 Task: Create a digital marketing presentation templates psd with device screen mockups.
Action: Mouse moved to (706, 259)
Screenshot: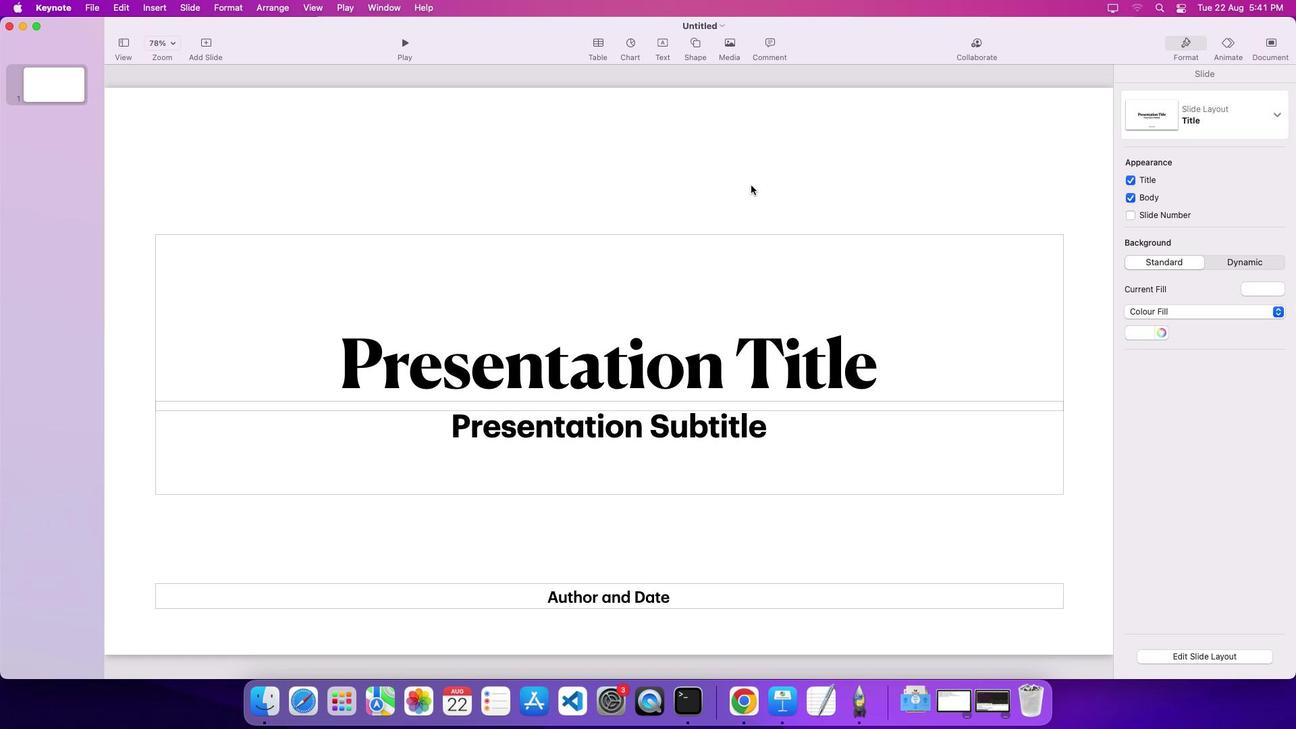 
Action: Mouse pressed left at (706, 259)
Screenshot: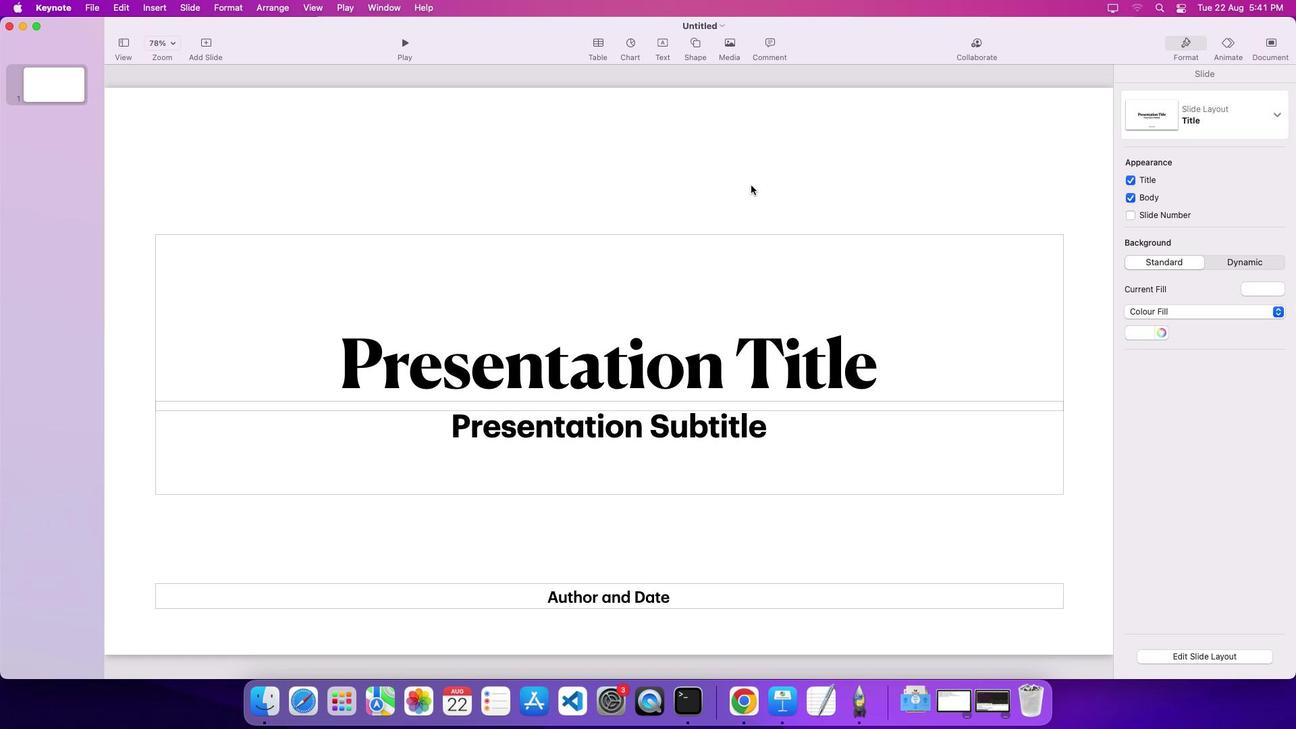 
Action: Mouse moved to (754, 268)
Screenshot: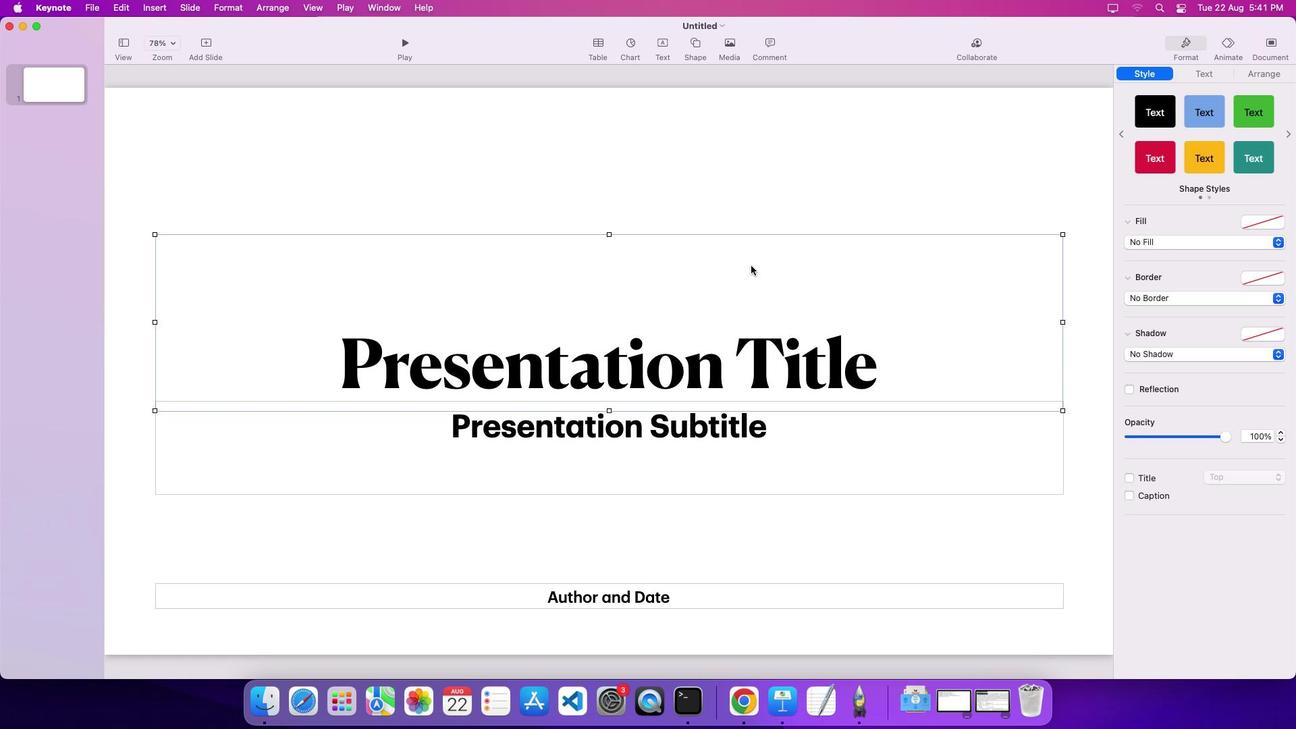 
Action: Mouse pressed left at (754, 268)
Screenshot: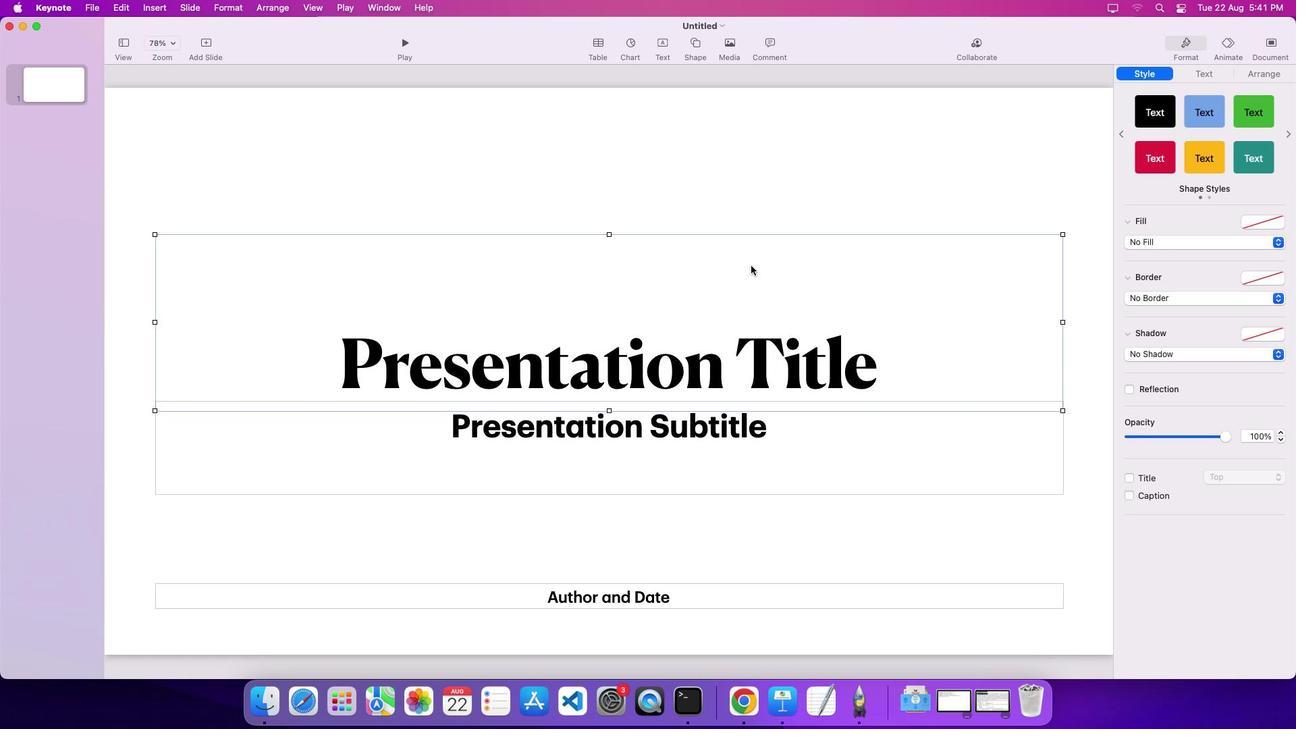 
Action: Key pressed Key.delete
Screenshot: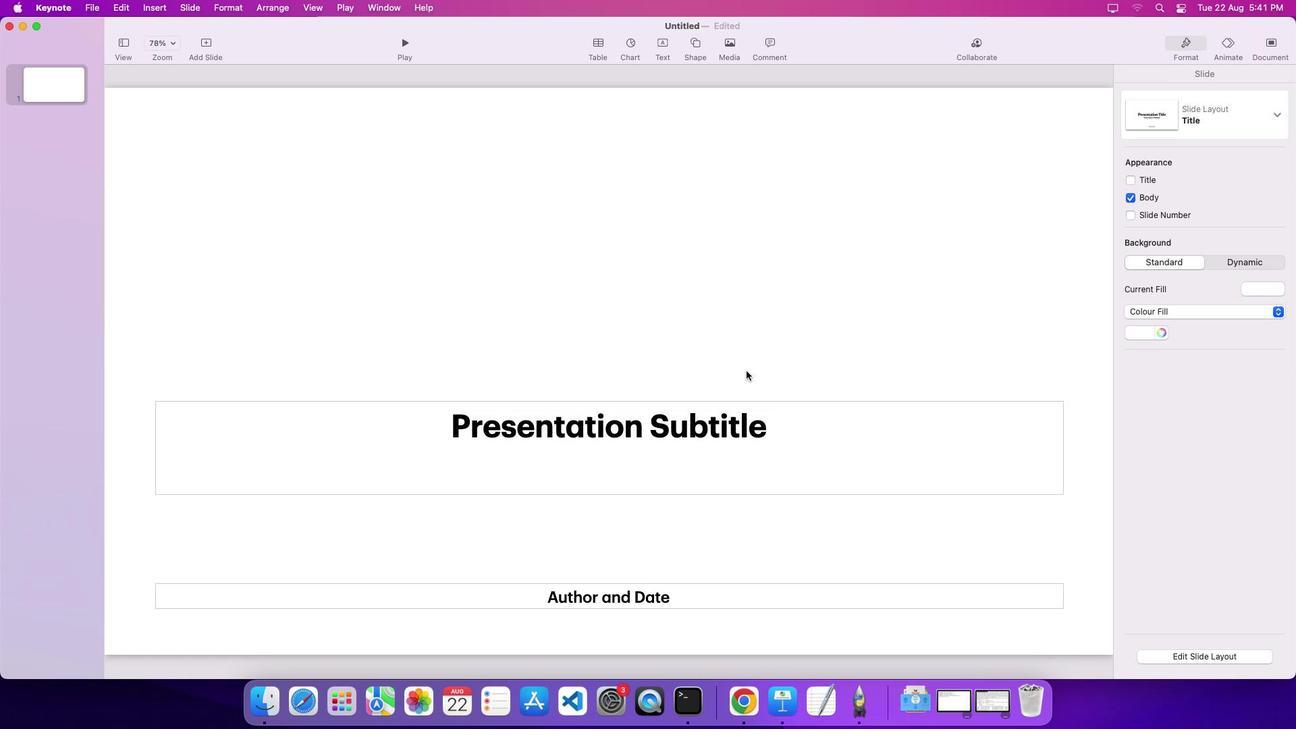 
Action: Mouse moved to (742, 455)
Screenshot: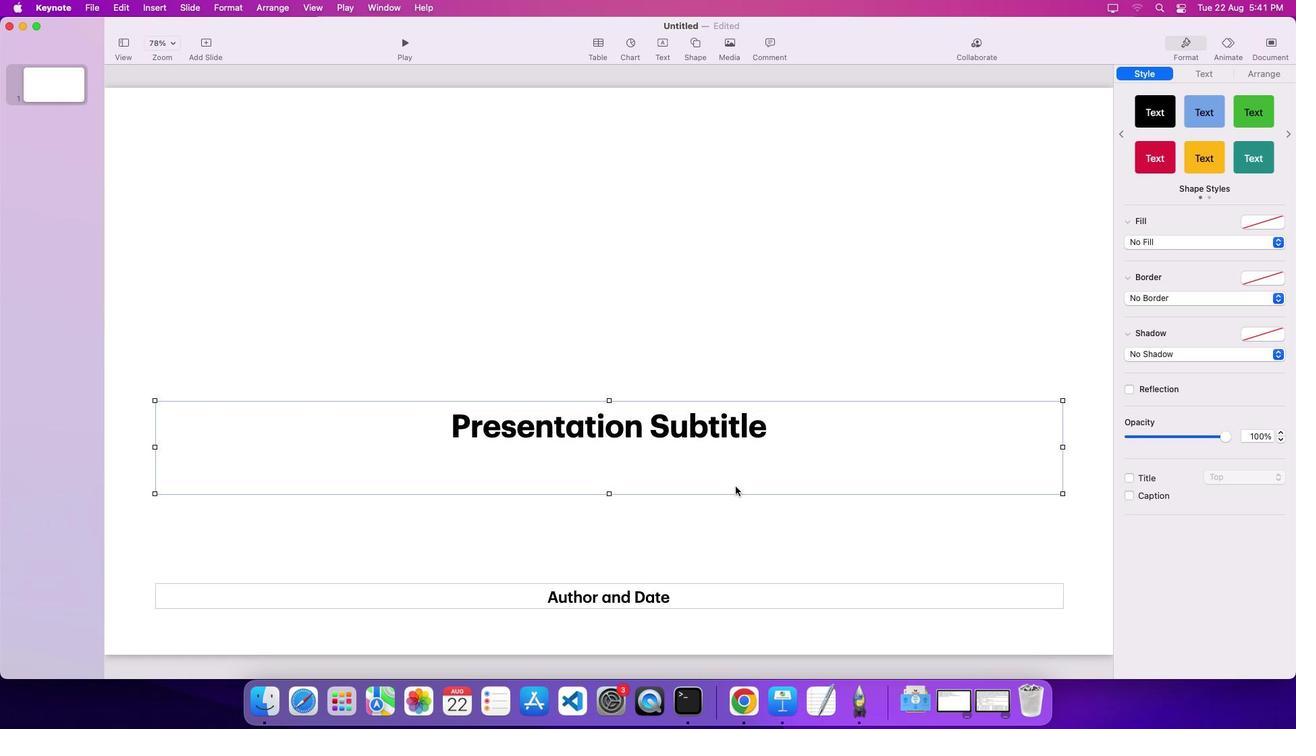 
Action: Mouse pressed left at (742, 455)
Screenshot: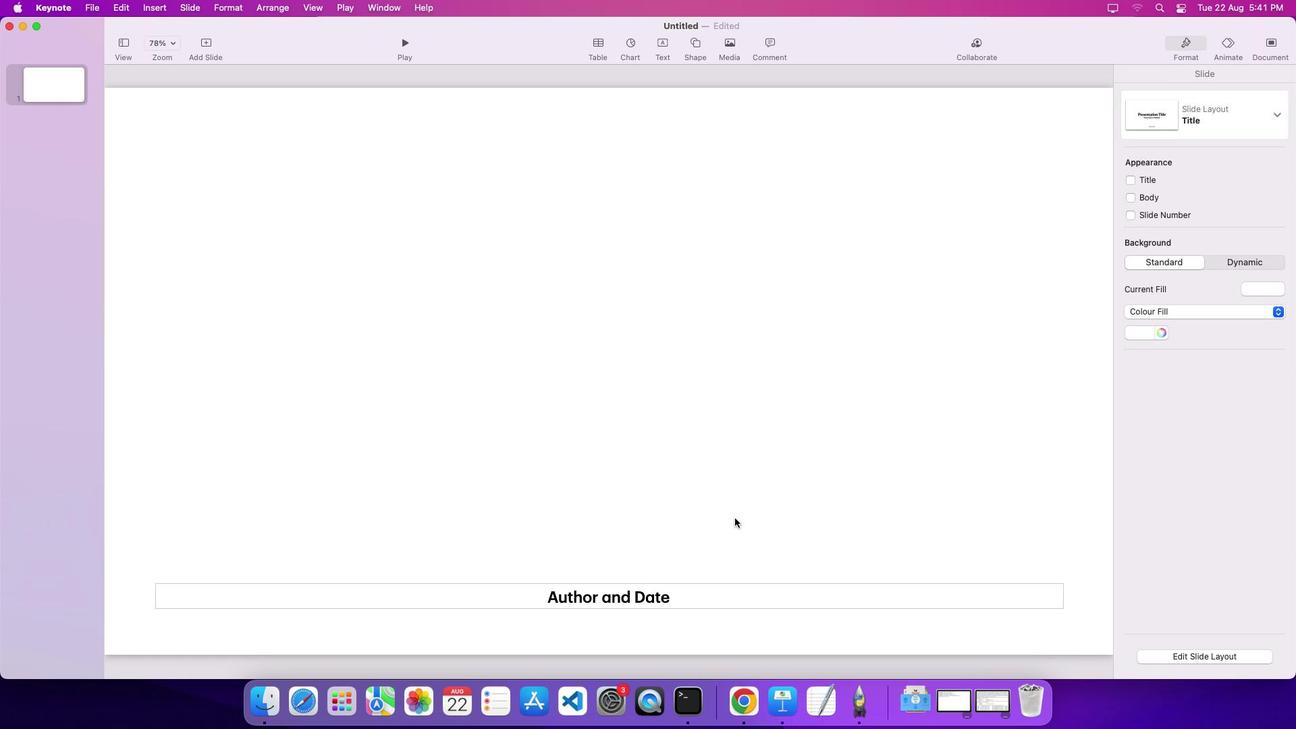 
Action: Key pressed Key.delete
Screenshot: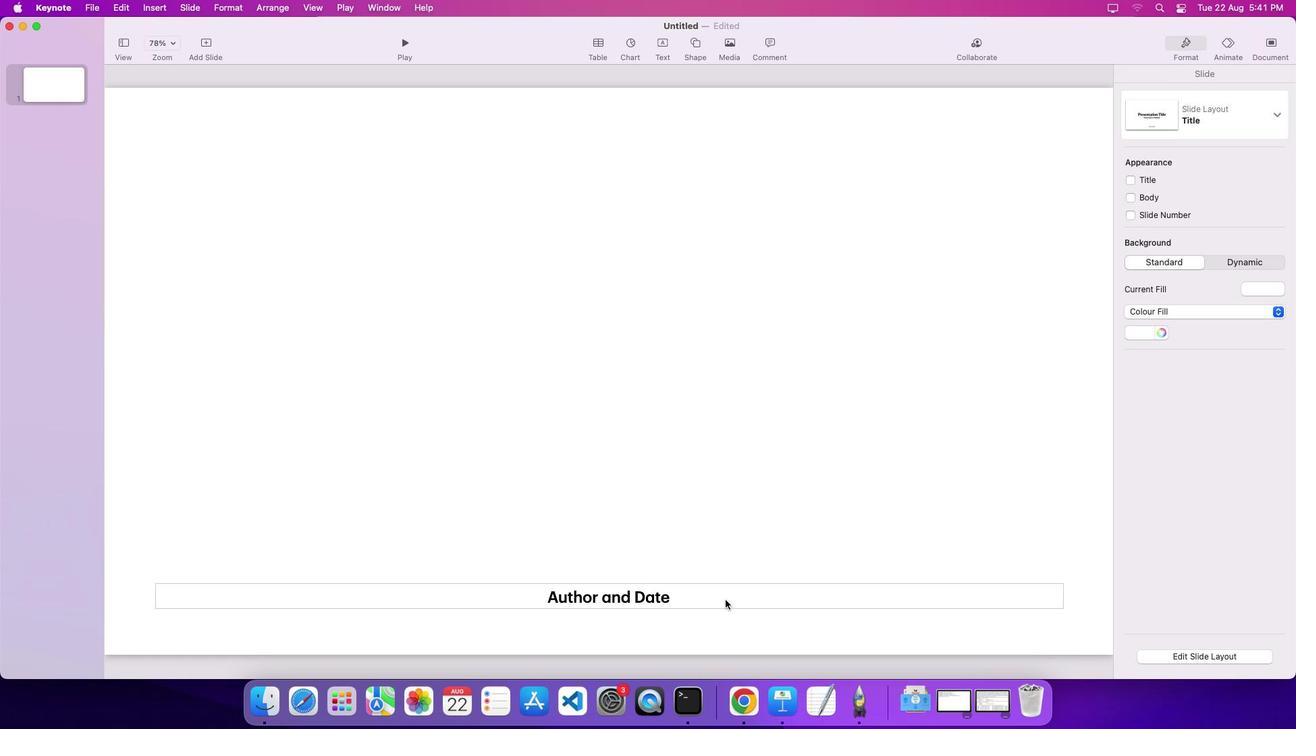 
Action: Mouse moved to (727, 604)
Screenshot: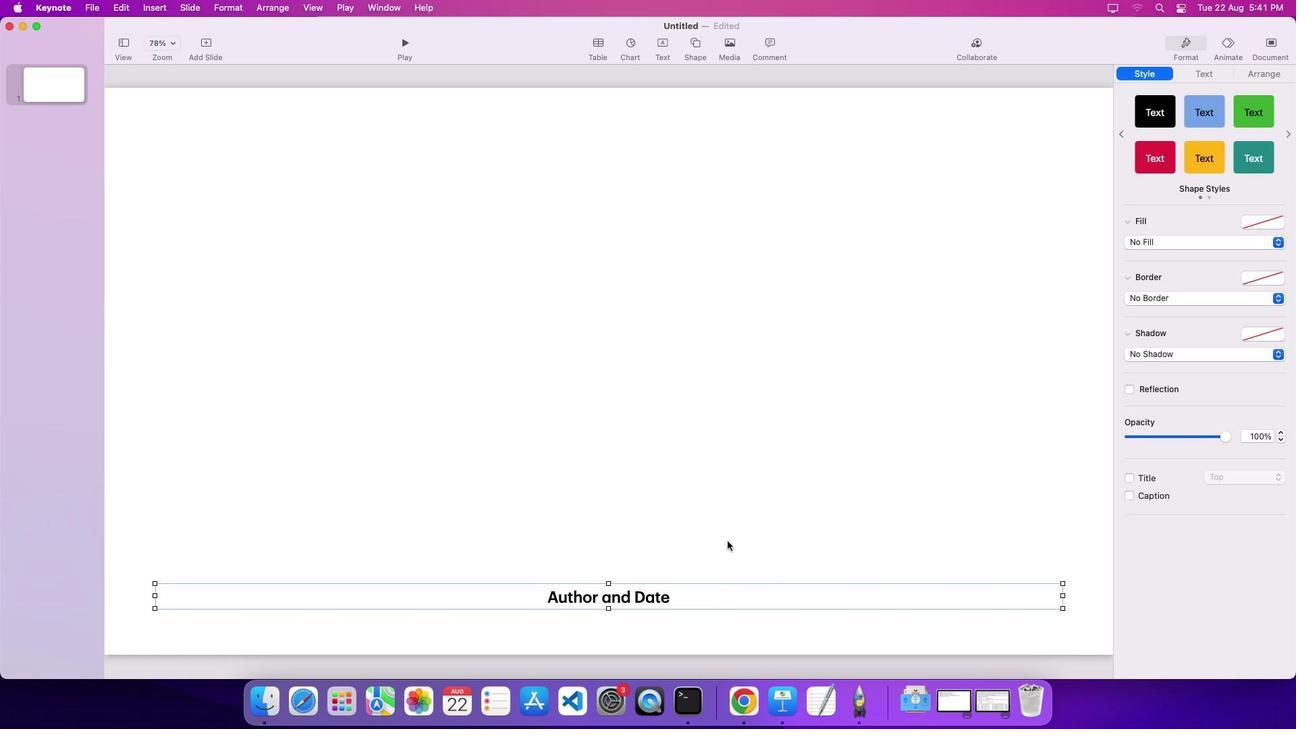 
Action: Mouse pressed left at (727, 604)
Screenshot: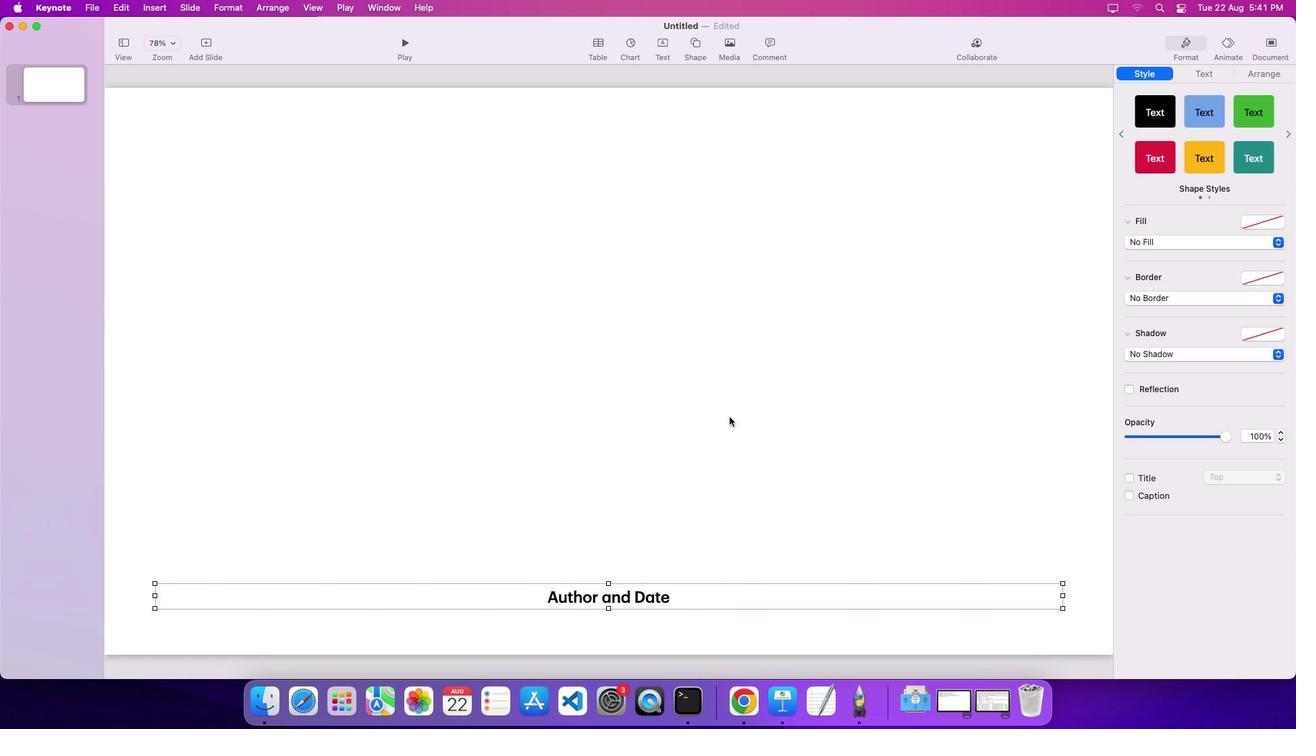 
Action: Mouse moved to (730, 571)
Screenshot: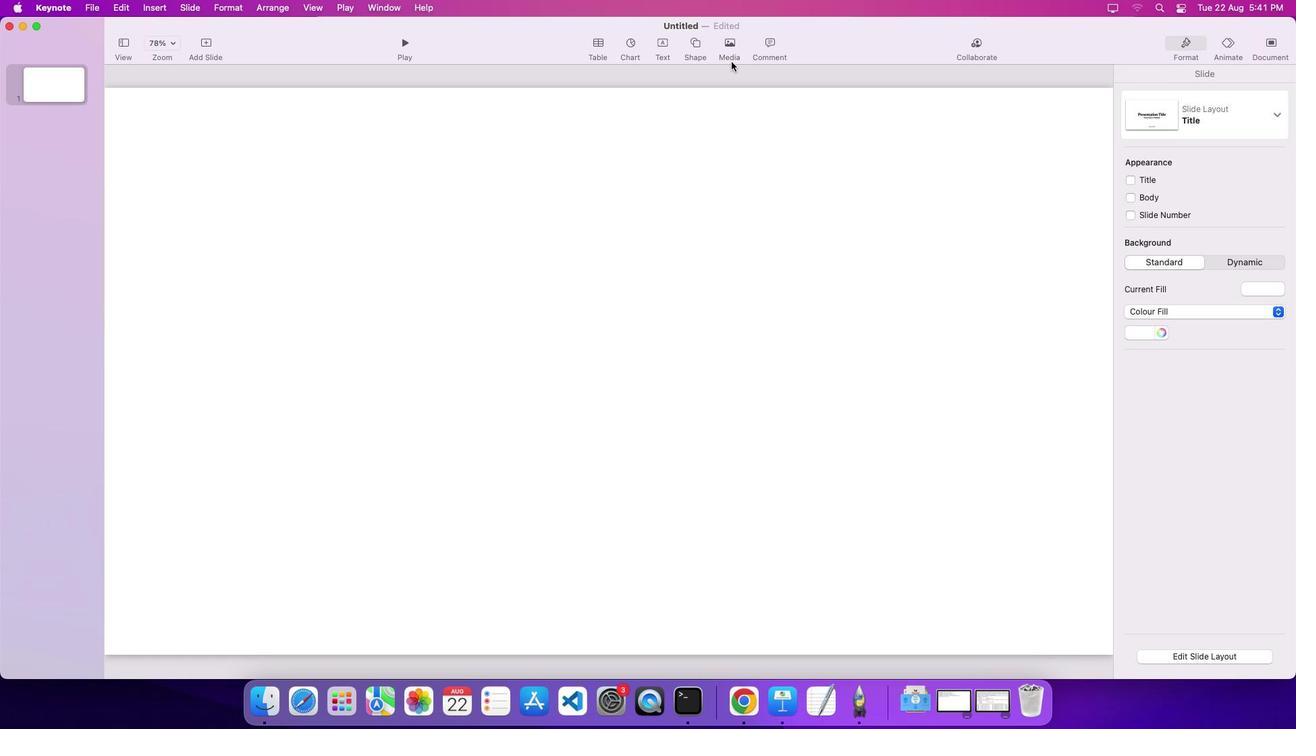 
Action: Key pressed Key.delete
Screenshot: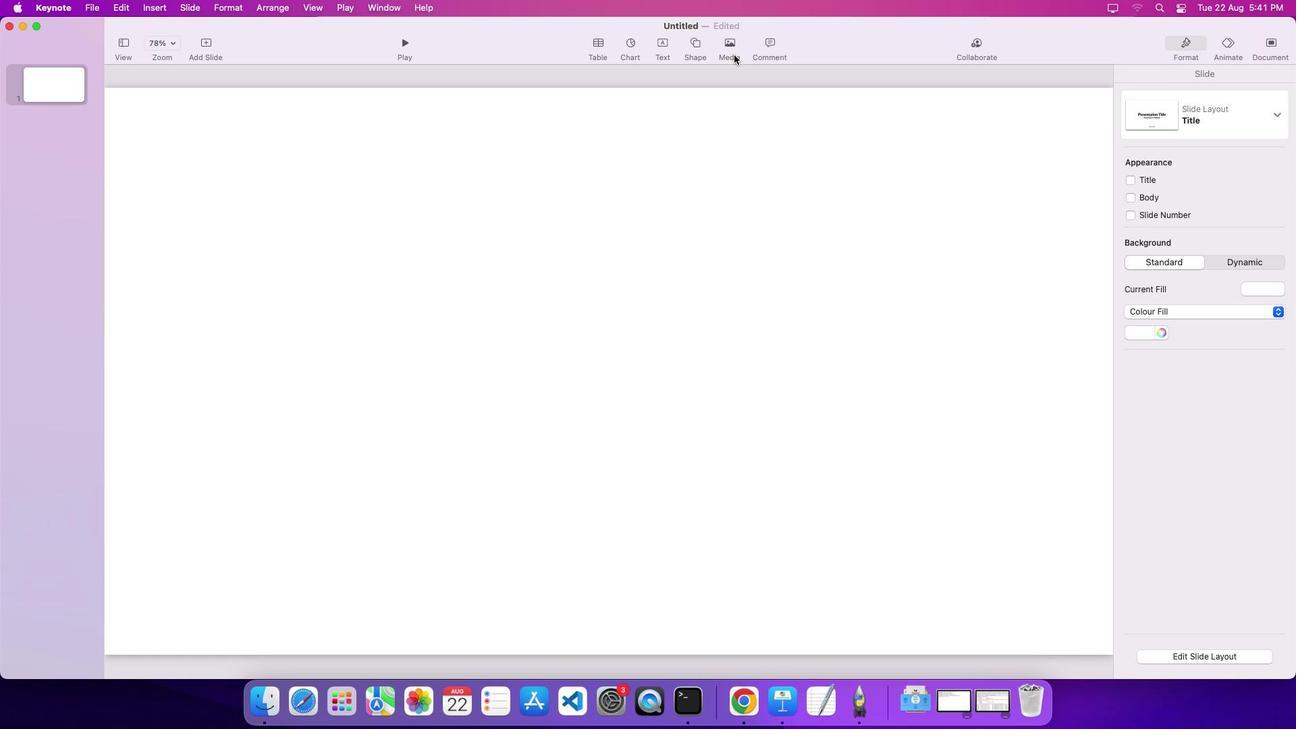 
Action: Mouse moved to (744, 47)
Screenshot: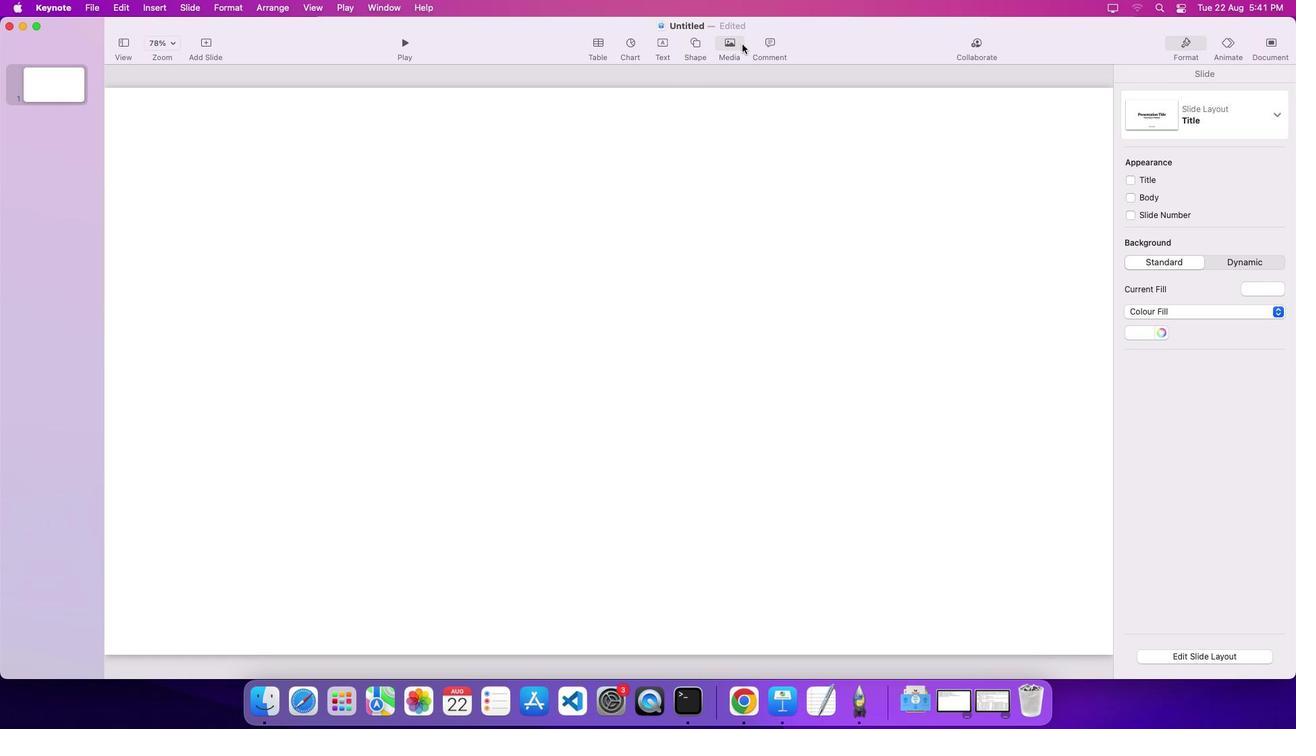 
Action: Mouse pressed left at (744, 47)
Screenshot: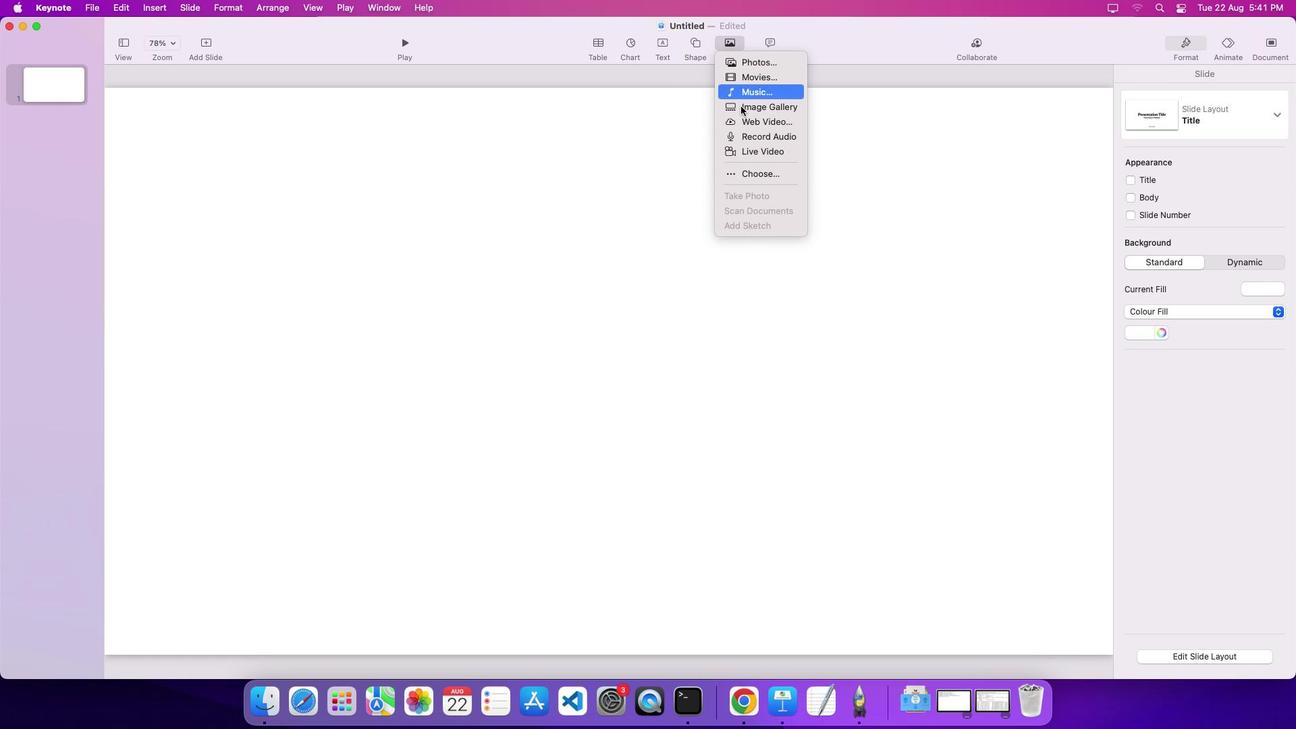 
Action: Mouse moved to (743, 180)
Screenshot: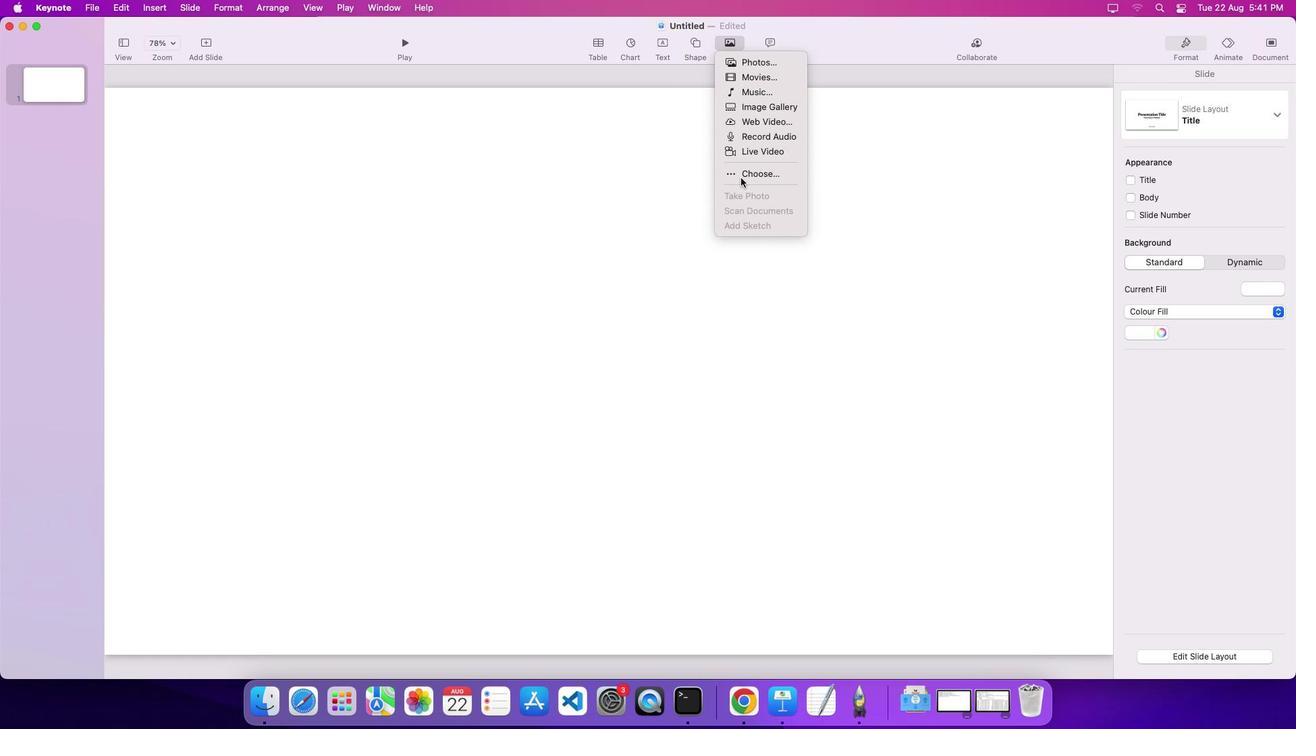 
Action: Mouse pressed left at (743, 180)
Screenshot: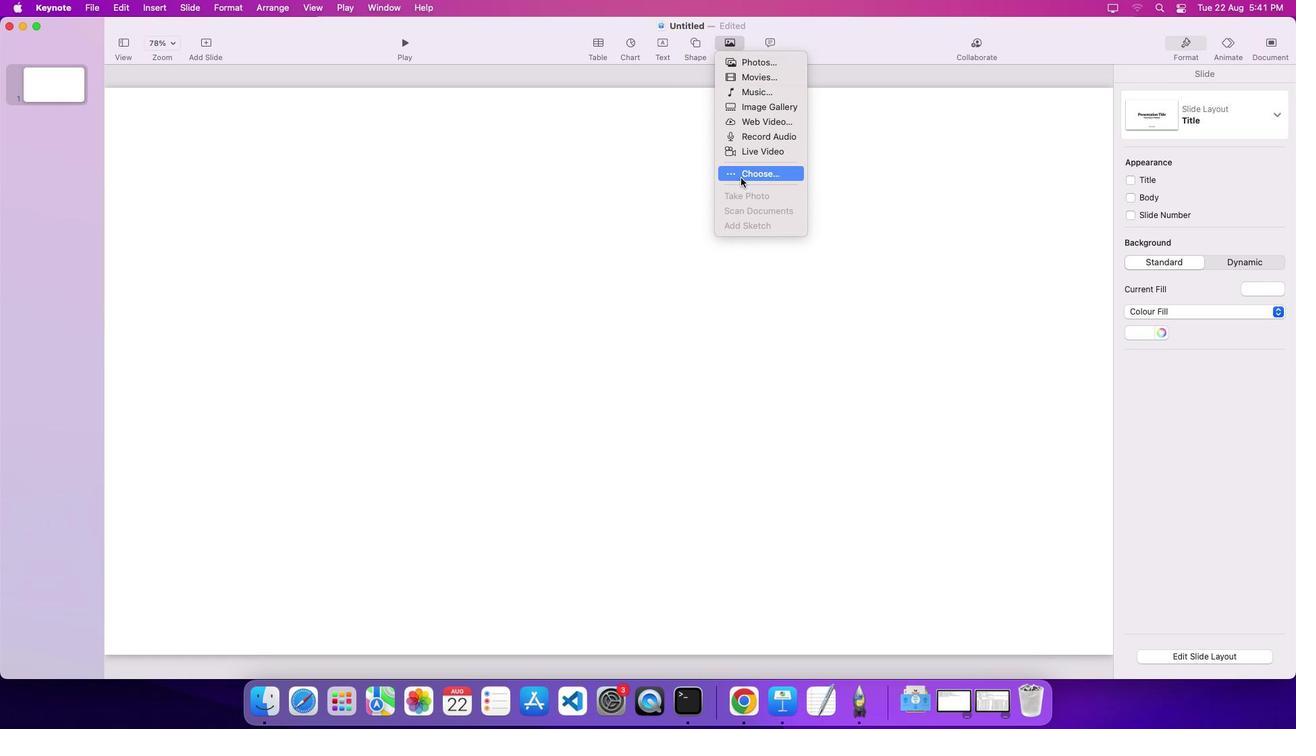 
Action: Mouse moved to (195, 174)
Screenshot: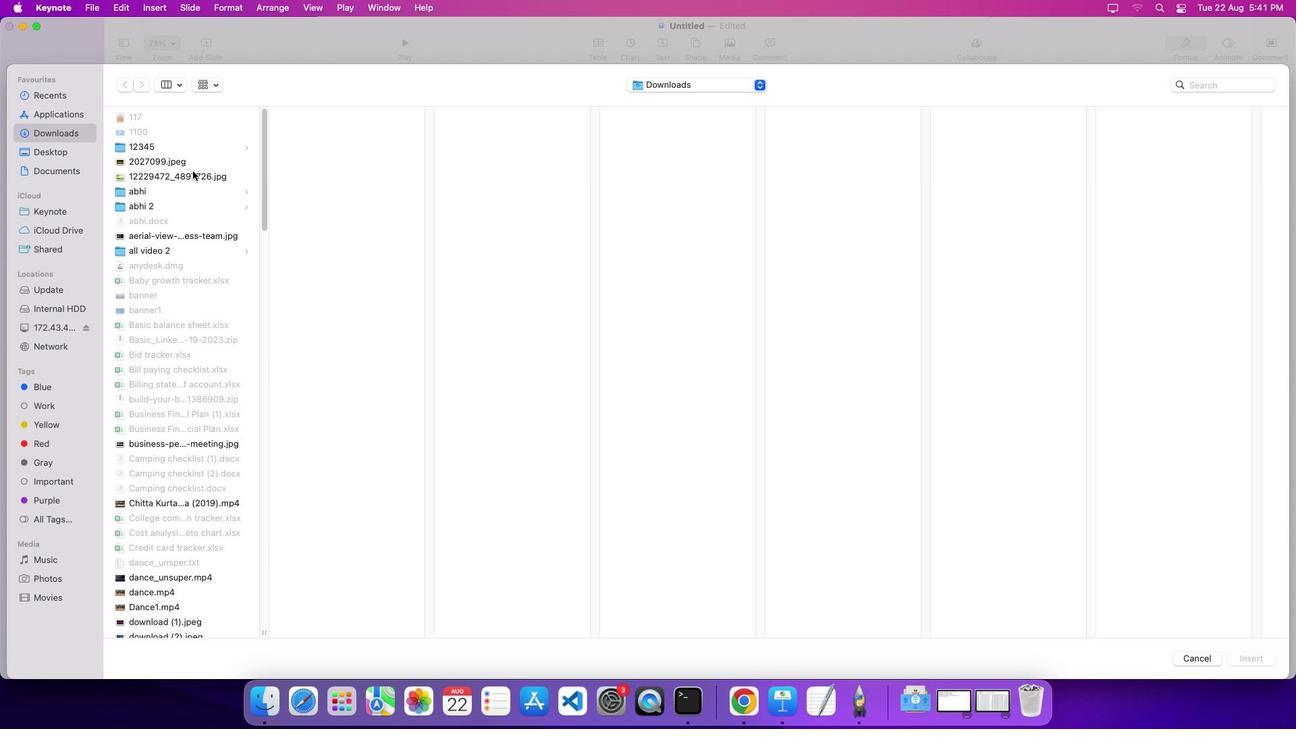 
Action: Mouse pressed left at (195, 174)
Screenshot: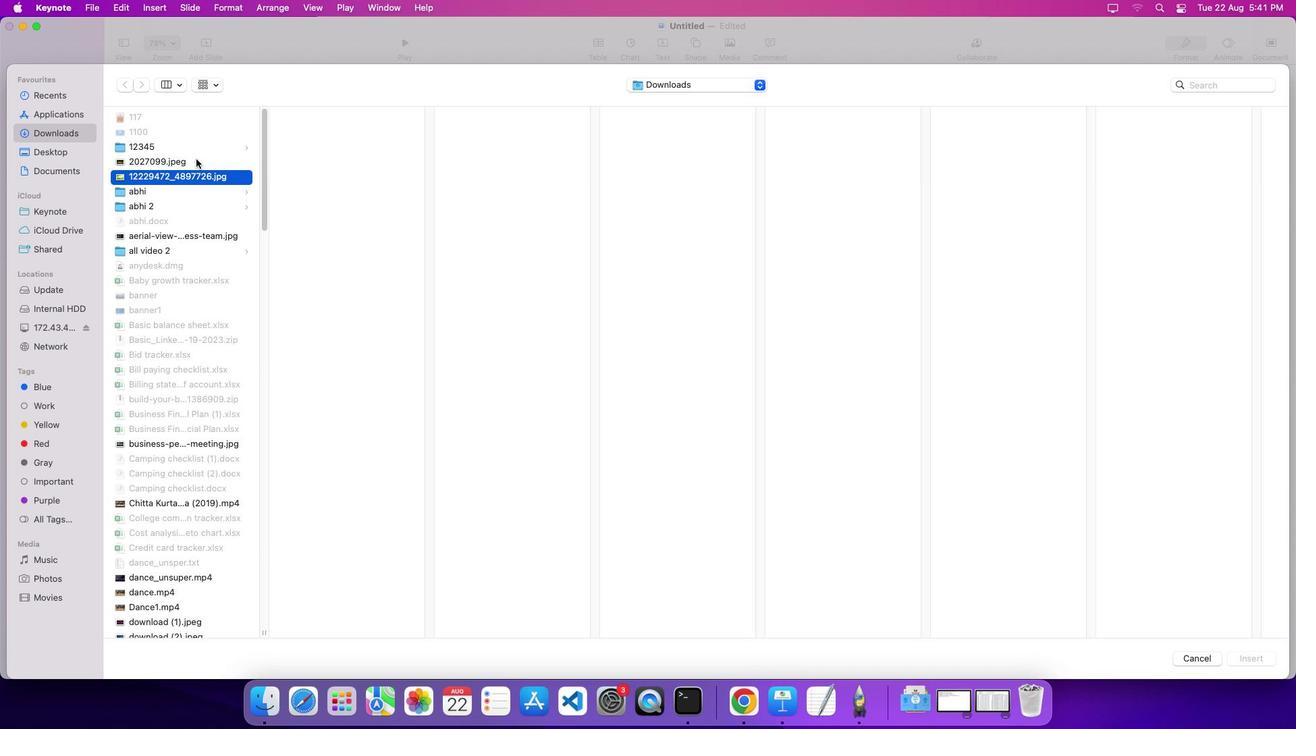 
Action: Mouse moved to (199, 157)
Screenshot: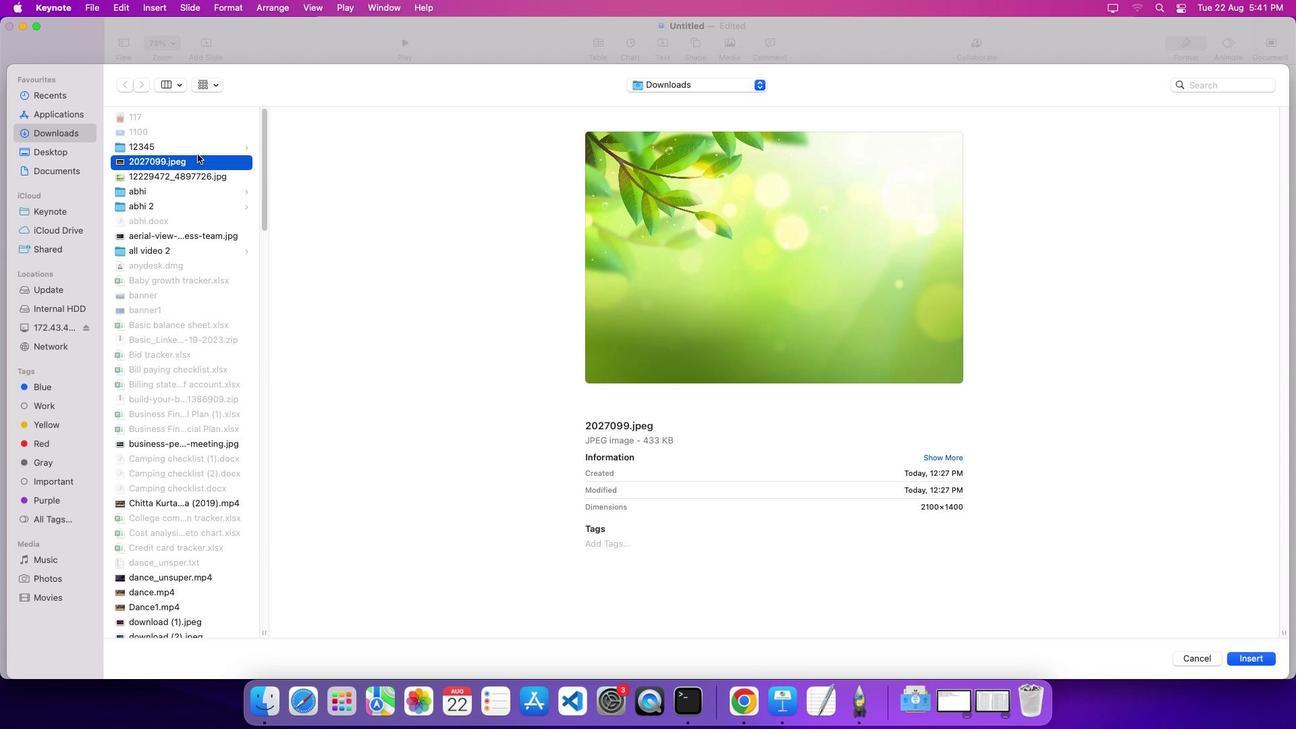
Action: Mouse pressed left at (199, 157)
Screenshot: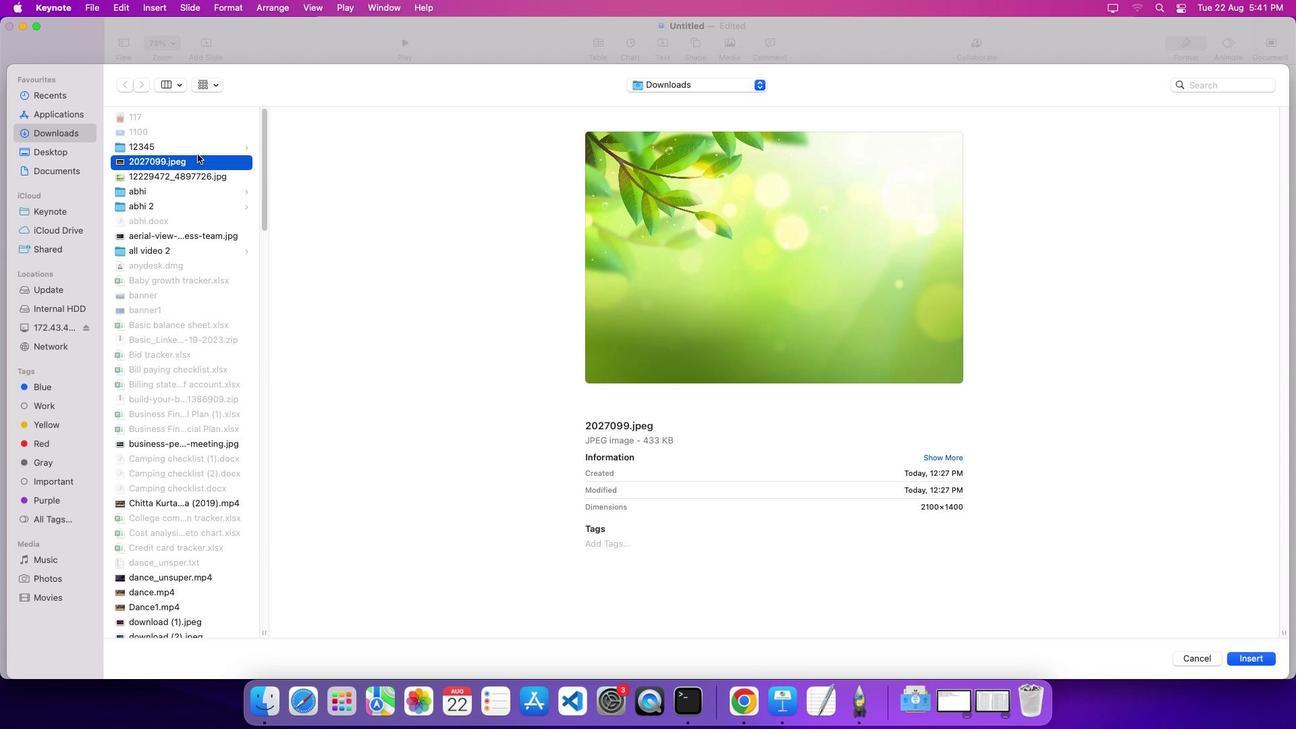 
Action: Mouse moved to (200, 157)
Screenshot: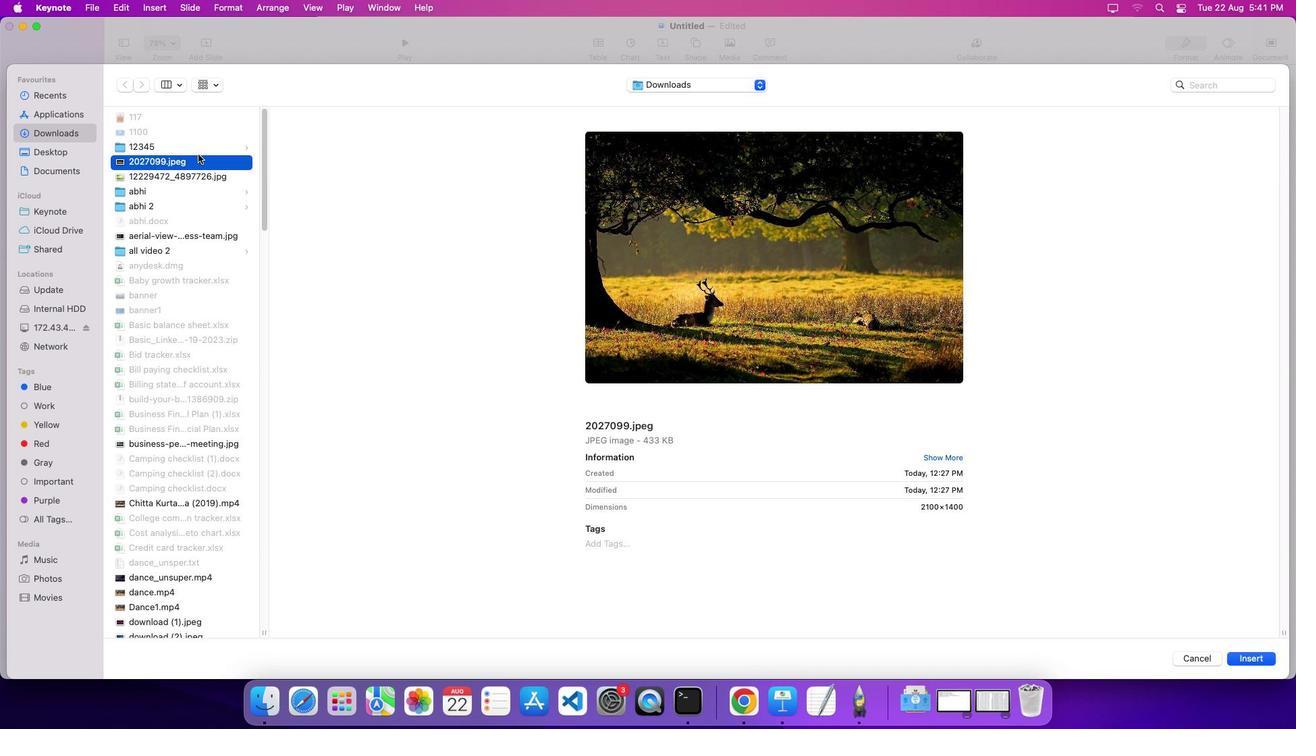 
Action: Key pressed Key.downKey.downKey.downKey.downKey.downKey.downKey.downKey.down
Screenshot: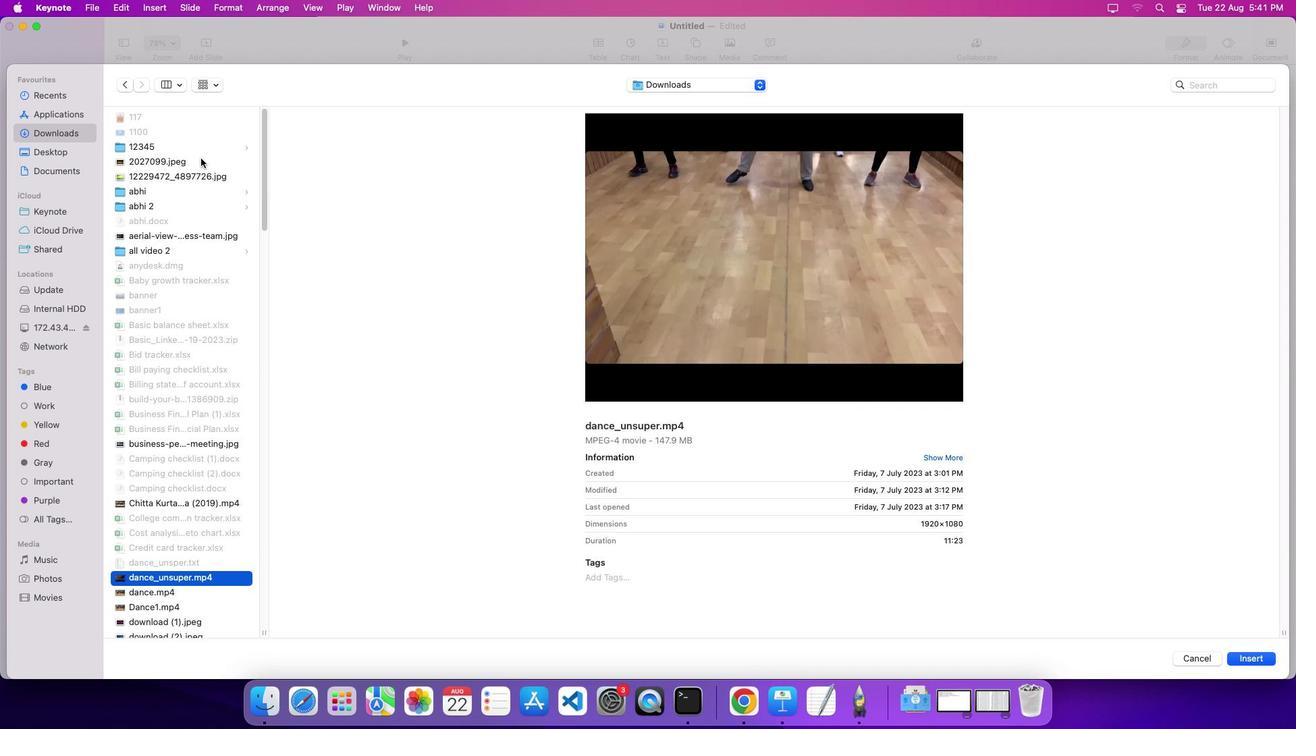 
Action: Mouse moved to (203, 162)
Screenshot: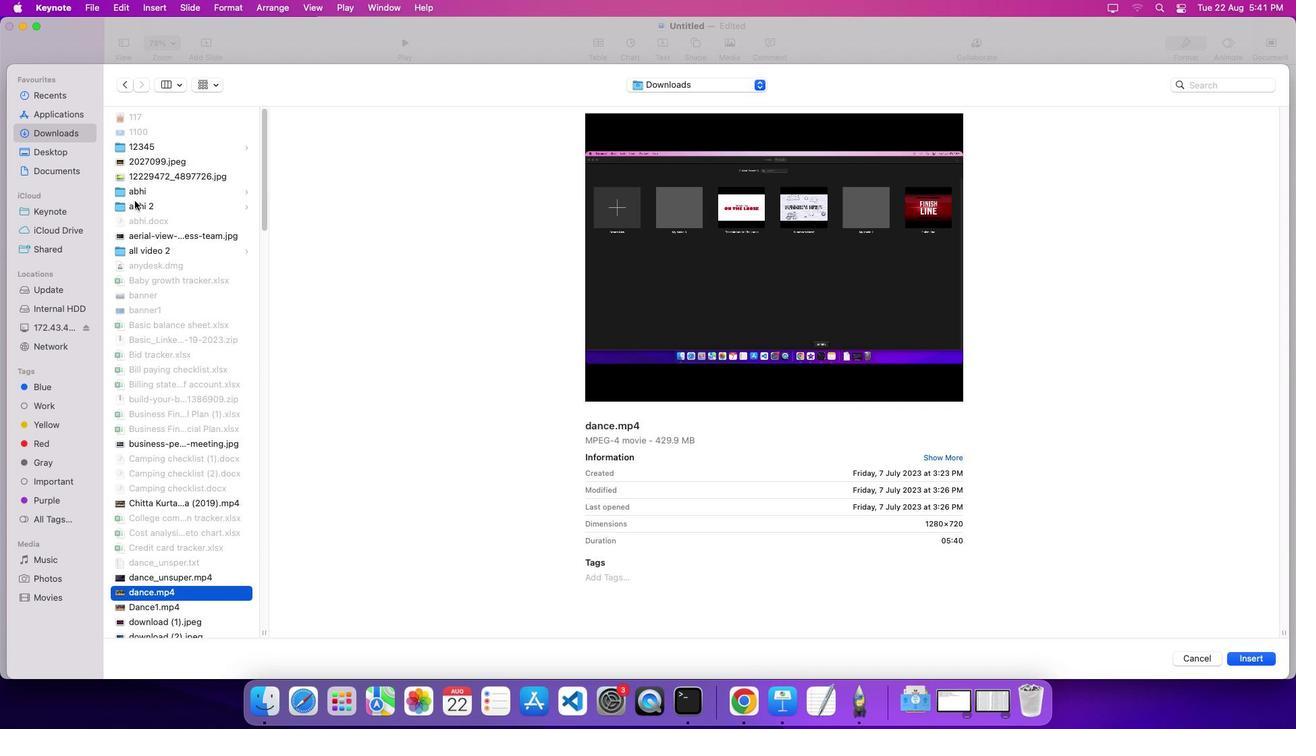 
Action: Key pressed Key.down
Screenshot: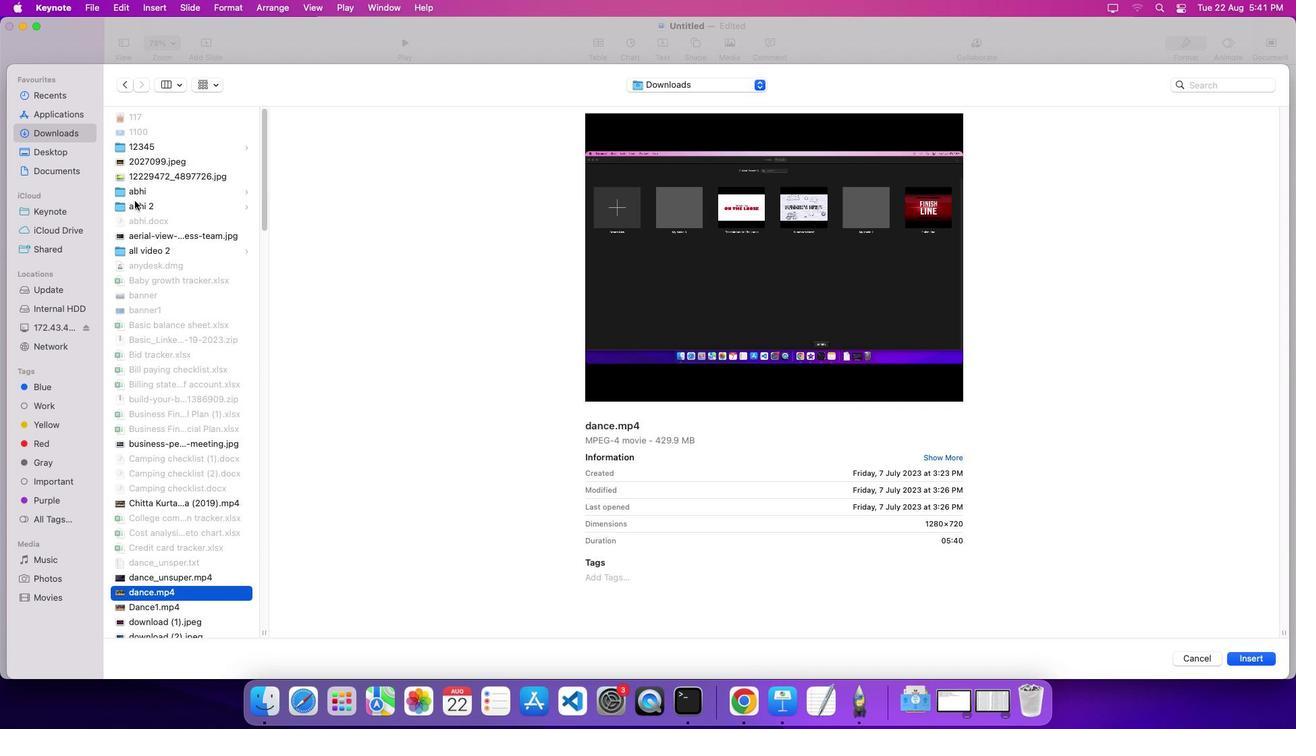 
Action: Mouse moved to (168, 185)
Screenshot: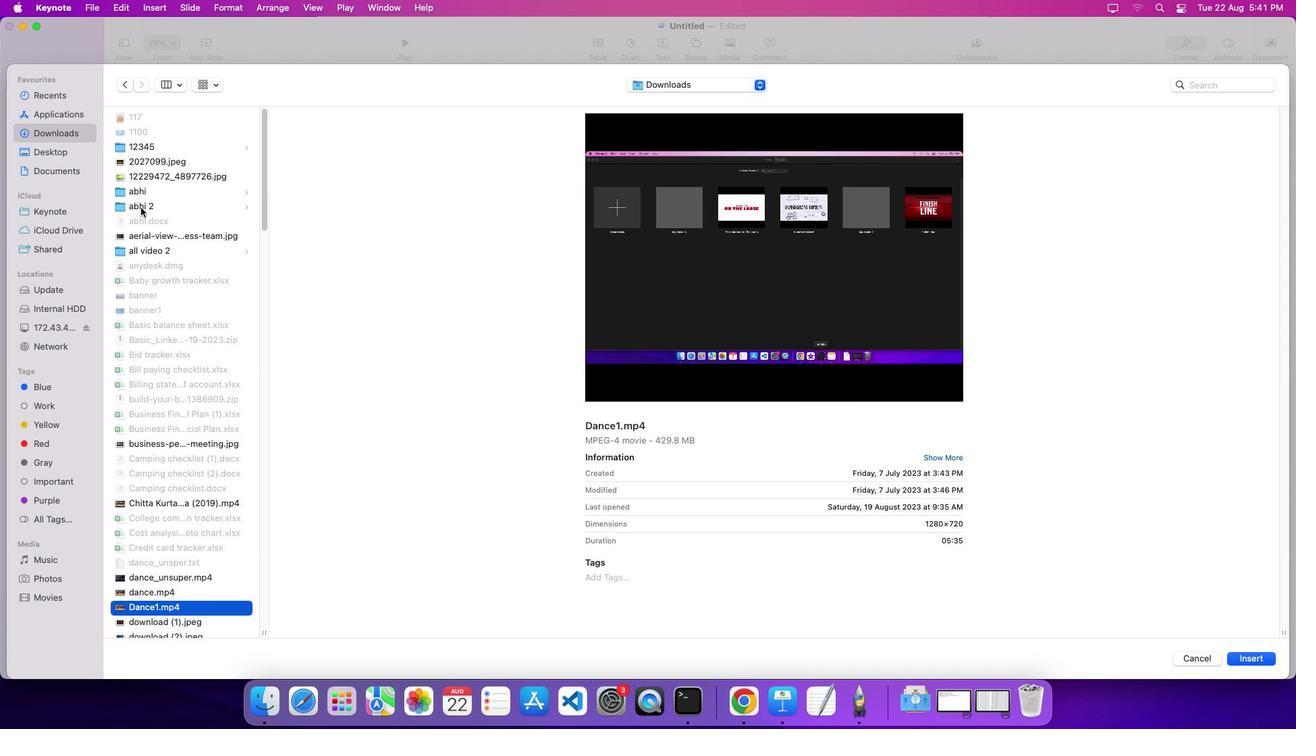 
Action: Key pressed Key.down
Screenshot: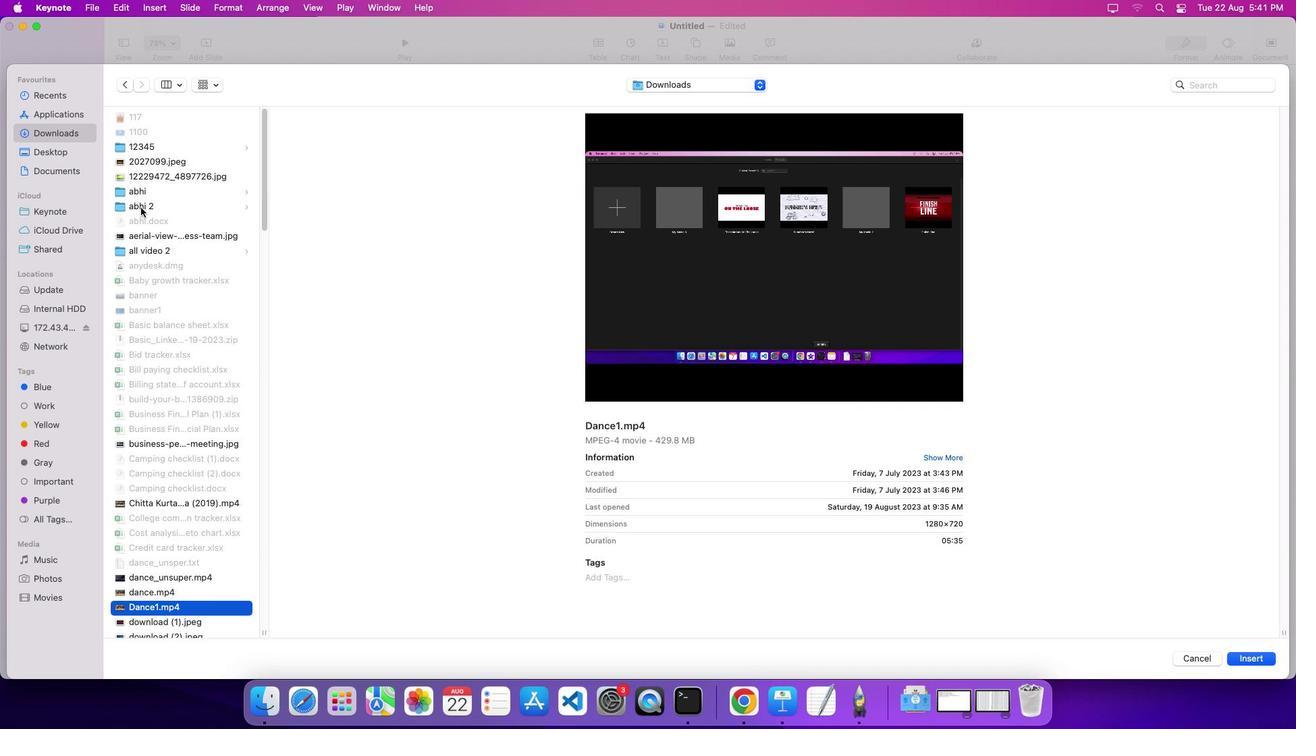 
Action: Mouse moved to (141, 209)
Screenshot: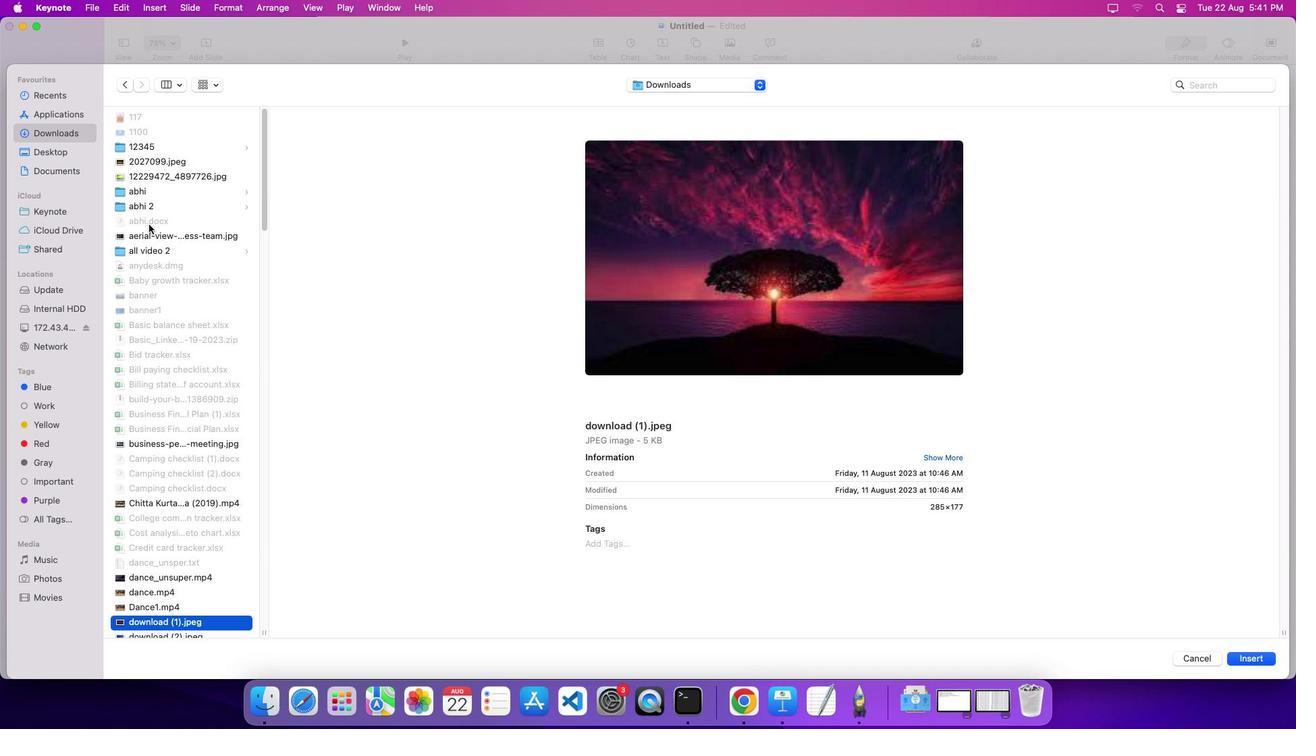 
Action: Key pressed Key.down
Screenshot: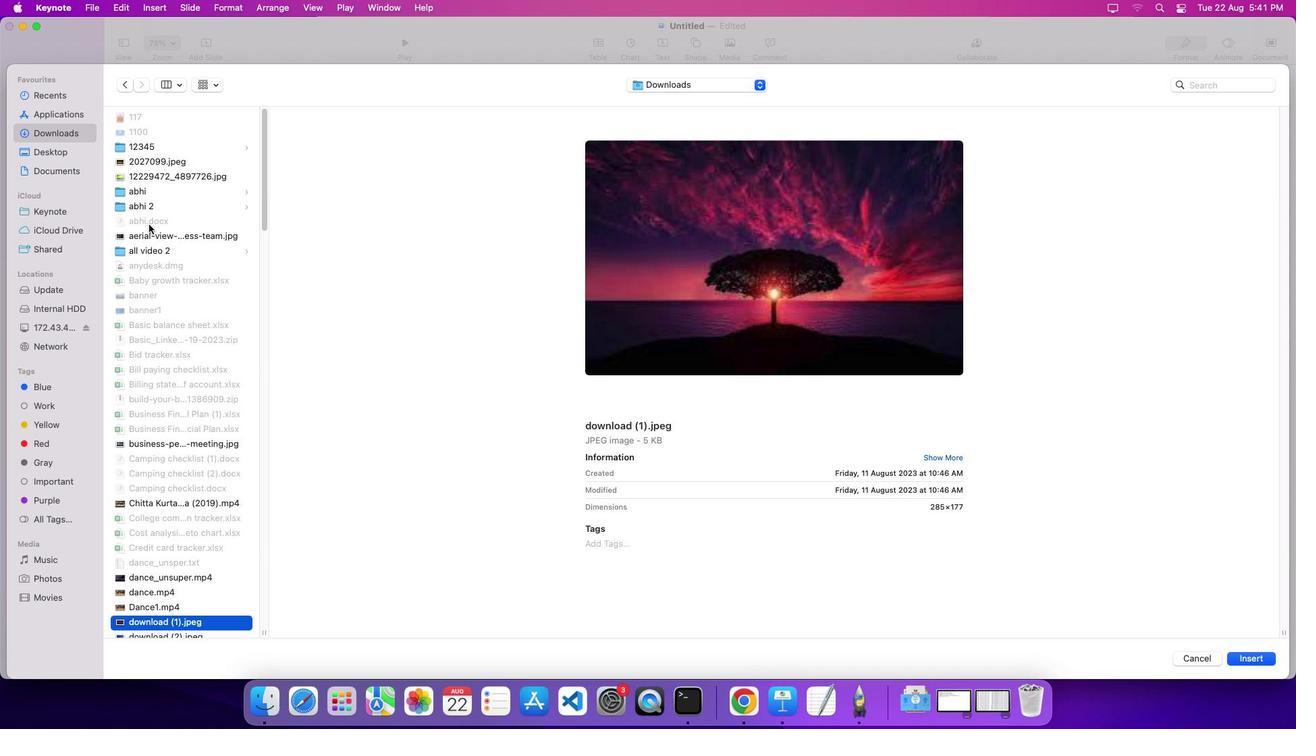 
Action: Mouse moved to (151, 228)
Screenshot: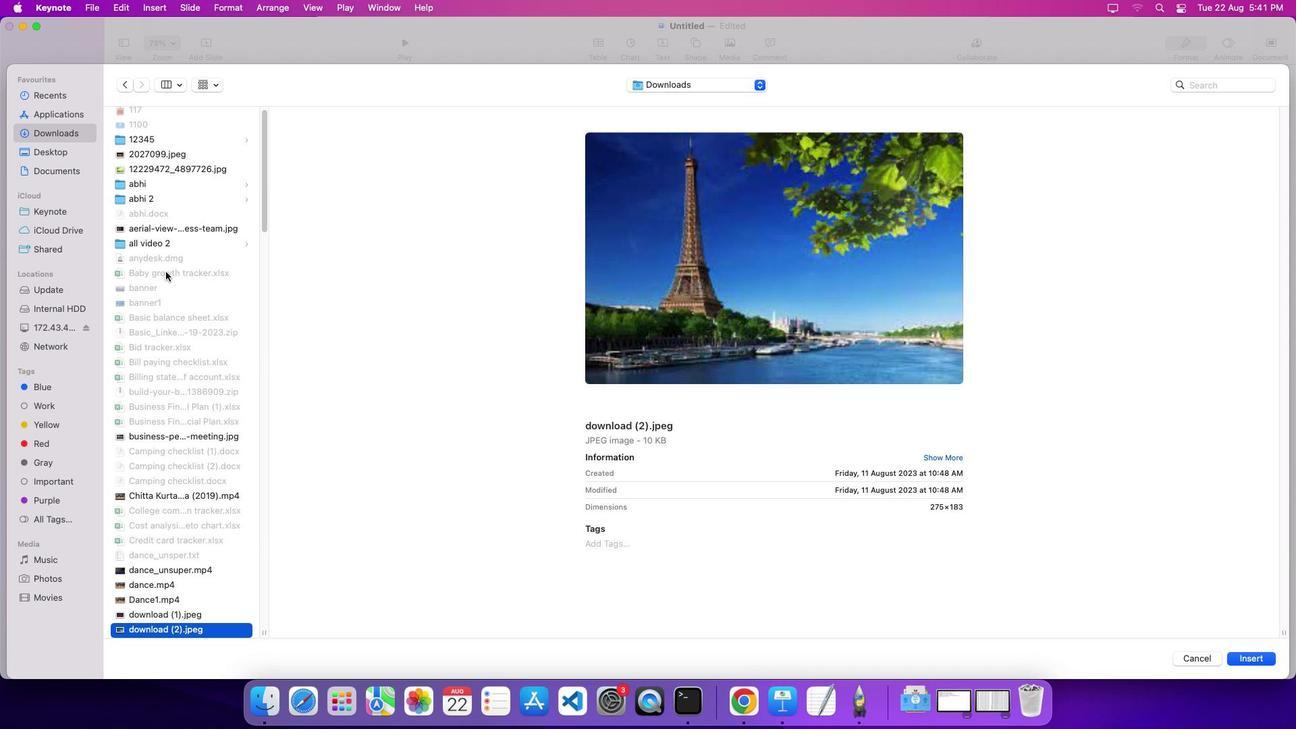 
Action: Key pressed Key.down
Screenshot: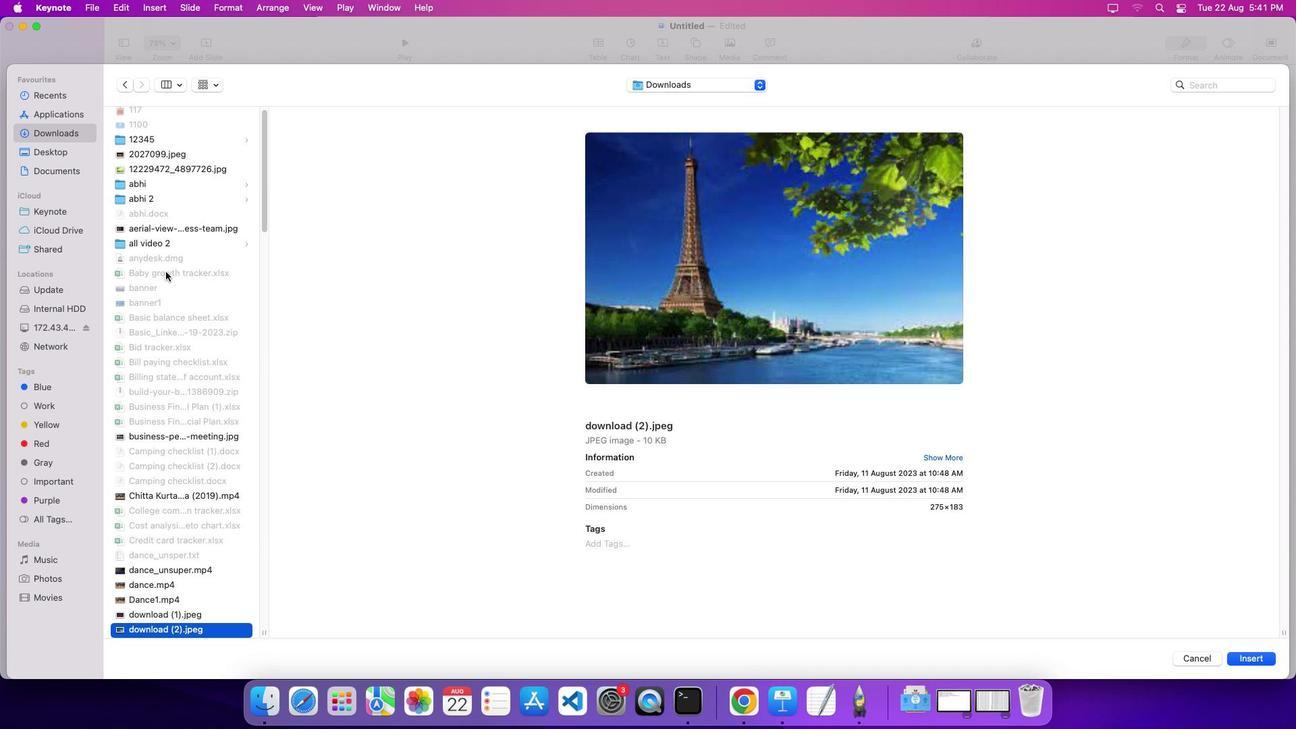 
Action: Mouse moved to (170, 280)
Screenshot: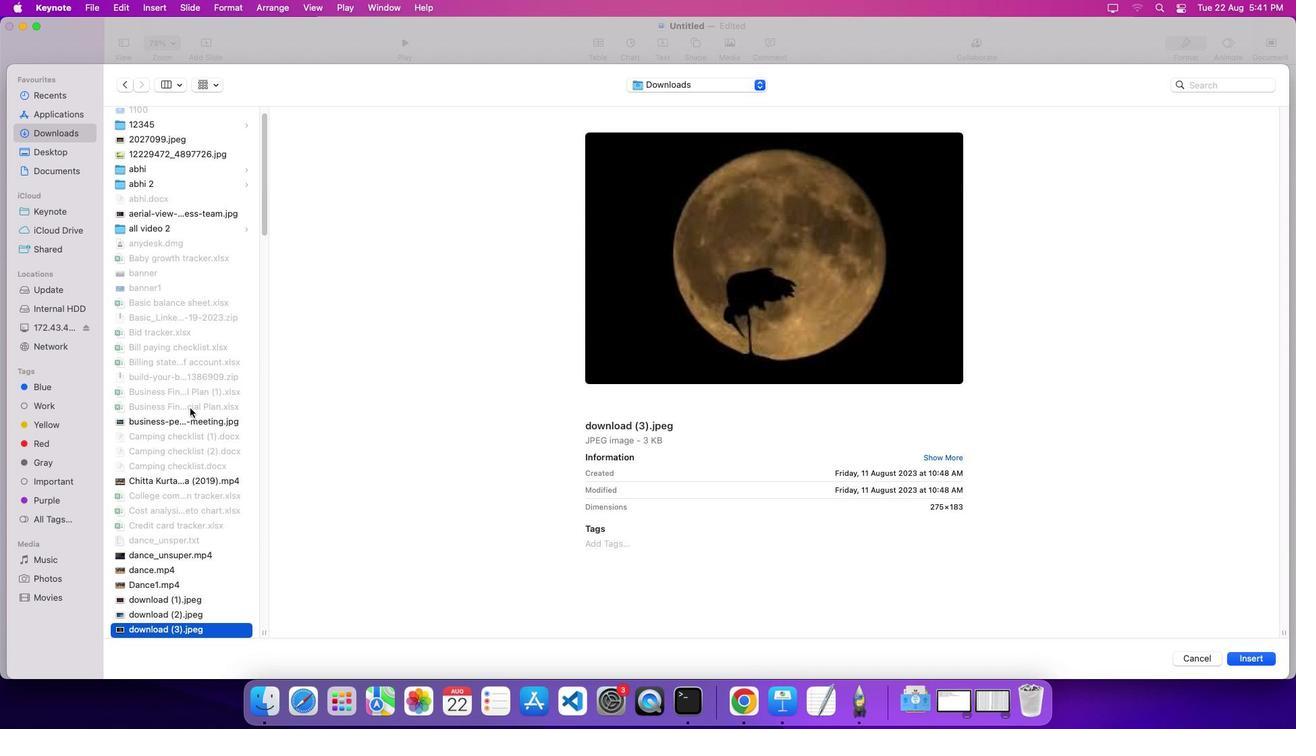 
Action: Key pressed Key.down
Screenshot: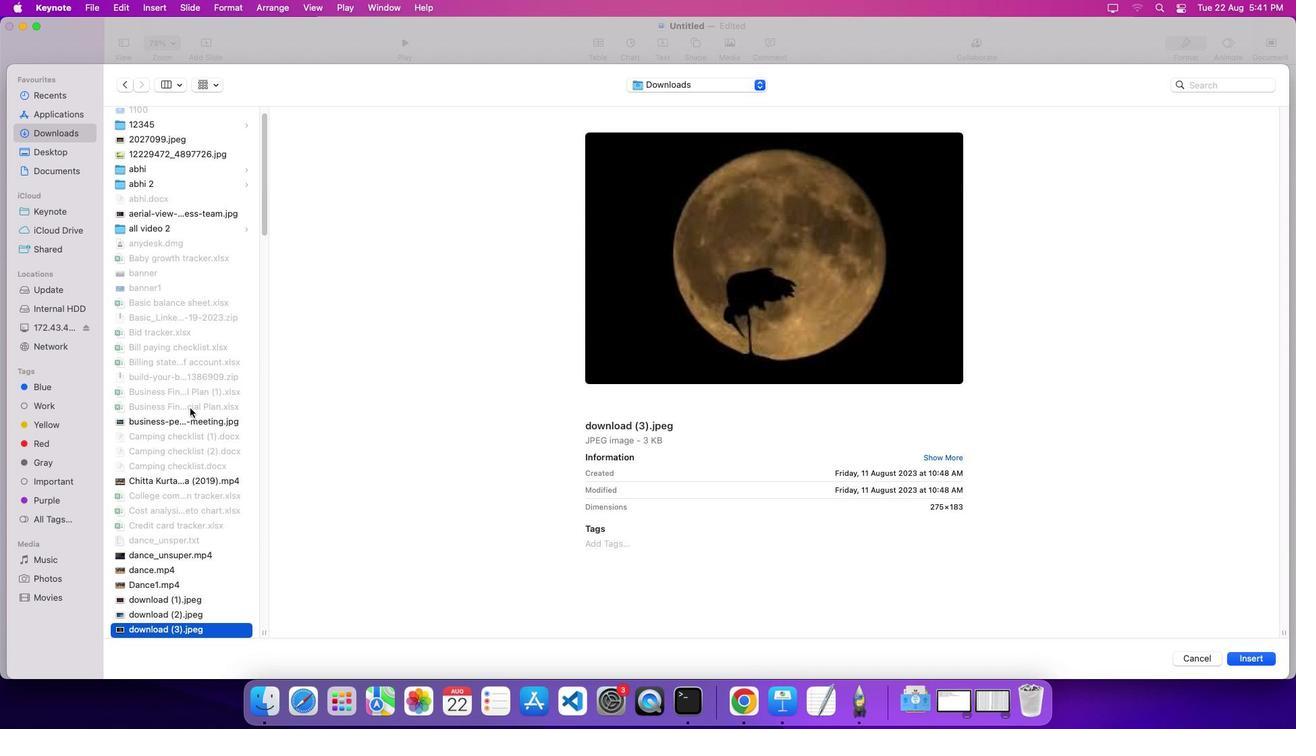 
Action: Mouse moved to (192, 408)
Screenshot: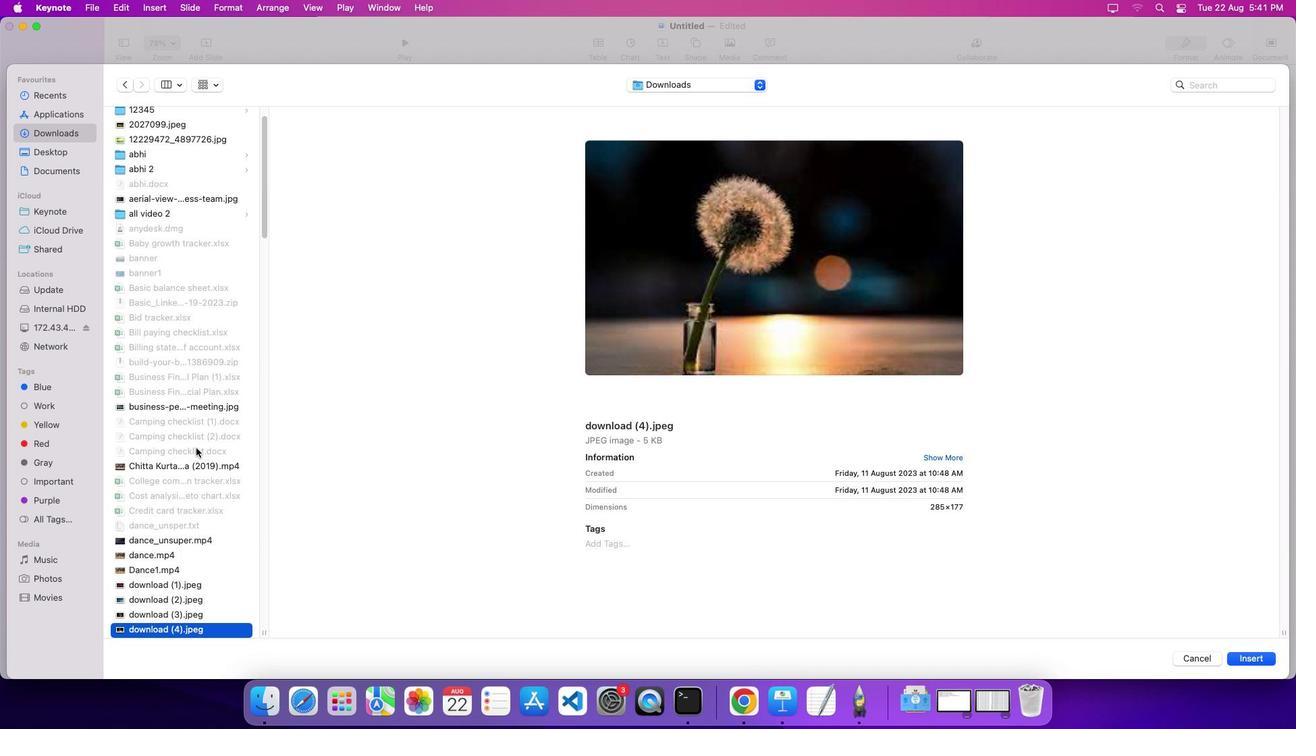 
Action: Key pressed Key.down
Screenshot: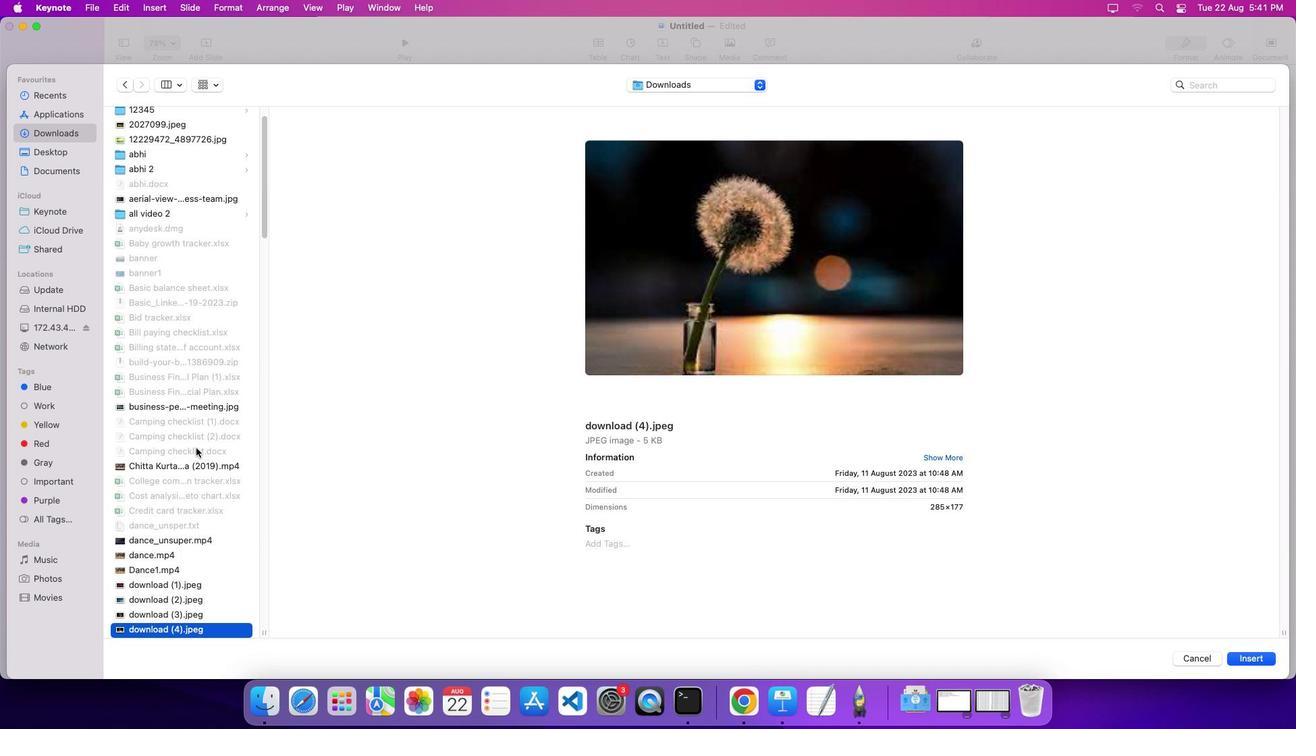 
Action: Mouse moved to (198, 450)
Screenshot: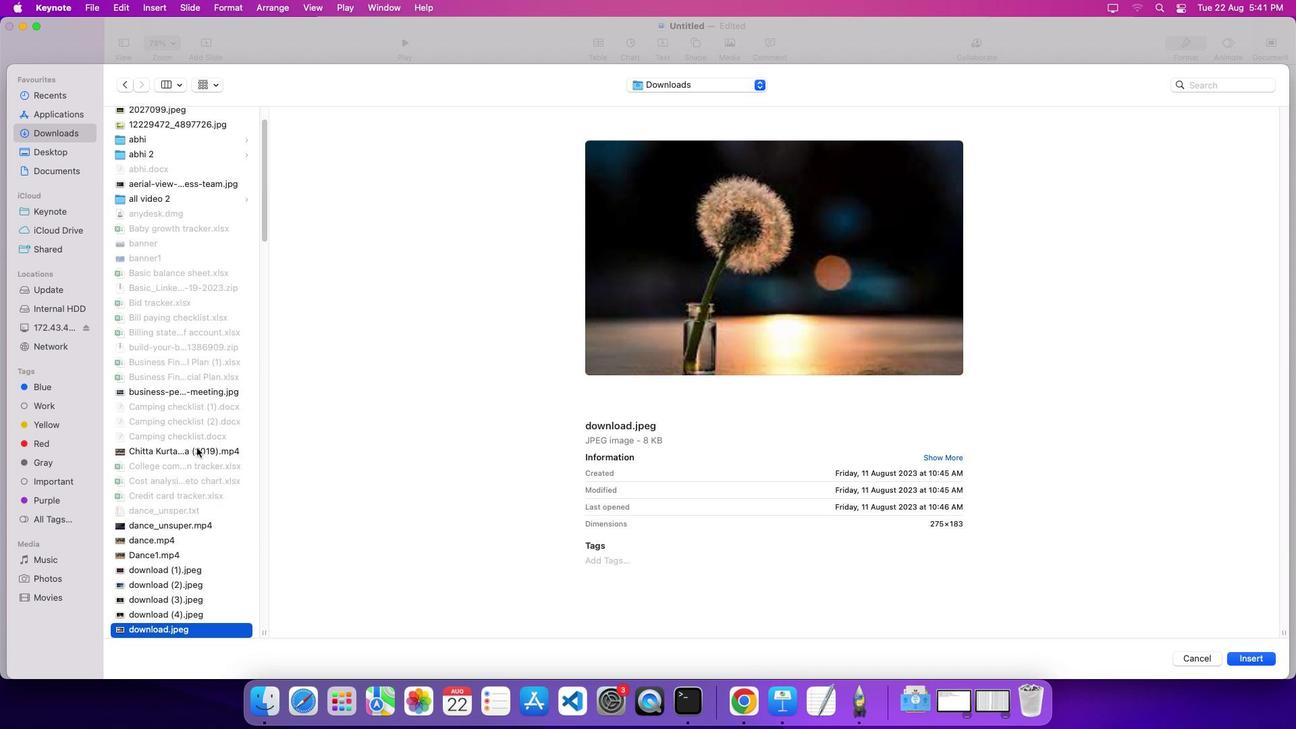 
Action: Key pressed Key.down
Screenshot: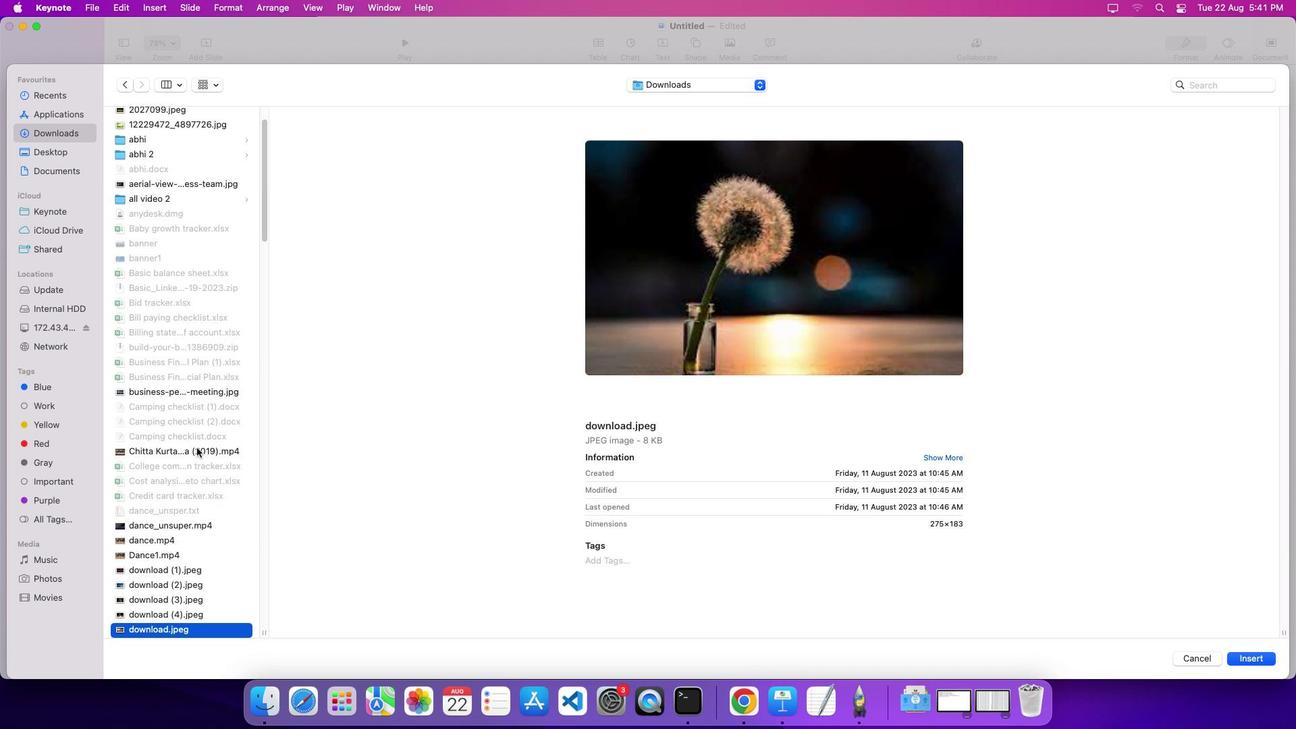 
Action: Mouse moved to (199, 450)
Screenshot: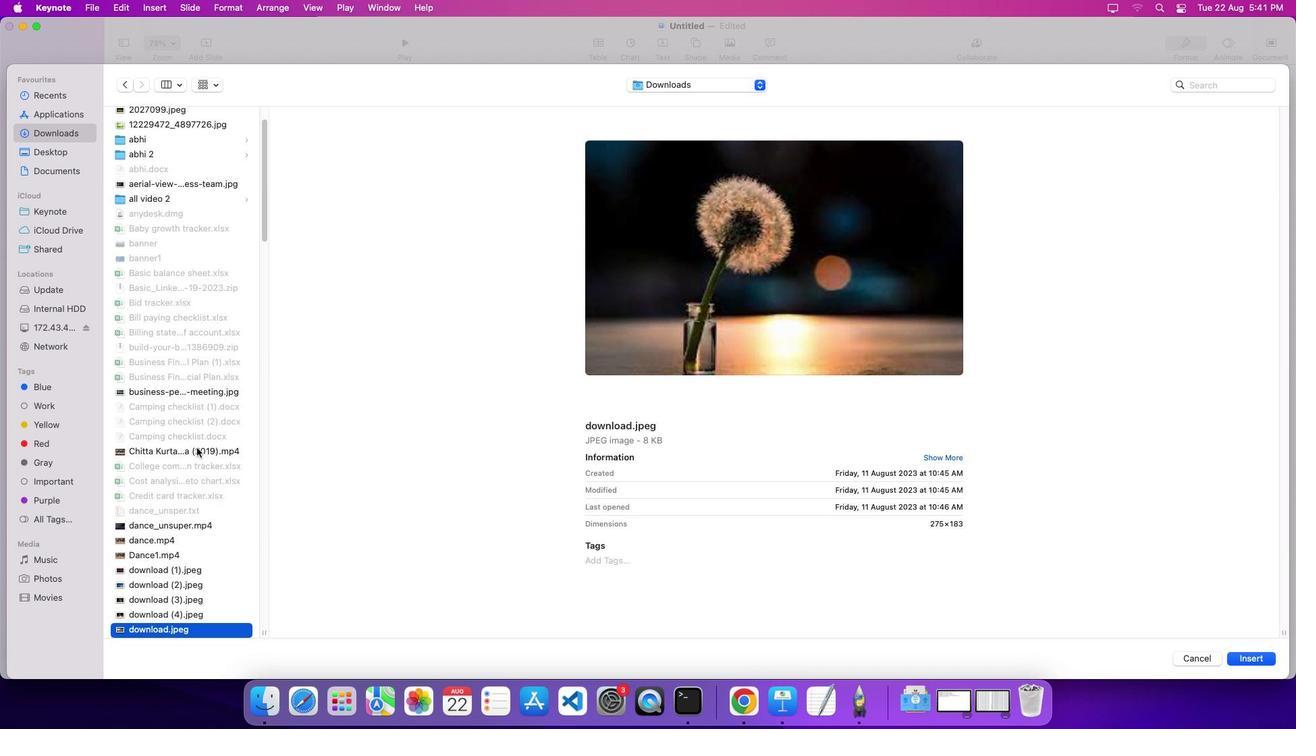 
Action: Key pressed Key.downKey.downKey.downKey.downKey.downKey.downKey.downKey.downKey.downKey.downKey.downKey.downKey.downKey.downKey.downKey.downKey.downKey.downKey.downKey.downKey.downKey.downKey.downKey.downKey.downKey.downKey.downKey.downKey.downKey.downKey.downKey.downKey.downKey.downKey.downKey.downKey.downKey.downKey.downKey.downKey.downKey.downKey.downKey.downKey.downKey.downKey.down
Screenshot: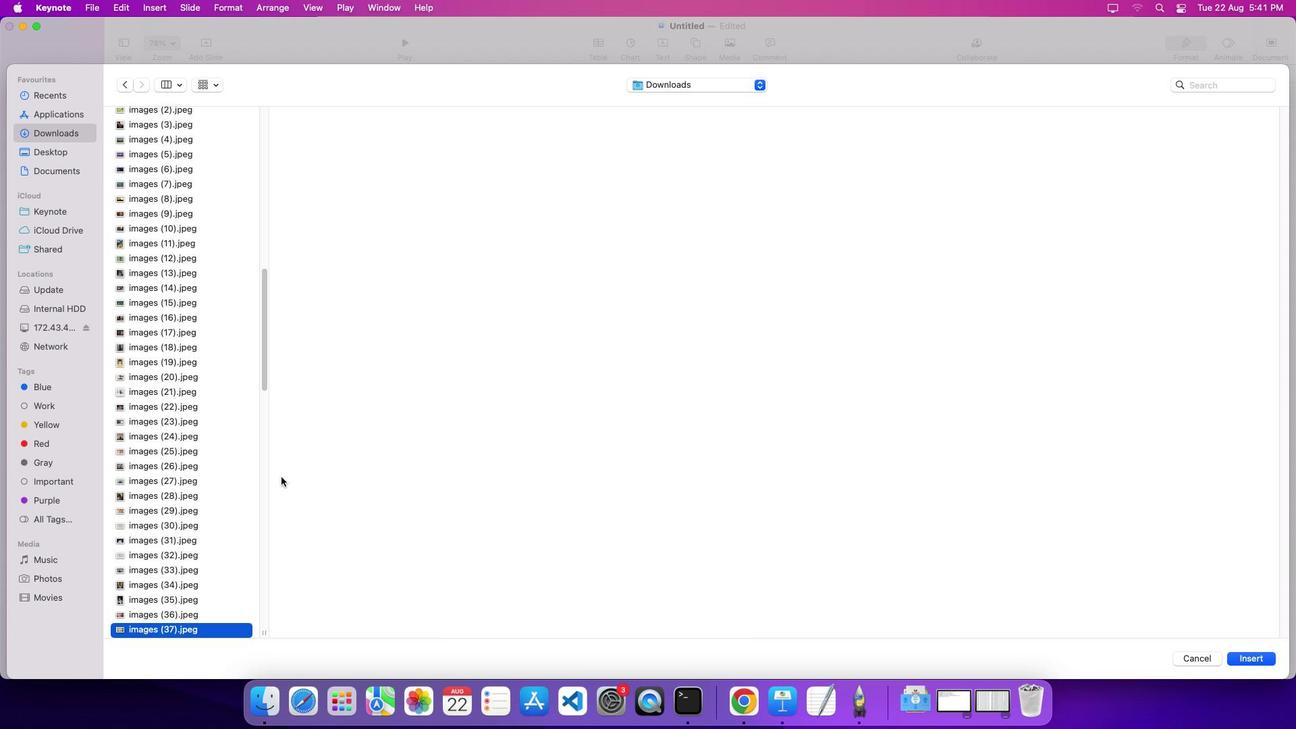 
Action: Mouse moved to (199, 450)
Screenshot: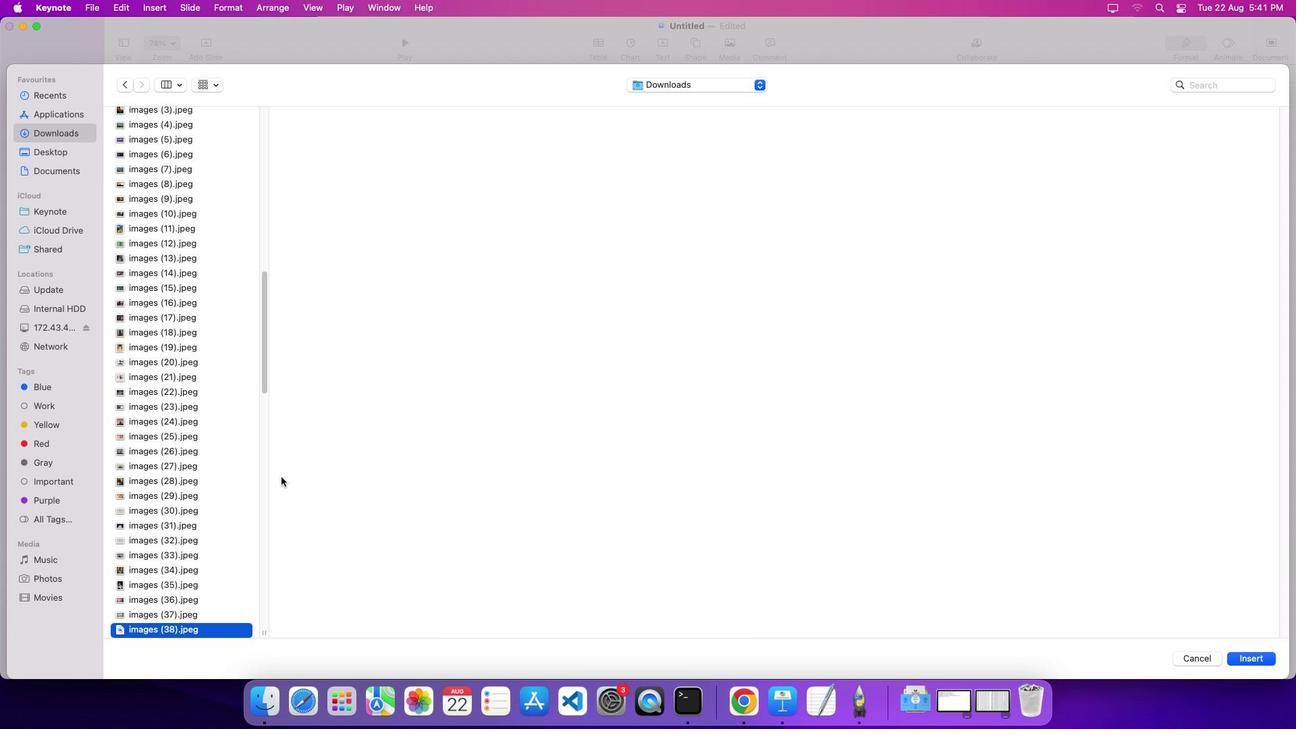 
Action: Key pressed Key.down
Screenshot: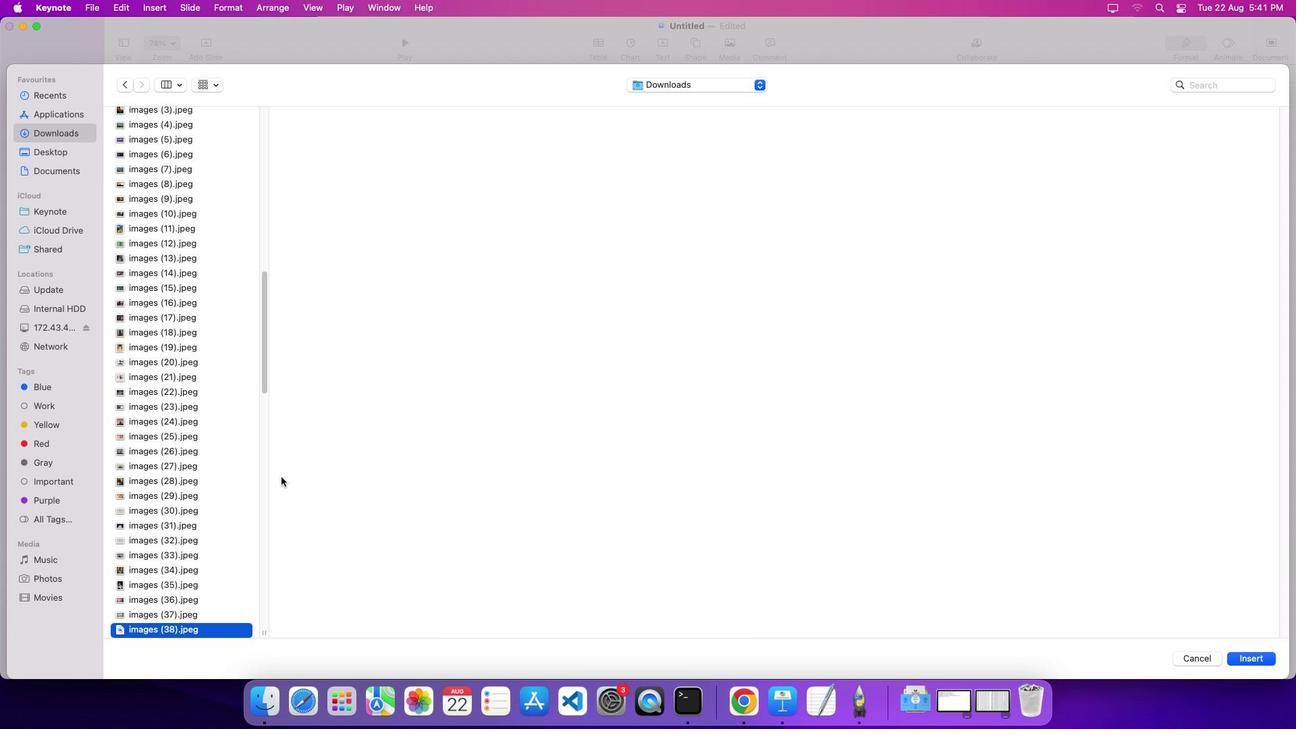 
Action: Mouse moved to (227, 464)
Screenshot: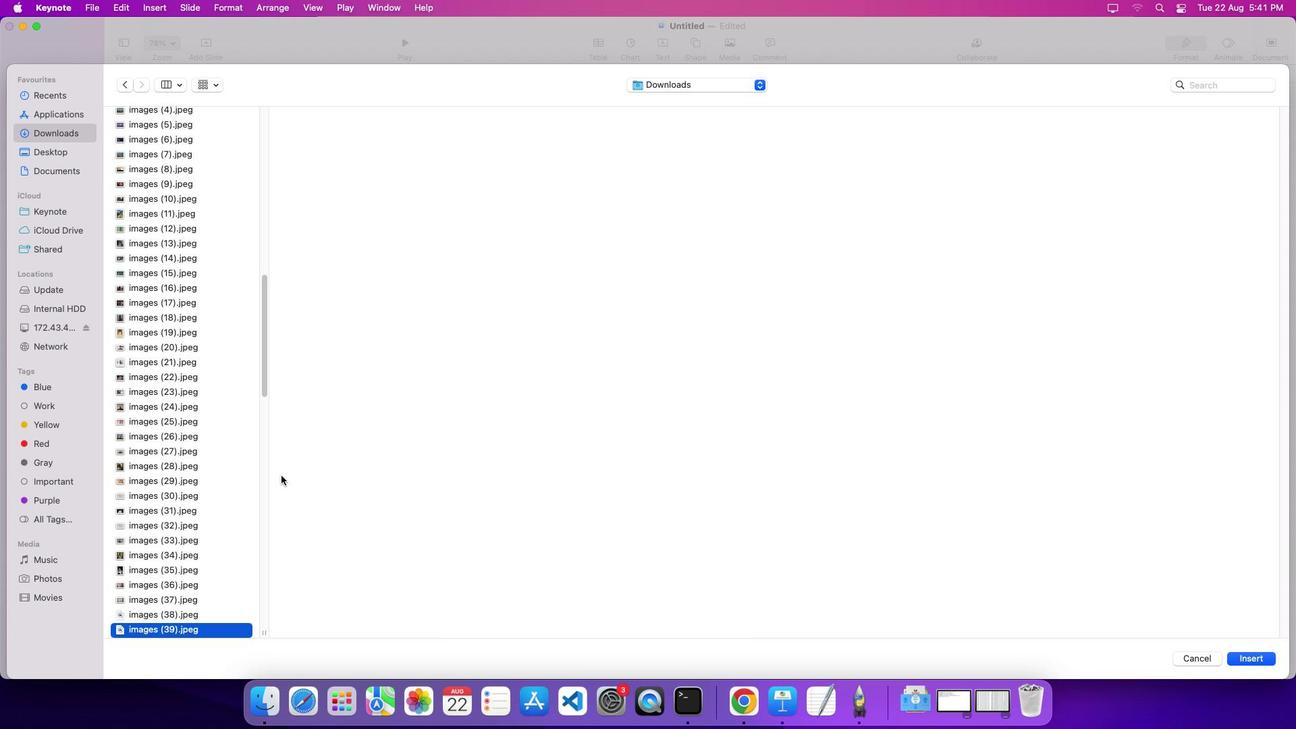 
Action: Key pressed Key.down
Screenshot: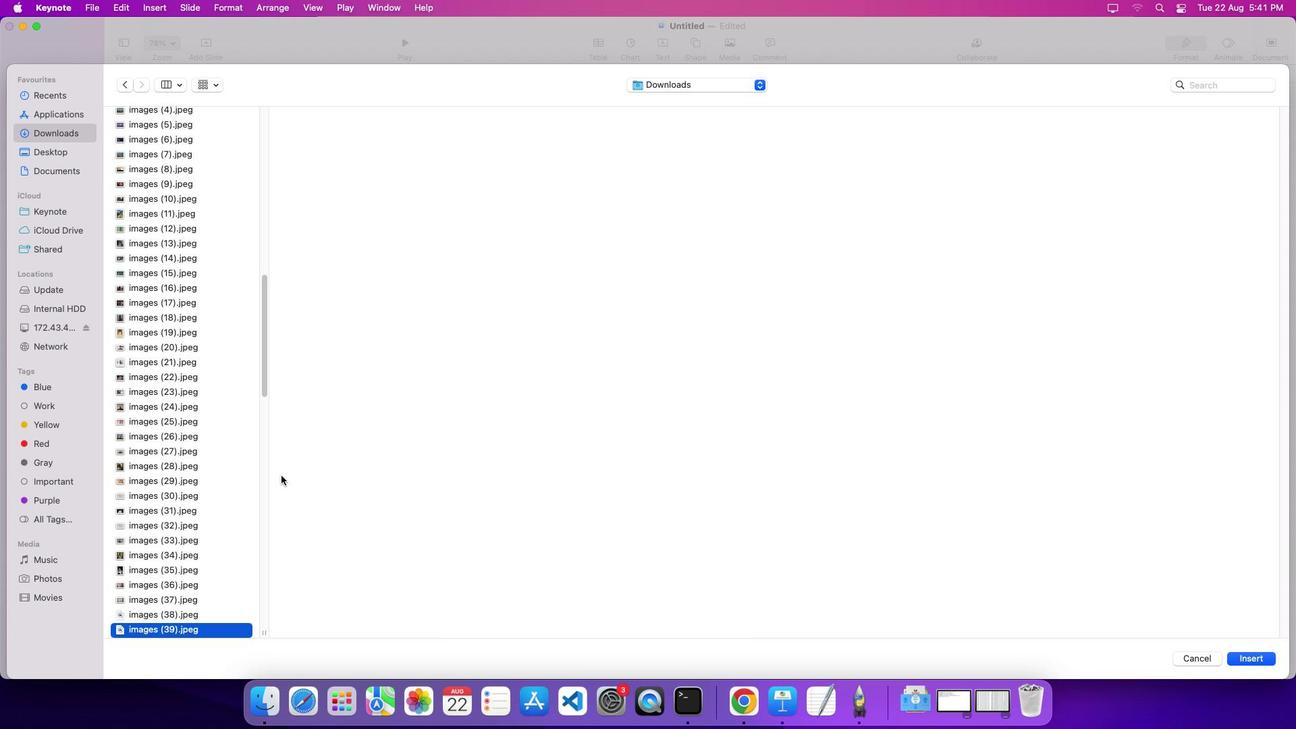 
Action: Mouse moved to (263, 370)
Screenshot: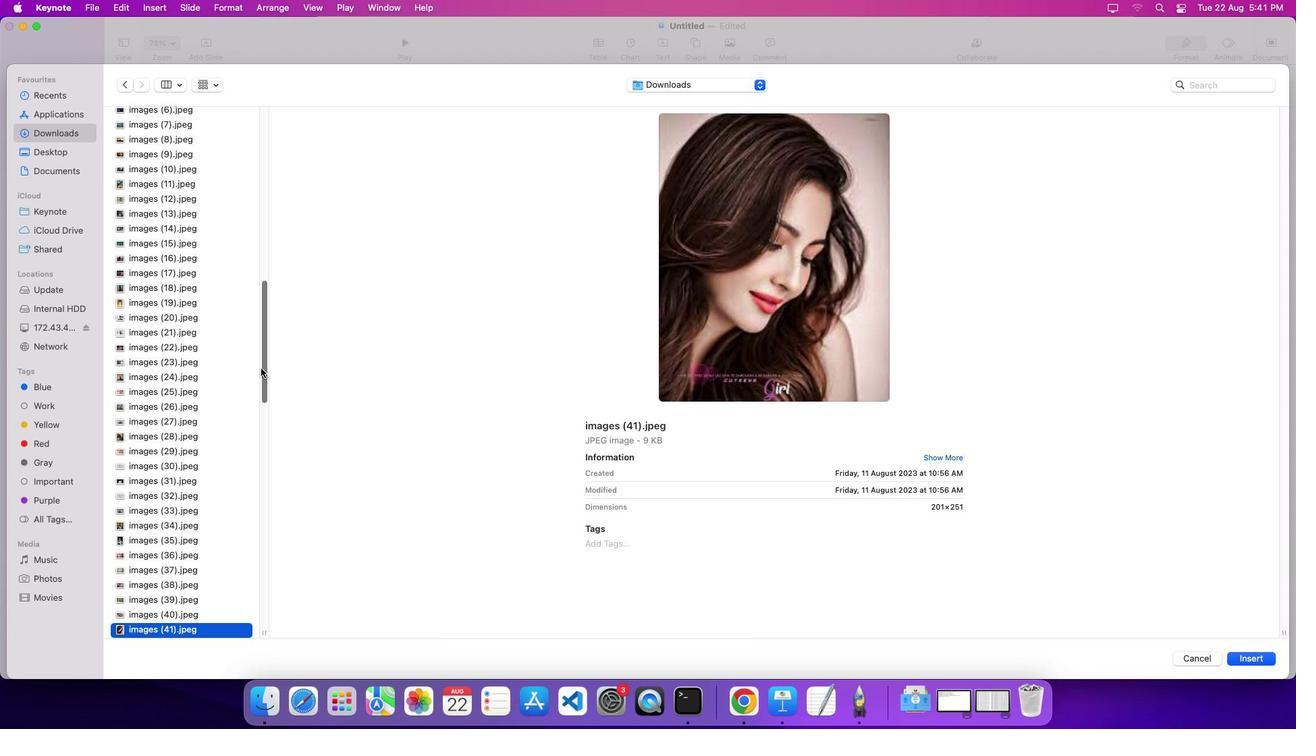 
Action: Mouse pressed left at (263, 370)
Screenshot: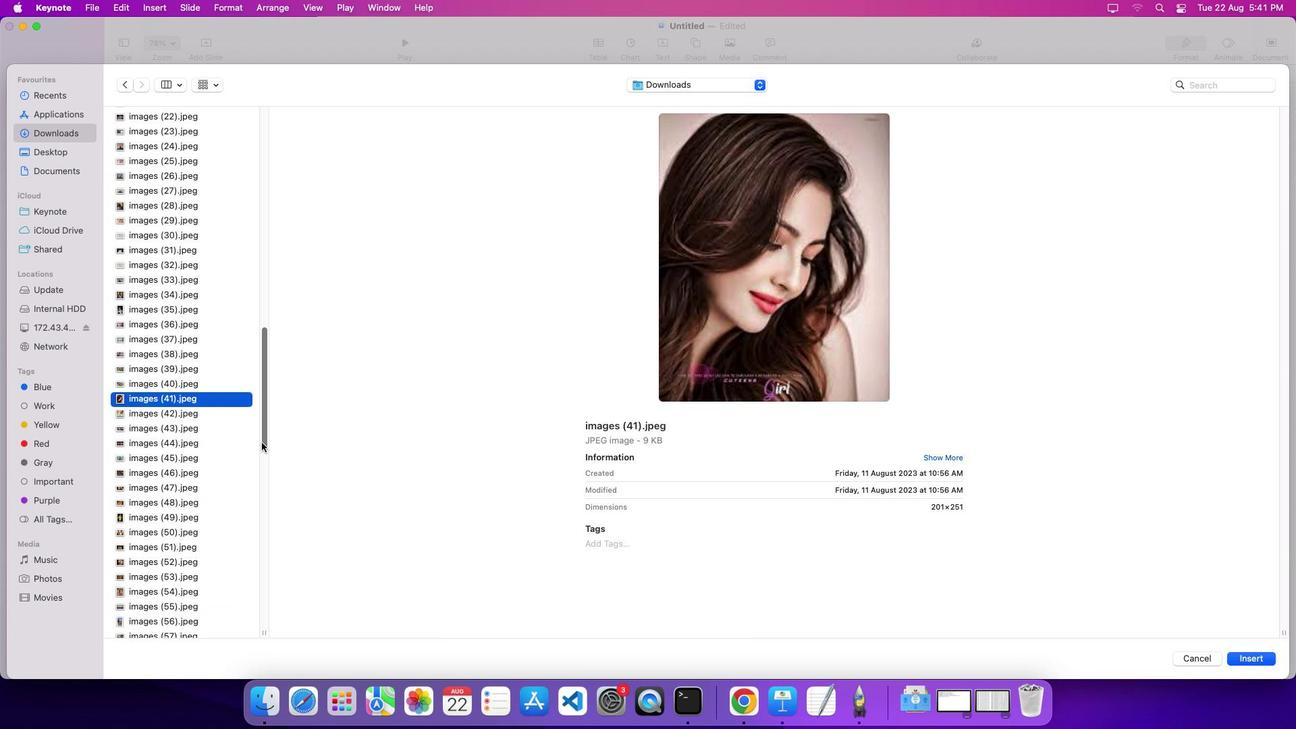 
Action: Mouse moved to (154, 301)
Screenshot: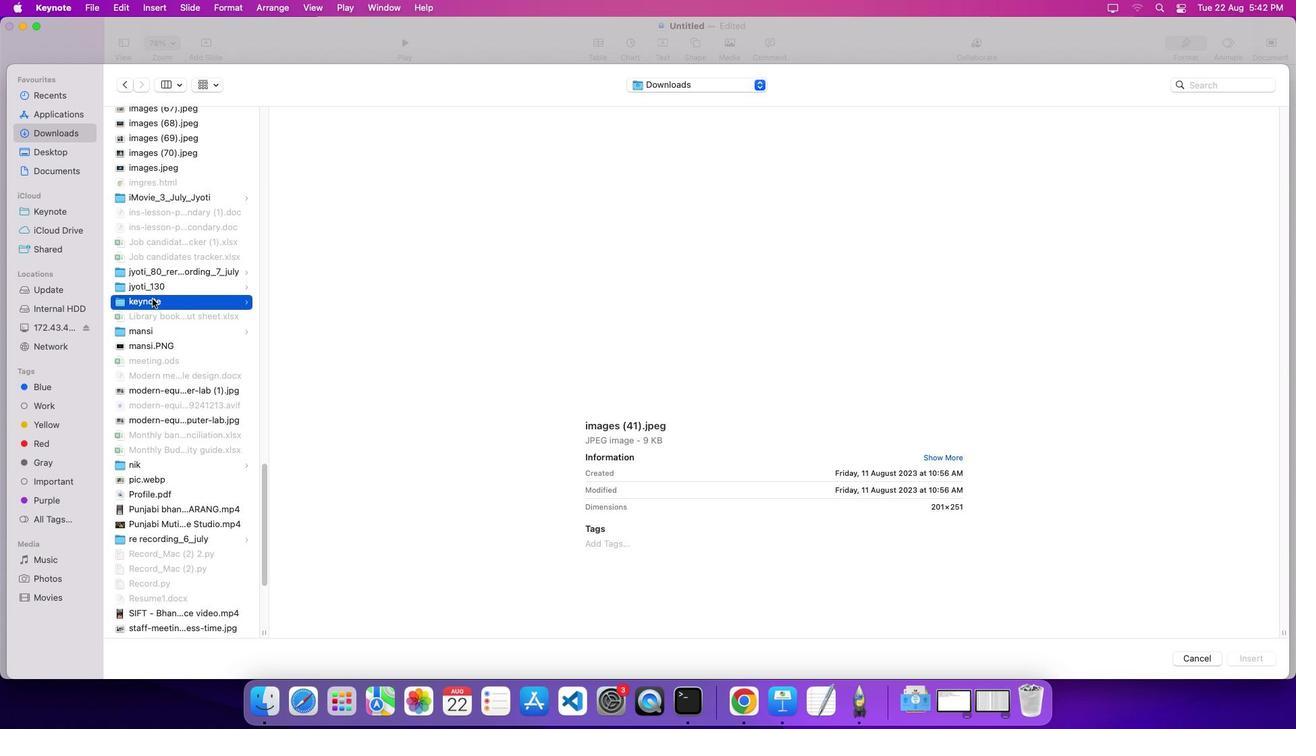 
Action: Mouse pressed left at (154, 301)
Screenshot: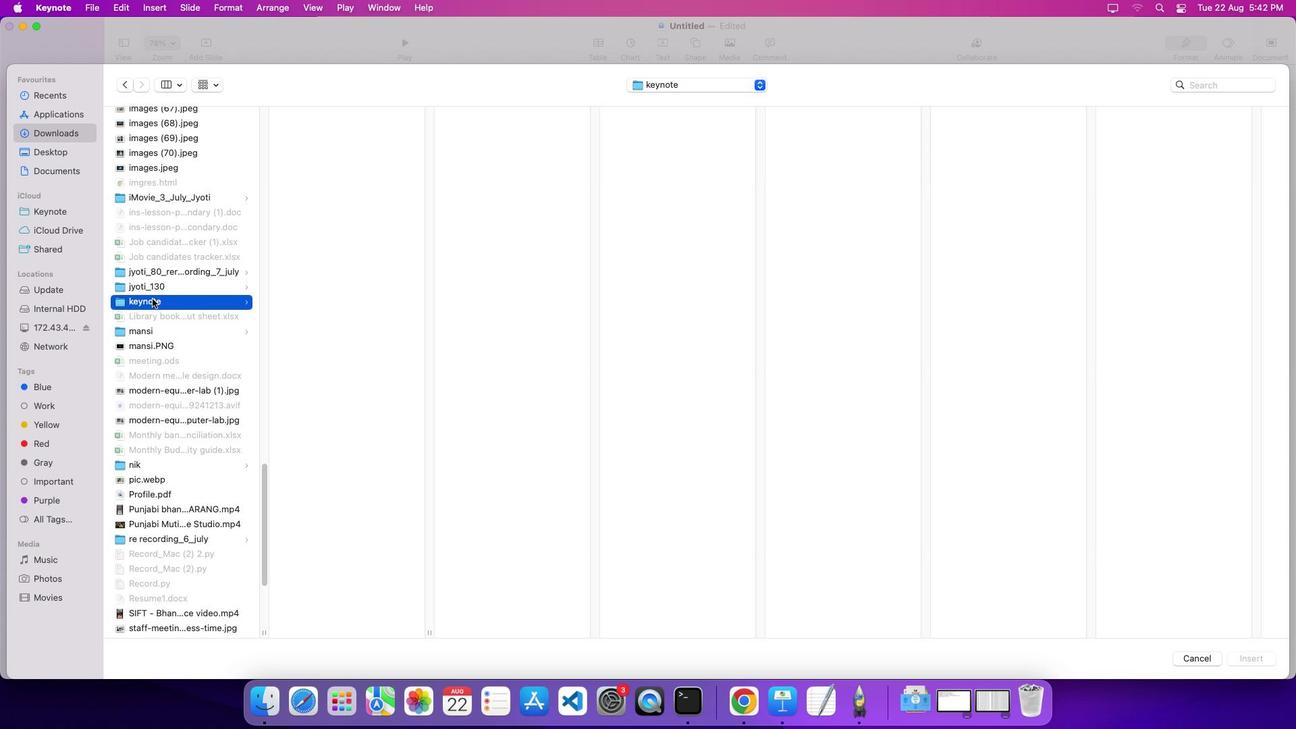 
Action: Mouse pressed left at (154, 301)
Screenshot: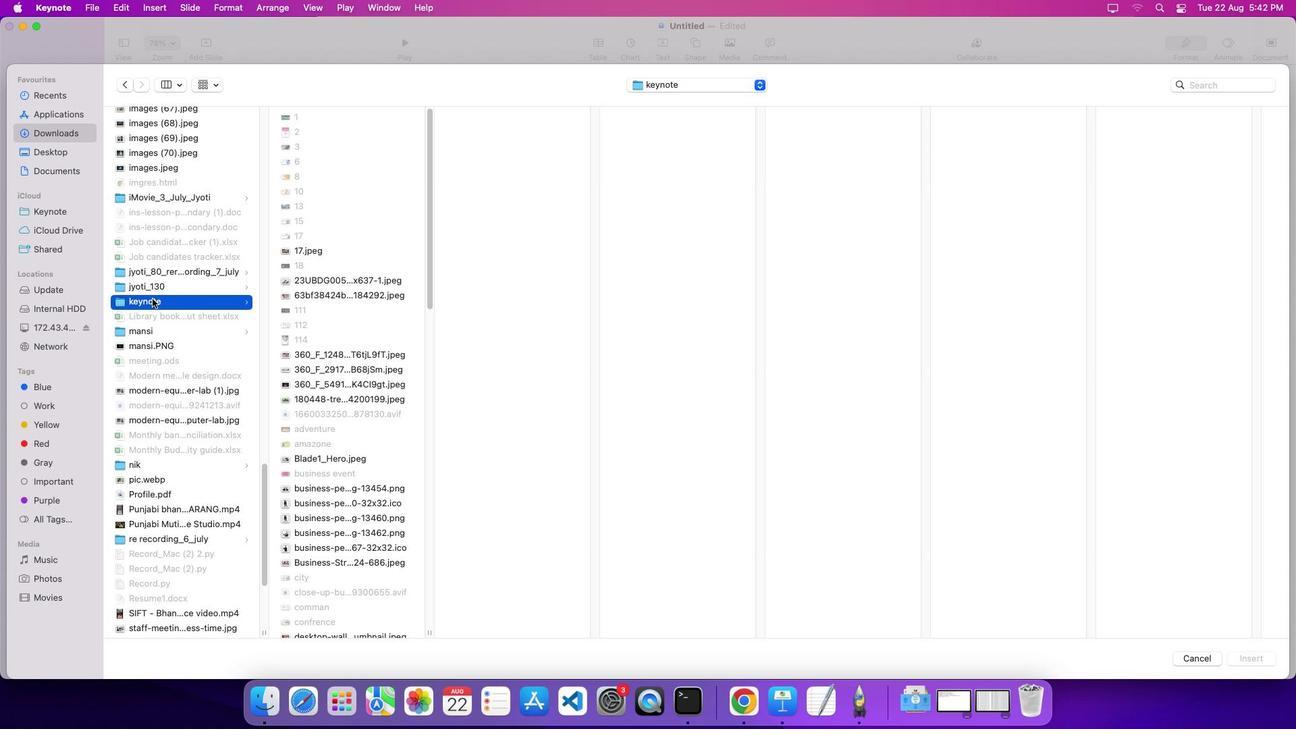 
Action: Mouse pressed left at (154, 301)
Screenshot: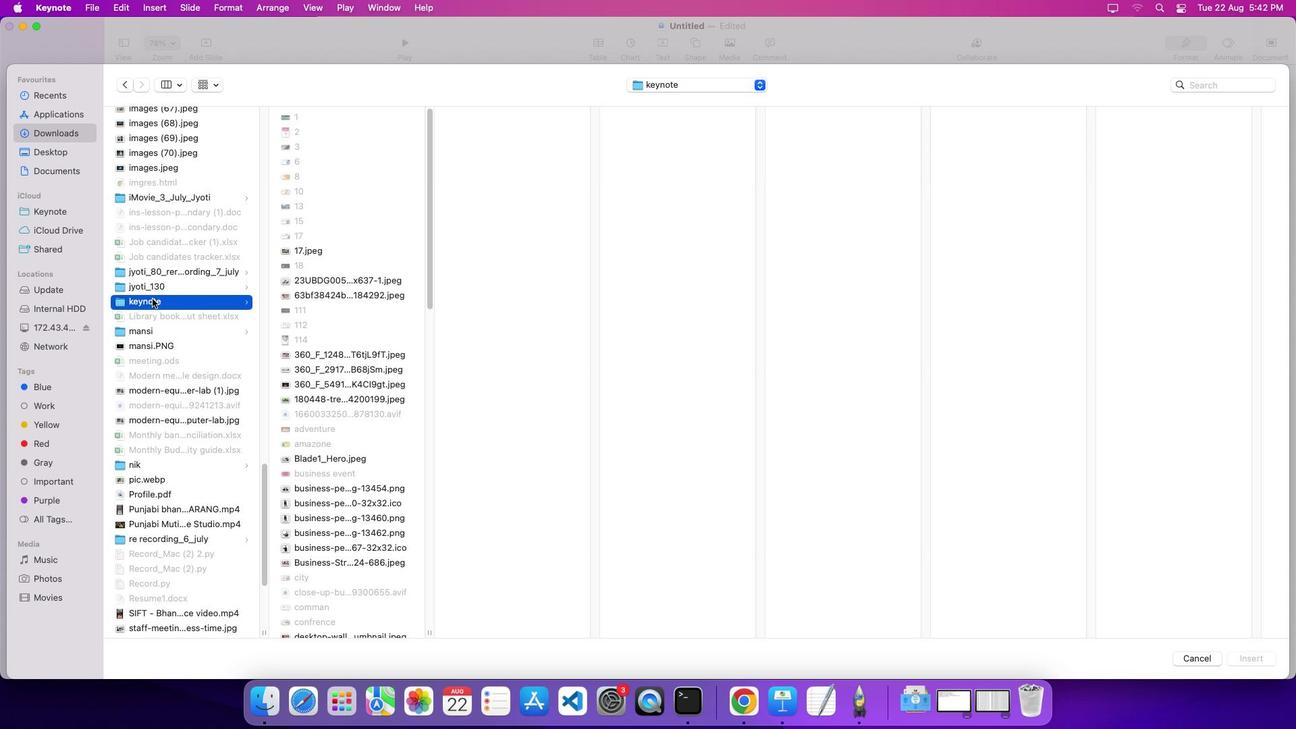 
Action: Mouse moved to (328, 254)
Screenshot: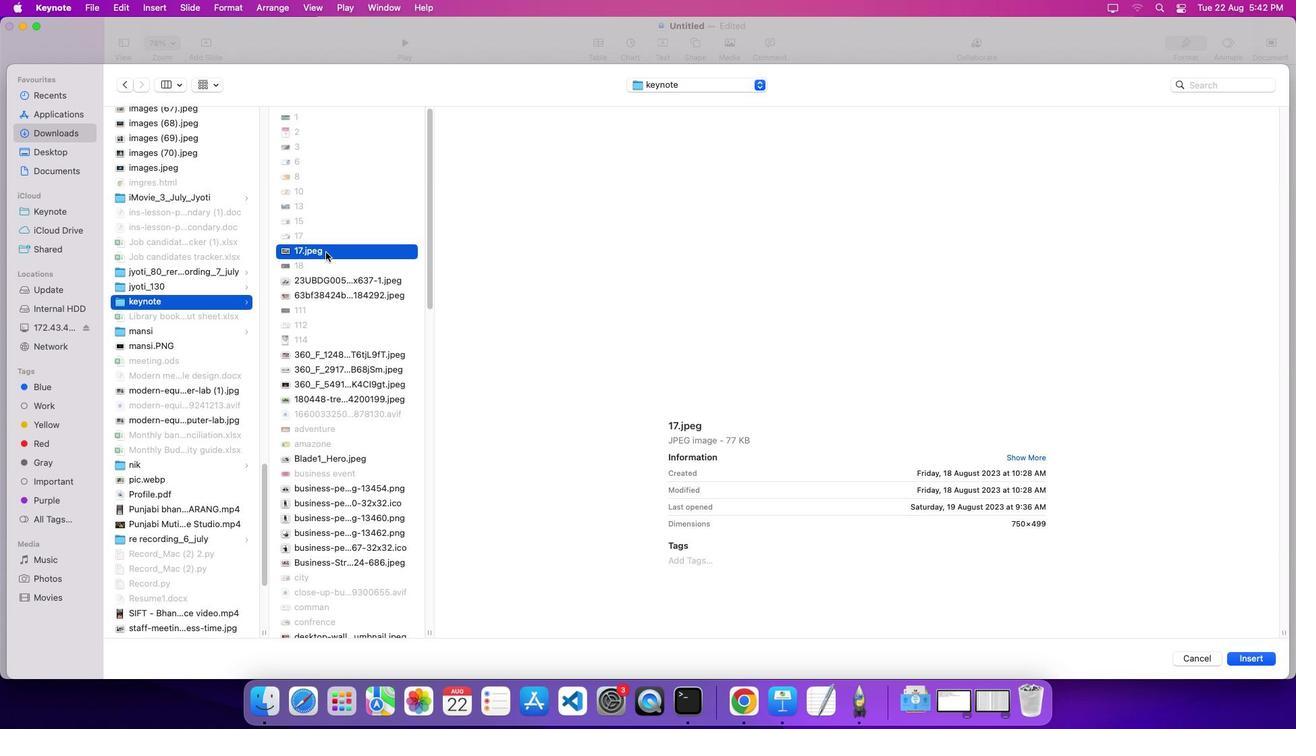 
Action: Mouse pressed left at (328, 254)
Screenshot: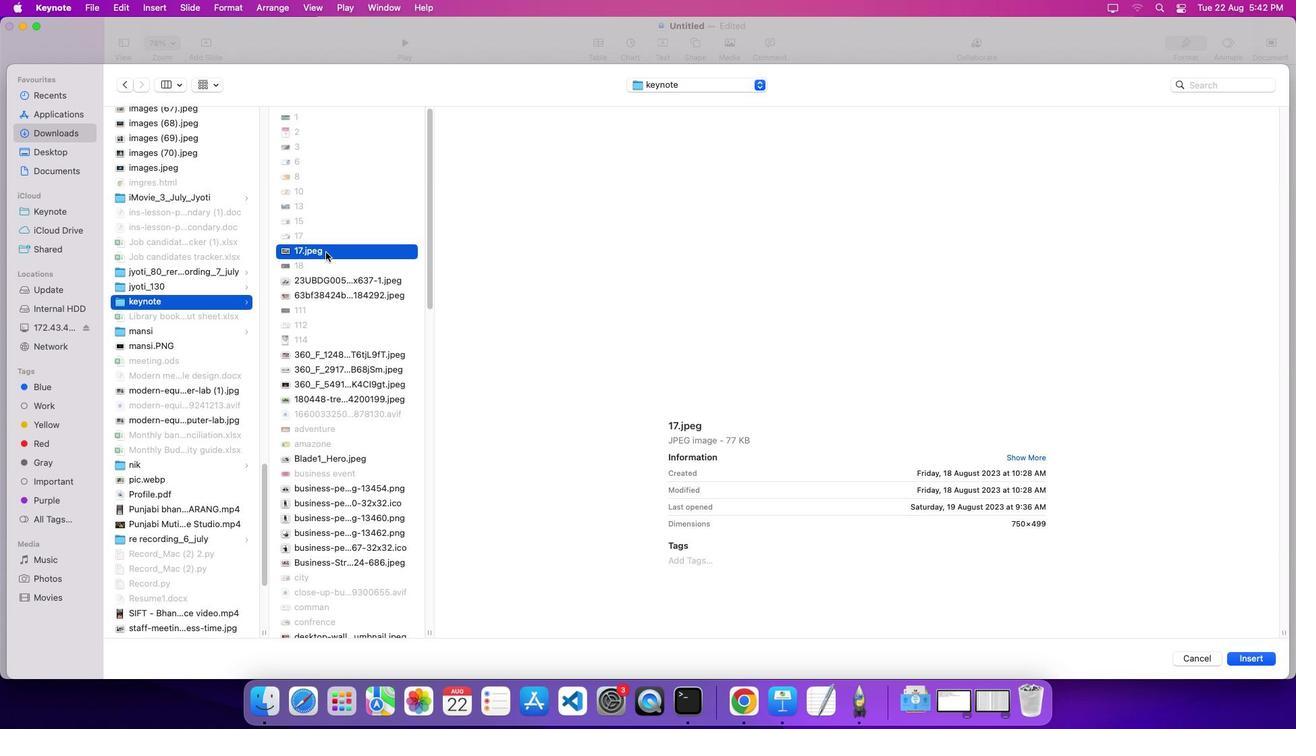 
Action: Mouse moved to (336, 257)
Screenshot: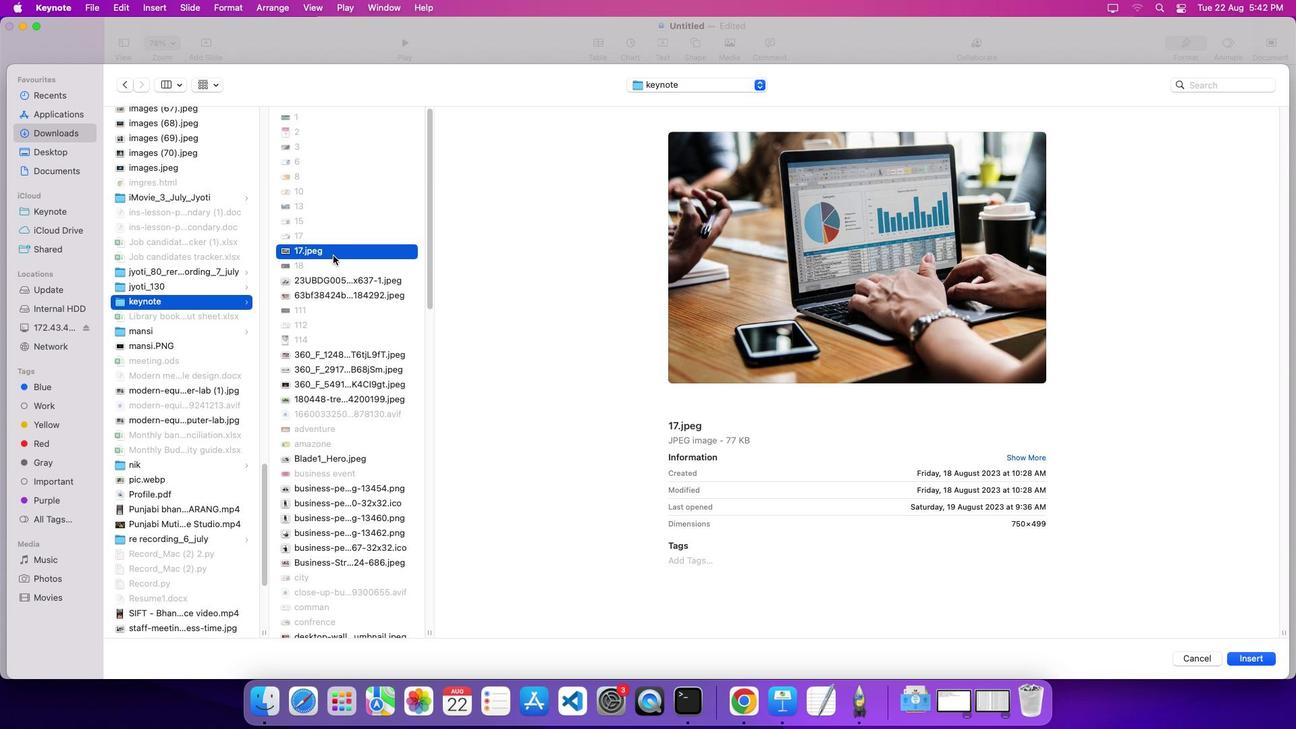 
Action: Key pressed Key.downKey.downKey.downKey.downKey.downKey.downKey.downKey.downKey.downKey.downKey.downKey.downKey.downKey.downKey.downKey.downKey.down
Screenshot: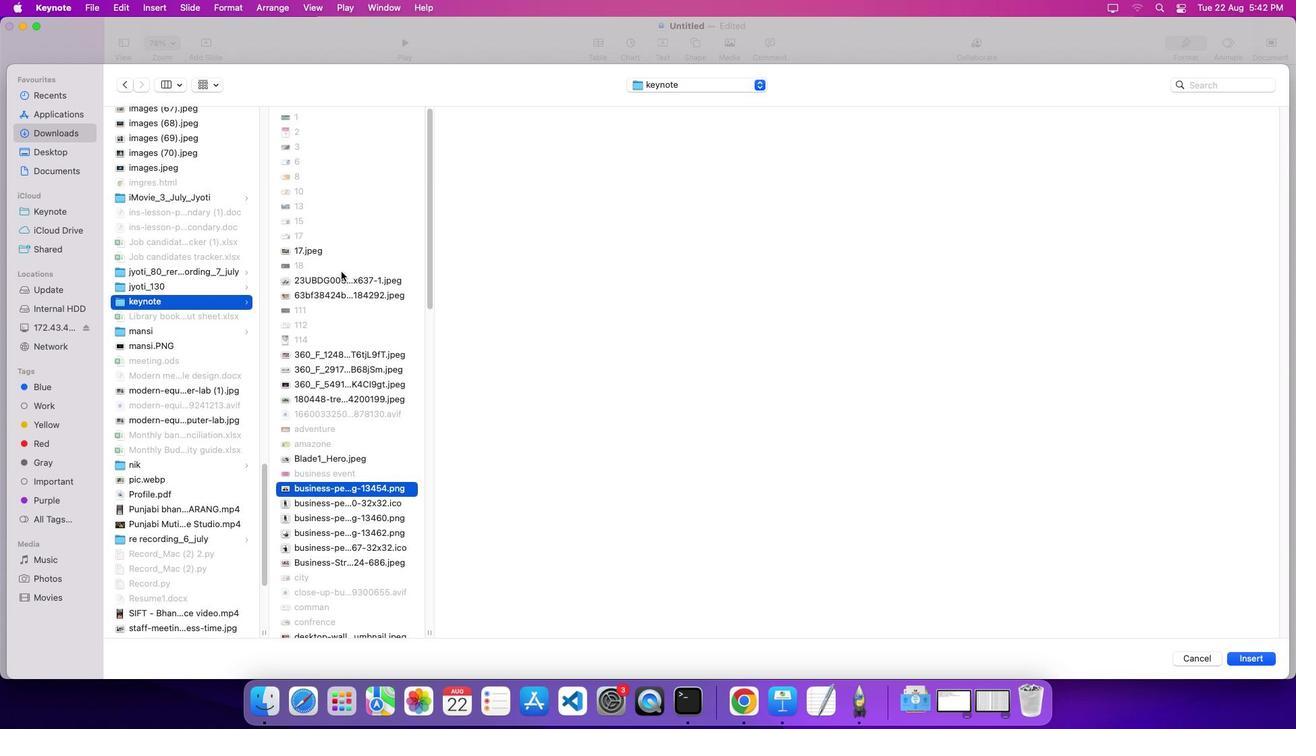 
Action: Mouse moved to (336, 258)
Screenshot: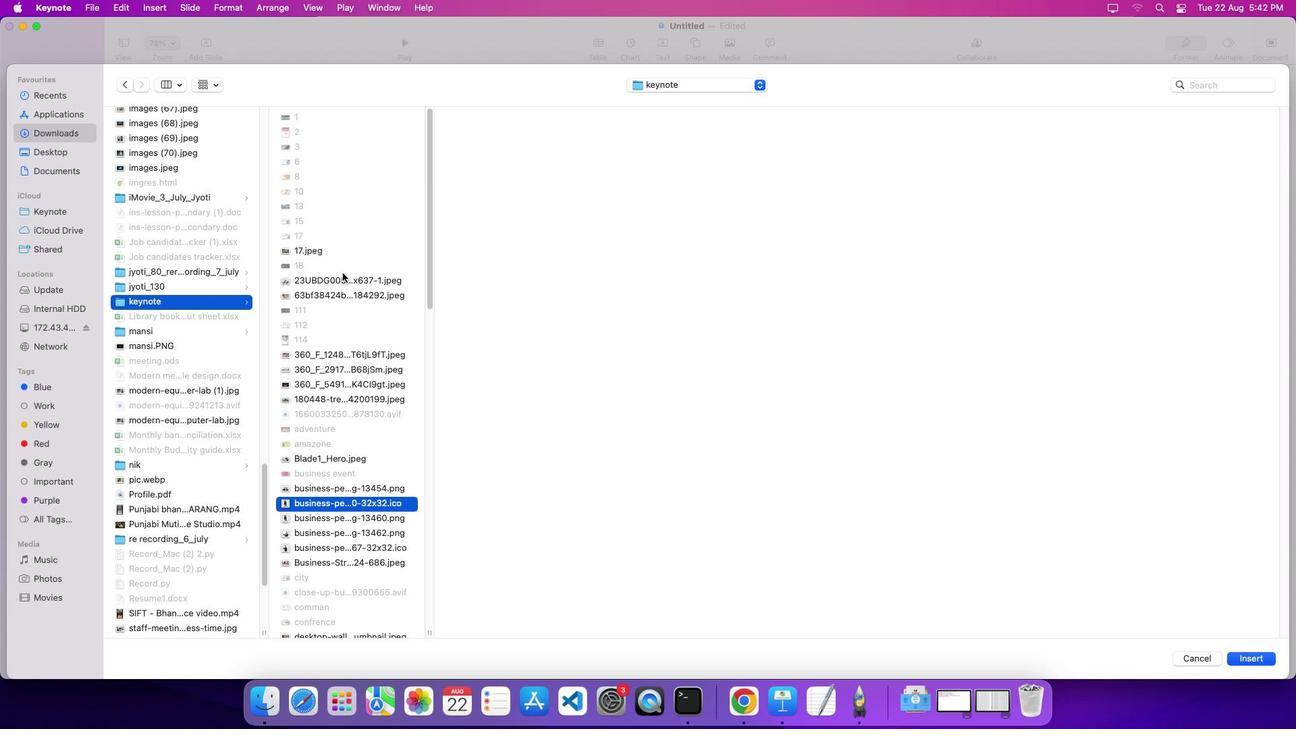 
Action: Key pressed Key.down
Screenshot: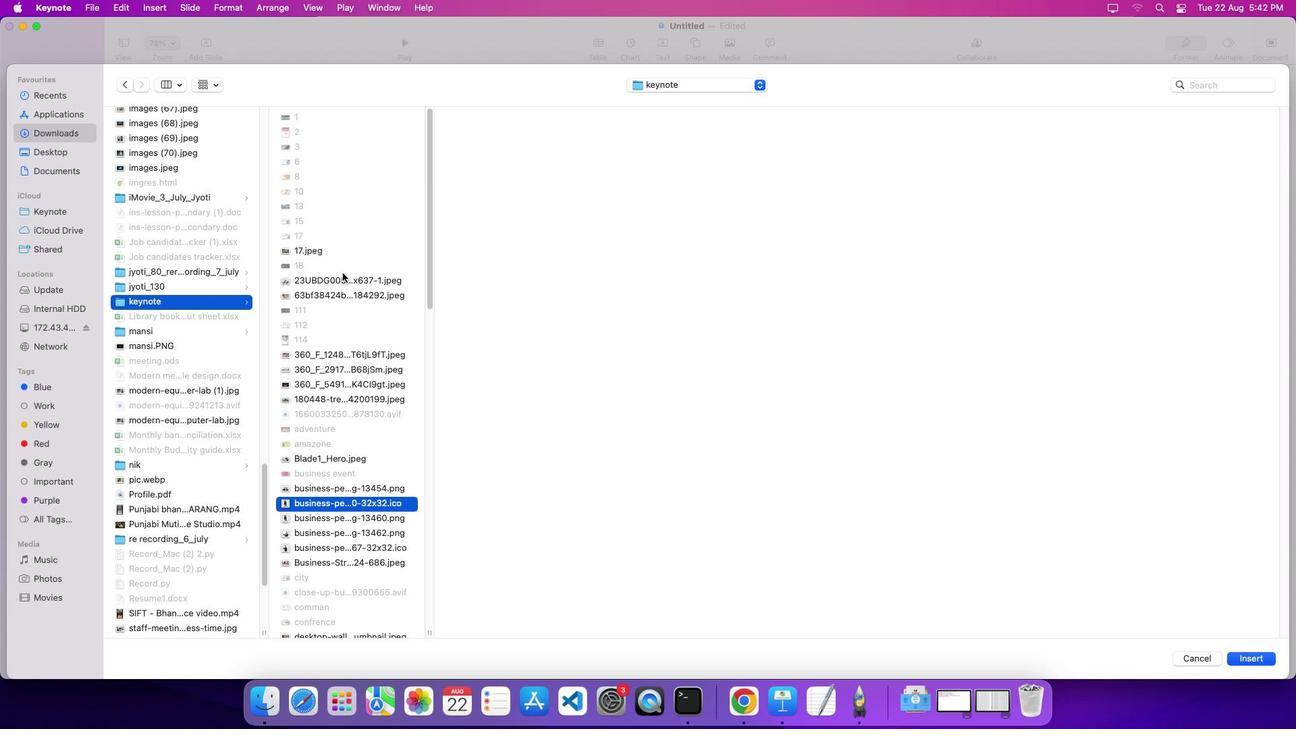 
Action: Mouse moved to (336, 261)
Screenshot: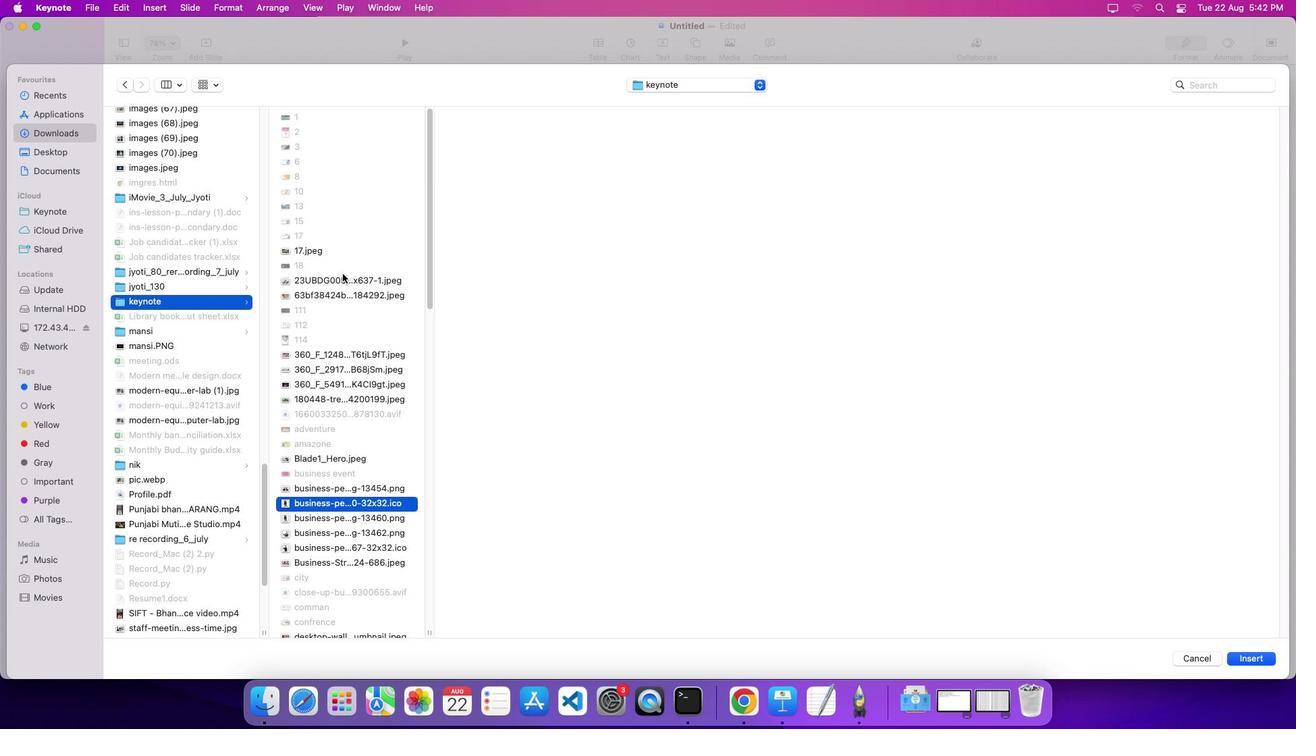 
Action: Key pressed Key.down
Screenshot: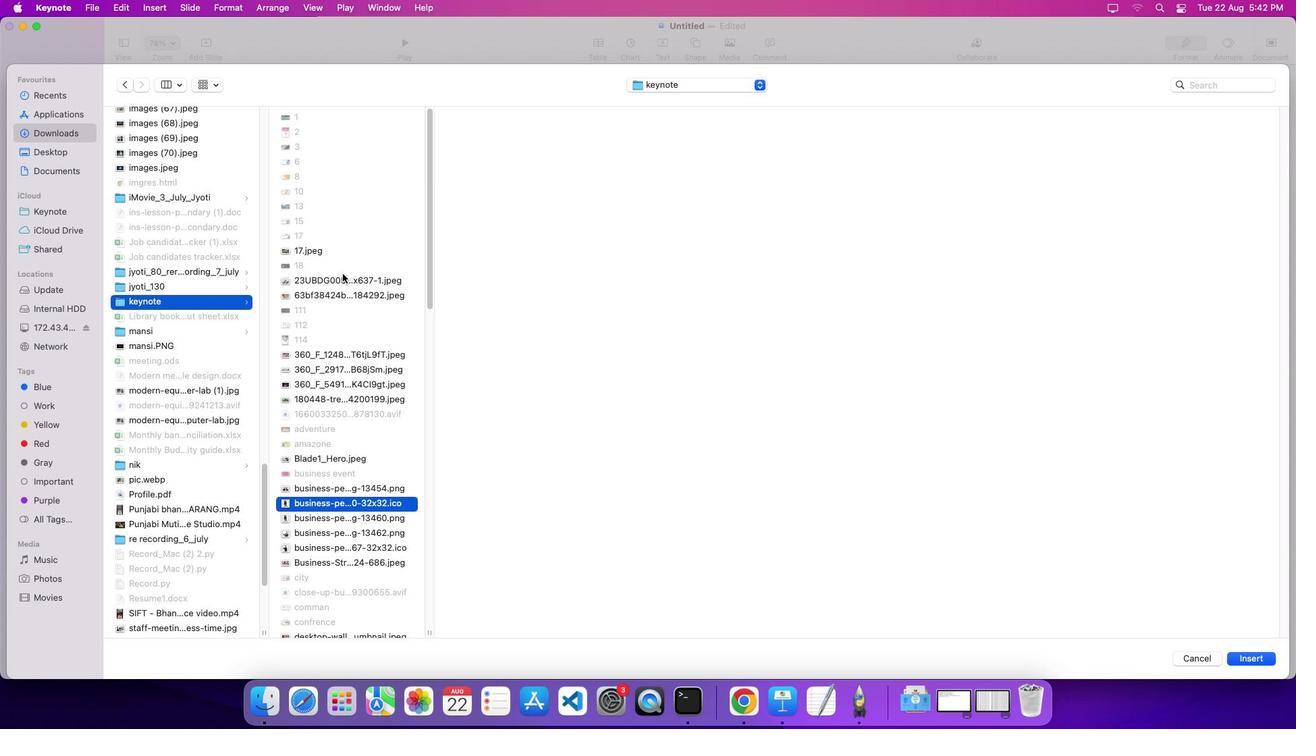 
Action: Mouse moved to (340, 266)
Screenshot: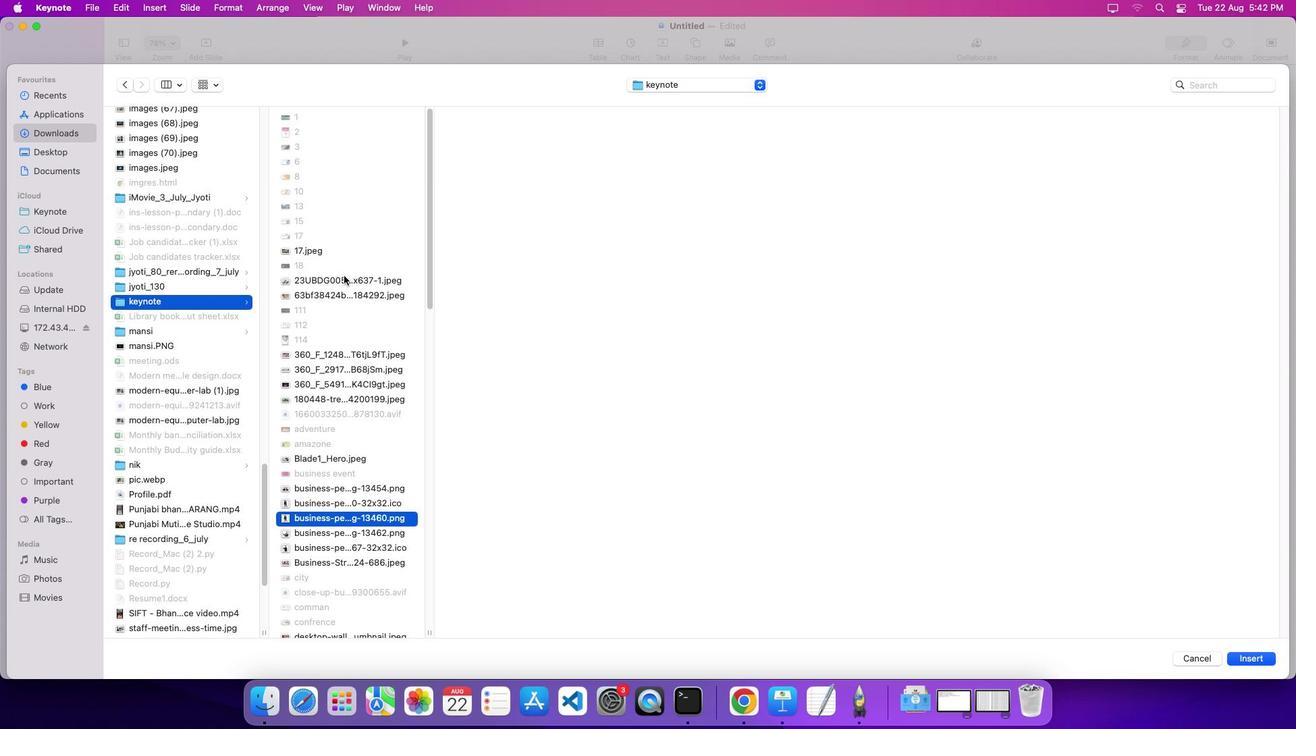 
Action: Key pressed Key.down
Screenshot: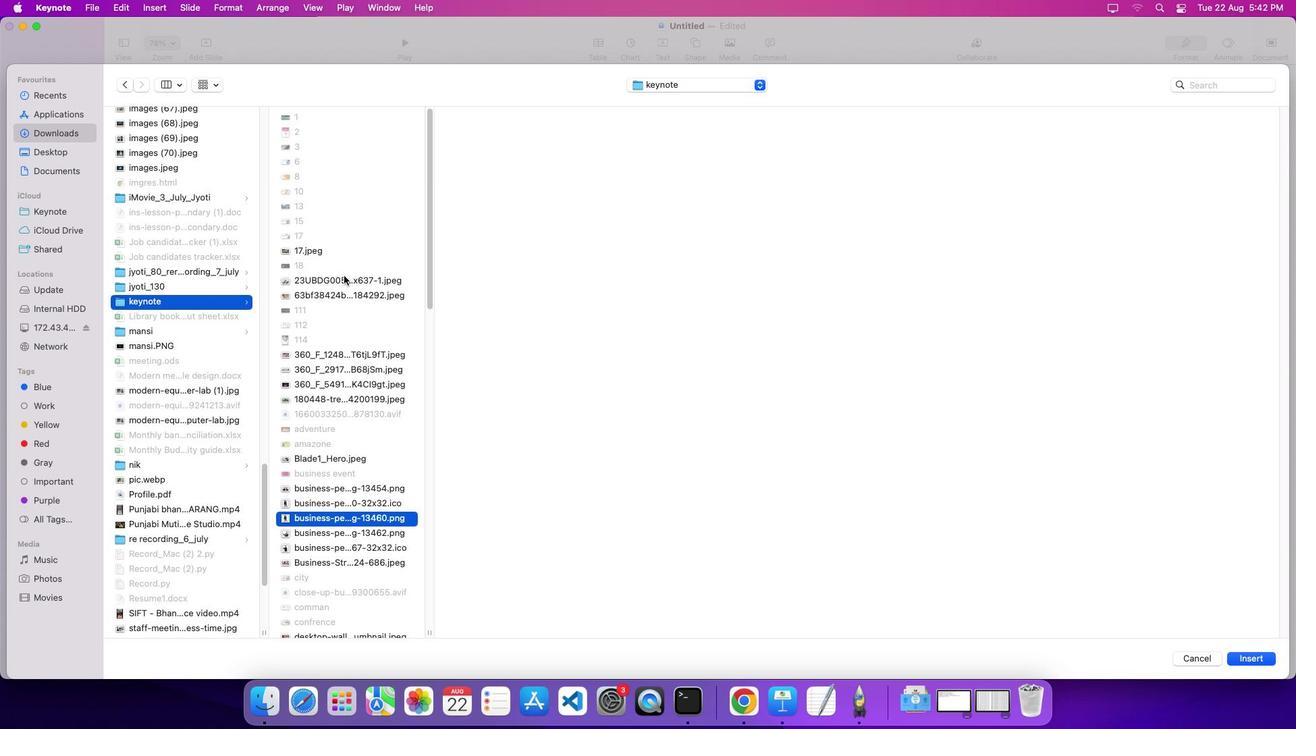 
Action: Mouse moved to (342, 270)
Screenshot: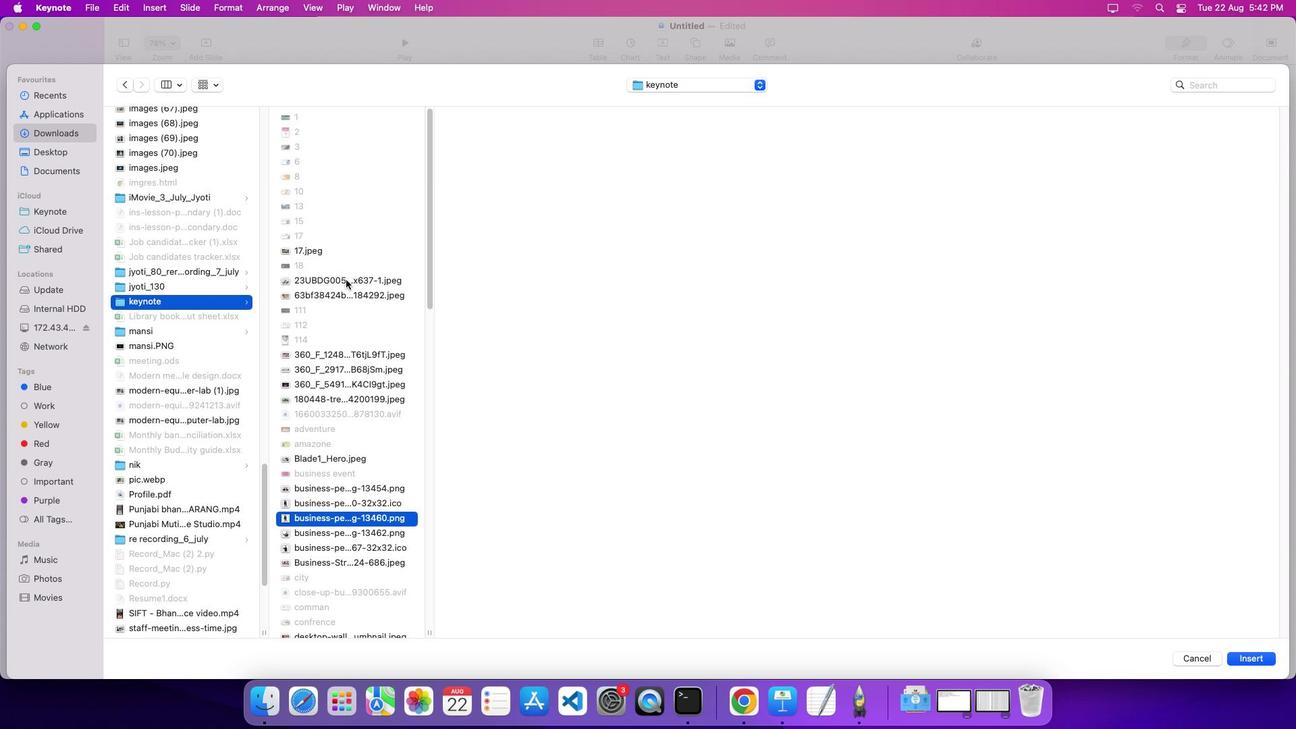 
Action: Key pressed Key.down
Screenshot: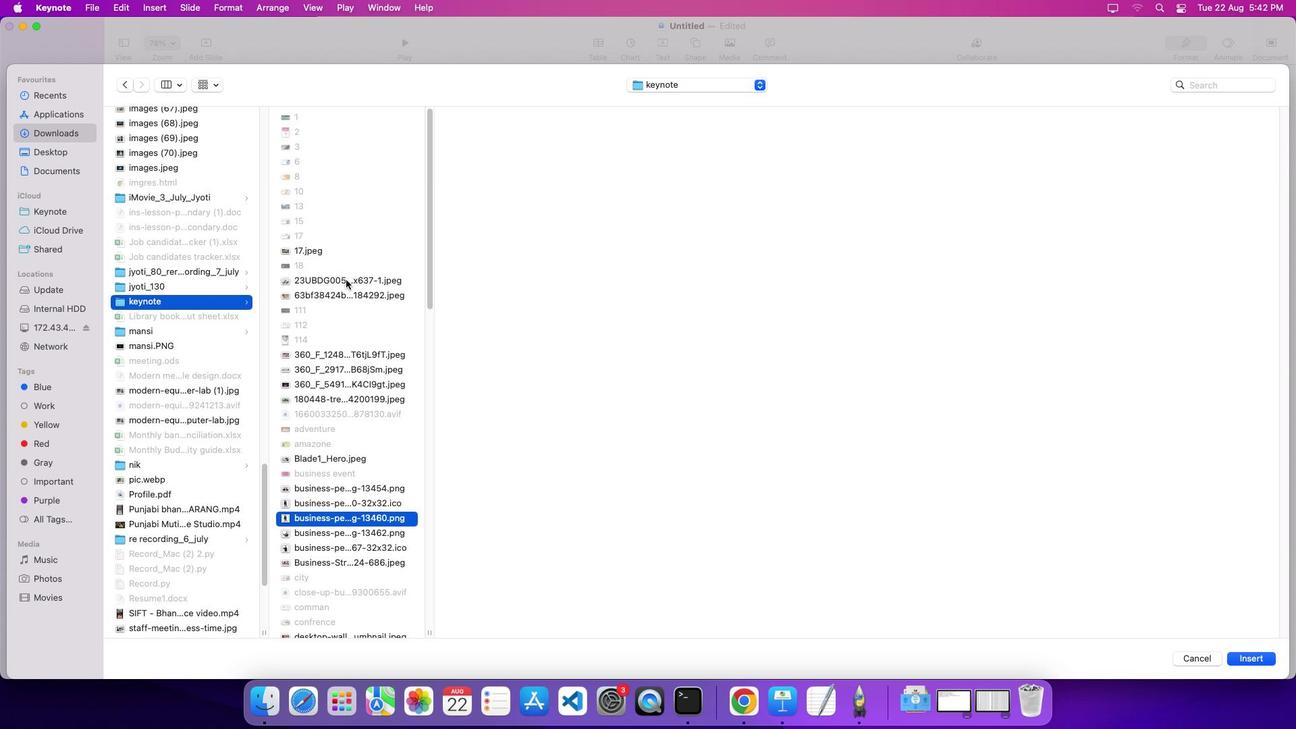
Action: Mouse moved to (343, 272)
Screenshot: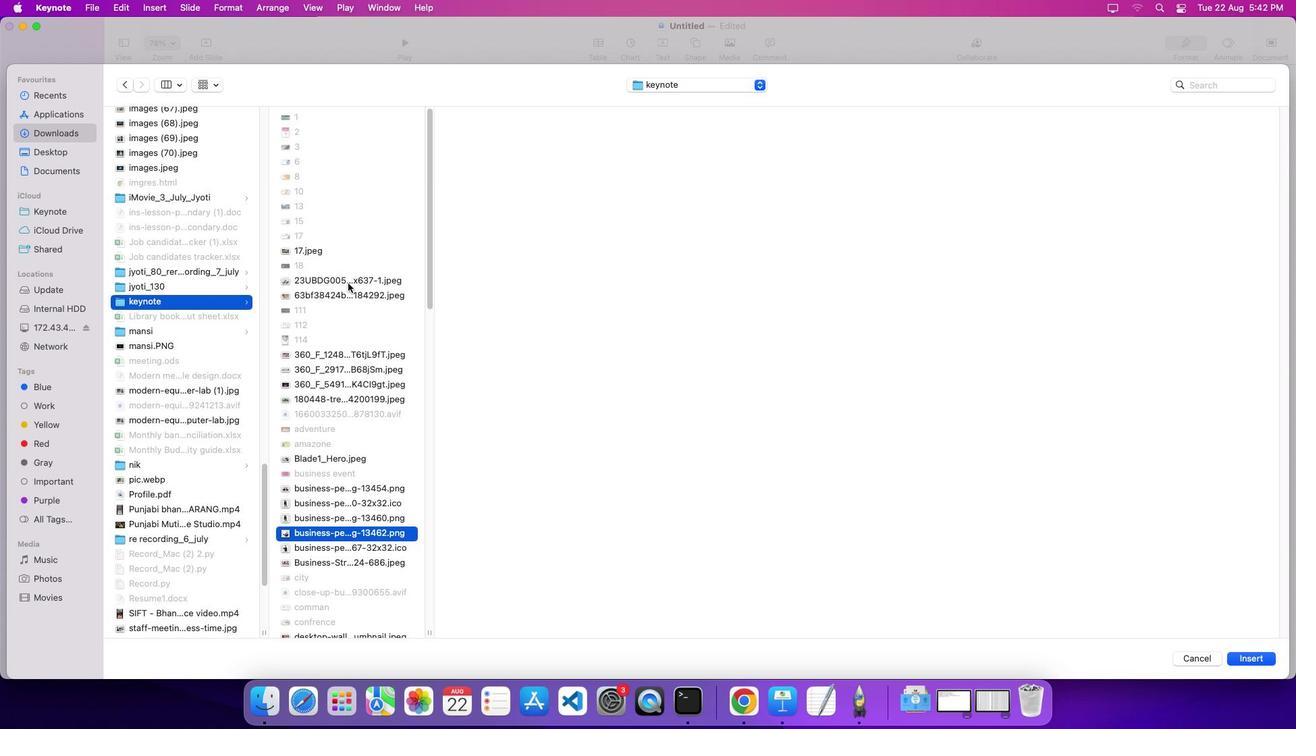 
Action: Key pressed Key.down
Screenshot: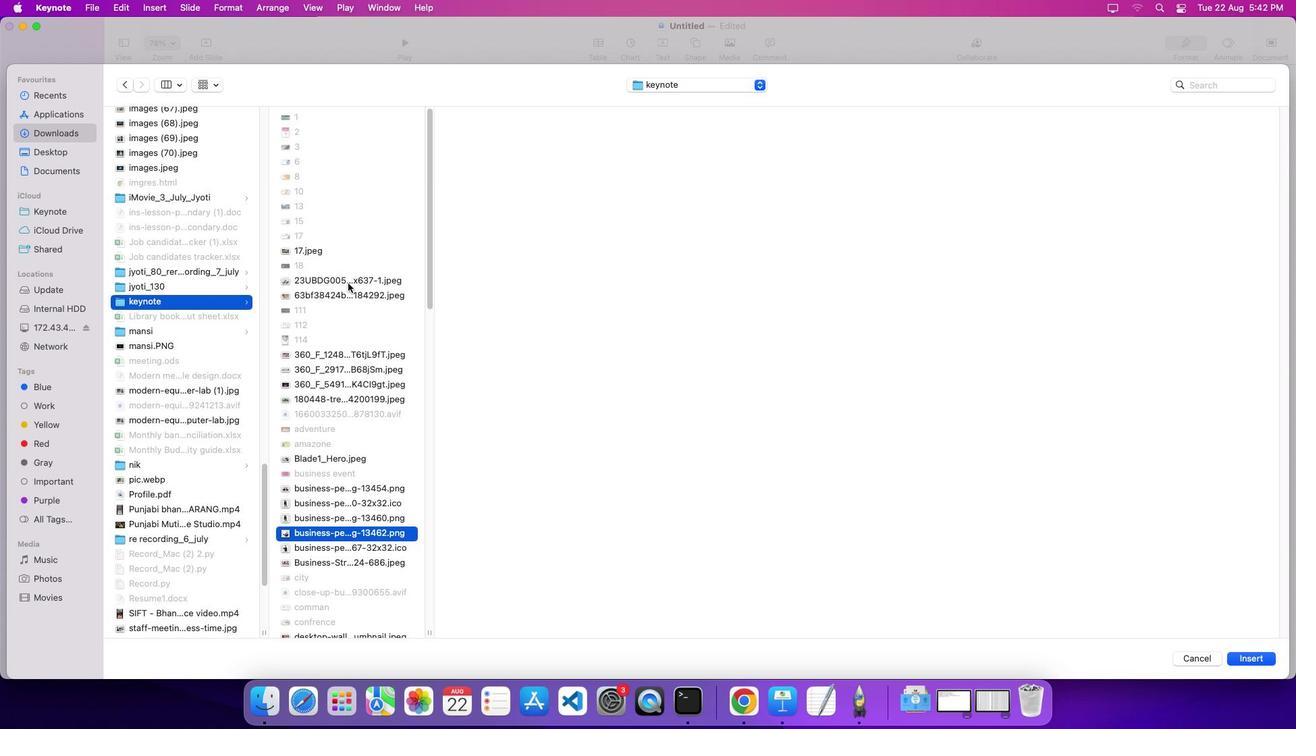 
Action: Mouse moved to (343, 273)
Screenshot: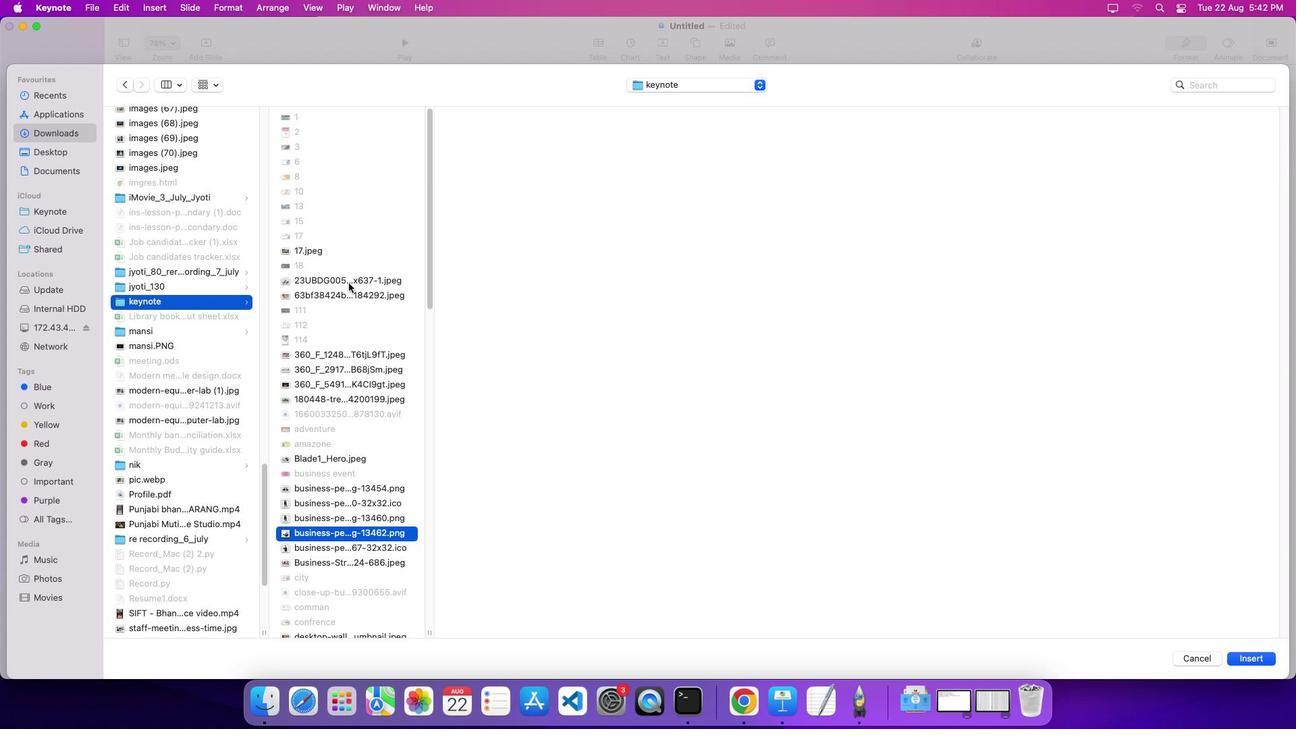 
Action: Key pressed Key.down
Screenshot: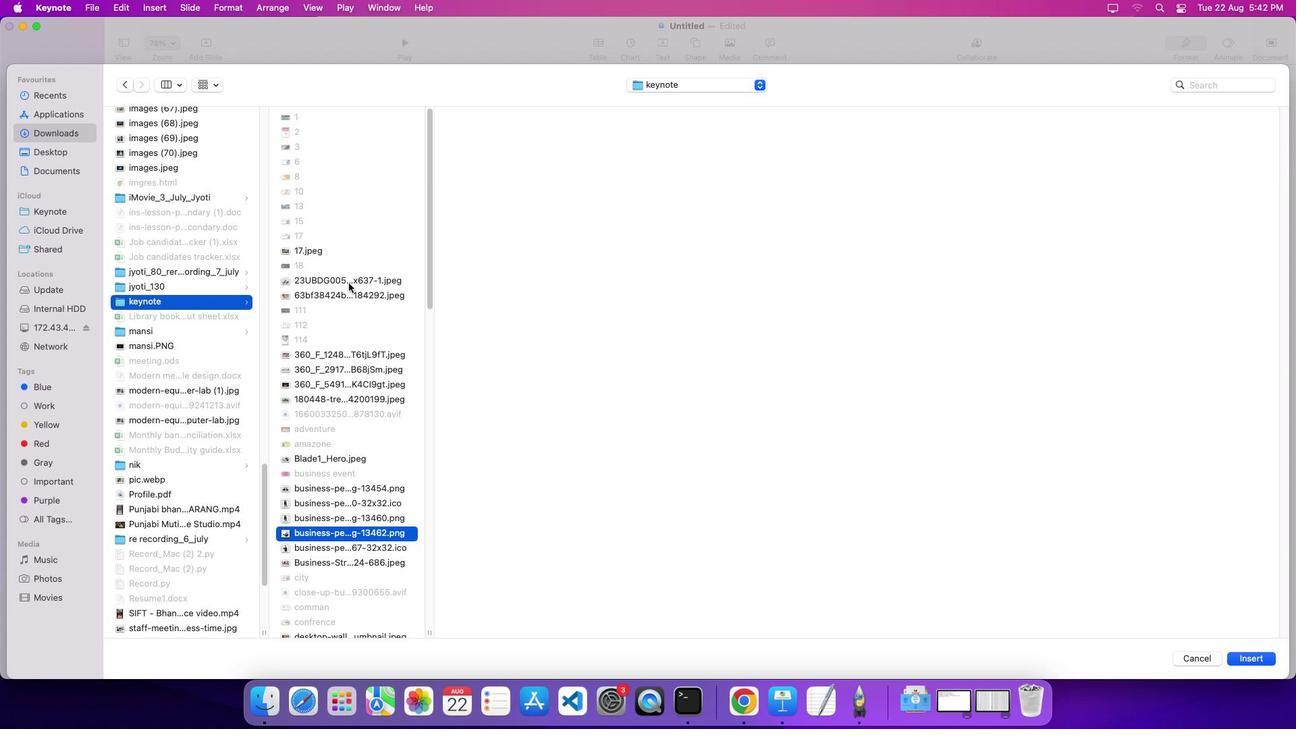 
Action: Mouse moved to (344, 273)
Screenshot: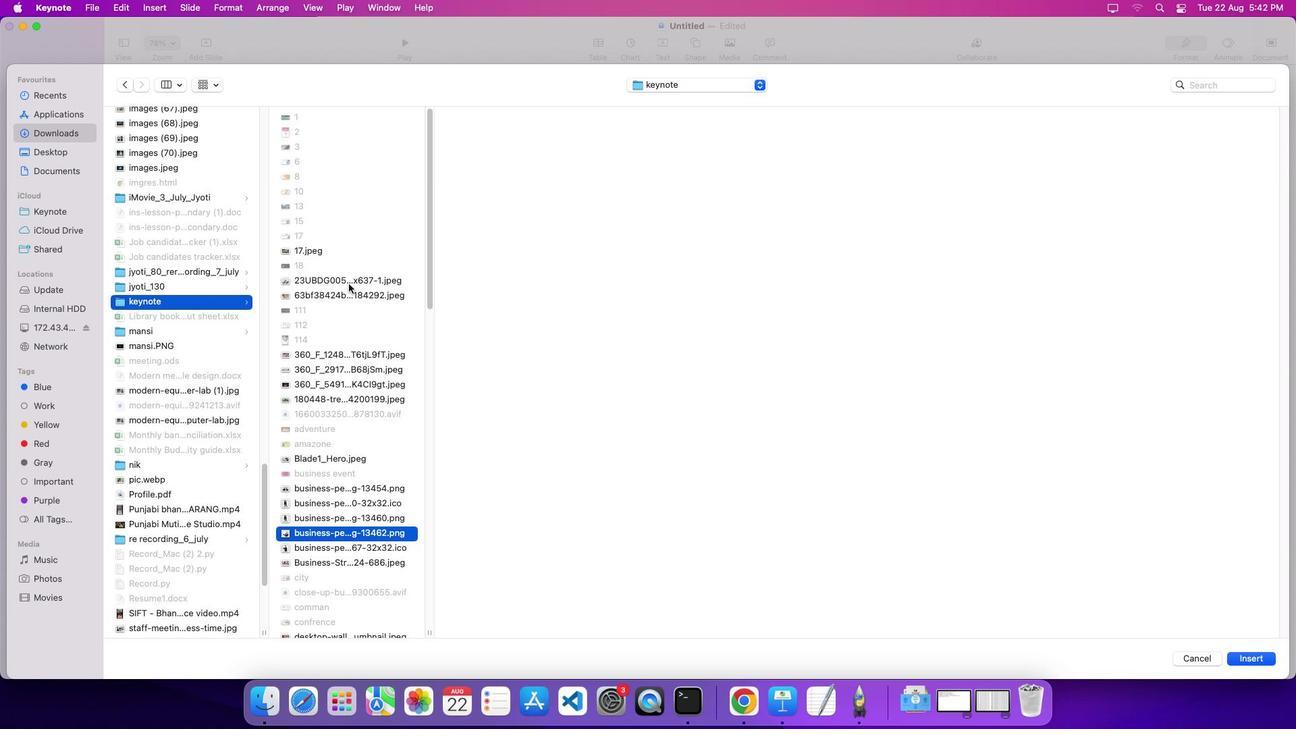 
Action: Key pressed Key.downKey.down
Screenshot: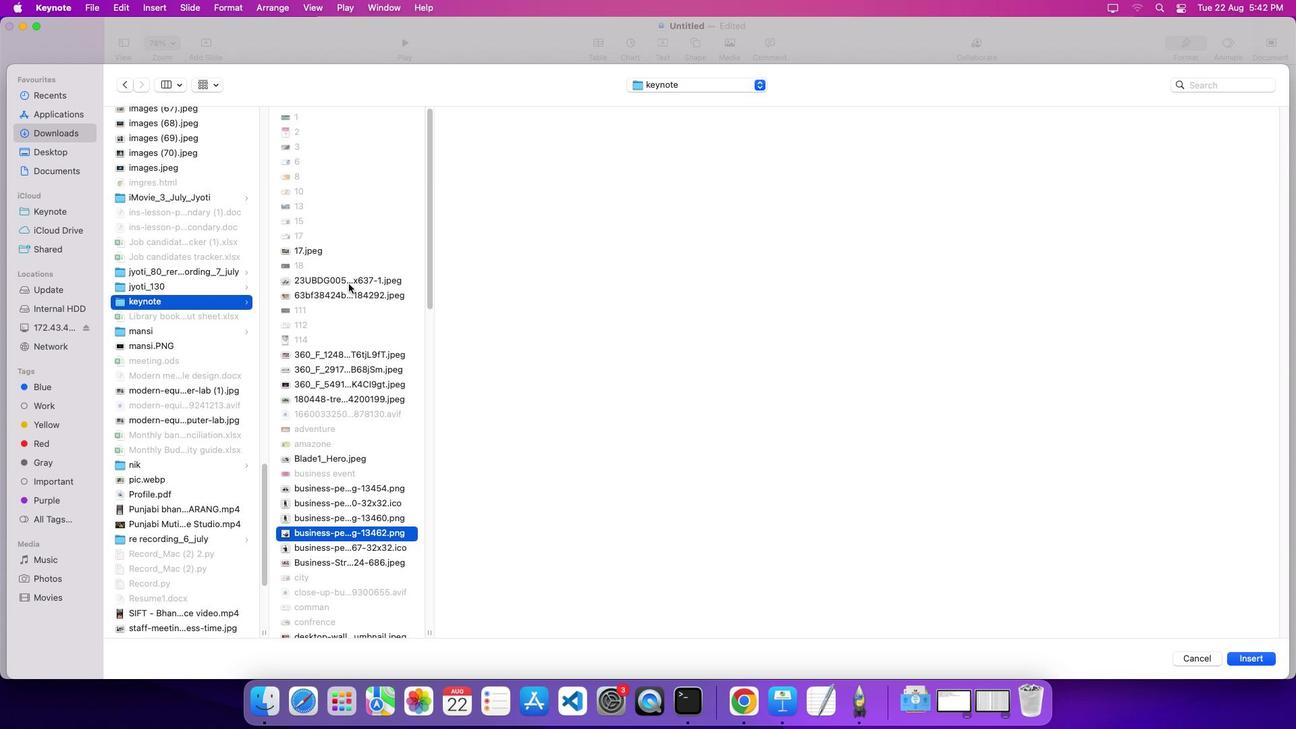 
Action: Mouse moved to (344, 275)
Screenshot: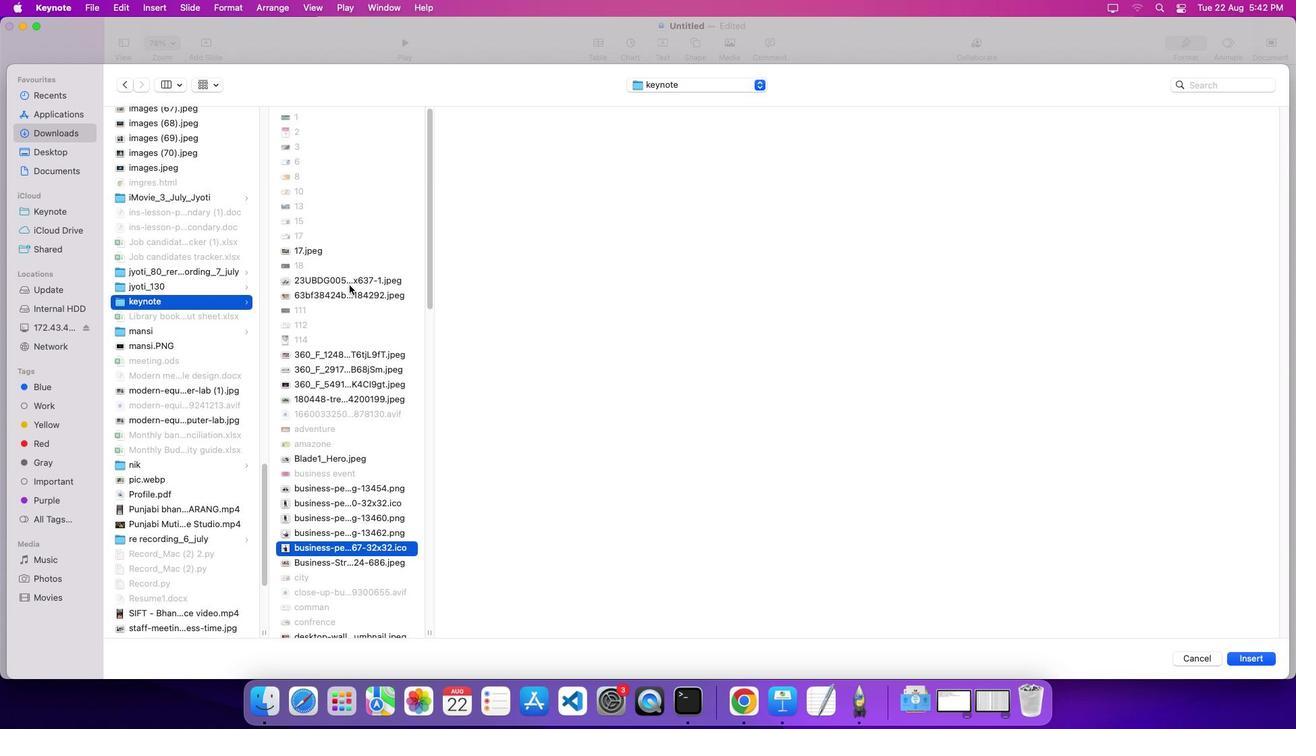 
Action: Key pressed Key.down
Screenshot: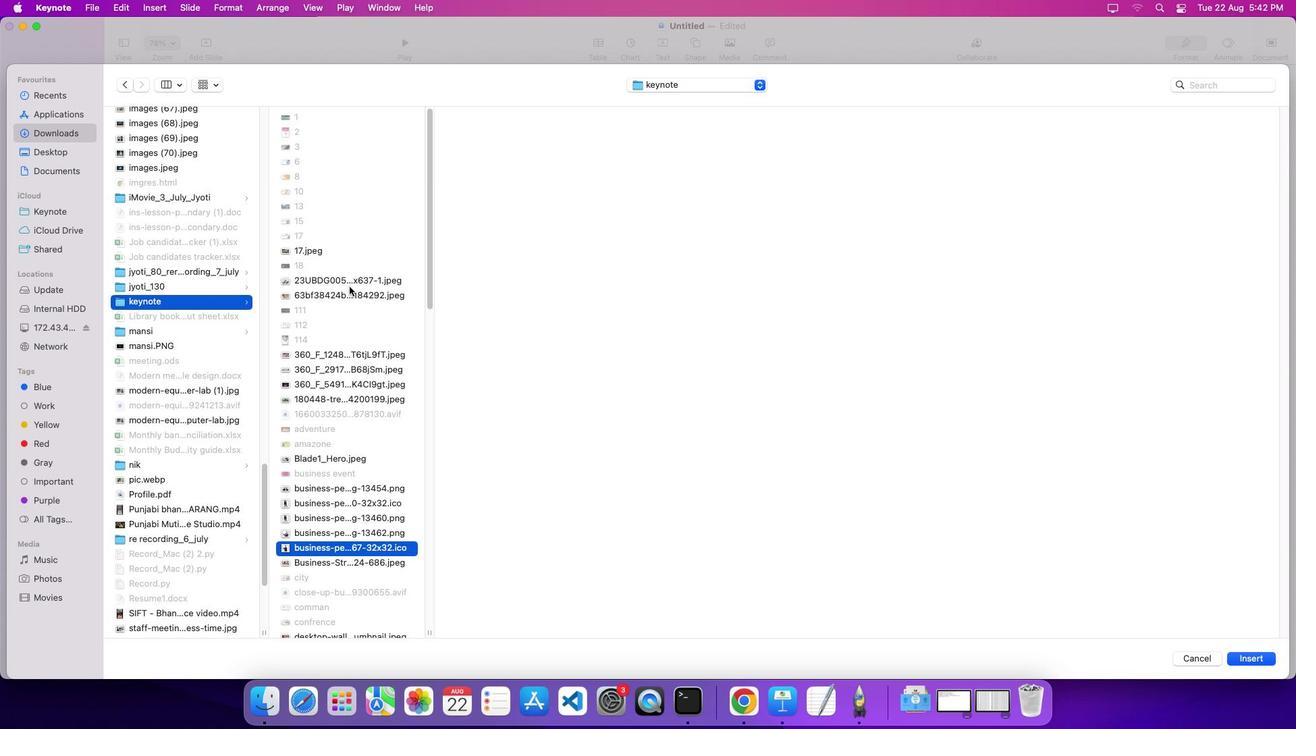 
Action: Mouse moved to (344, 276)
Screenshot: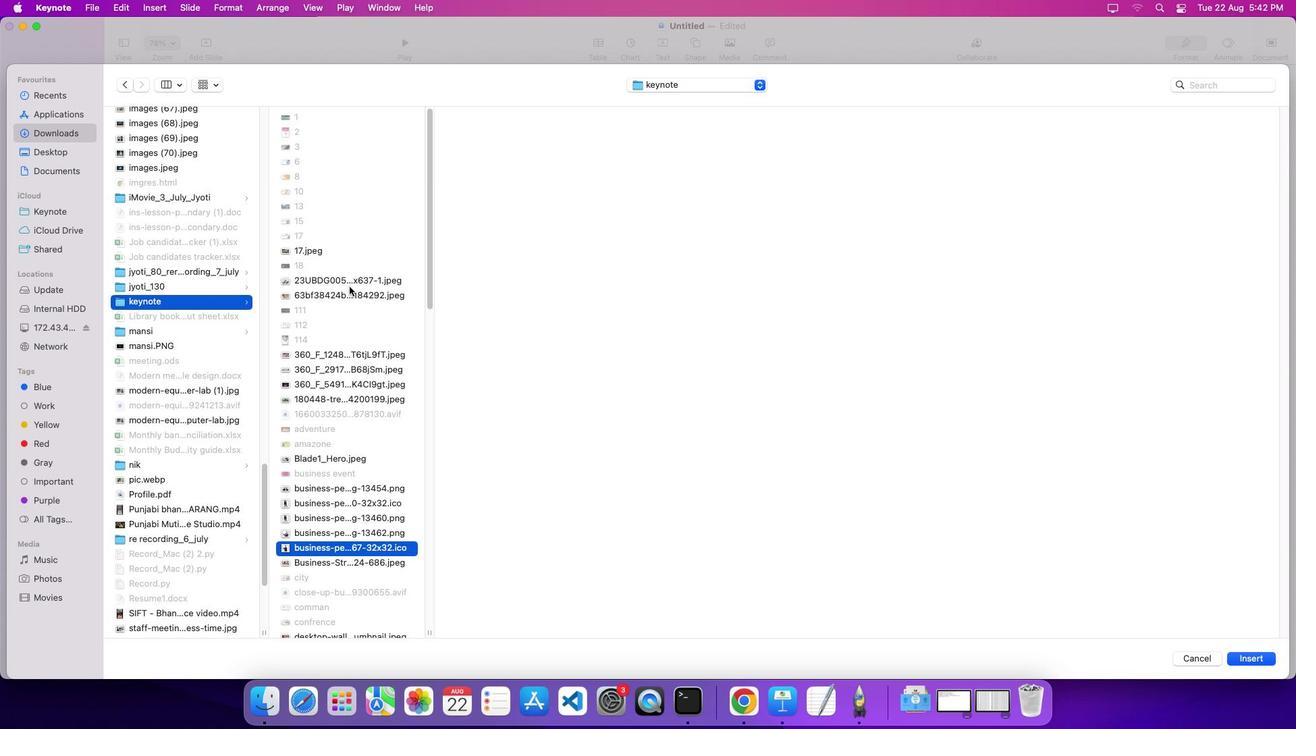
Action: Key pressed Key.down
Screenshot: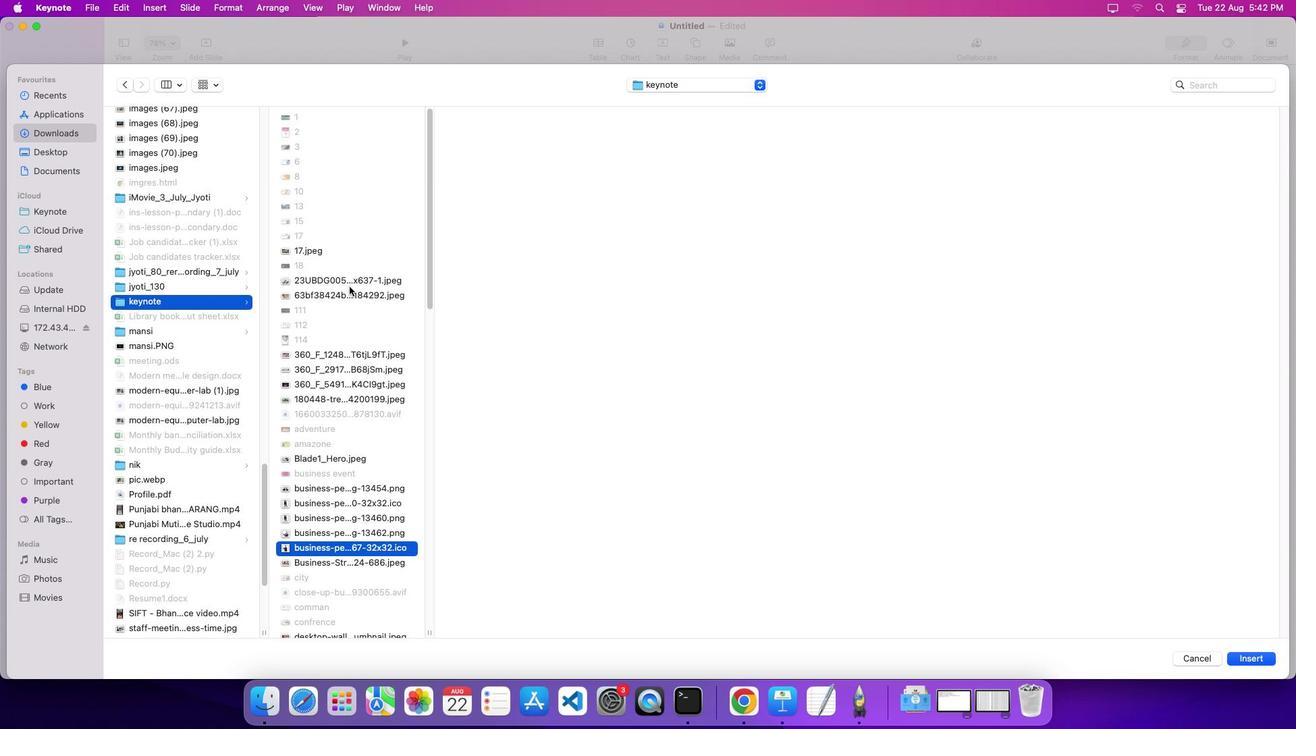 
Action: Mouse moved to (346, 278)
Screenshot: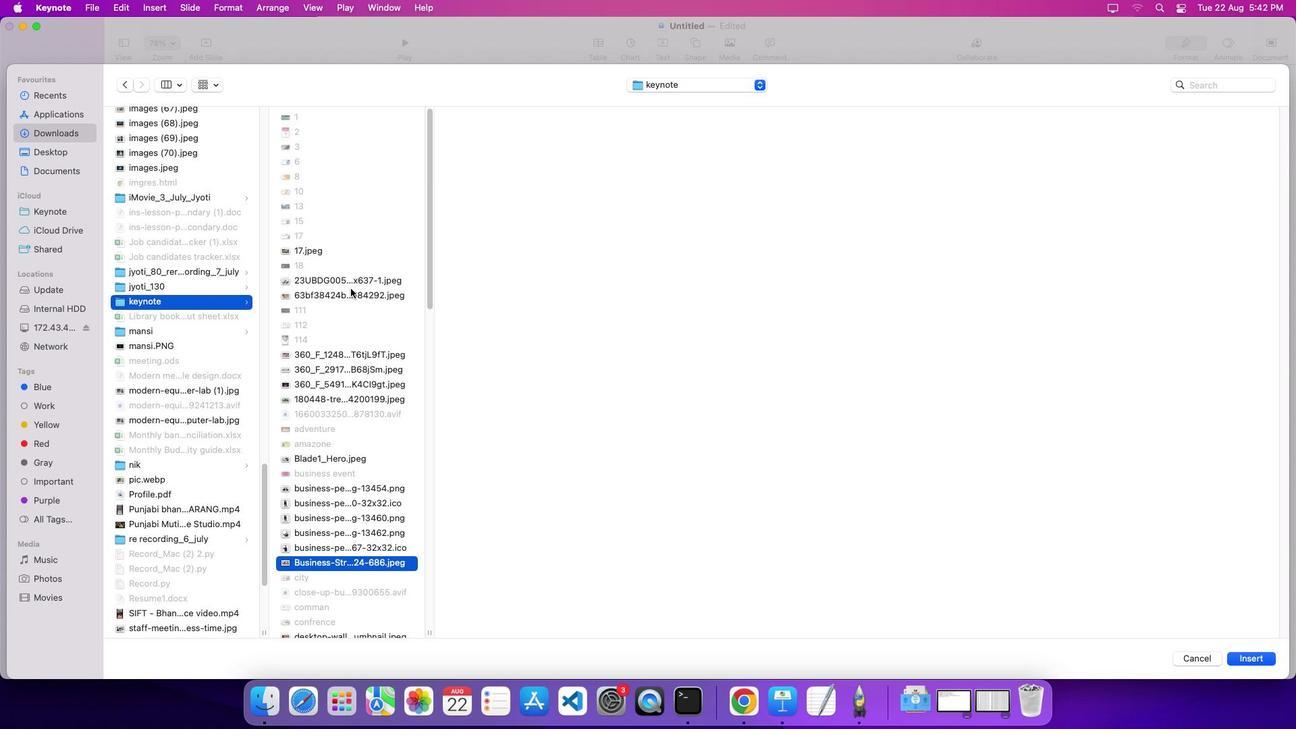 
Action: Key pressed Key.down
Screenshot: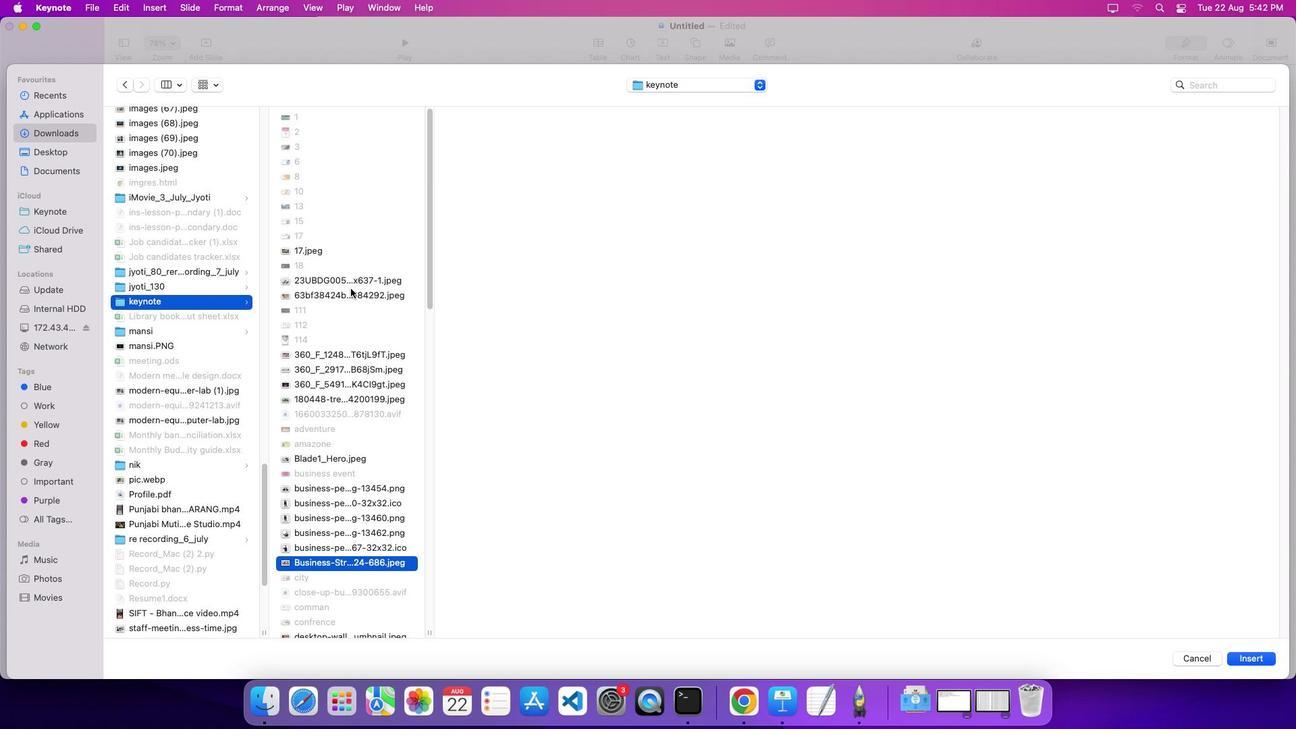 
Action: Mouse moved to (348, 280)
Screenshot: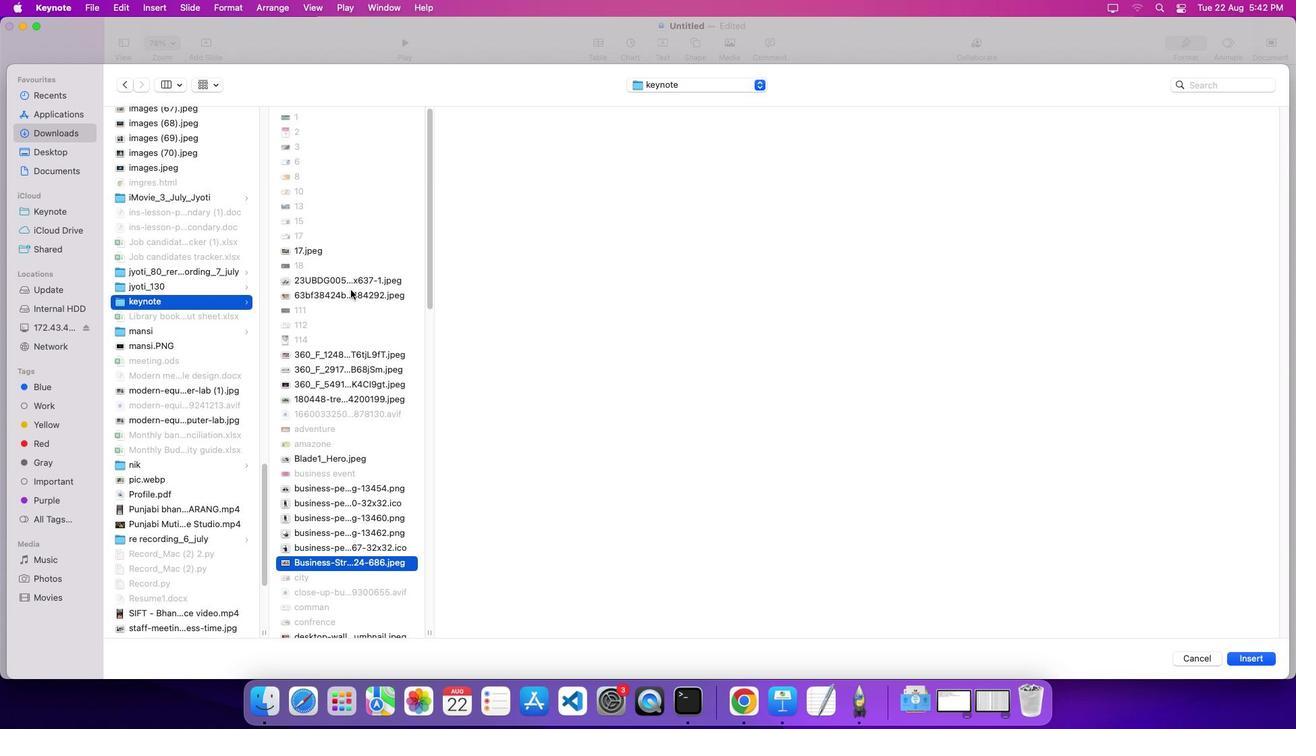 
Action: Key pressed Key.down
Screenshot: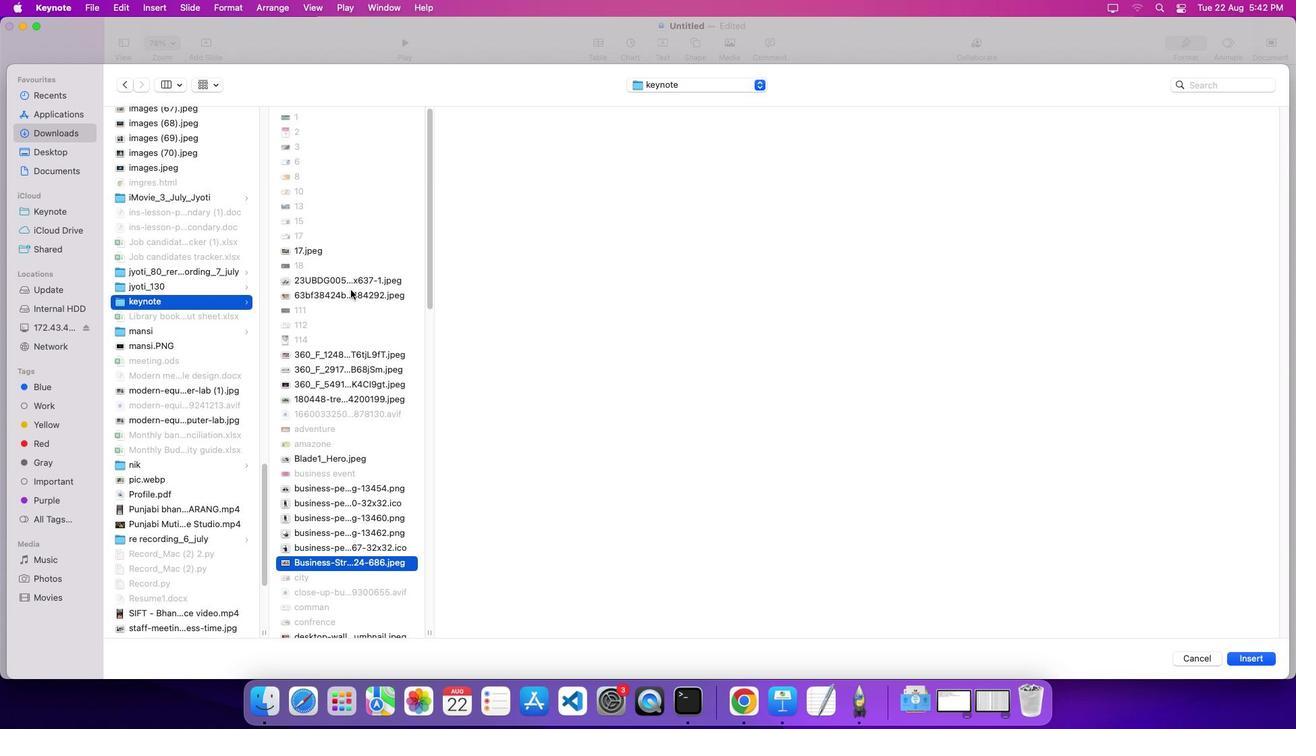 
Action: Mouse moved to (350, 284)
Screenshot: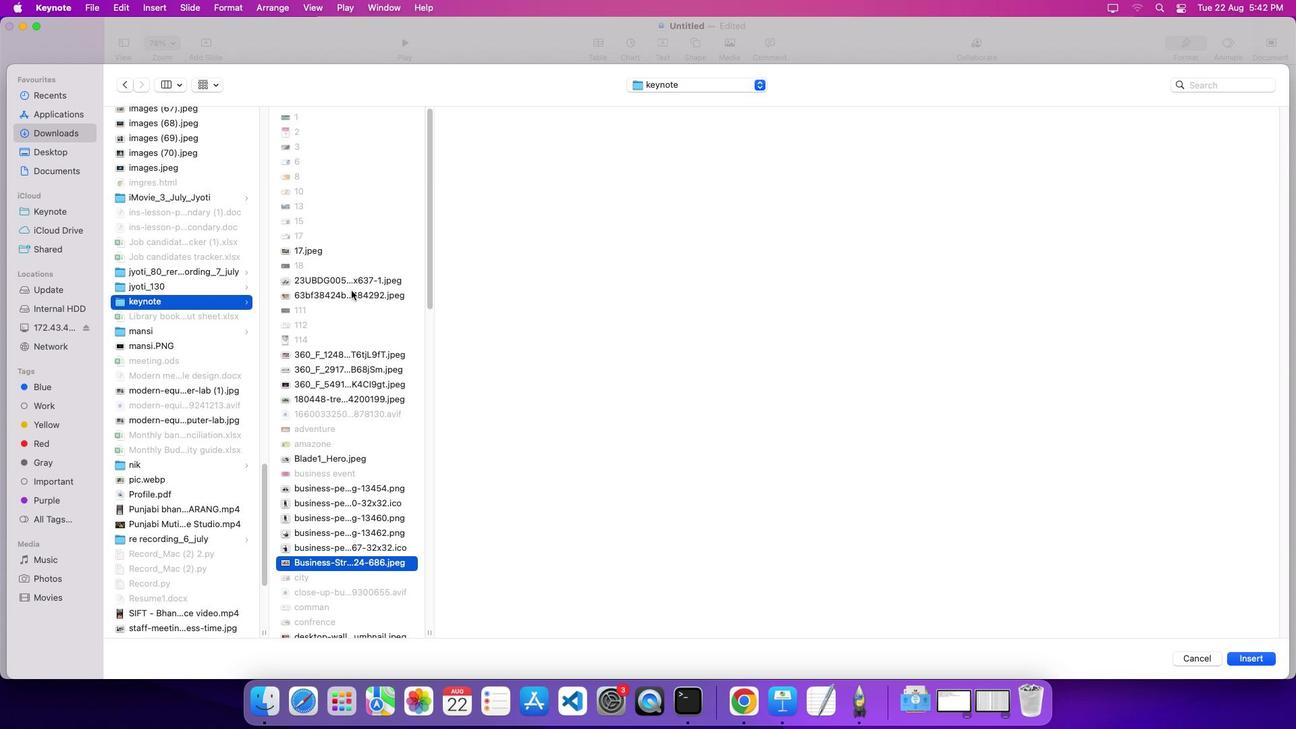 
Action: Key pressed Key.down
Screenshot: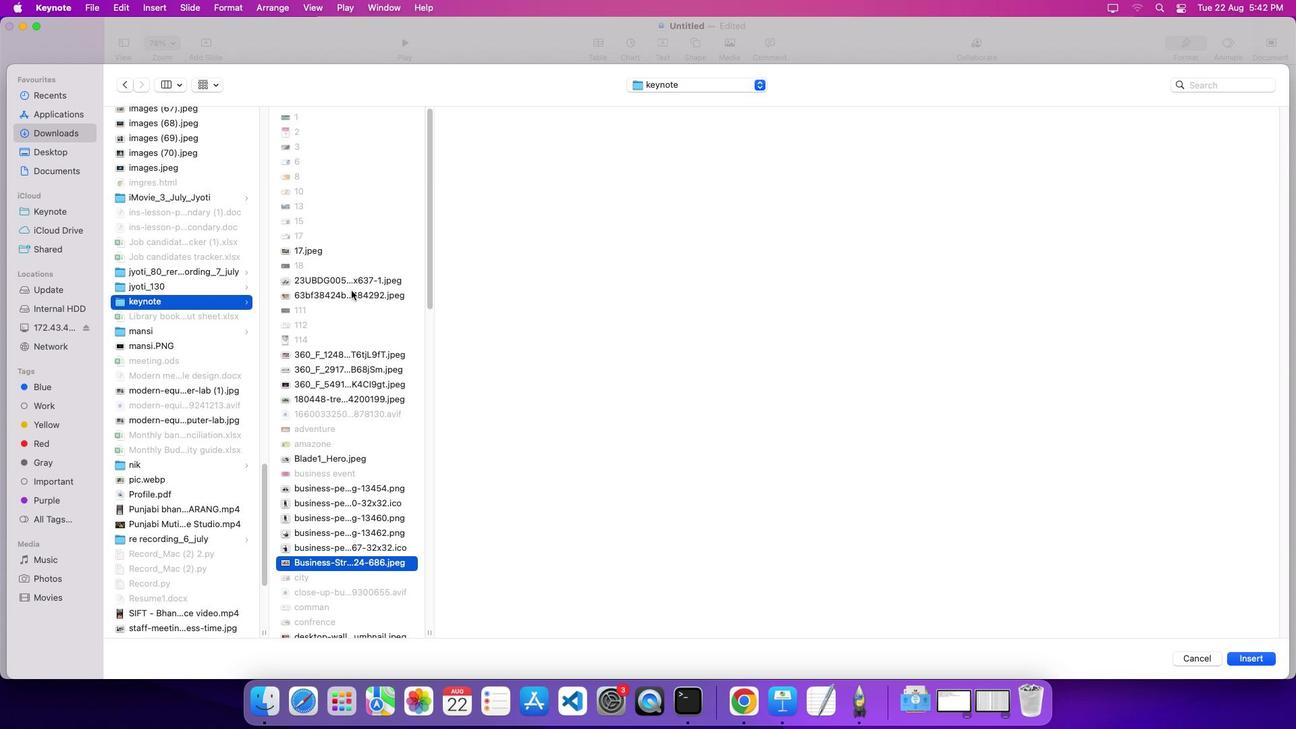 
Action: Mouse moved to (351, 286)
Screenshot: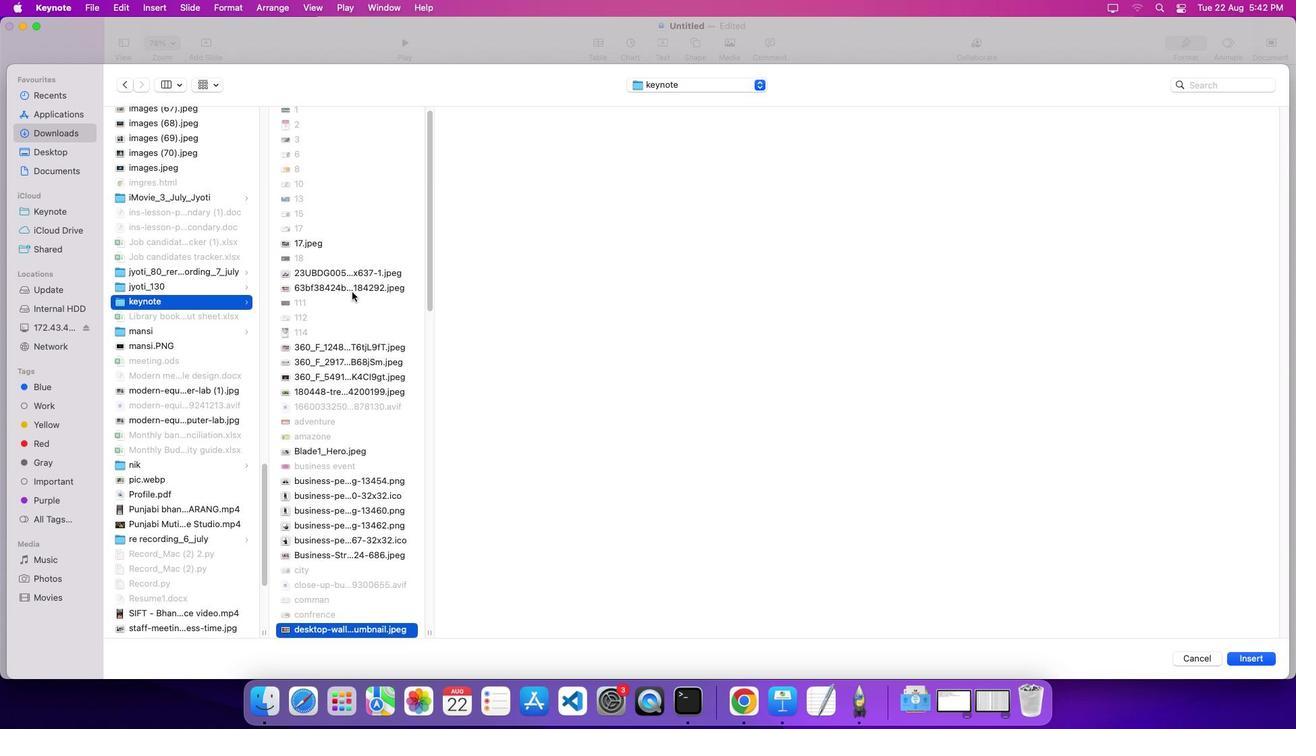 
Action: Key pressed Key.down
Screenshot: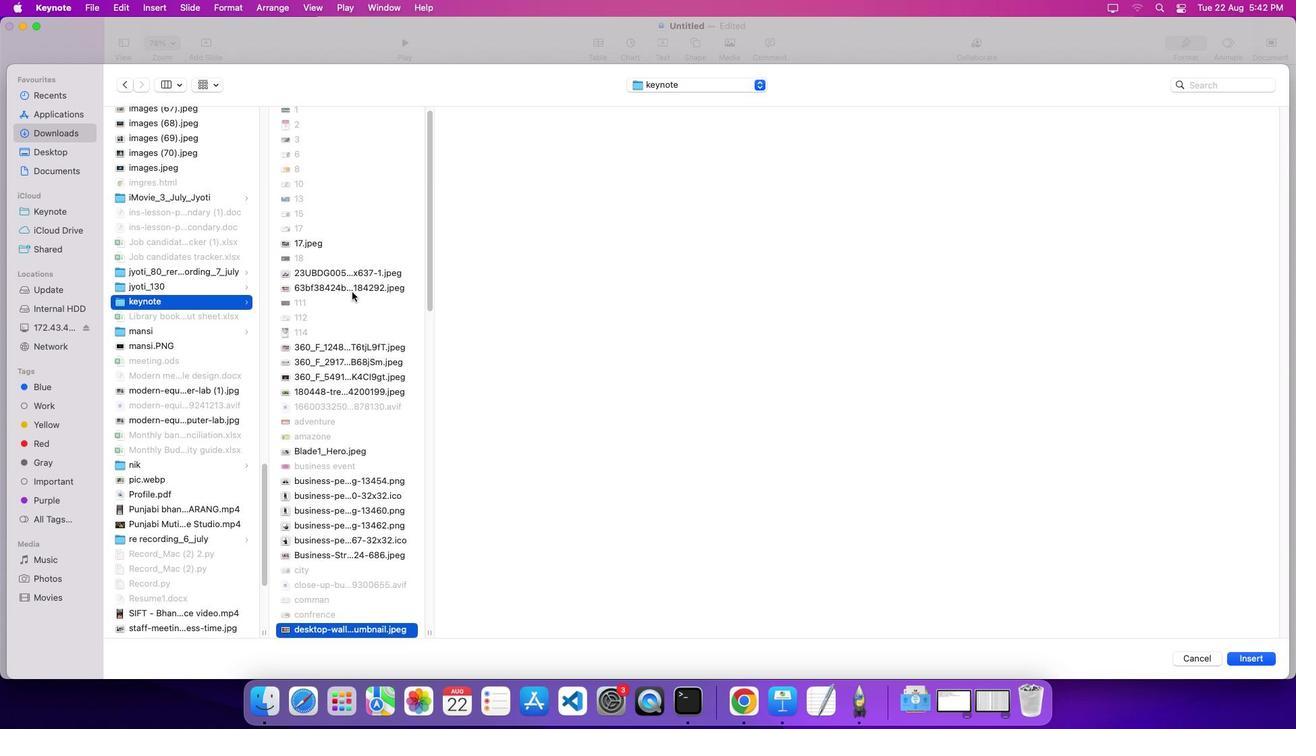 
Action: Mouse moved to (351, 286)
Screenshot: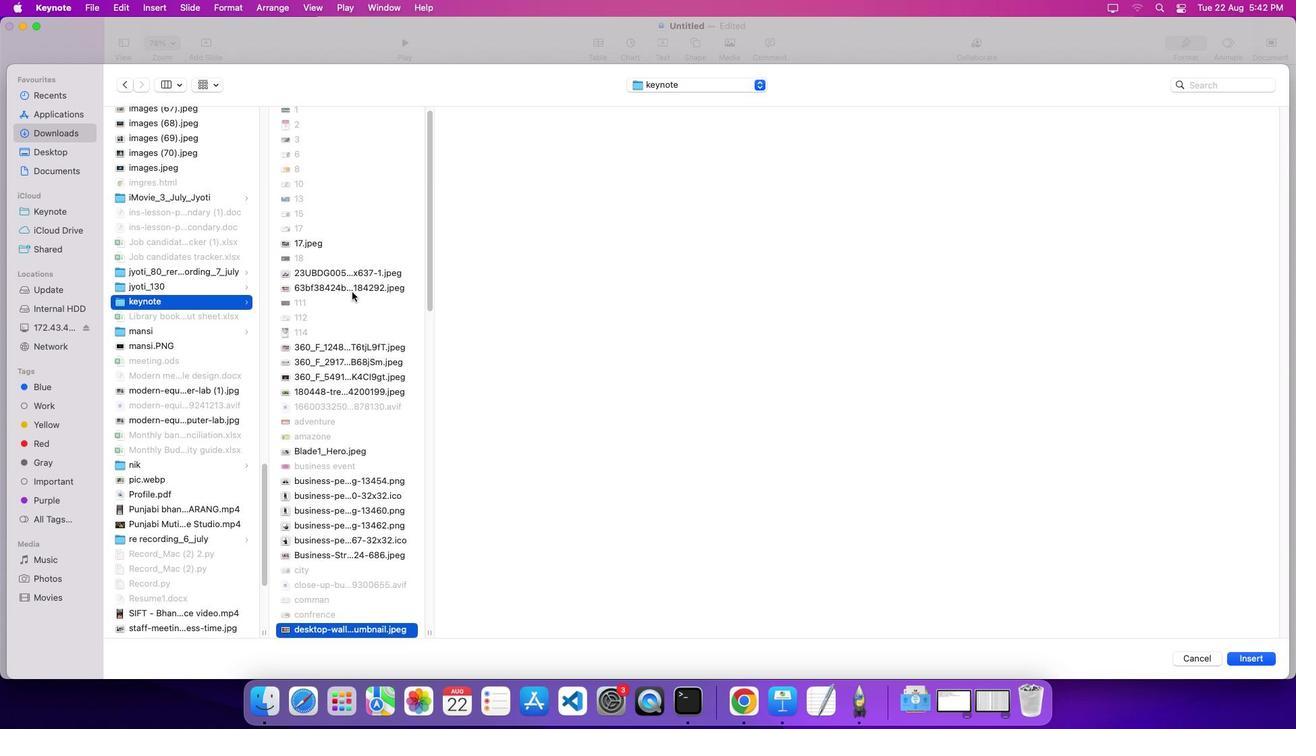 
Action: Key pressed Key.downKey.down
Screenshot: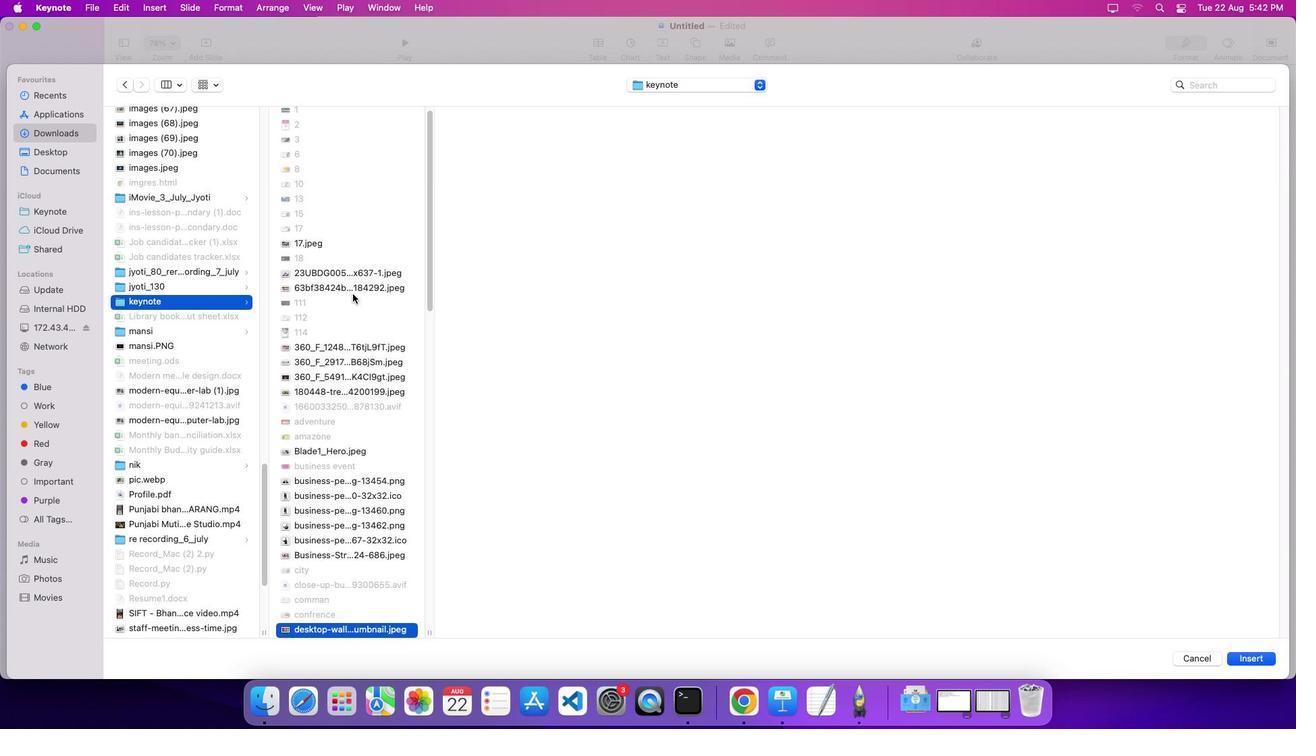 
Action: Mouse moved to (351, 287)
Screenshot: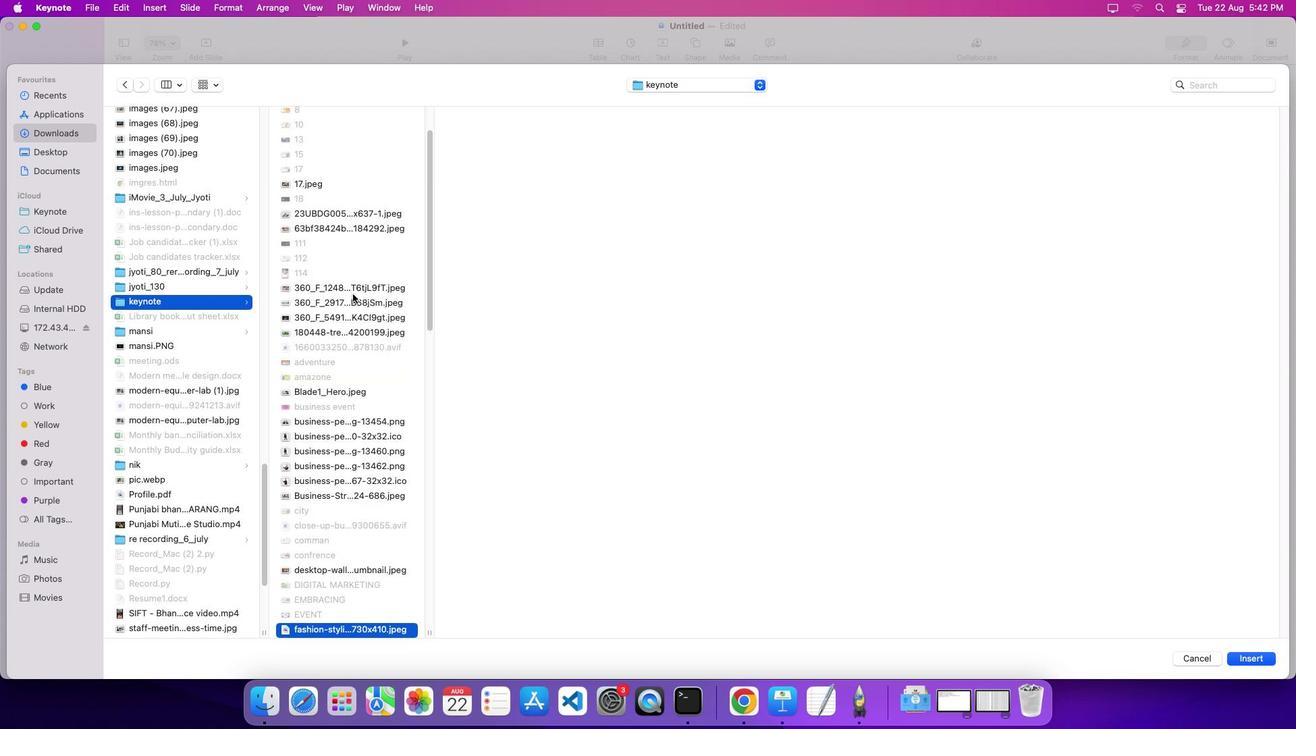
Action: Key pressed Key.down
Screenshot: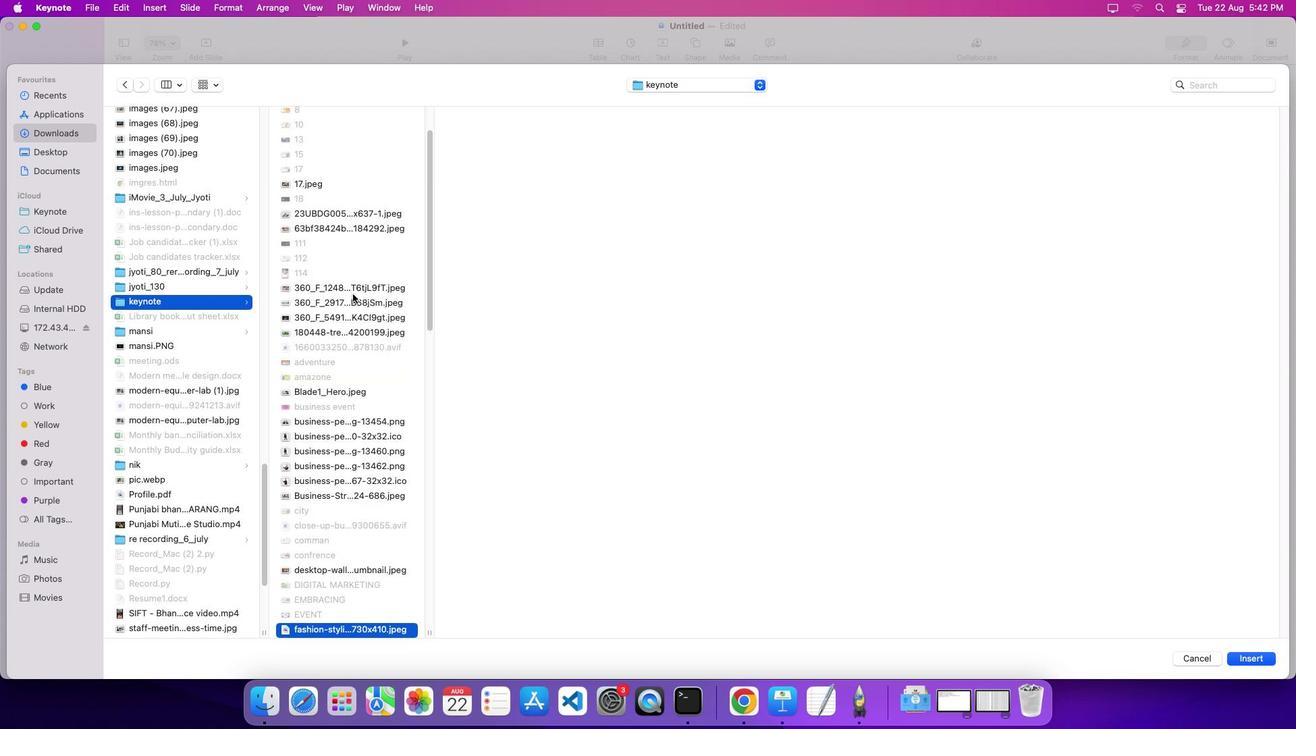 
Action: Mouse moved to (352, 288)
Screenshot: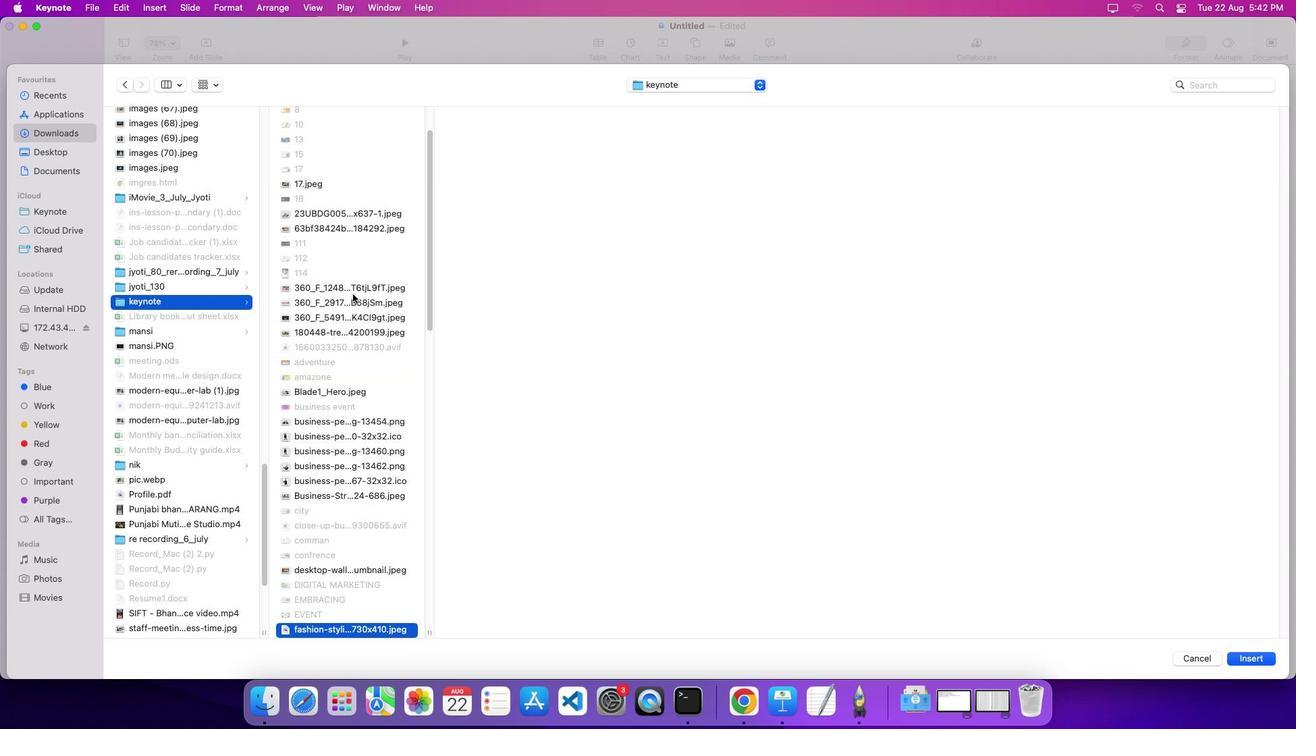 
Action: Key pressed Key.down
Screenshot: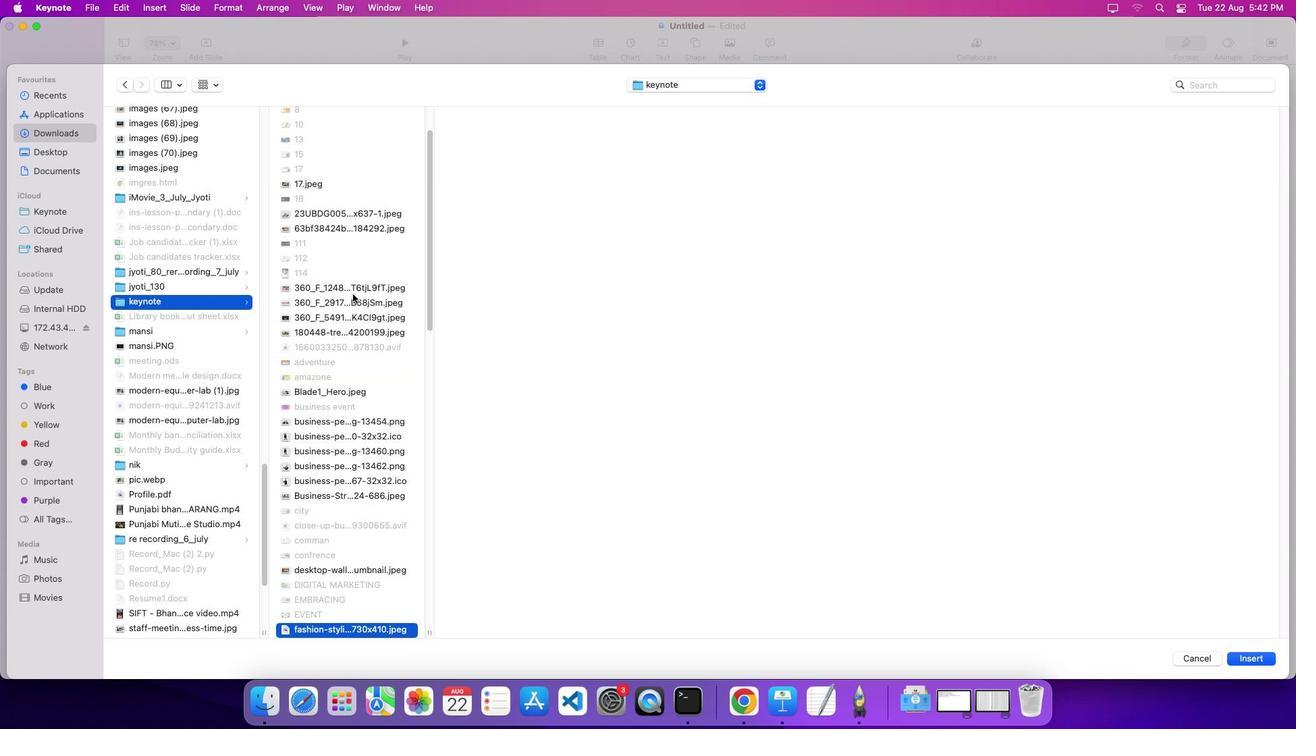 
Action: Mouse moved to (353, 291)
Screenshot: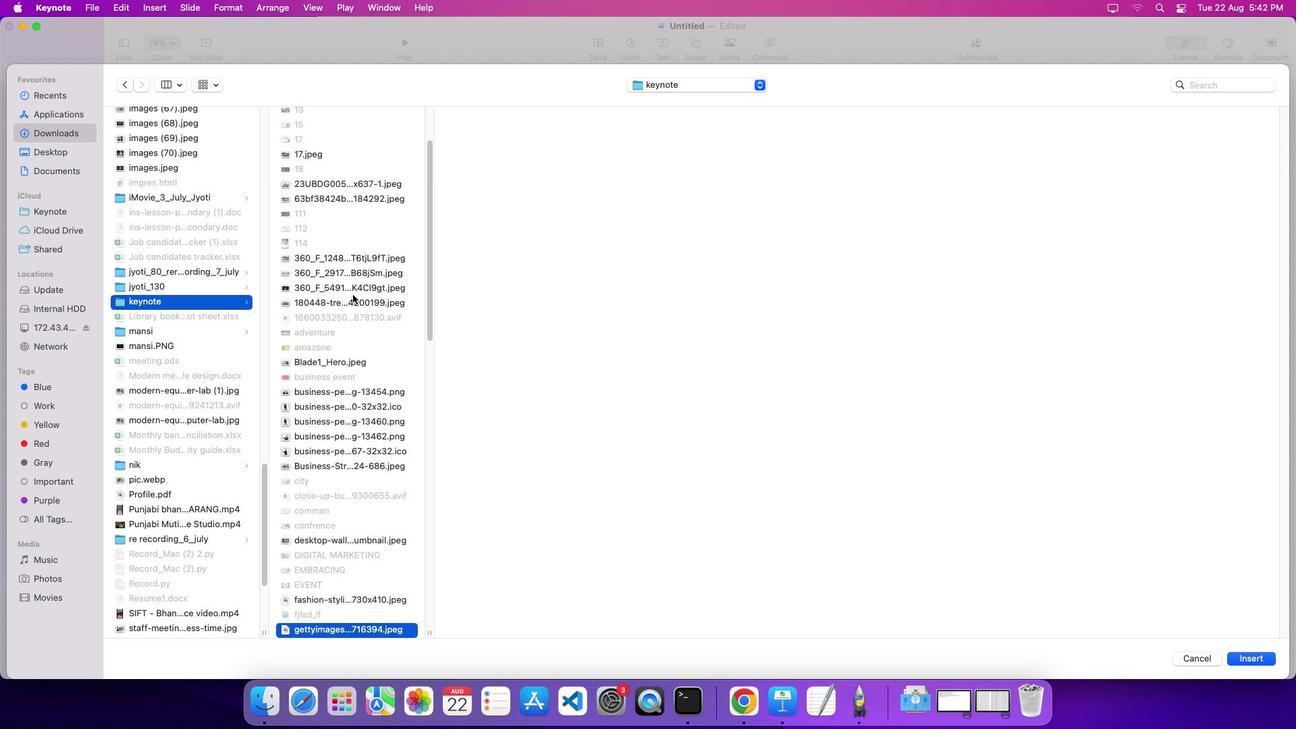 
Action: Key pressed Key.down
Screenshot: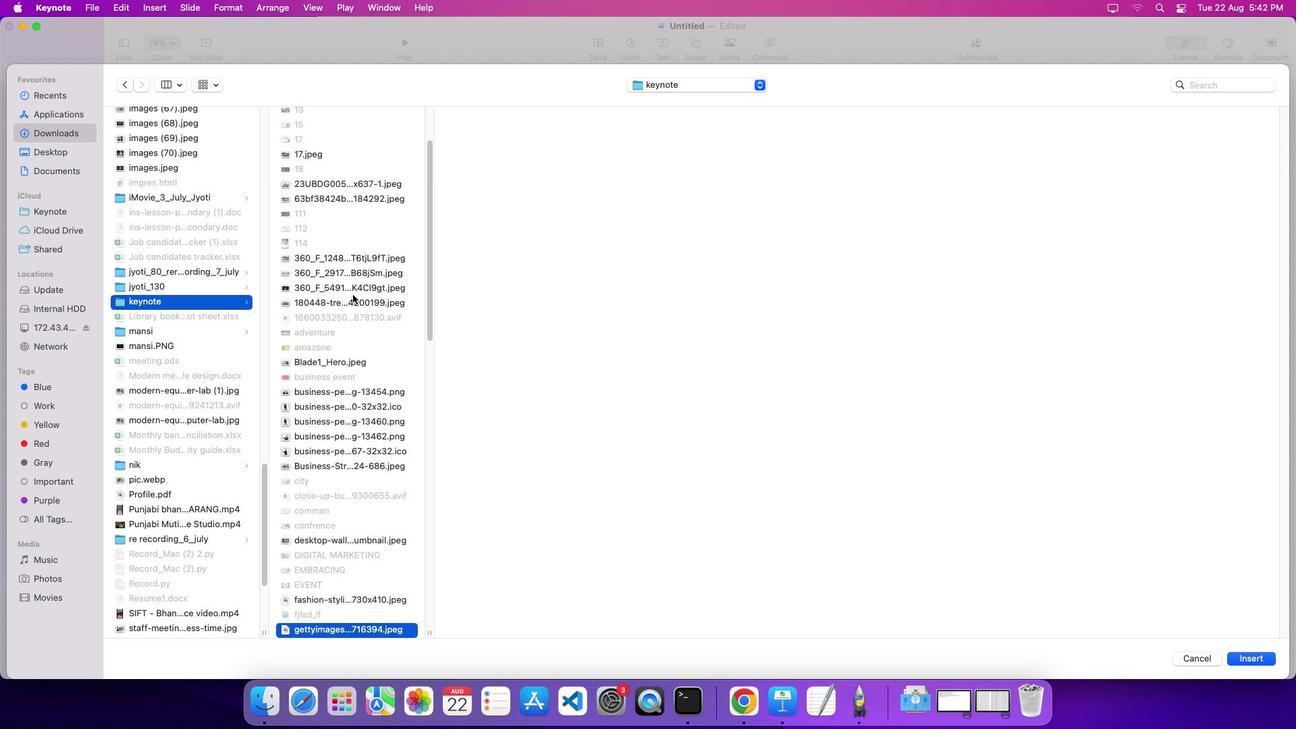 
Action: Mouse moved to (353, 292)
Screenshot: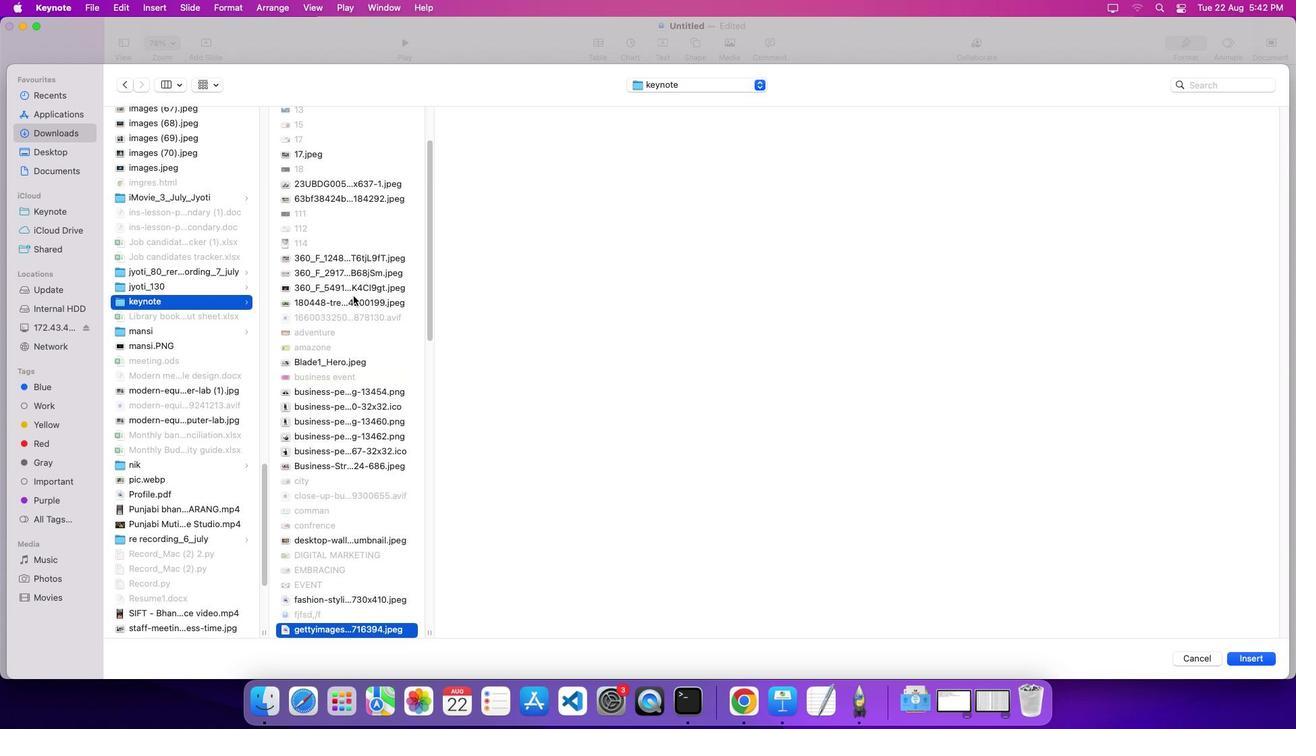 
Action: Key pressed Key.down
Screenshot: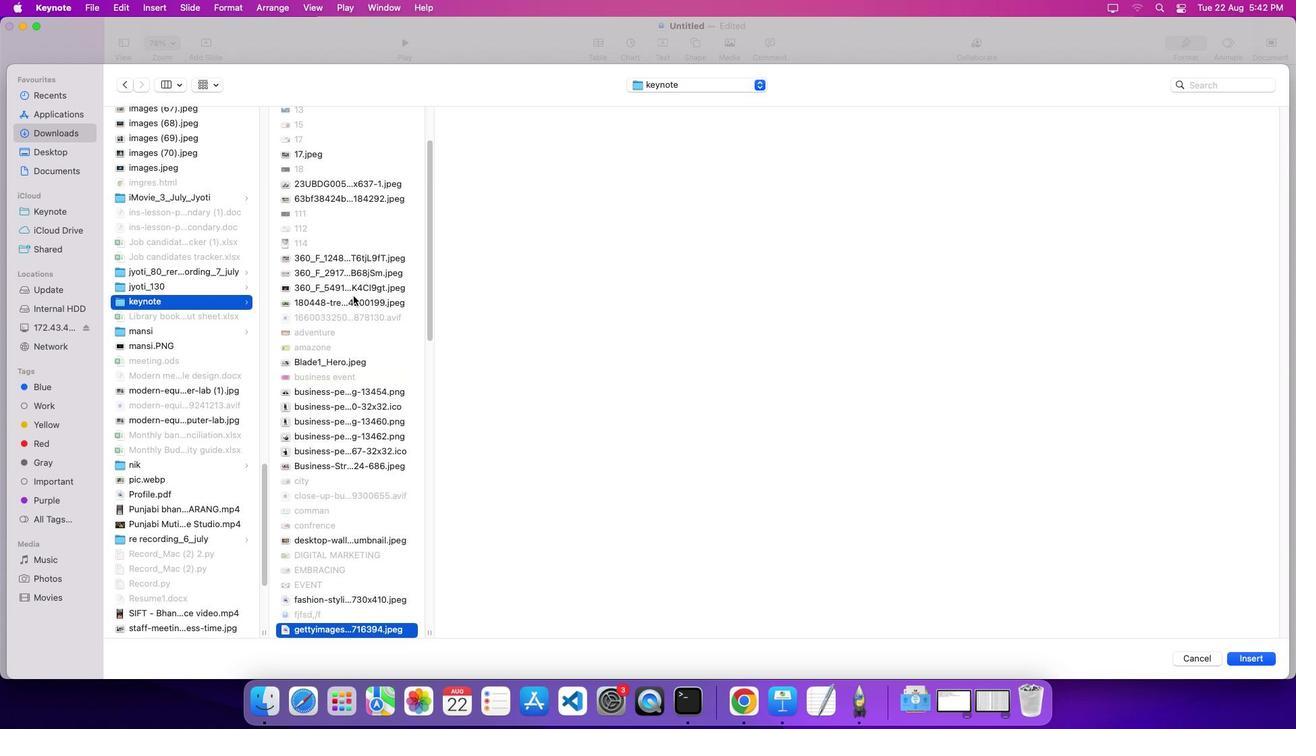 
Action: Mouse moved to (353, 293)
Screenshot: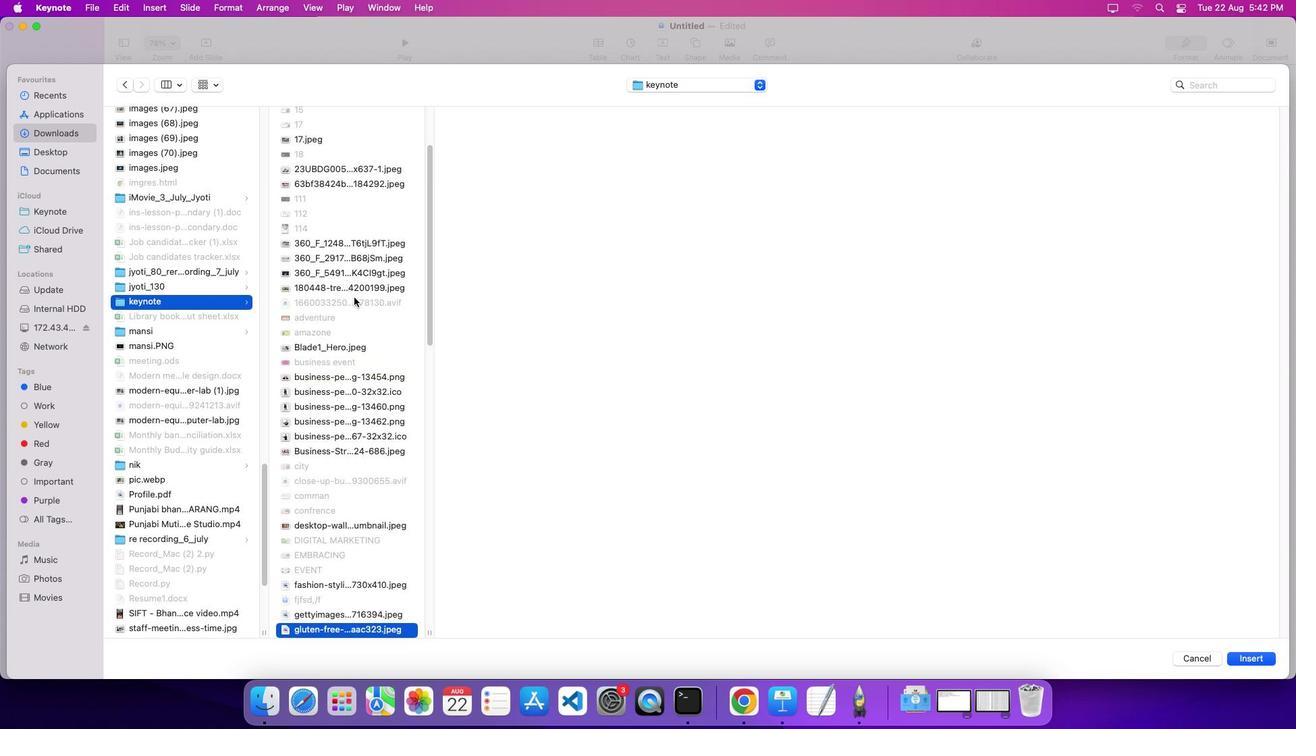 
Action: Key pressed Key.down
Screenshot: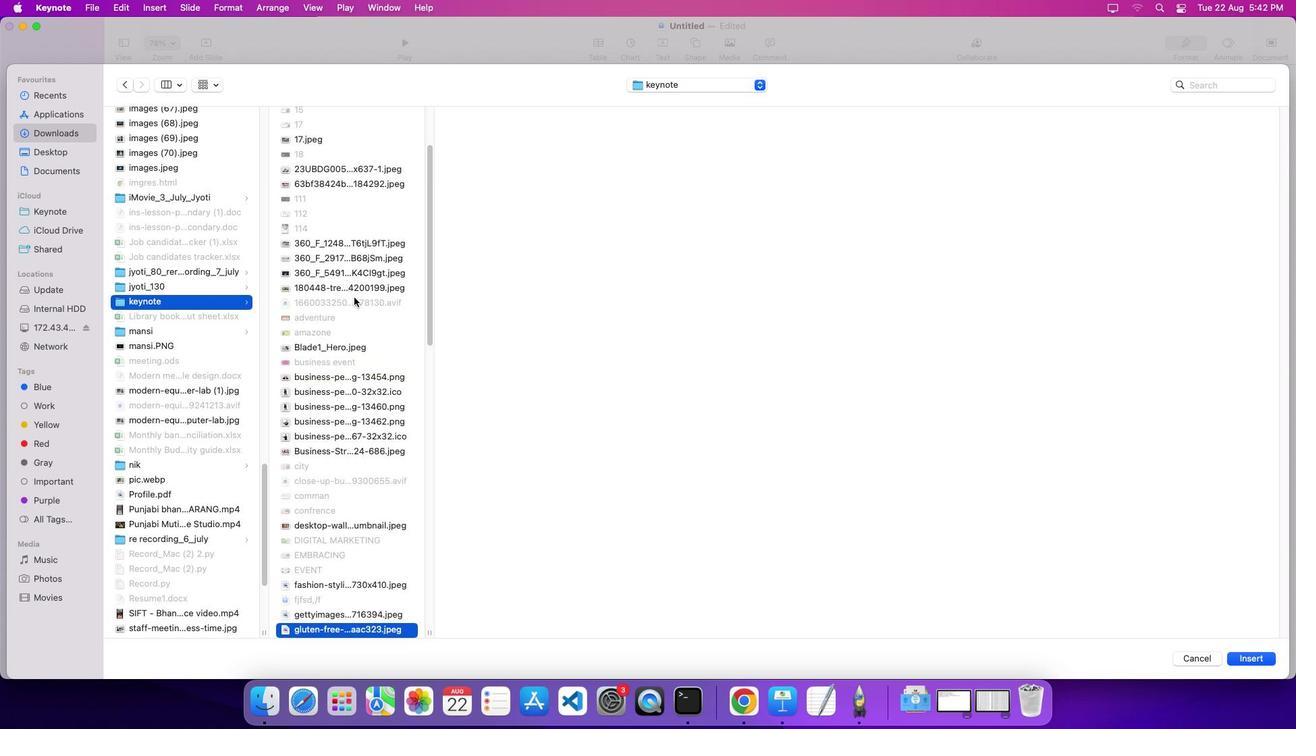 
Action: Mouse moved to (354, 295)
Screenshot: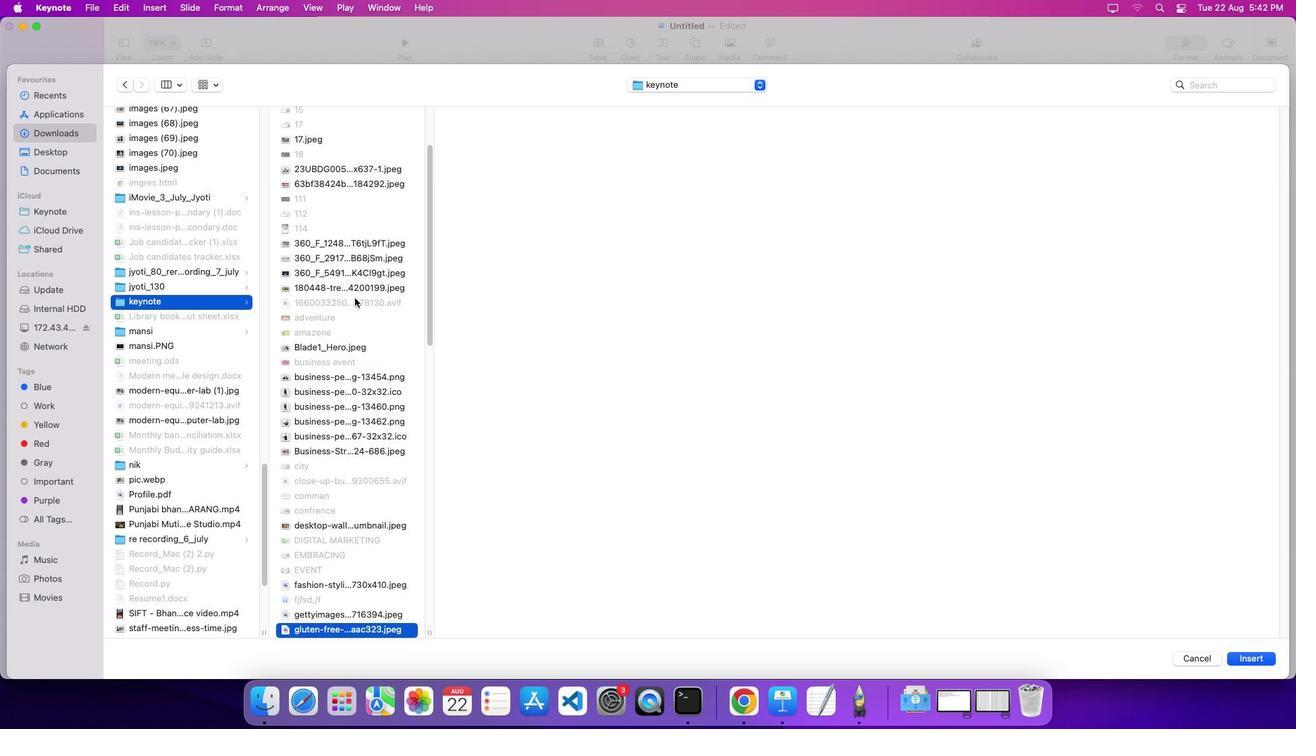 
Action: Key pressed Key.down
Screenshot: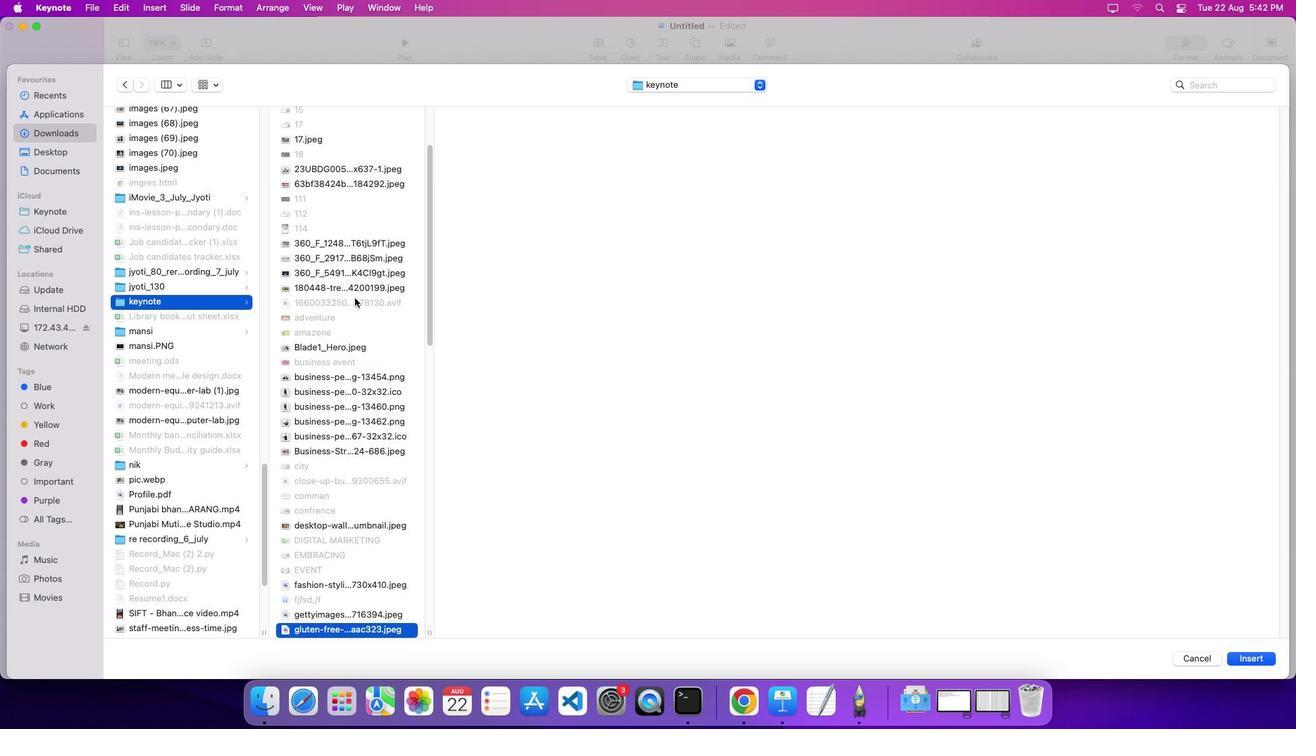 
Action: Mouse moved to (355, 295)
Screenshot: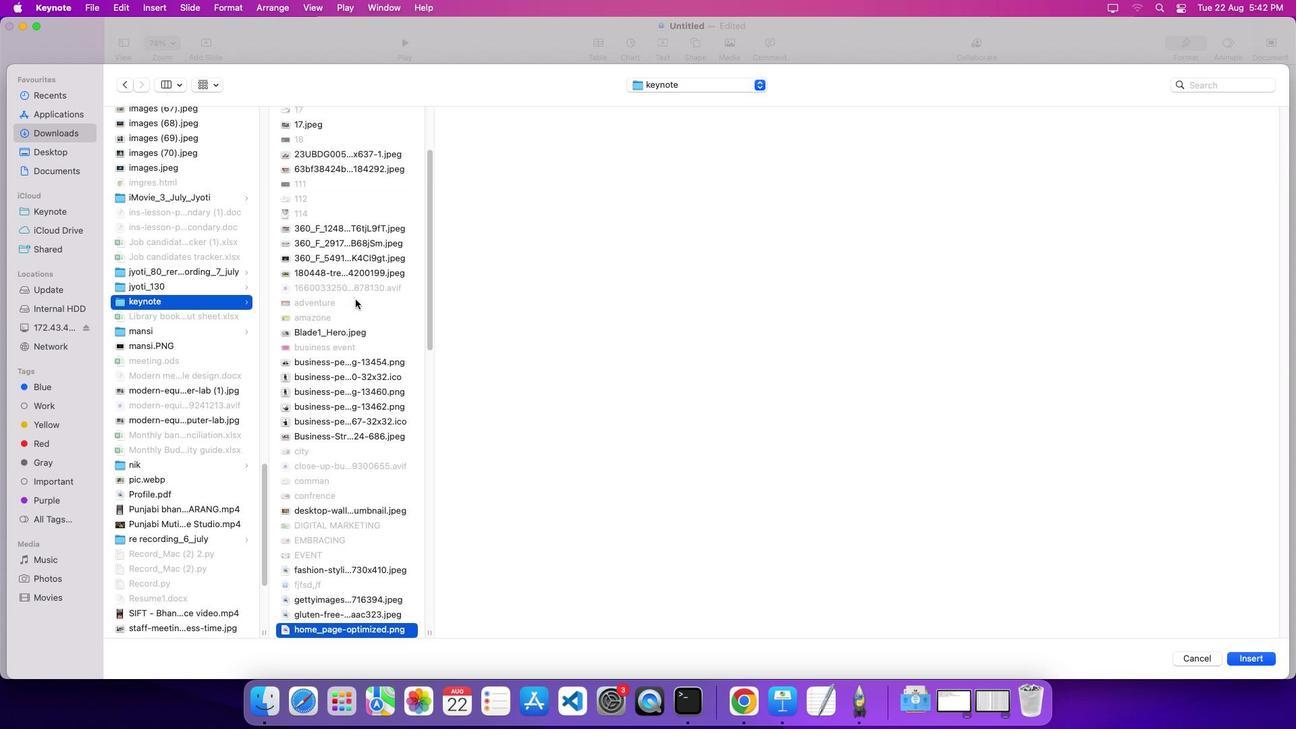 
Action: Key pressed Key.down
Screenshot: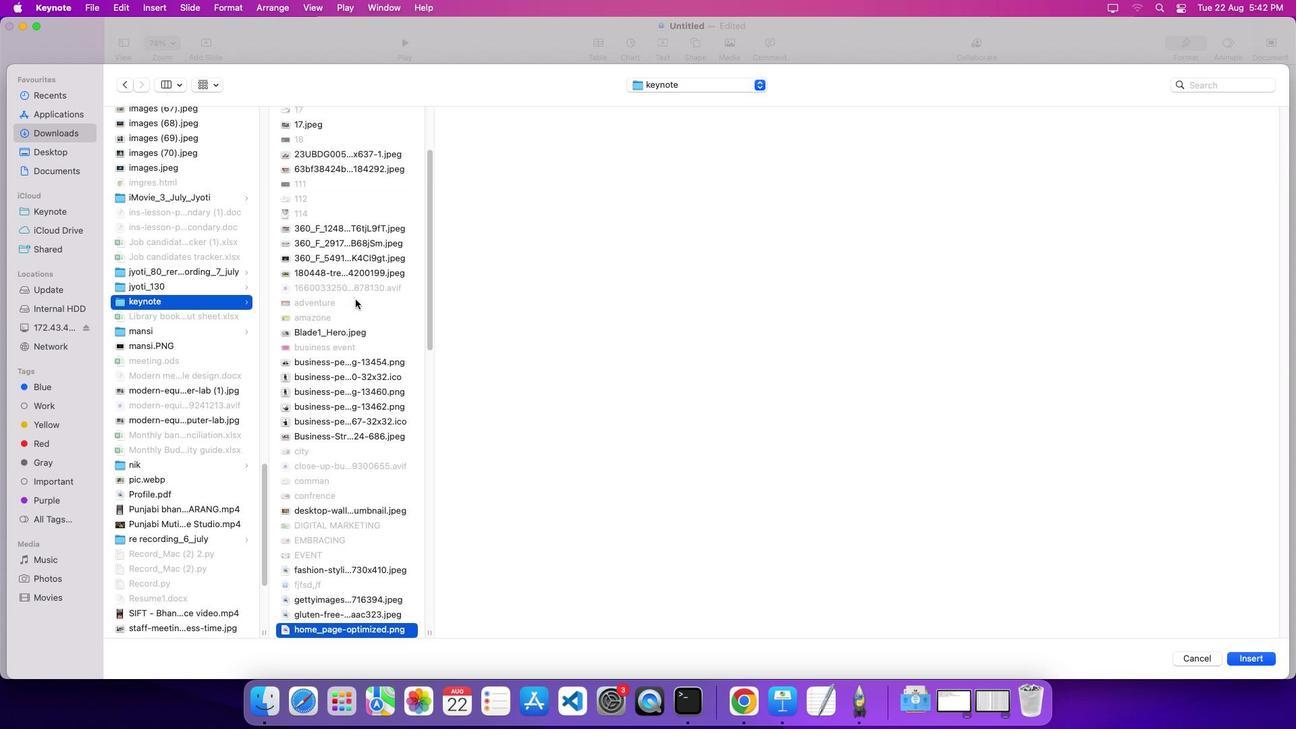 
Action: Mouse moved to (355, 296)
Screenshot: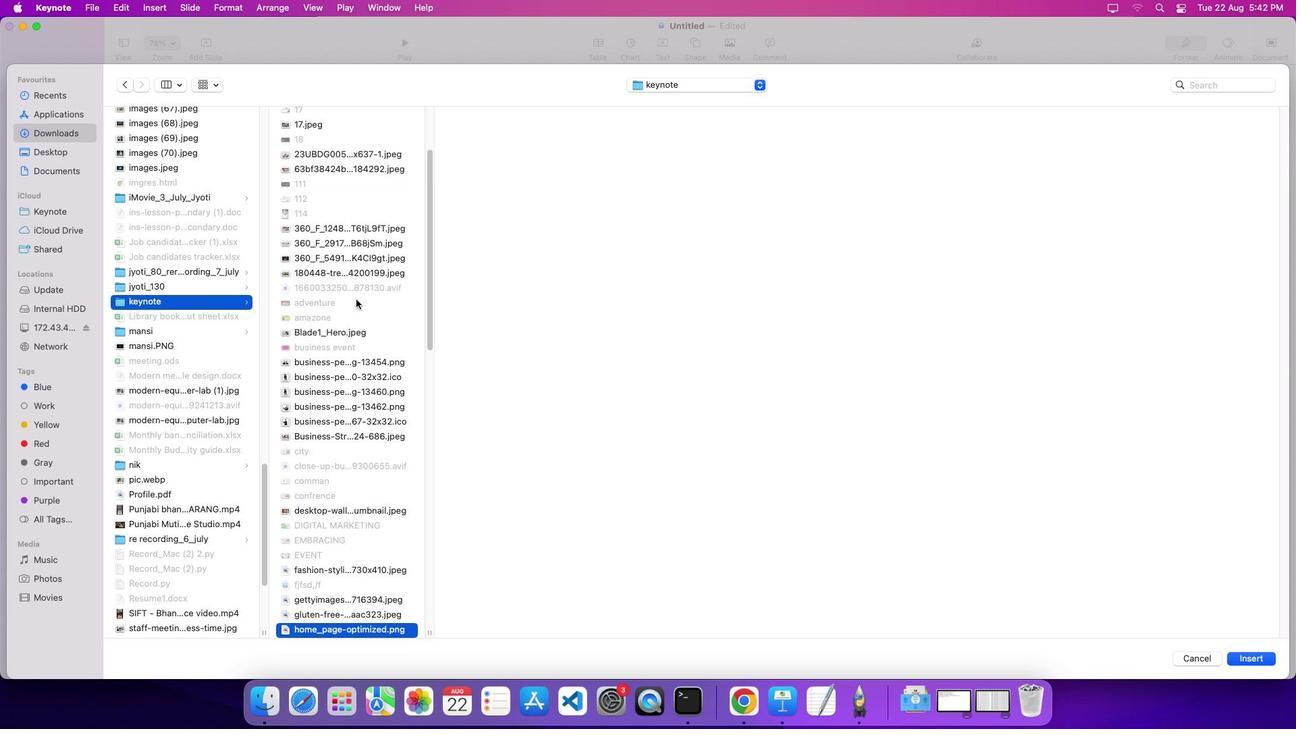 
Action: Key pressed Key.down
Screenshot: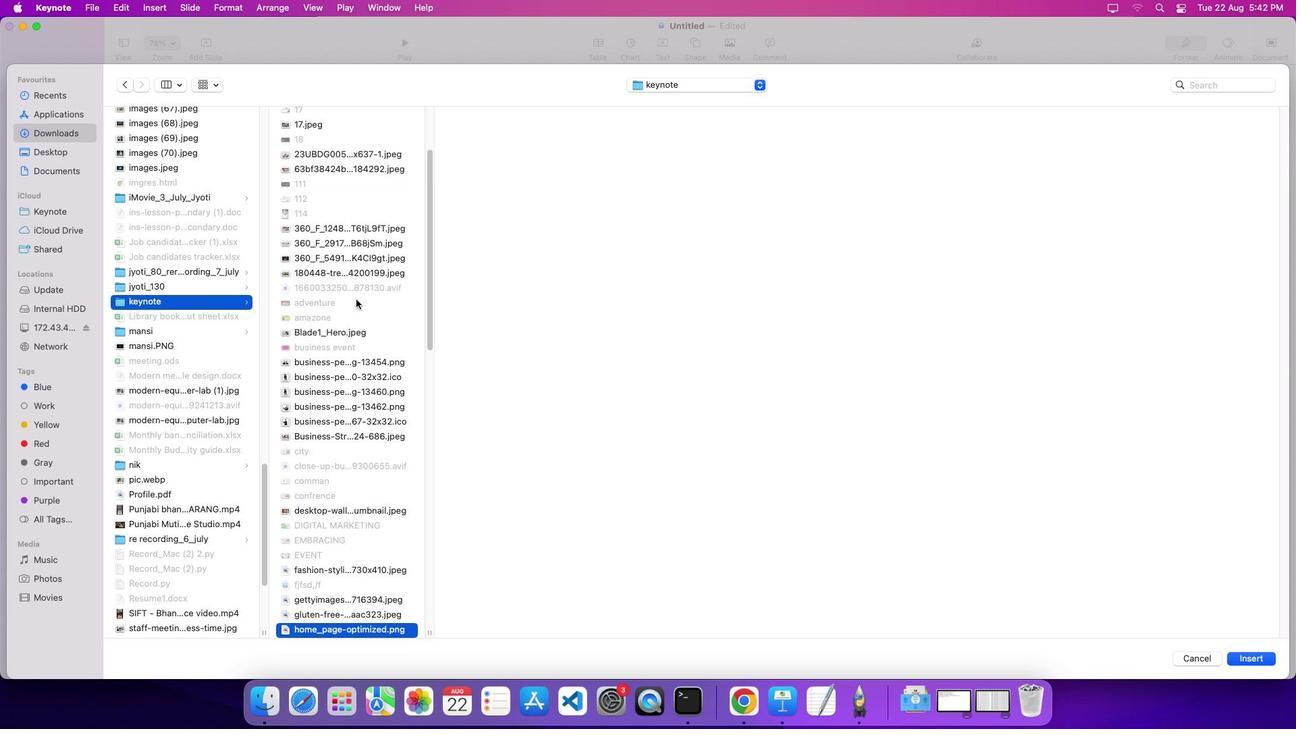 
Action: Mouse moved to (355, 296)
Screenshot: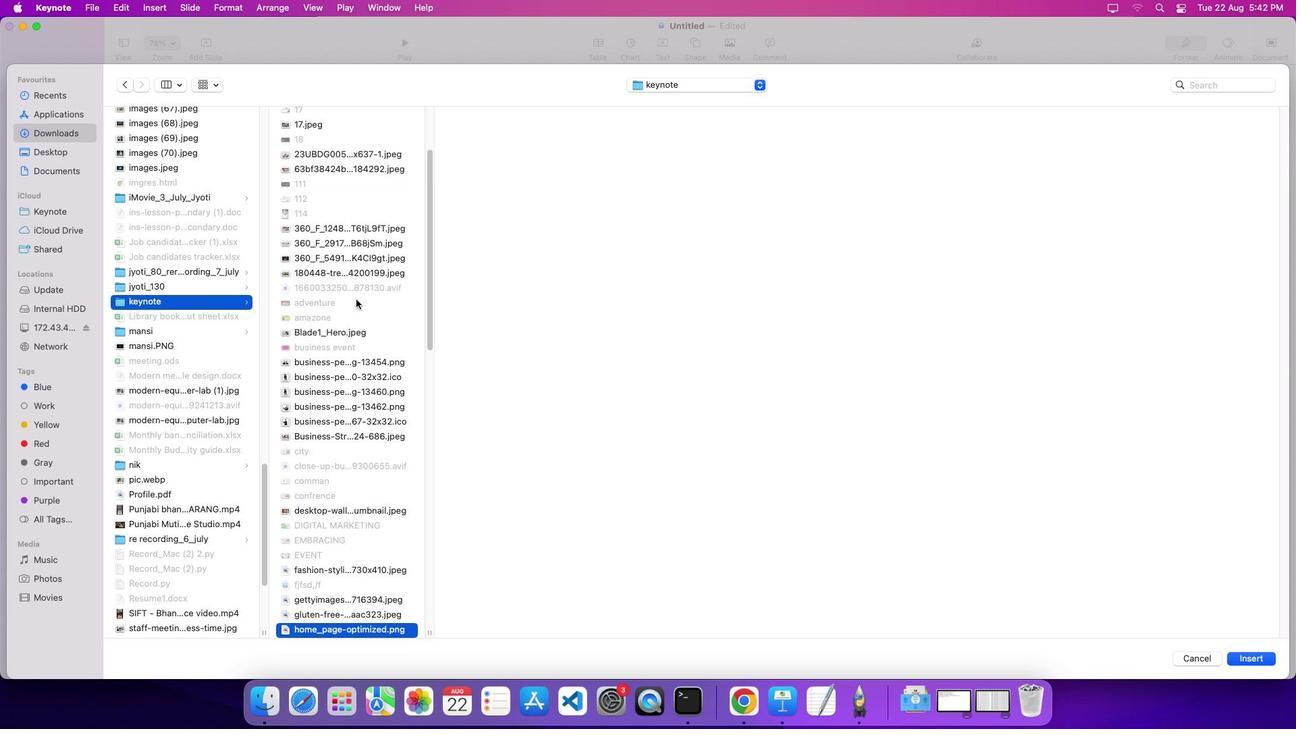 
Action: Key pressed Key.down
Screenshot: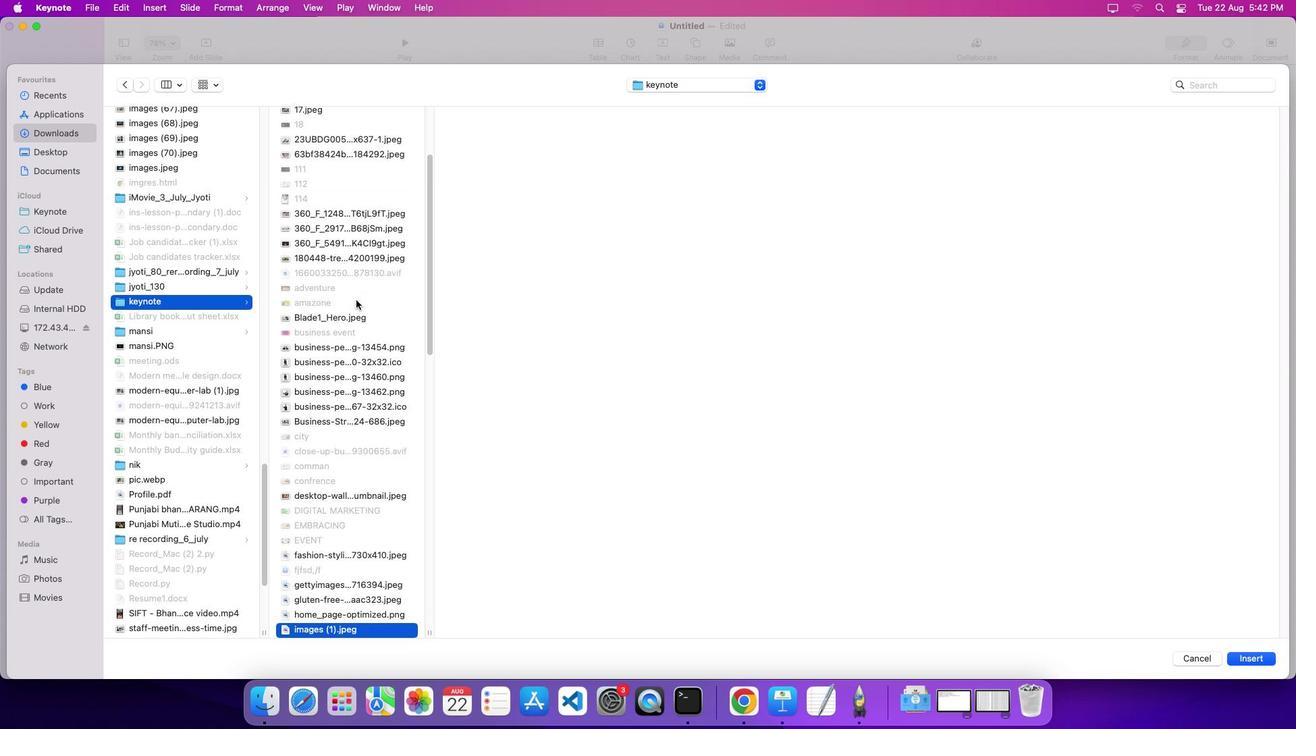 
Action: Mouse moved to (355, 297)
Screenshot: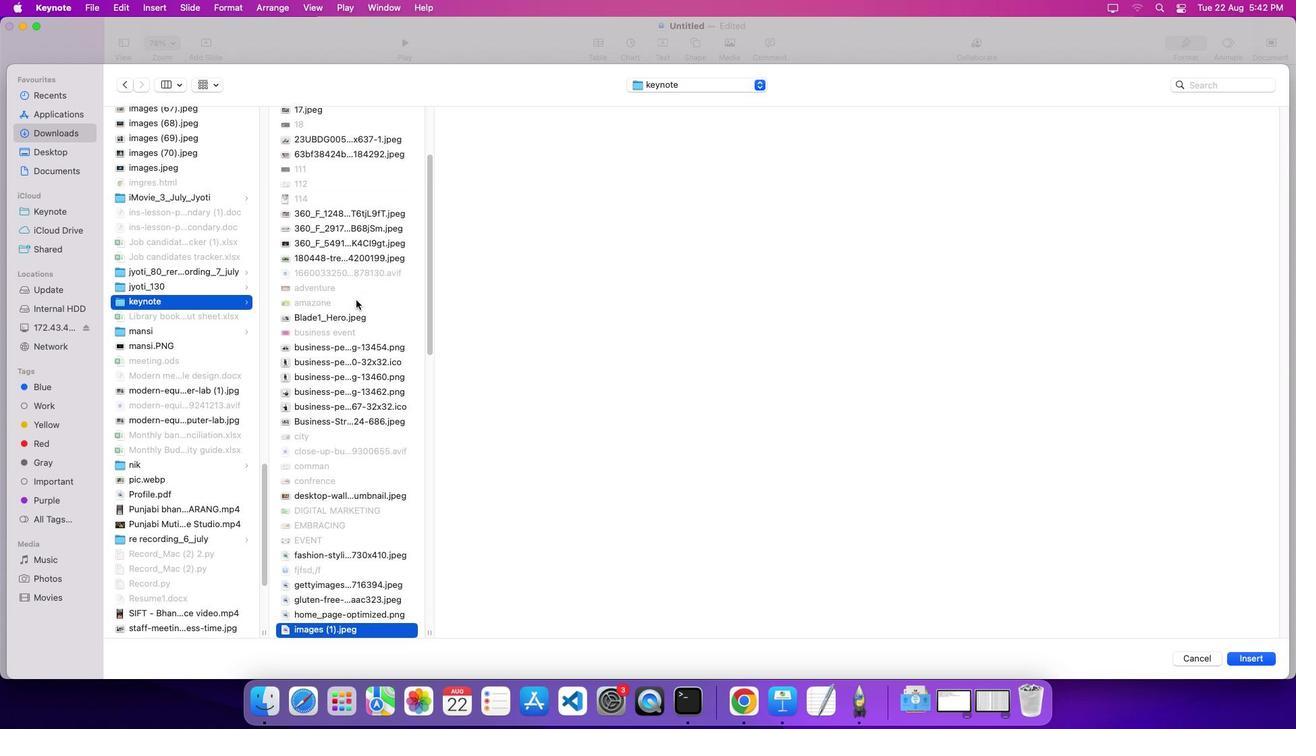 
Action: Key pressed Key.down
Screenshot: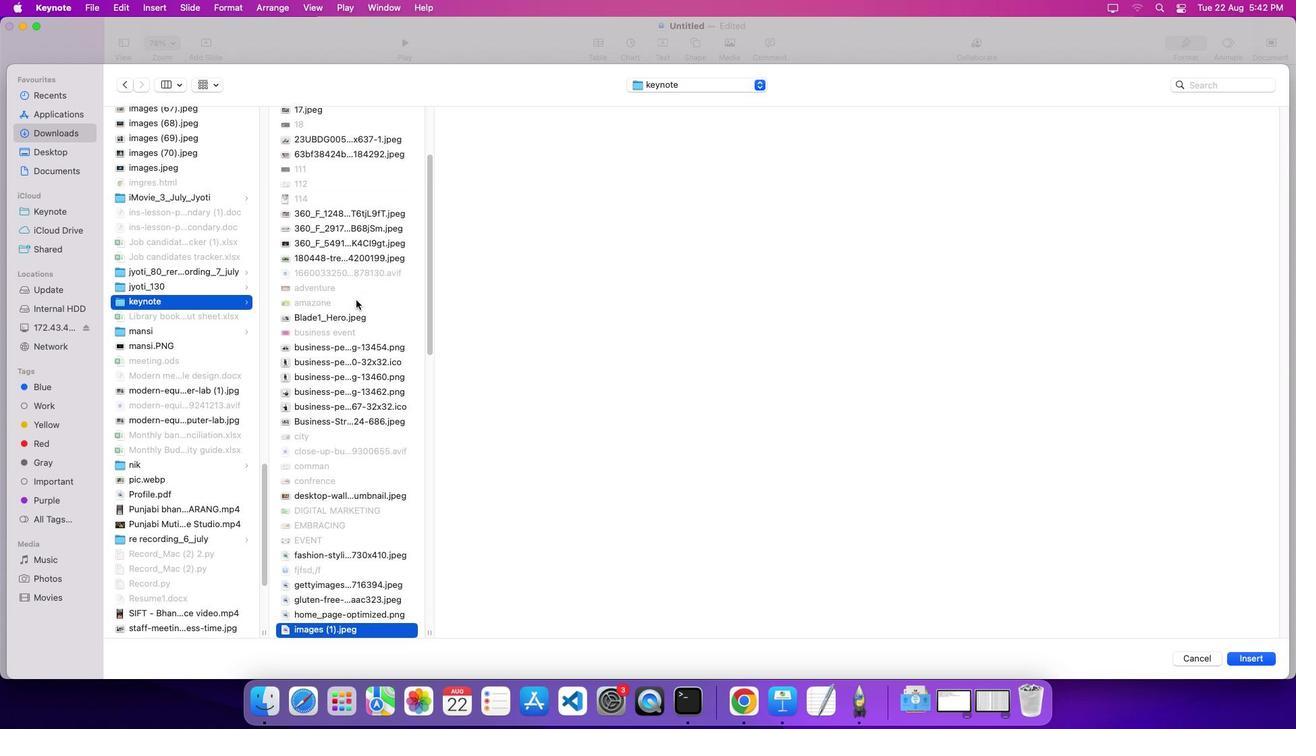 
Action: Mouse moved to (355, 297)
Screenshot: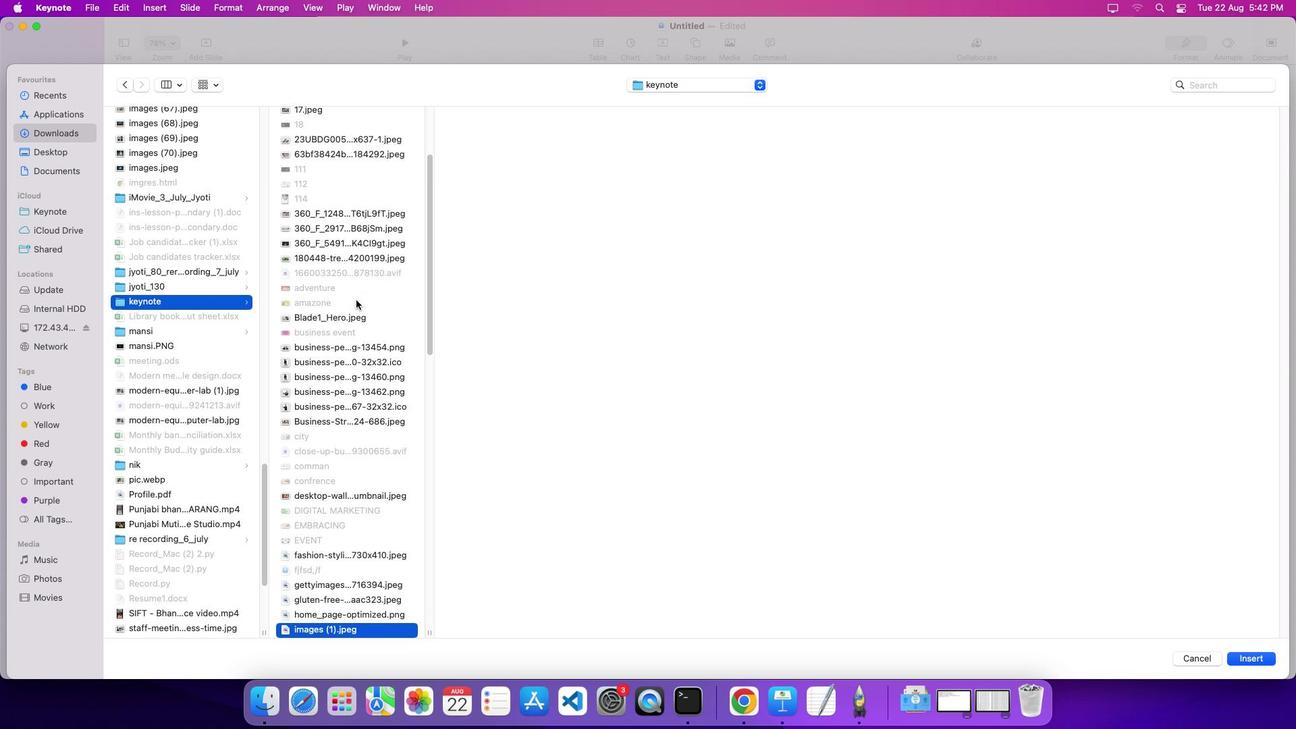
Action: Key pressed Key.down
Screenshot: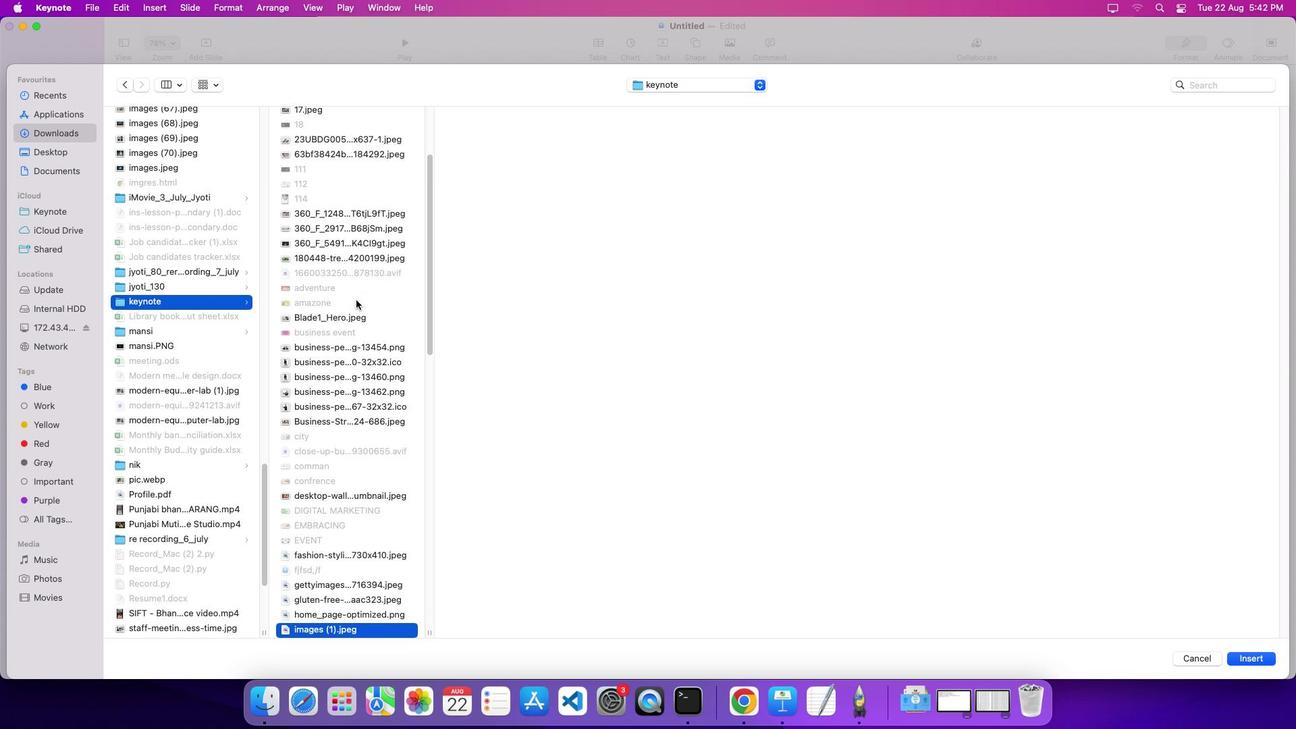 
Action: Mouse moved to (355, 298)
Screenshot: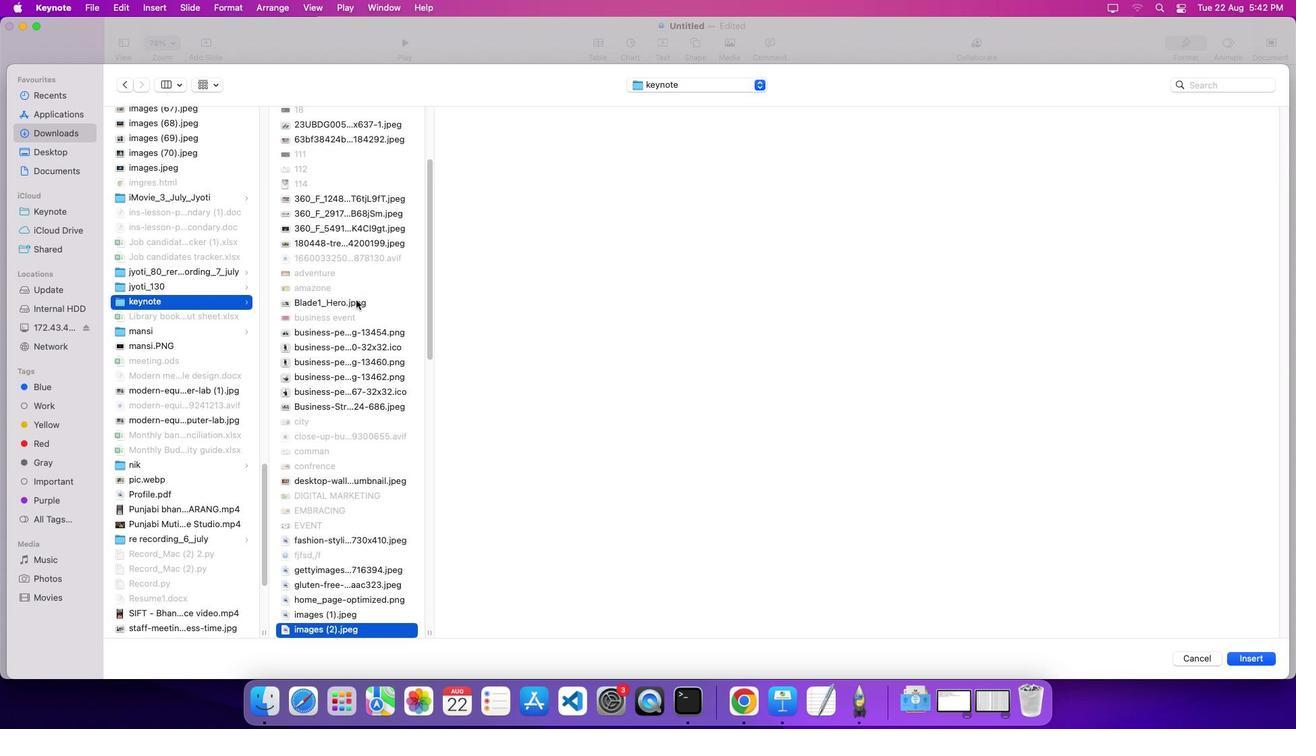 
Action: Key pressed Key.down
Screenshot: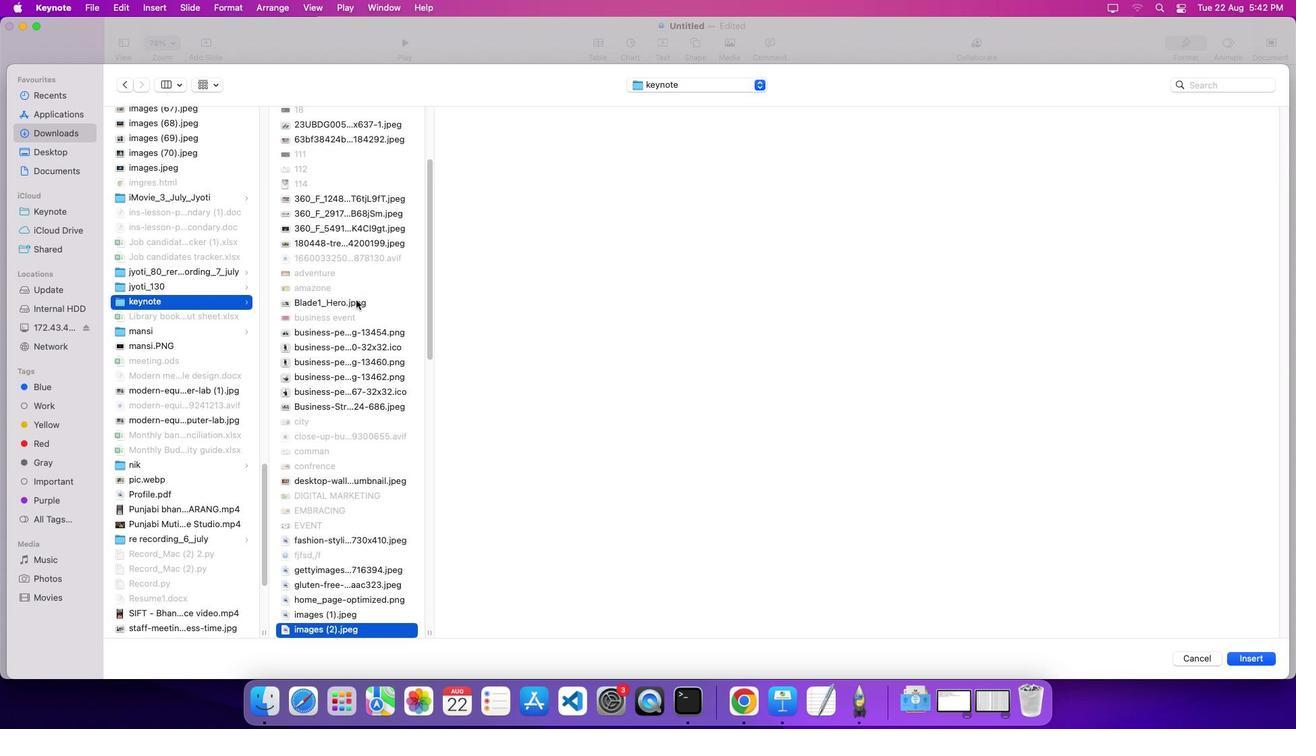 
Action: Mouse moved to (356, 299)
Screenshot: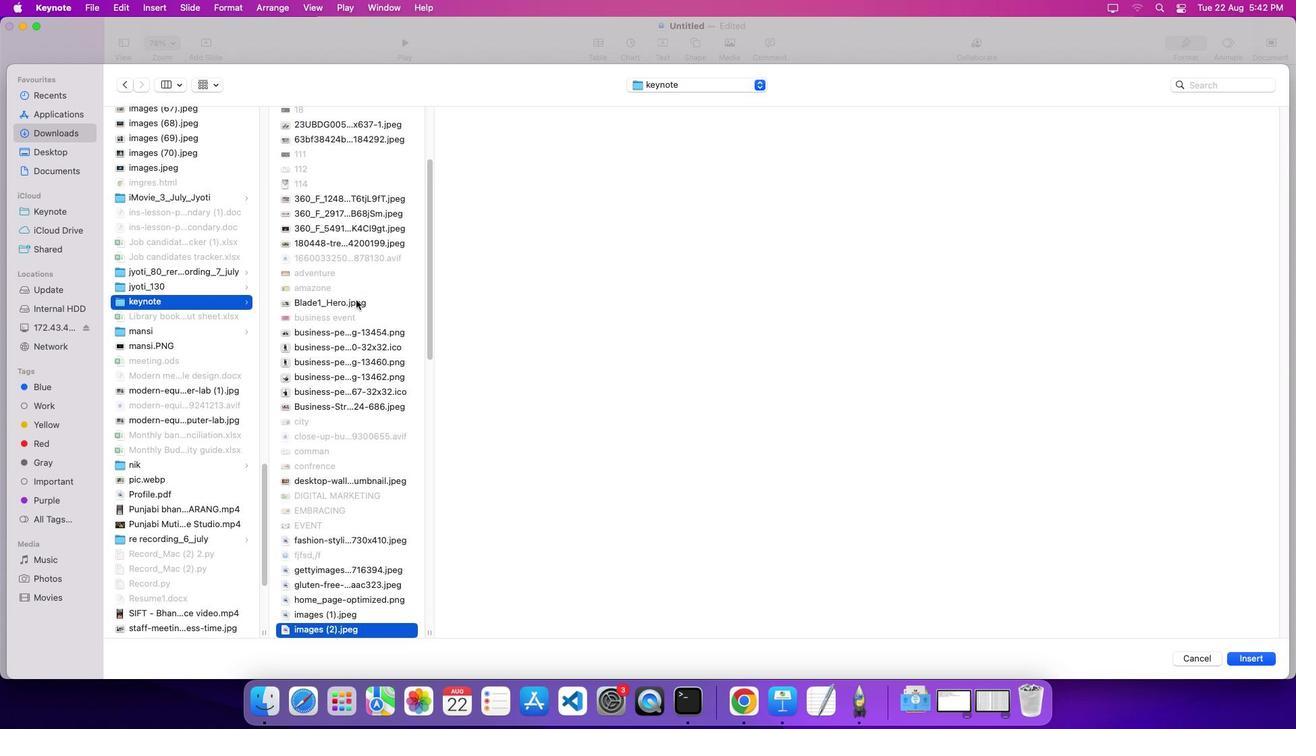 
Action: Key pressed Key.down
Screenshot: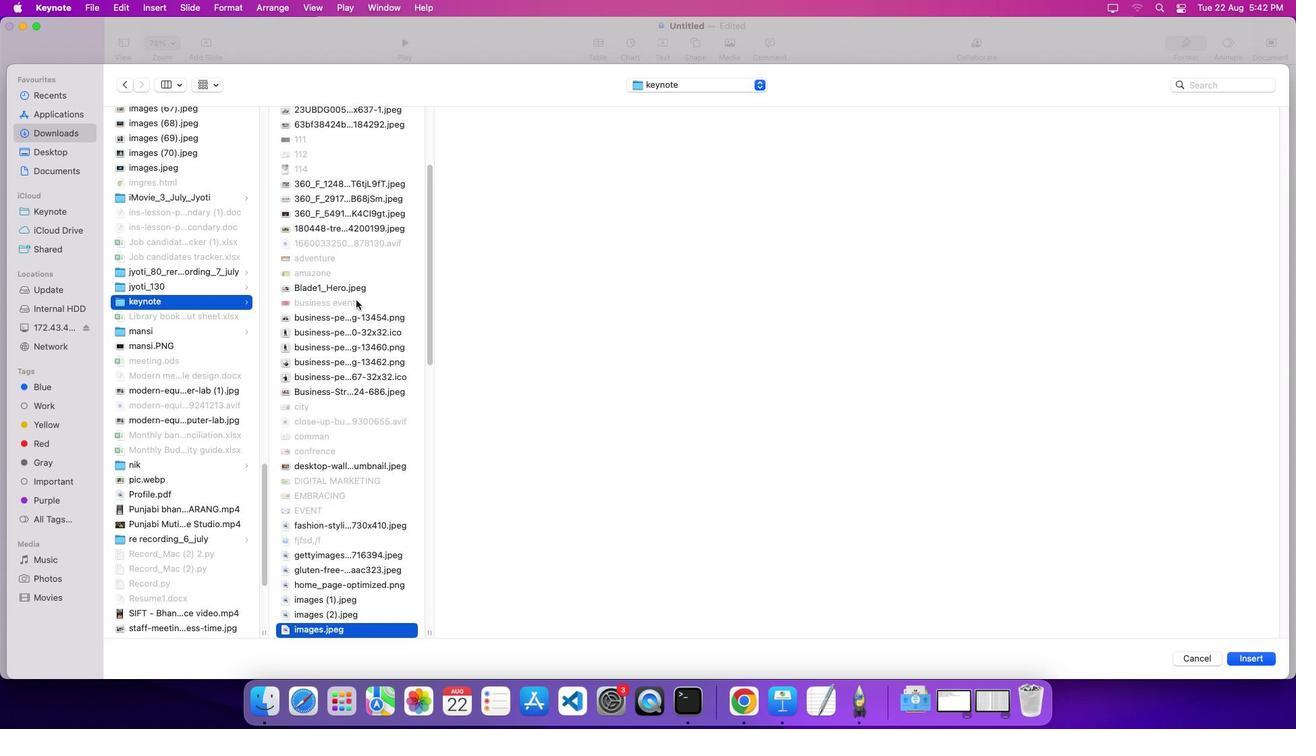 
Action: Mouse moved to (357, 300)
Screenshot: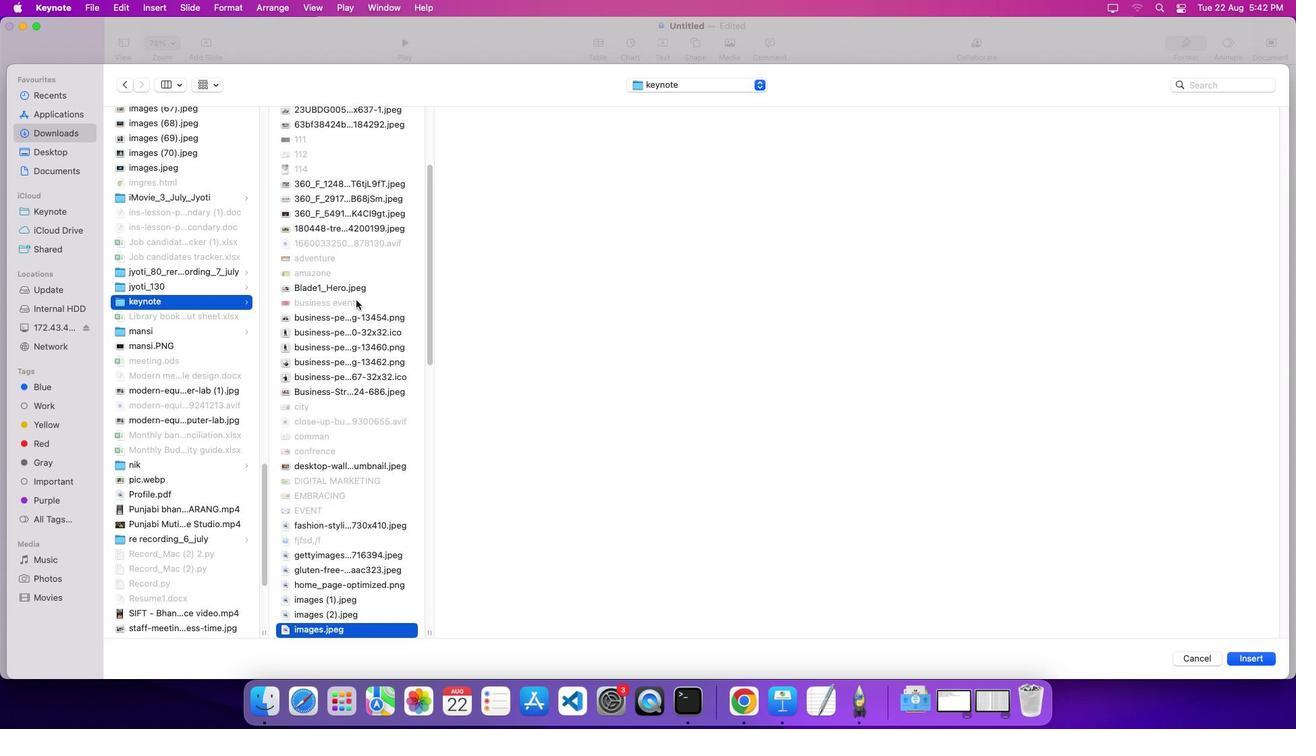 
Action: Key pressed Key.down
Screenshot: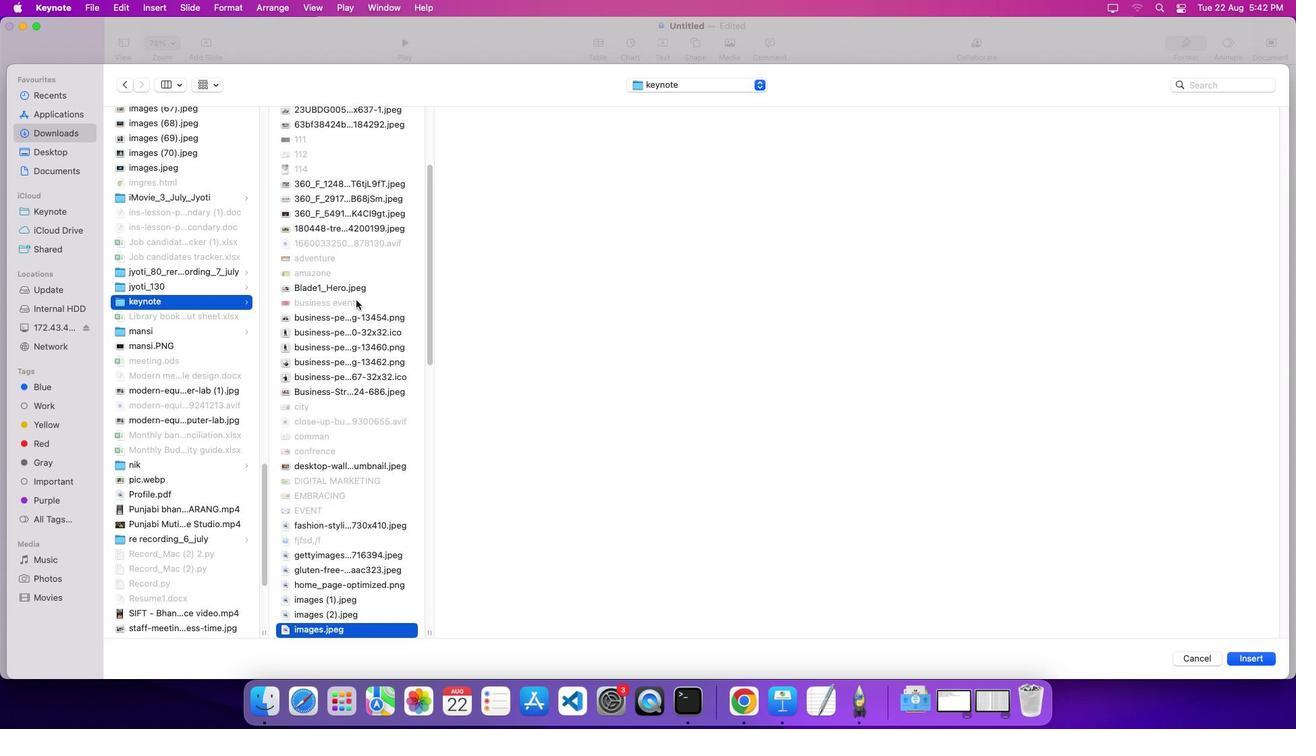 
Action: Mouse moved to (357, 301)
Screenshot: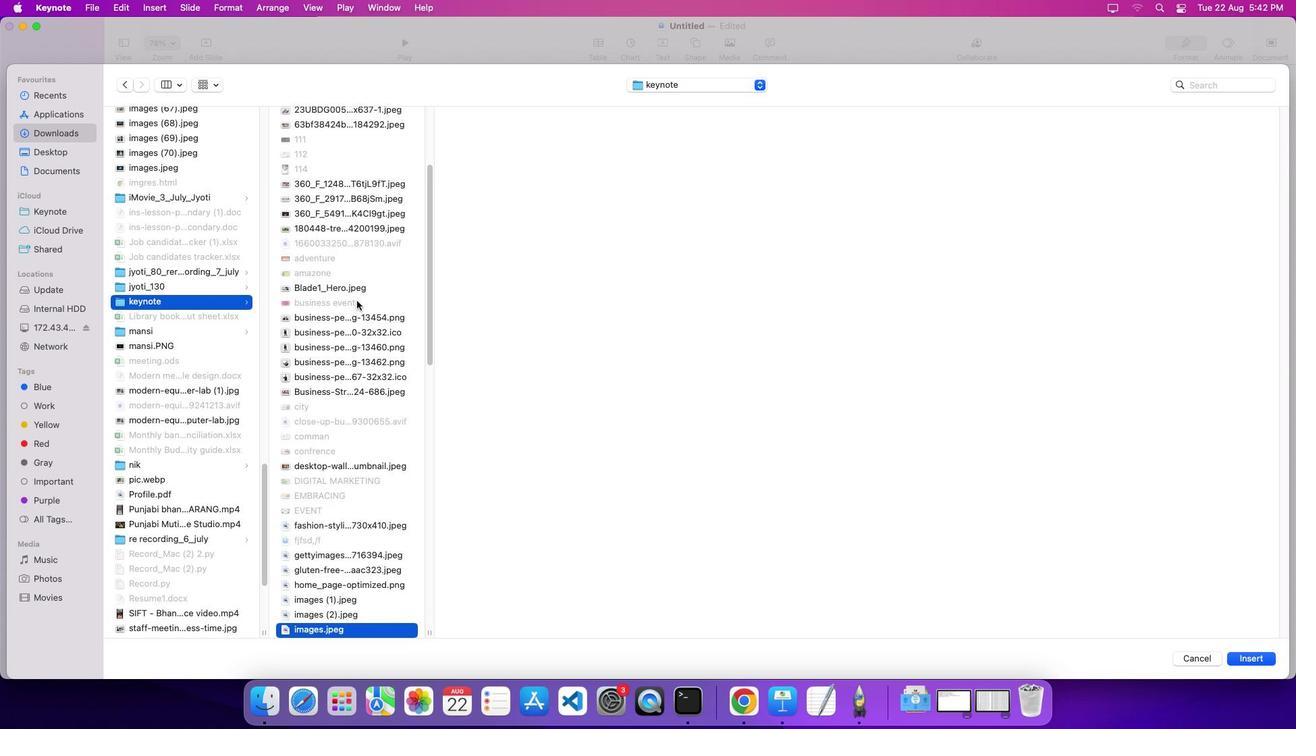 
Action: Key pressed Key.down
Screenshot: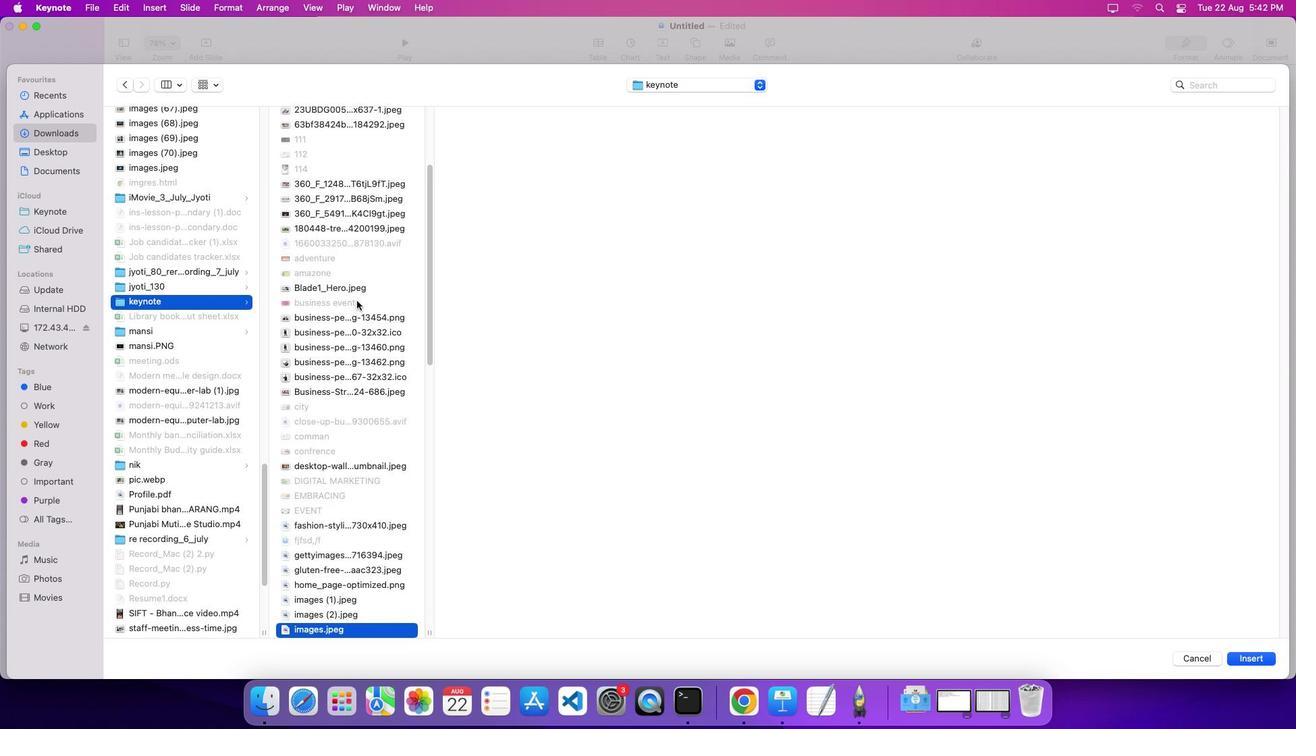 
Action: Mouse moved to (358, 302)
Screenshot: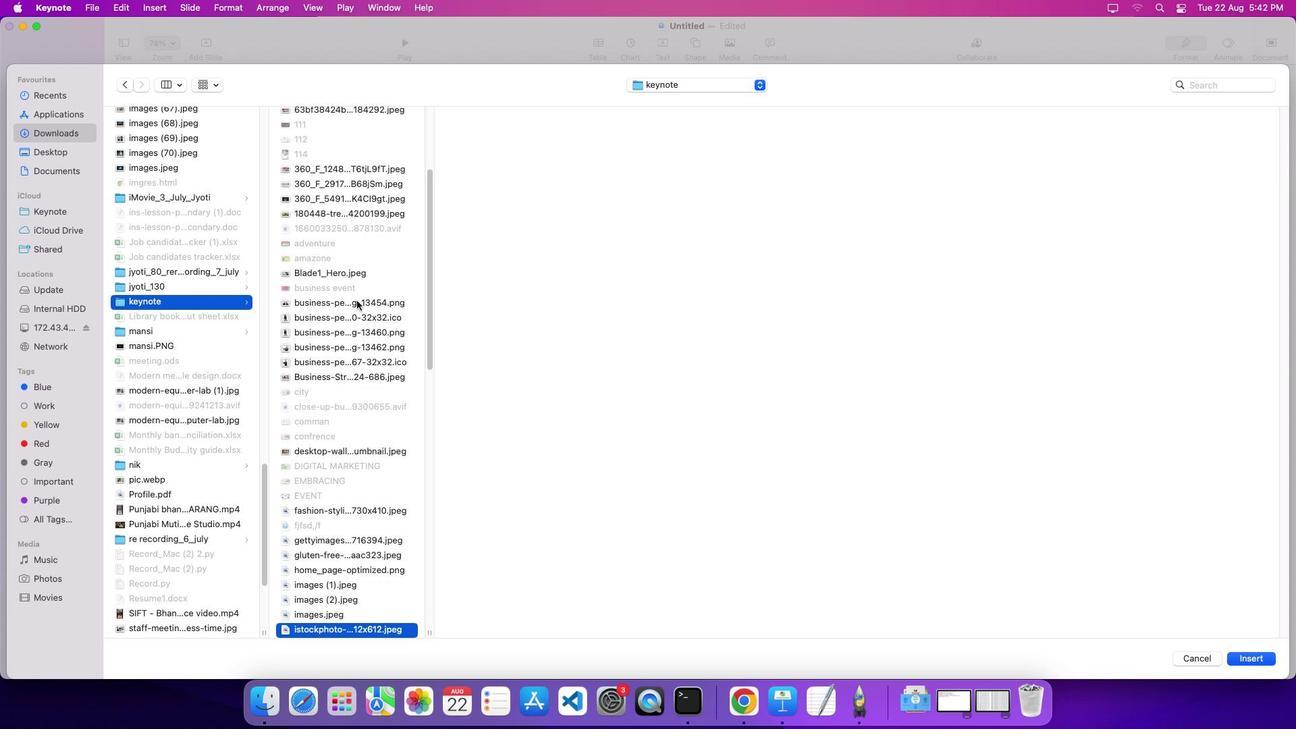 
Action: Key pressed Key.down
Screenshot: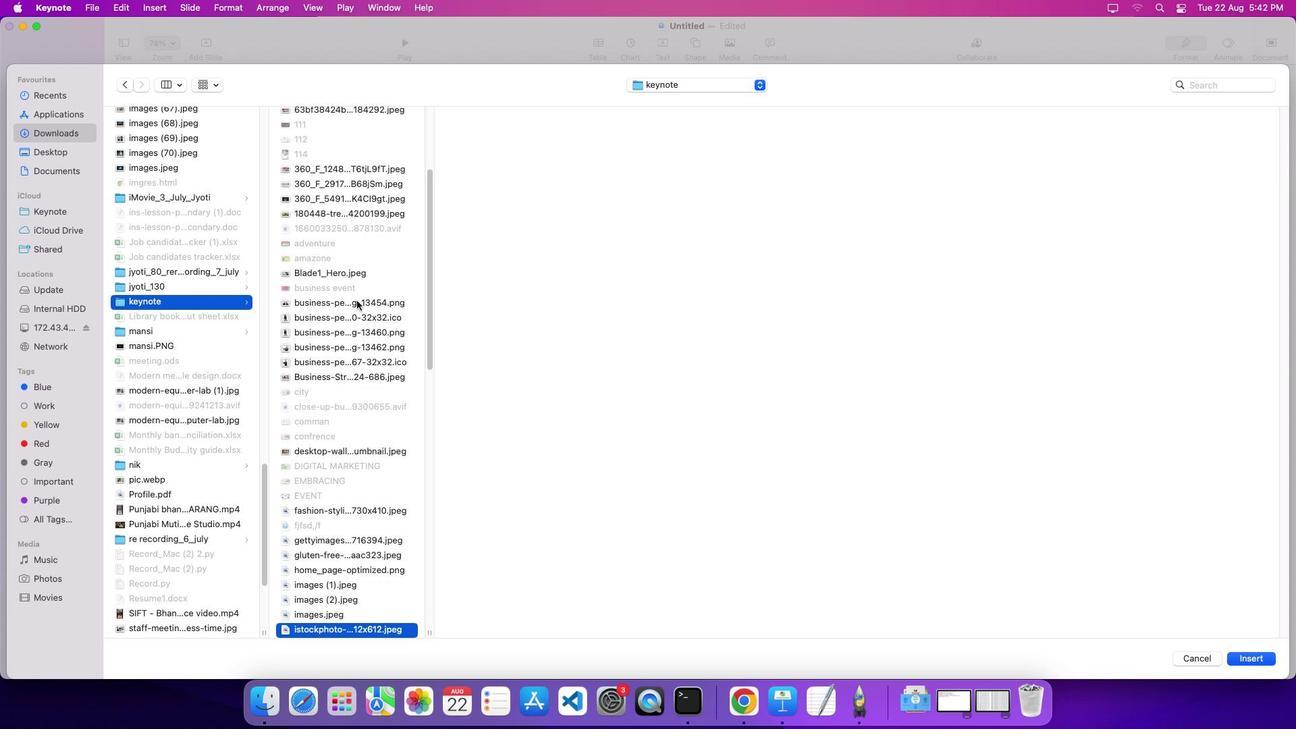 
Action: Mouse moved to (359, 303)
Screenshot: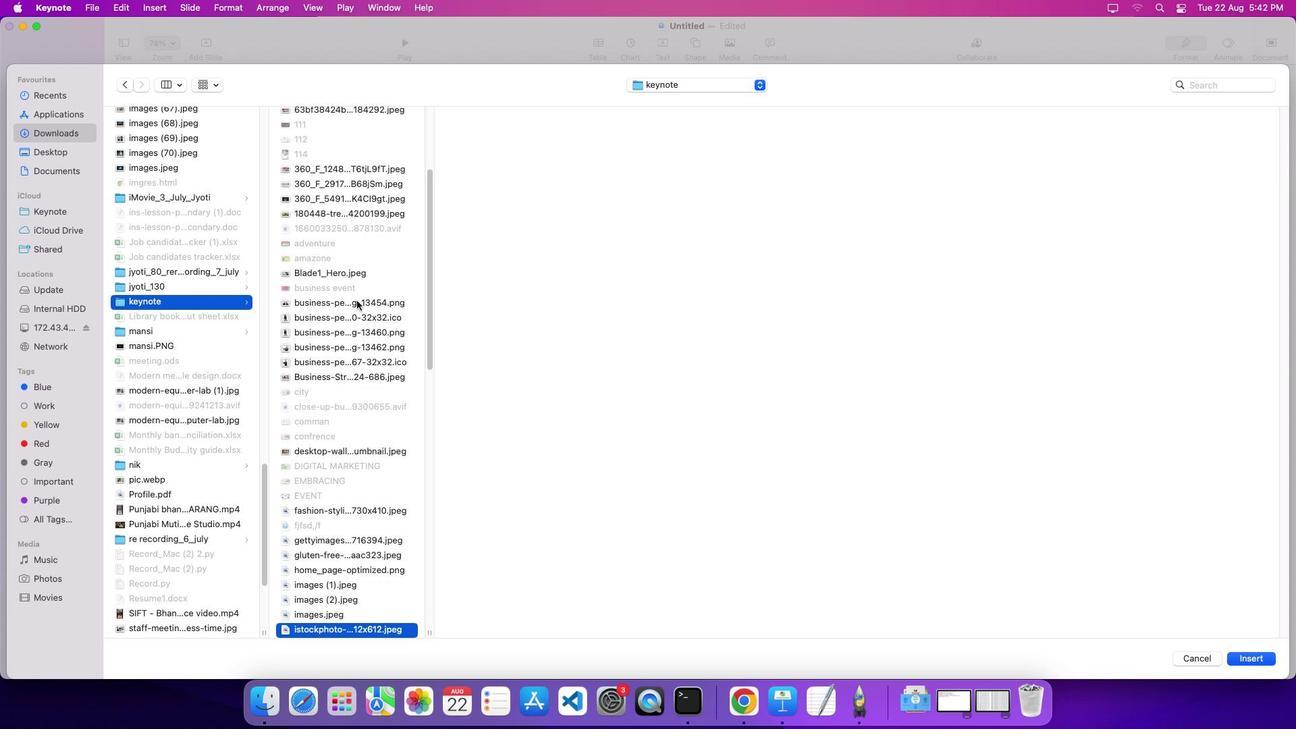 
Action: Key pressed Key.downKey.downKey.downKey.downKey.downKey.down
Screenshot: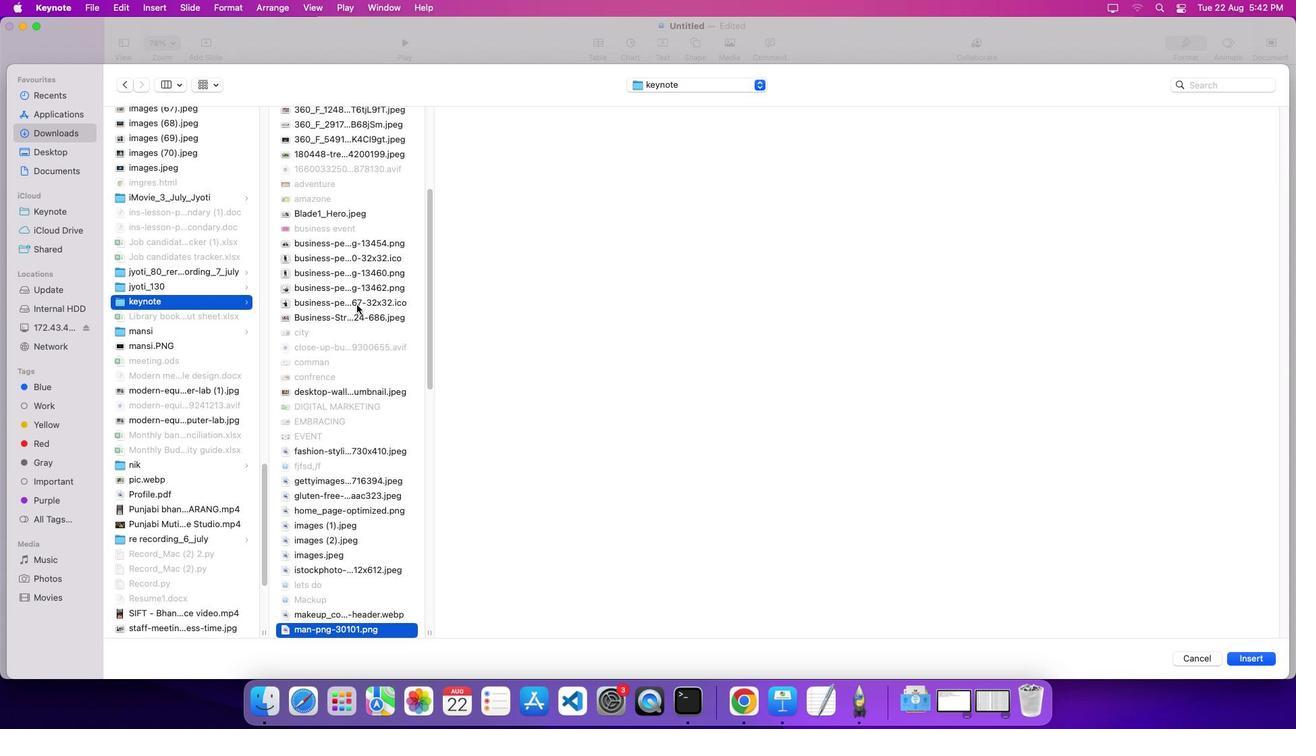 
Action: Mouse moved to (359, 303)
Screenshot: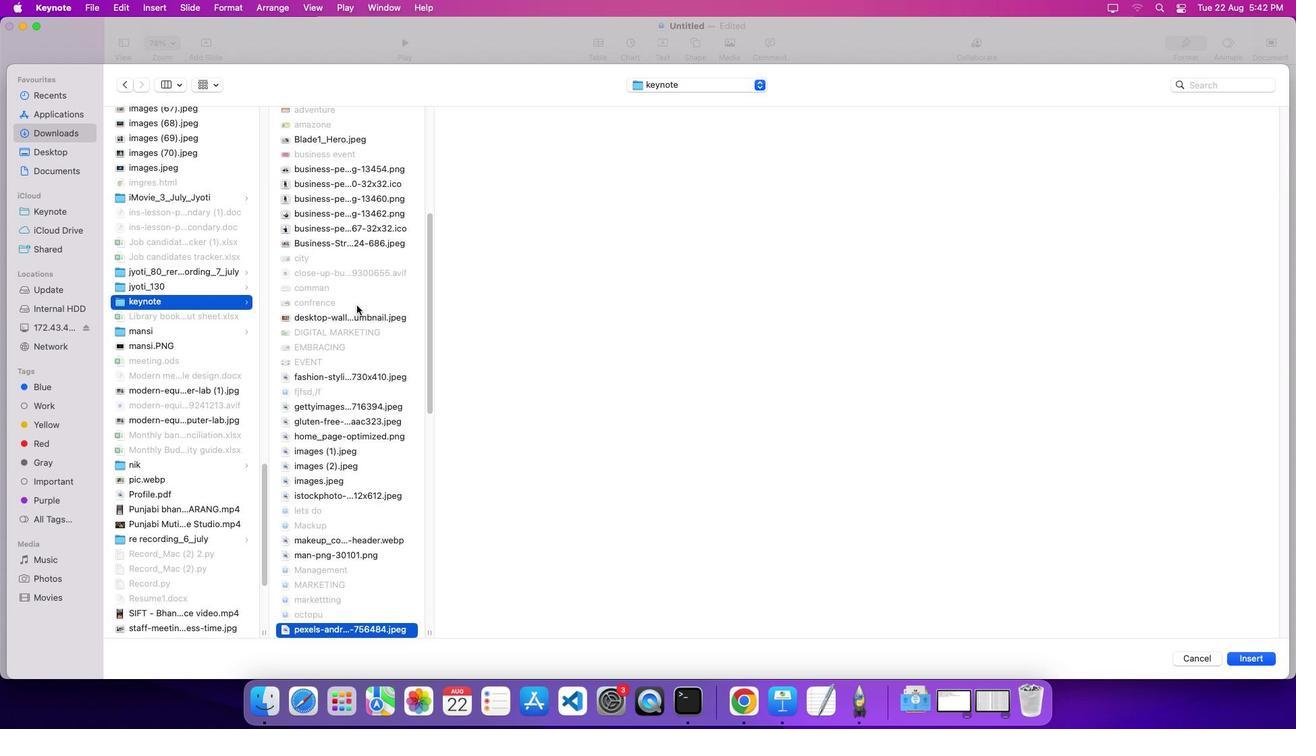 
Action: Key pressed Key.down
Screenshot: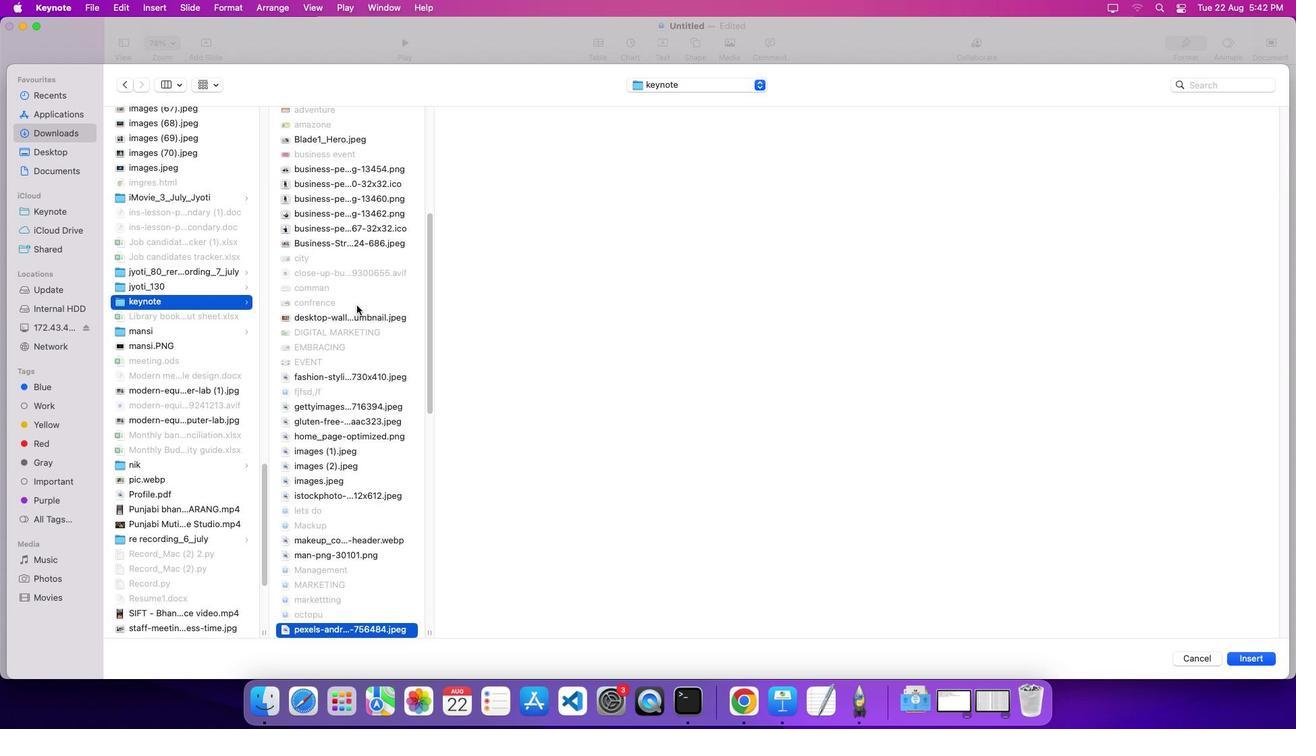 
Action: Mouse moved to (359, 303)
Screenshot: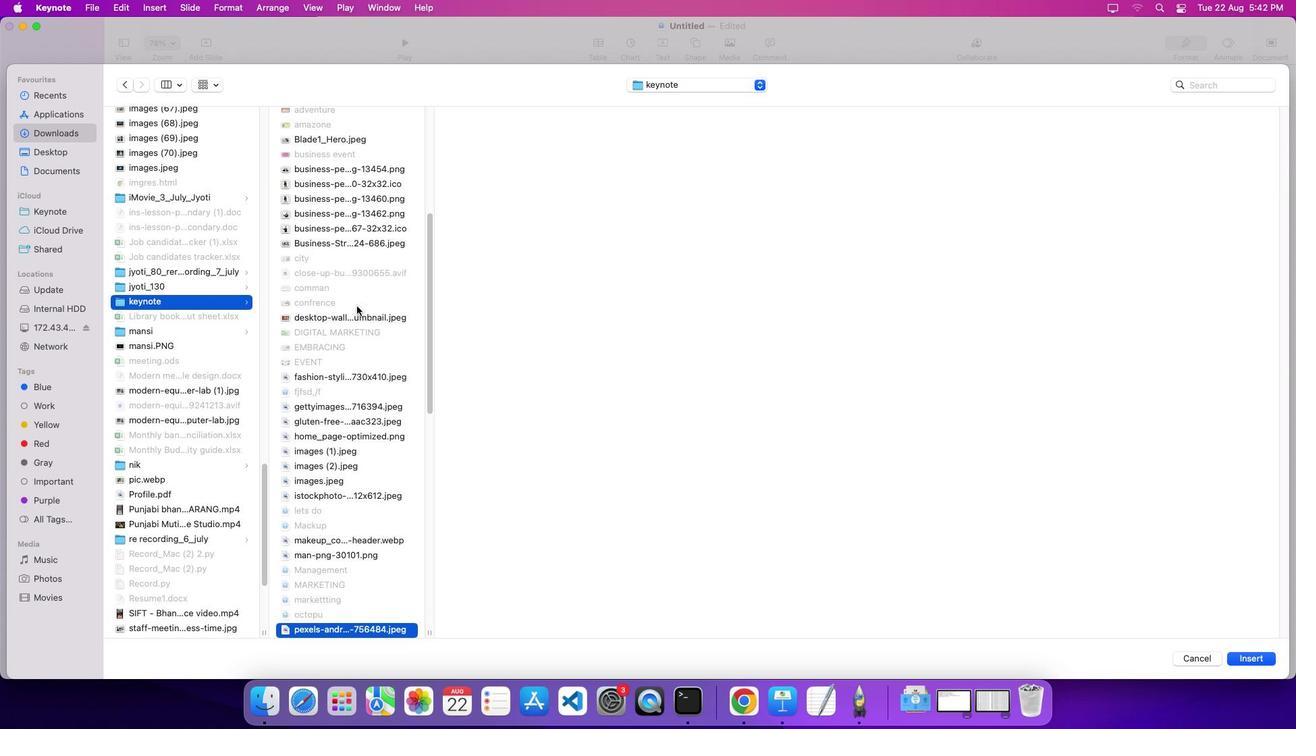 
Action: Key pressed Key.down
Screenshot: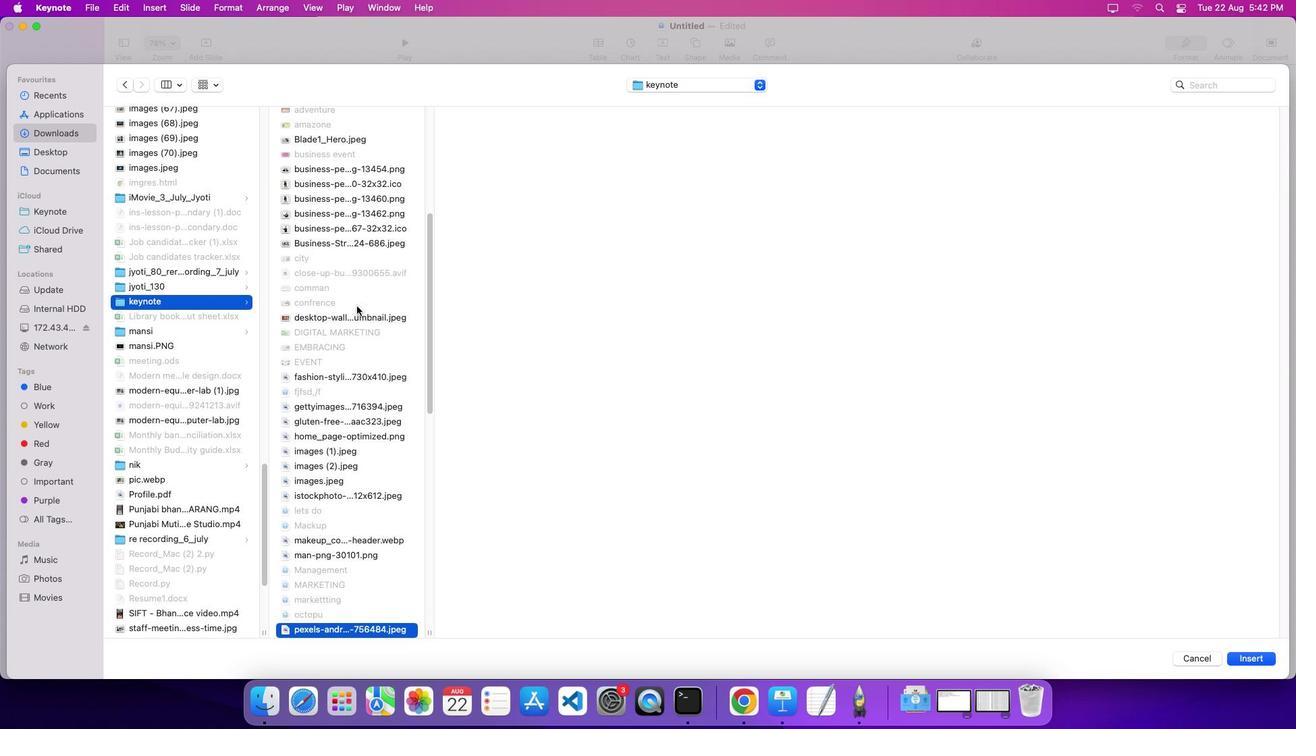 
Action: Mouse moved to (359, 303)
Screenshot: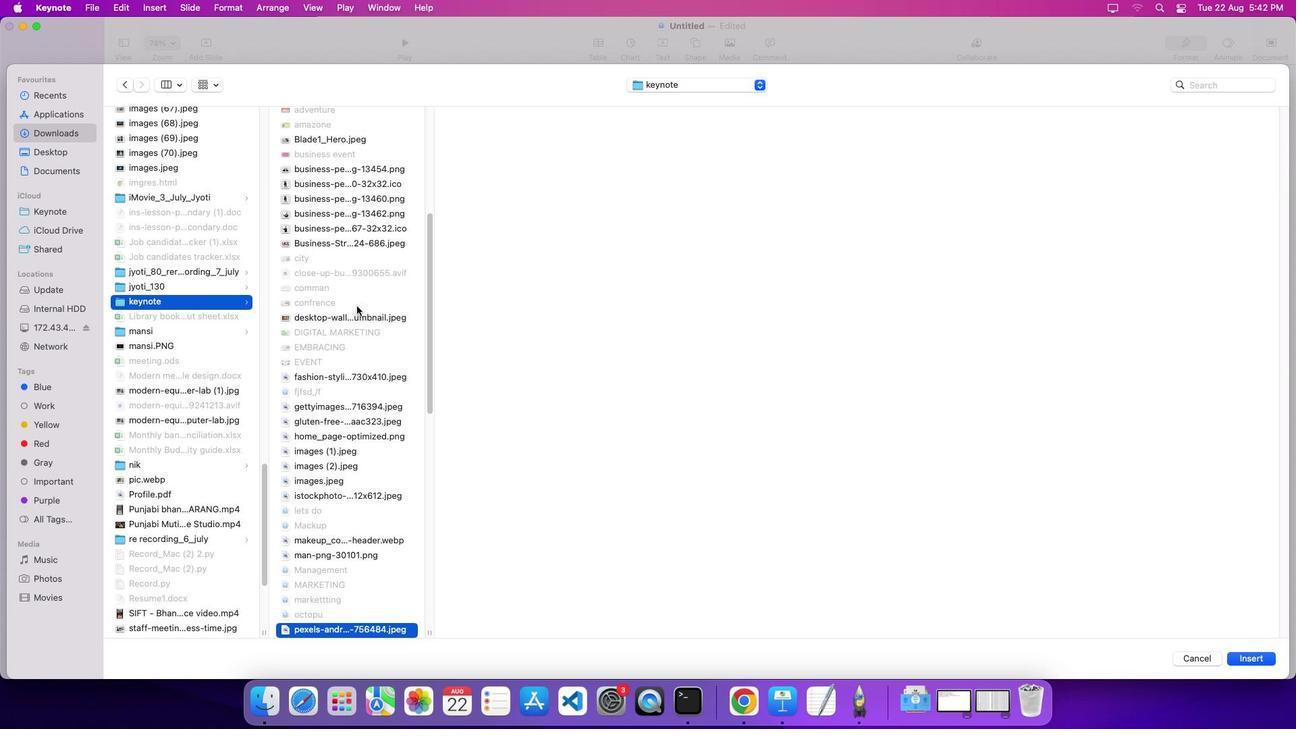 
Action: Key pressed Key.down
Screenshot: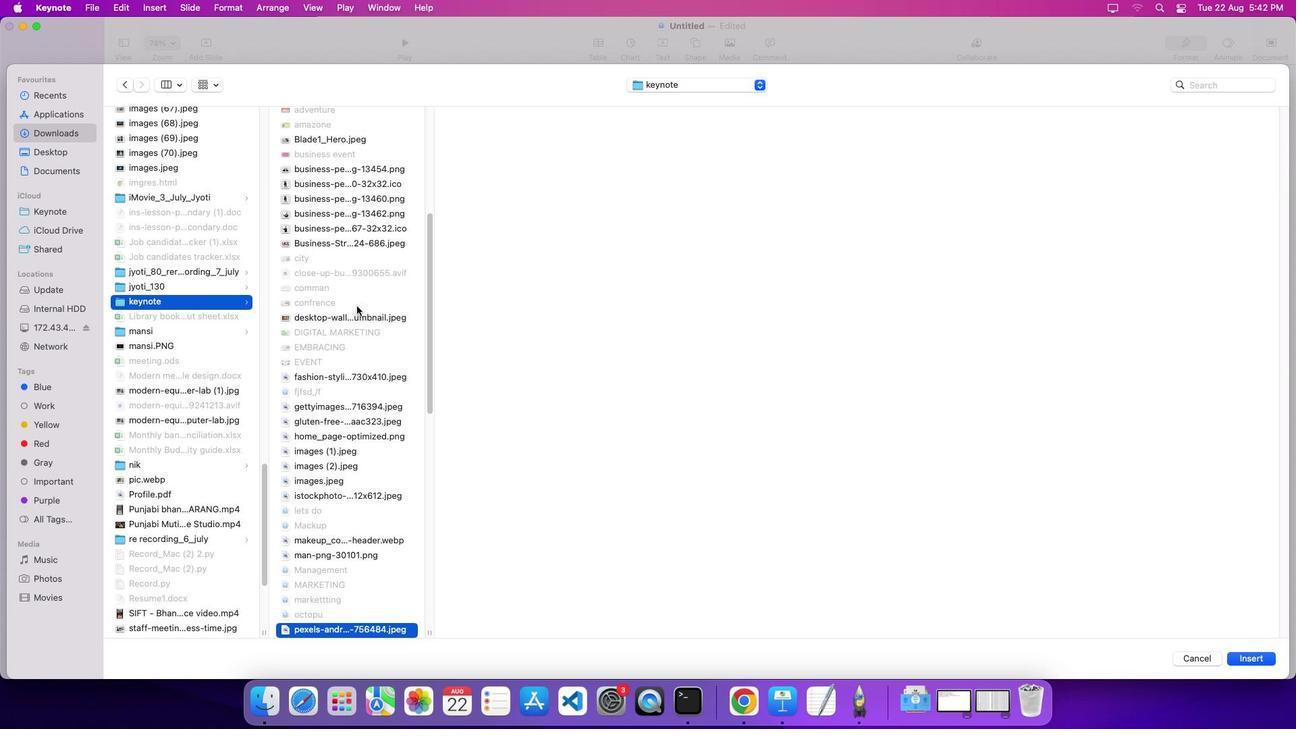
Action: Mouse moved to (359, 303)
Screenshot: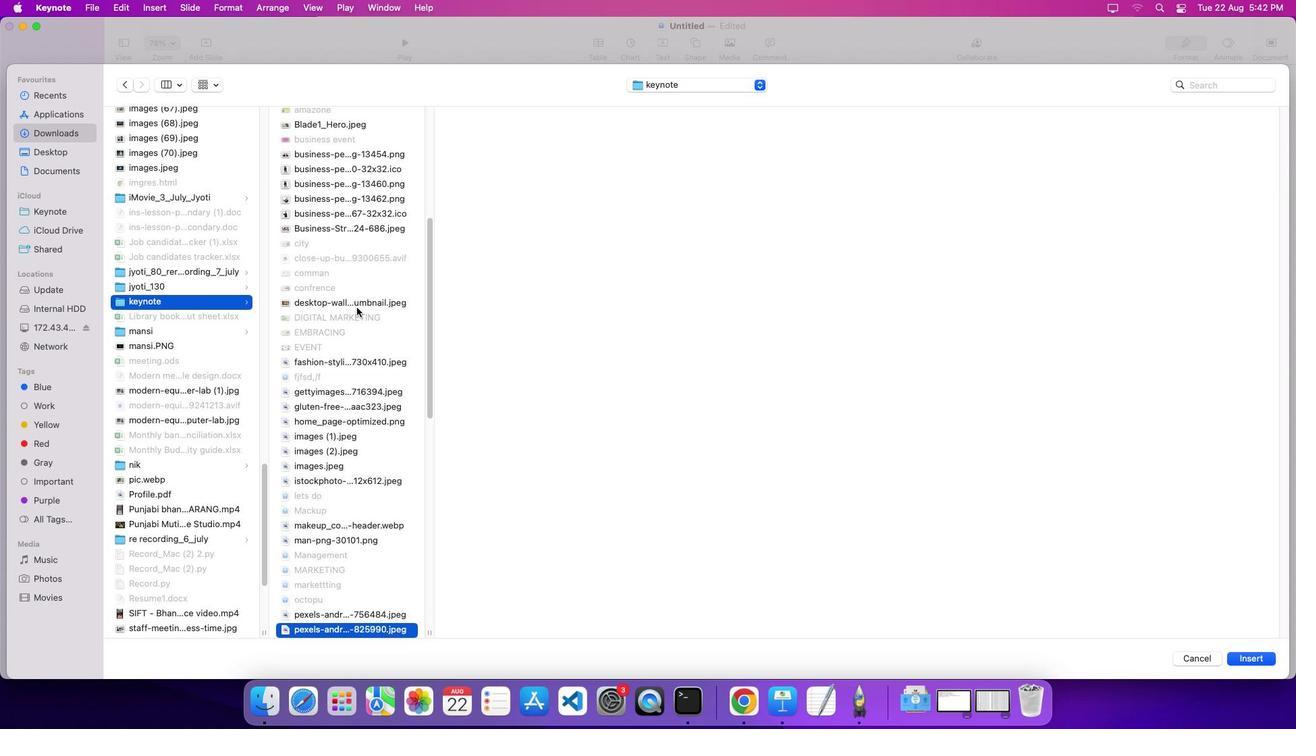 
Action: Key pressed Key.down
Screenshot: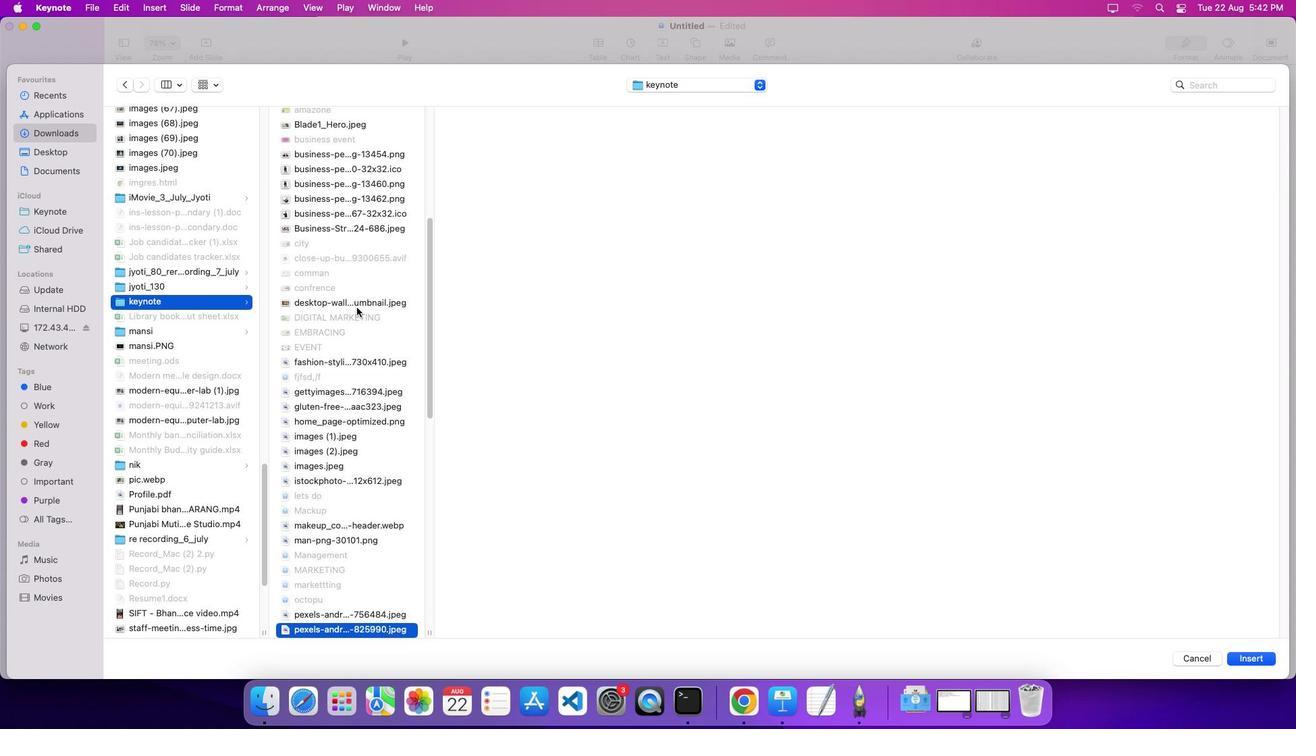
Action: Mouse moved to (359, 305)
Screenshot: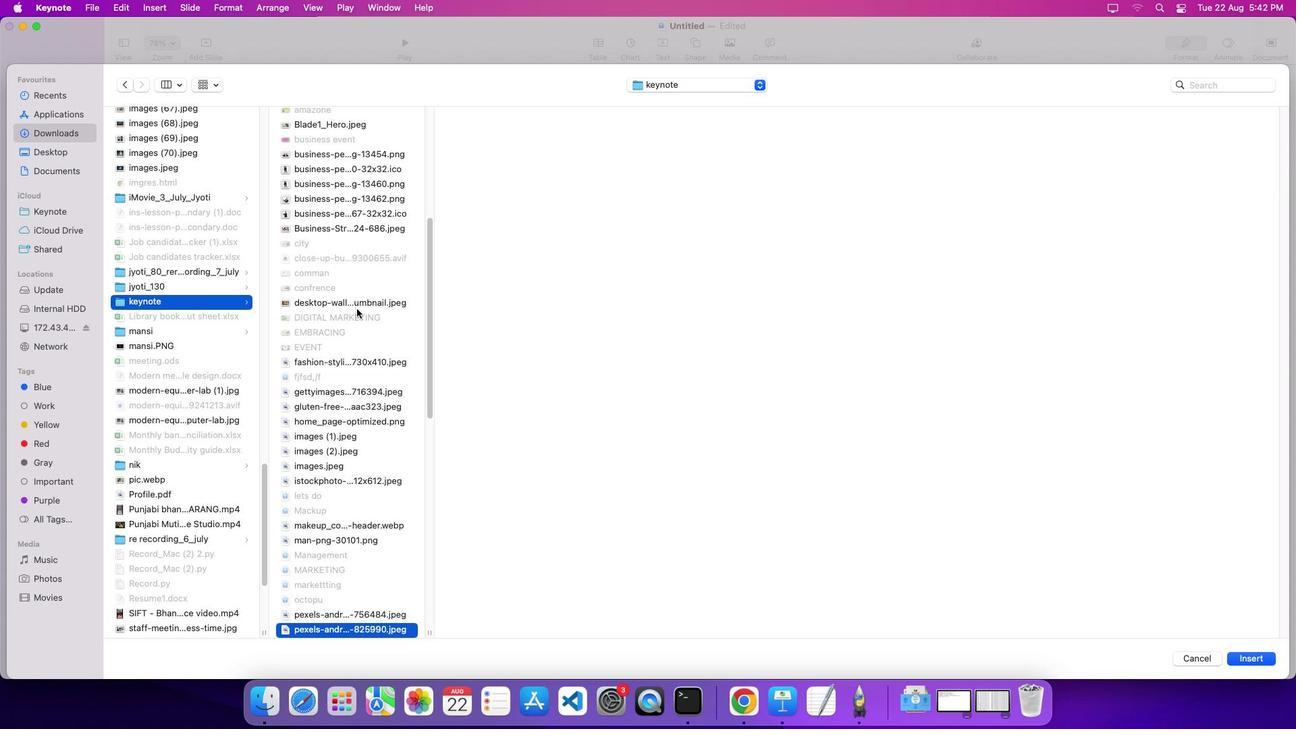 
Action: Key pressed Key.down
Screenshot: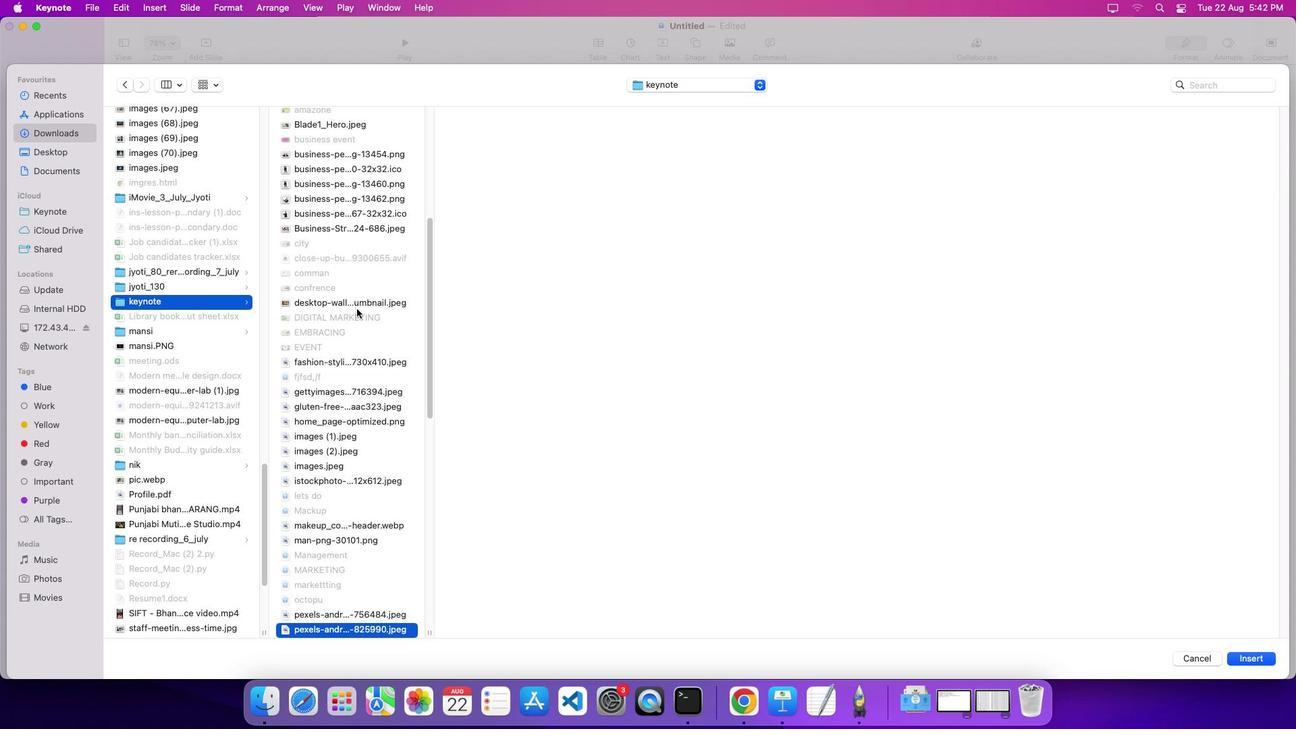 
Action: Mouse moved to (359, 306)
Screenshot: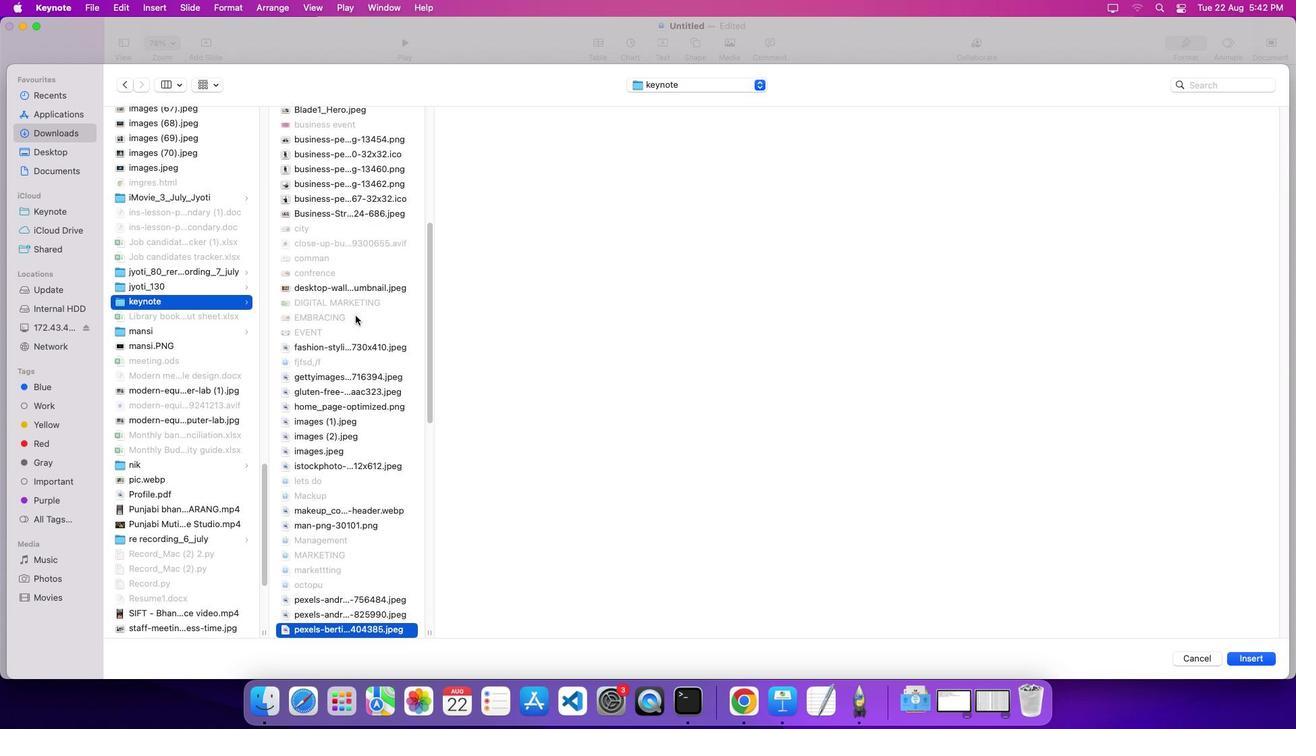 
Action: Key pressed Key.down
Screenshot: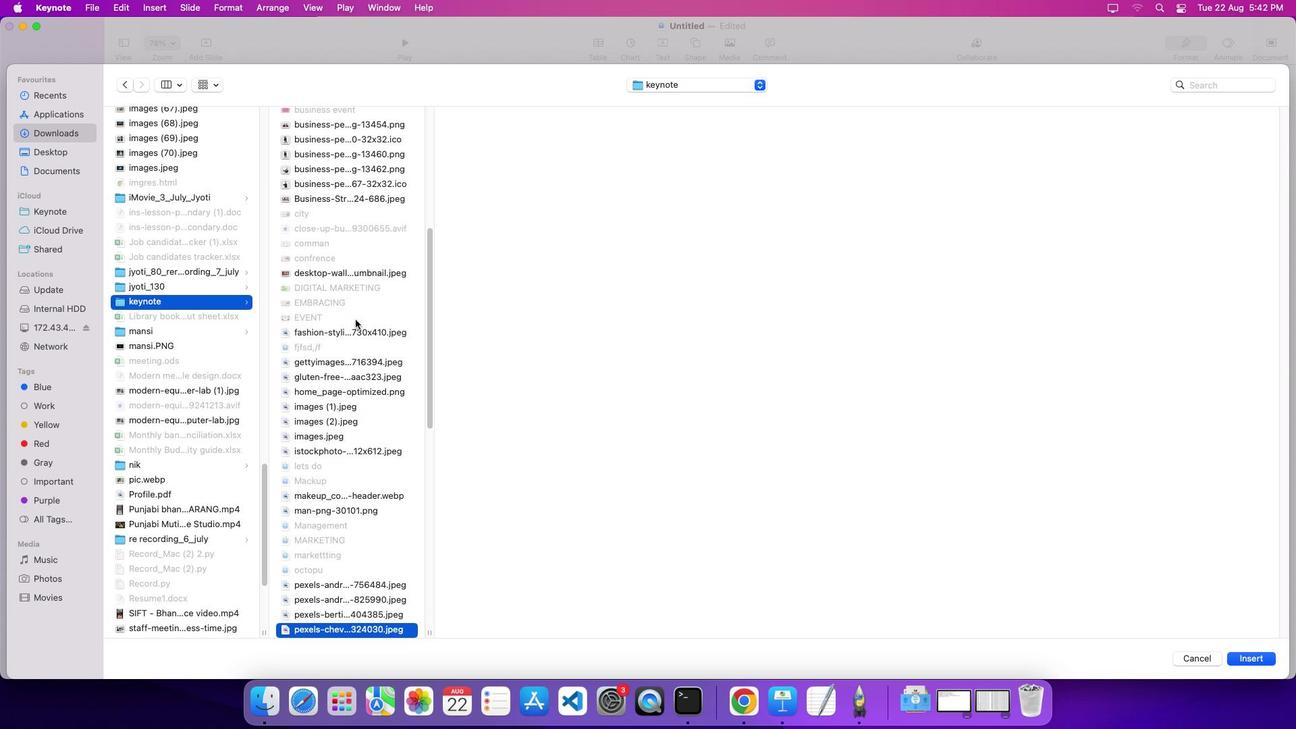 
Action: Mouse moved to (359, 306)
Screenshot: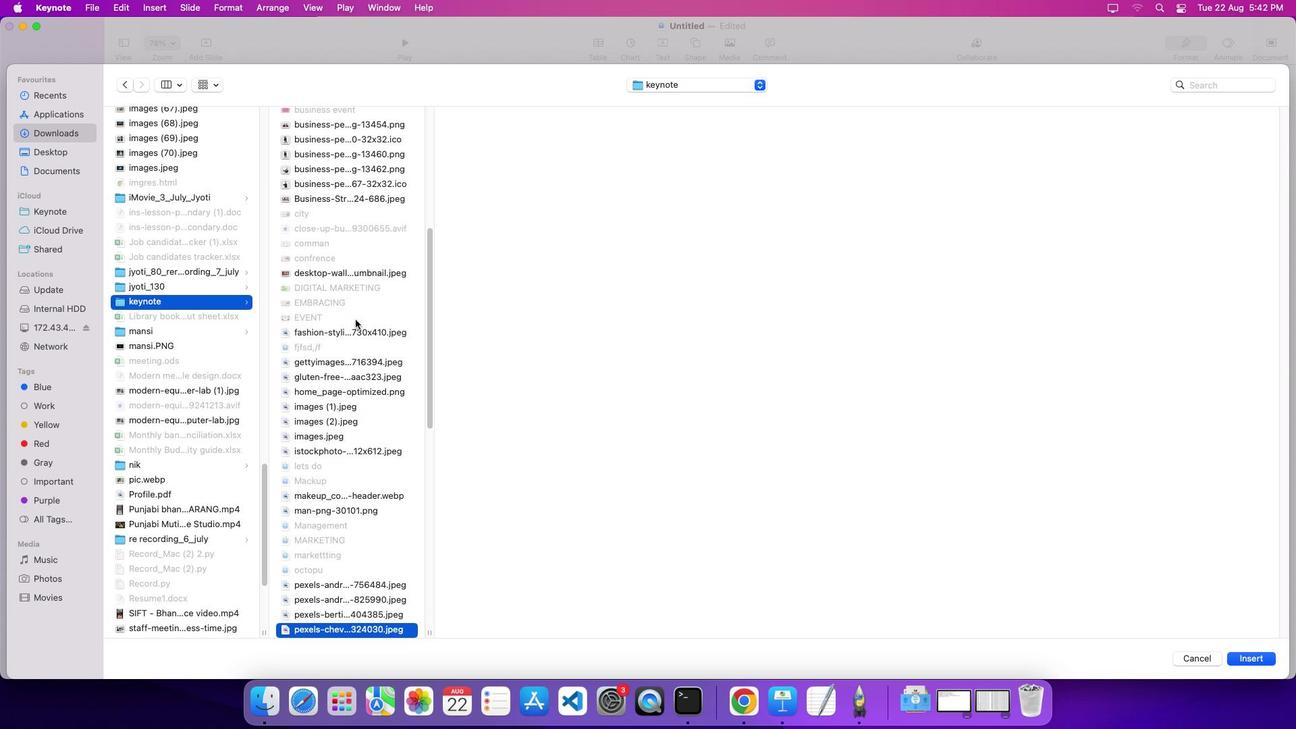 
Action: Key pressed Key.down
Screenshot: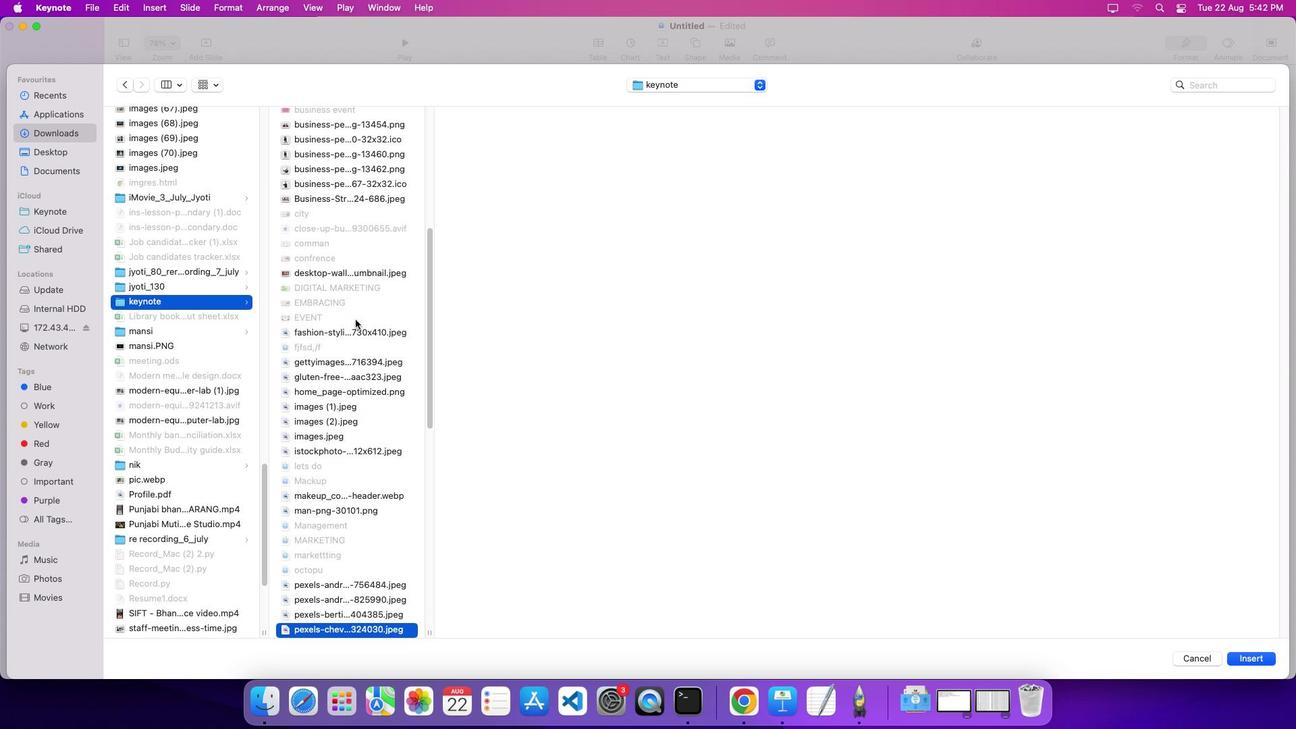 
Action: Mouse moved to (359, 307)
Screenshot: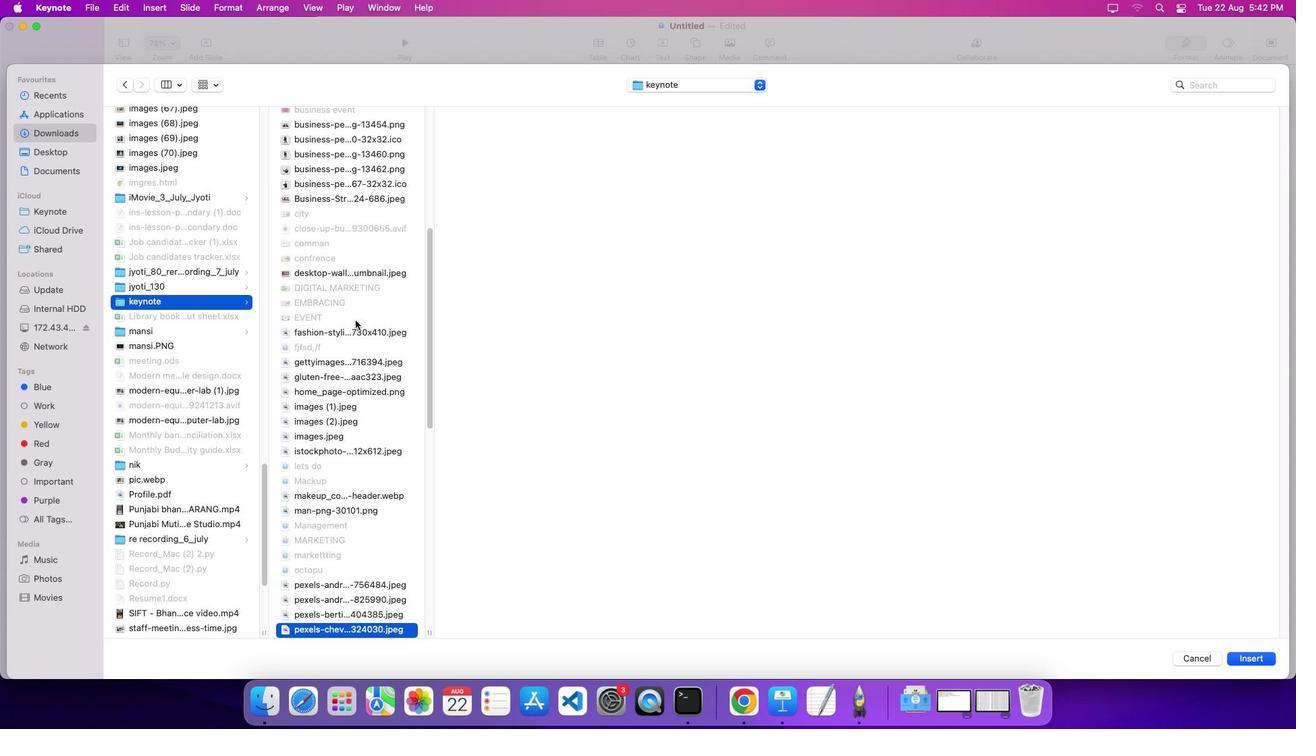 
Action: Key pressed Key.down
Screenshot: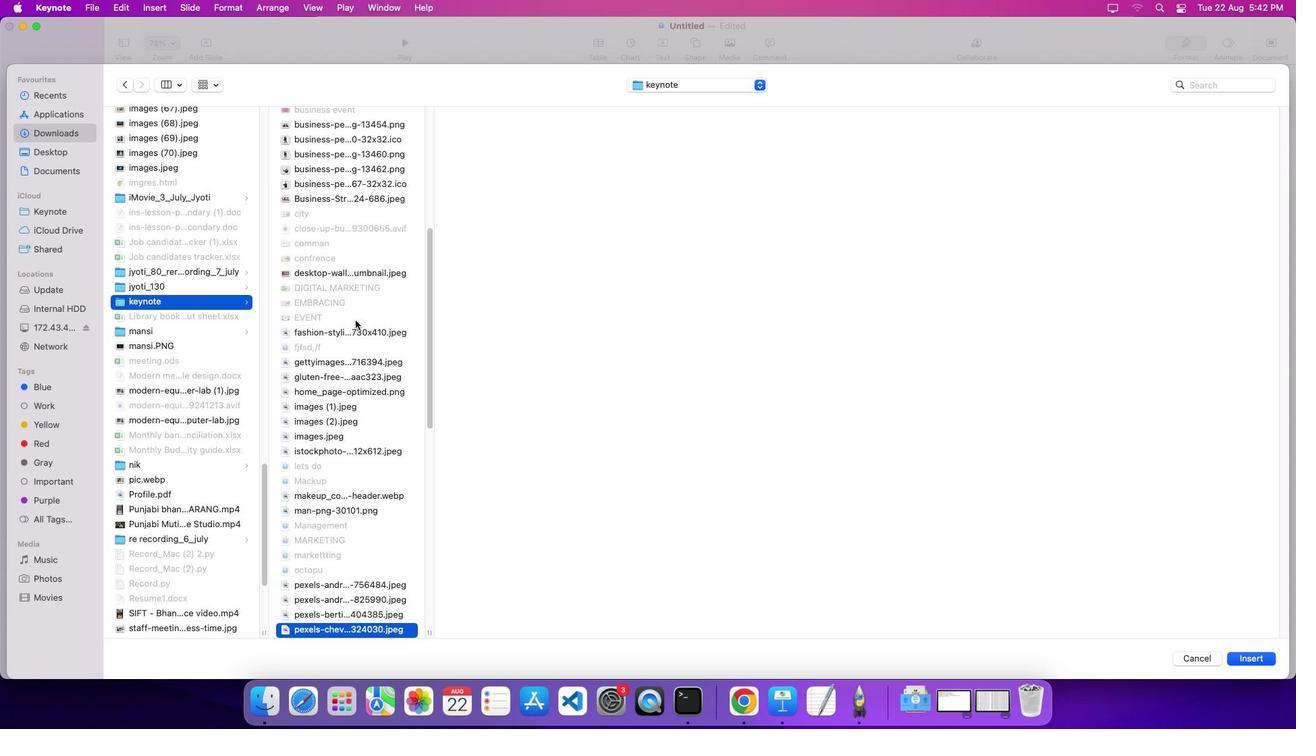 
Action: Mouse moved to (359, 308)
Screenshot: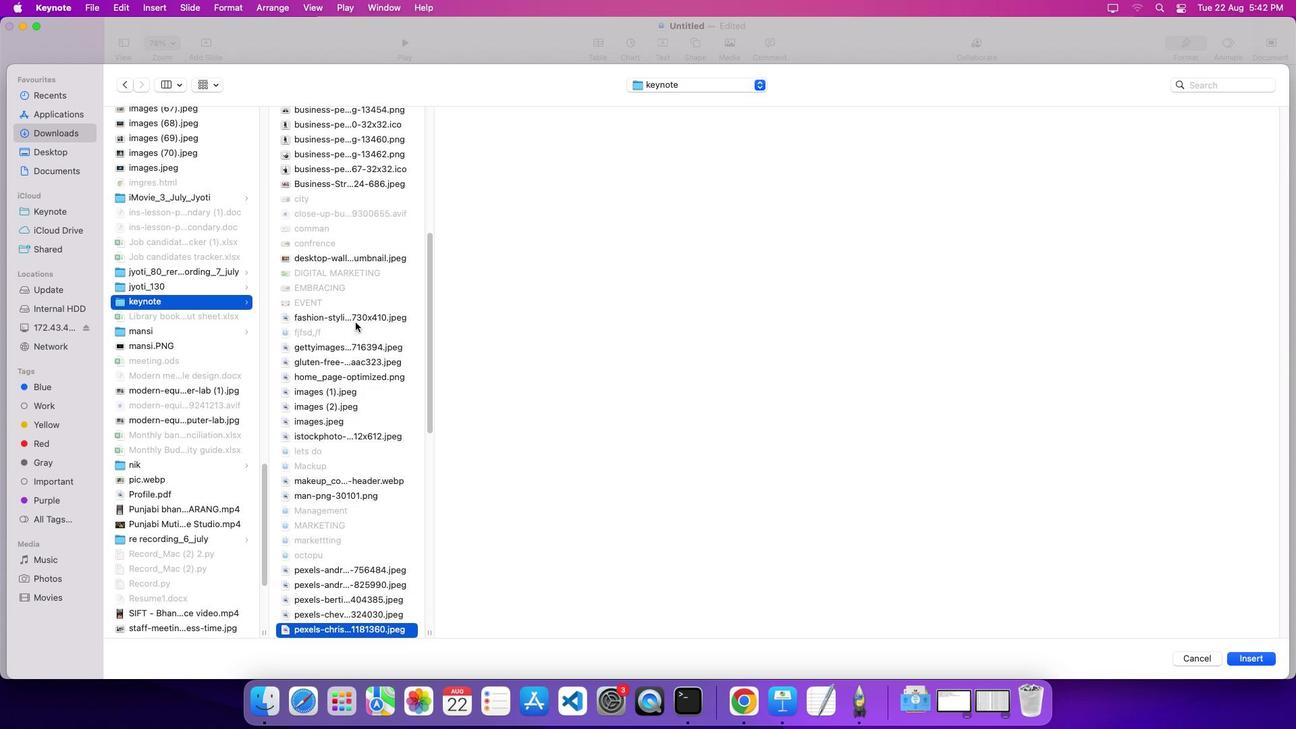 
Action: Key pressed Key.down
Screenshot: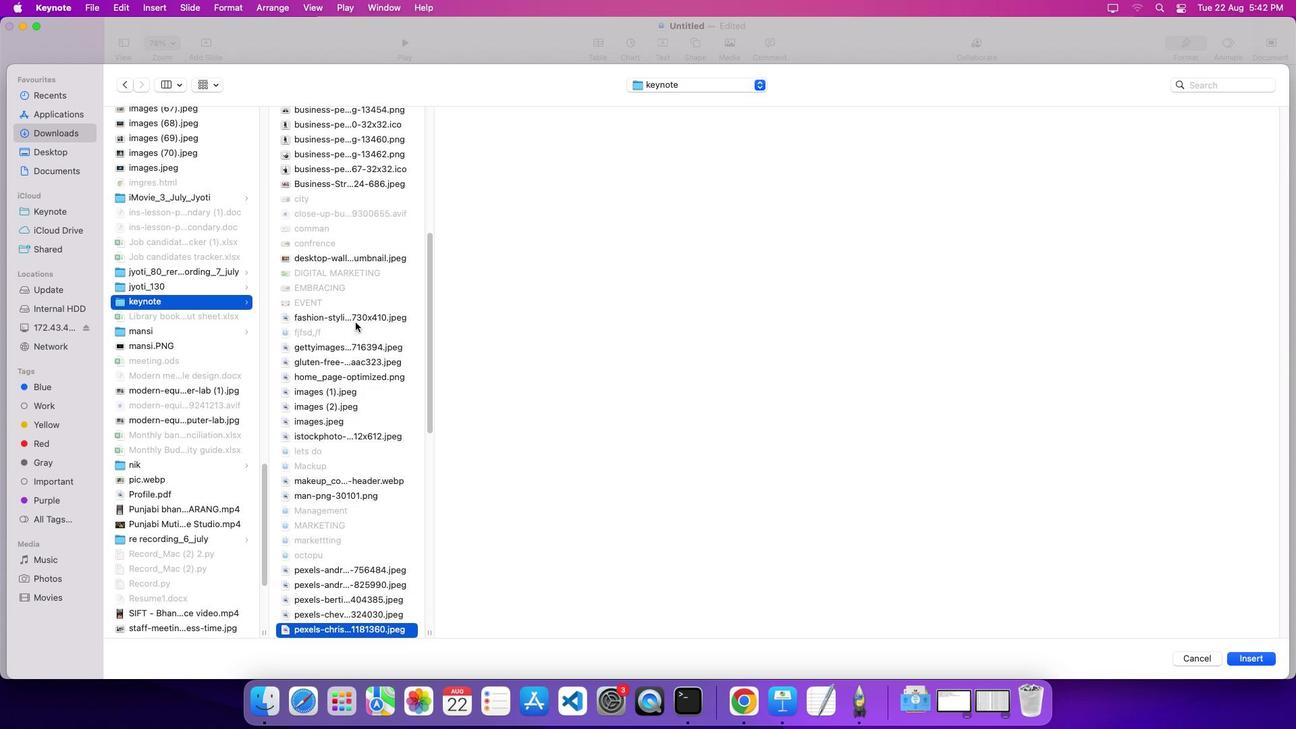 
Action: Mouse moved to (359, 308)
Screenshot: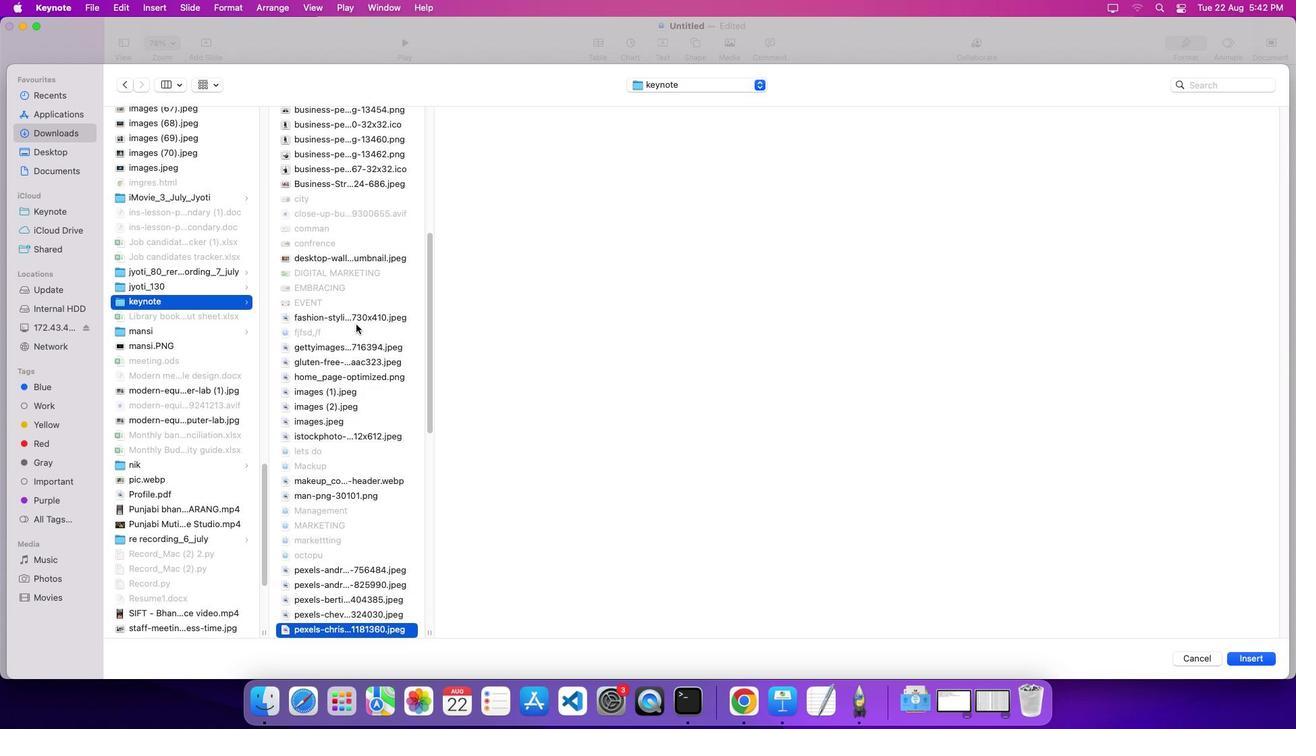
Action: Key pressed Key.down
Screenshot: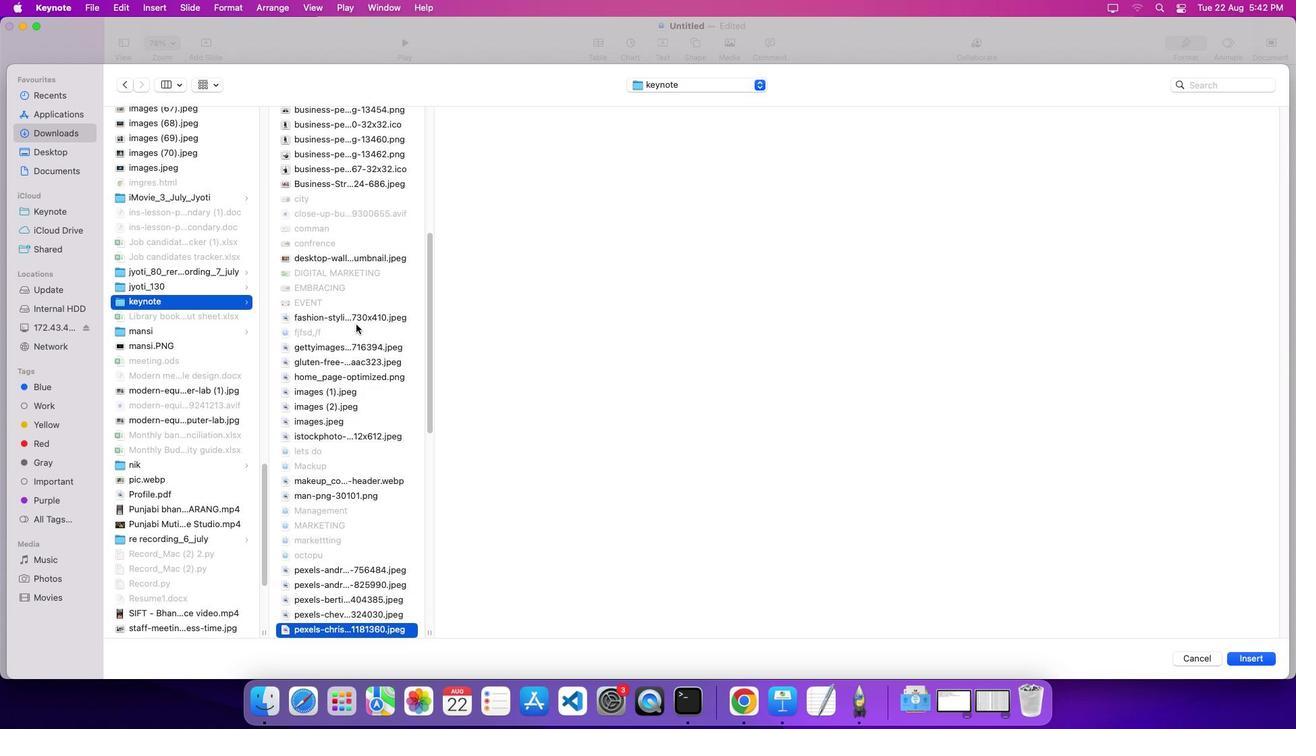 
Action: Mouse moved to (359, 308)
Screenshot: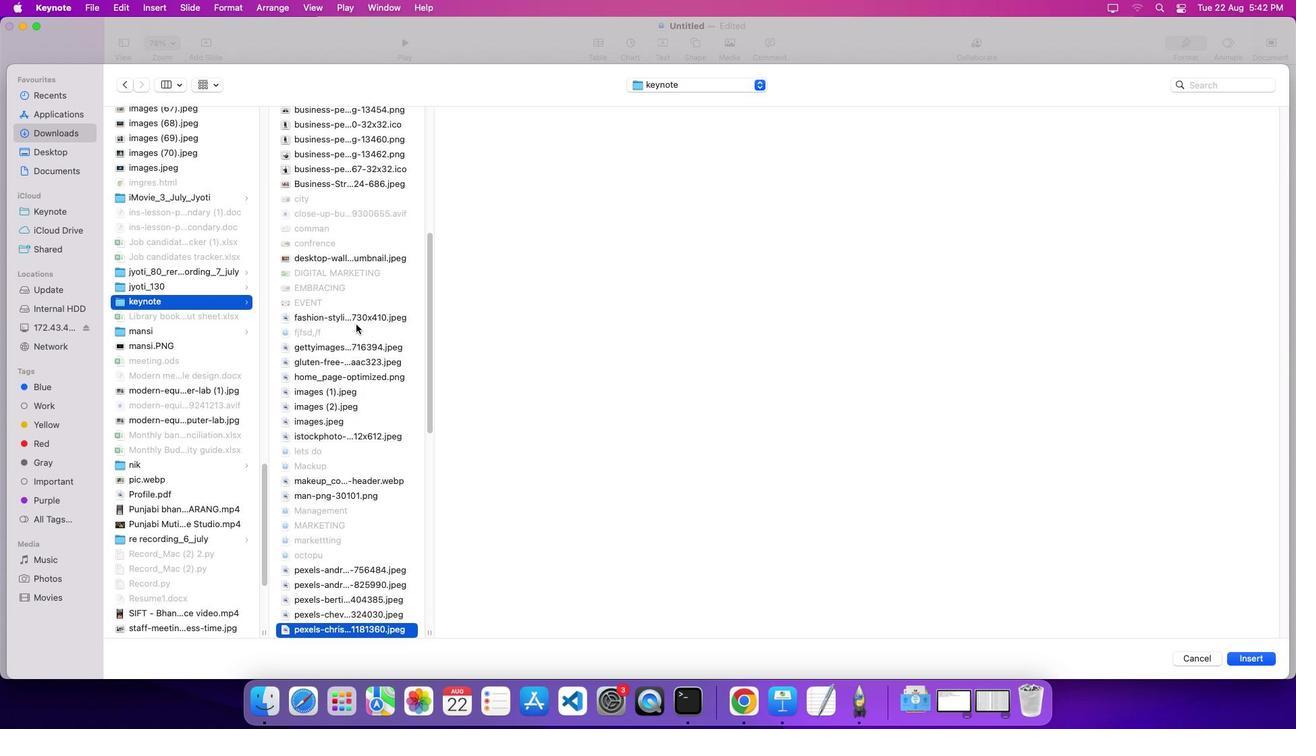 
Action: Key pressed Key.down
Screenshot: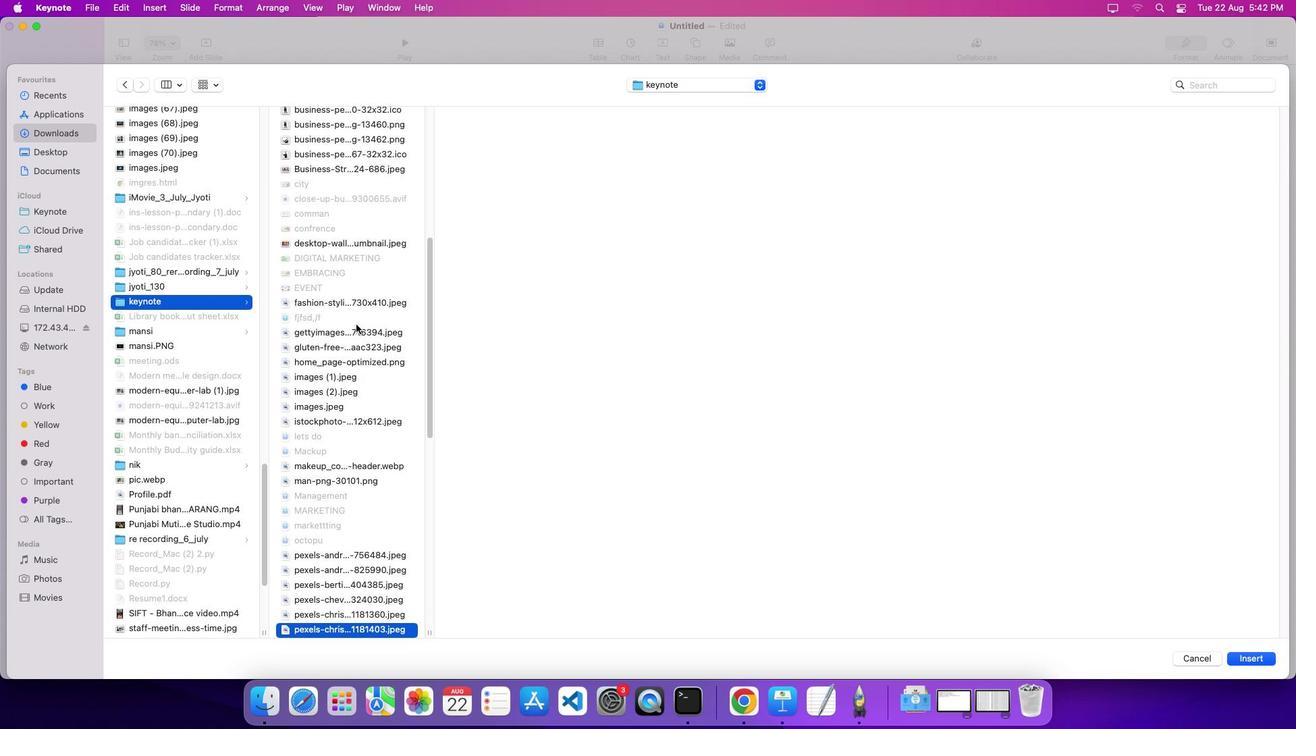 
Action: Mouse moved to (359, 309)
Screenshot: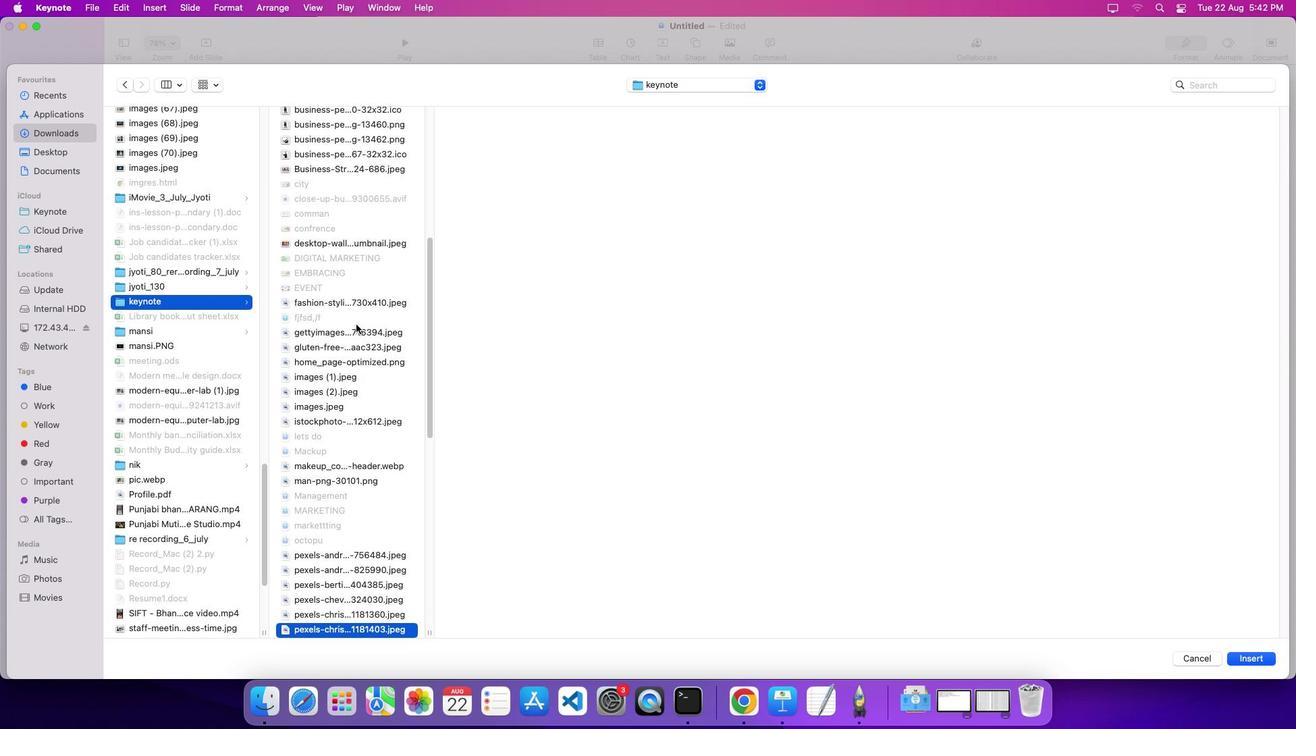 
Action: Key pressed Key.down
Screenshot: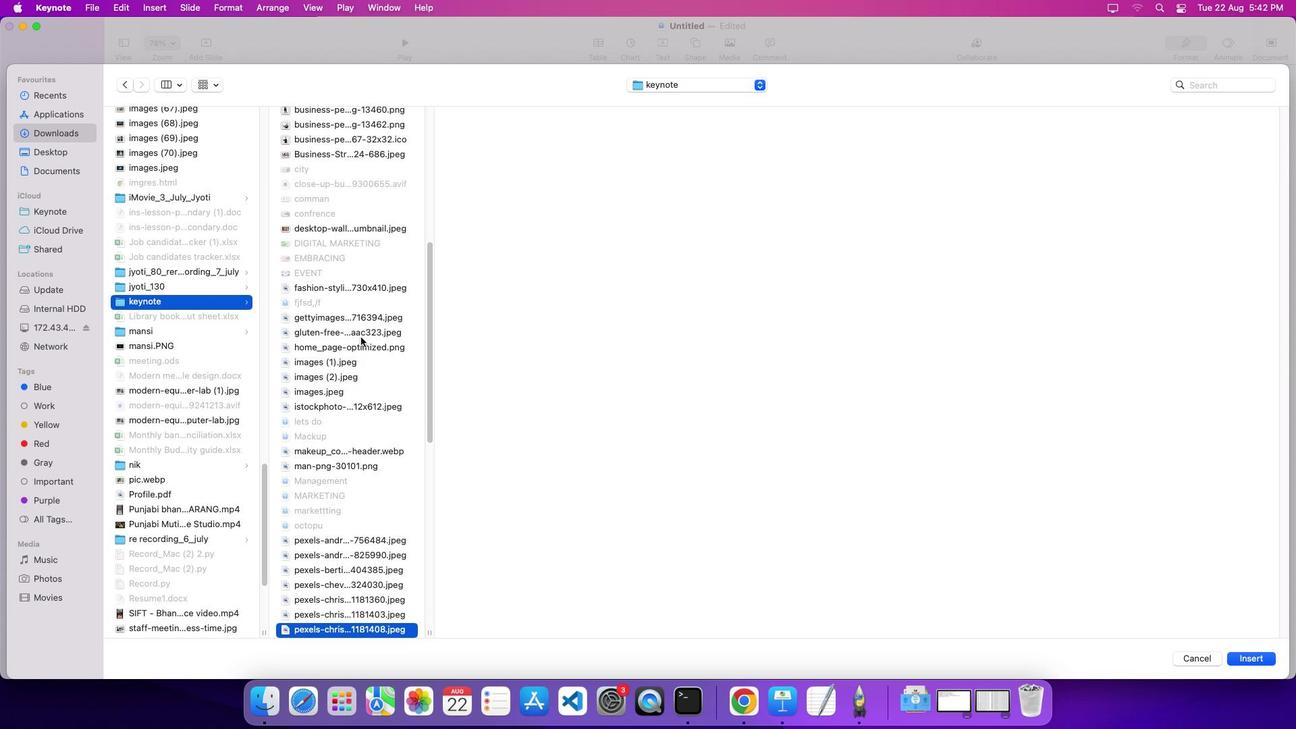 
Action: Mouse moved to (359, 311)
Screenshot: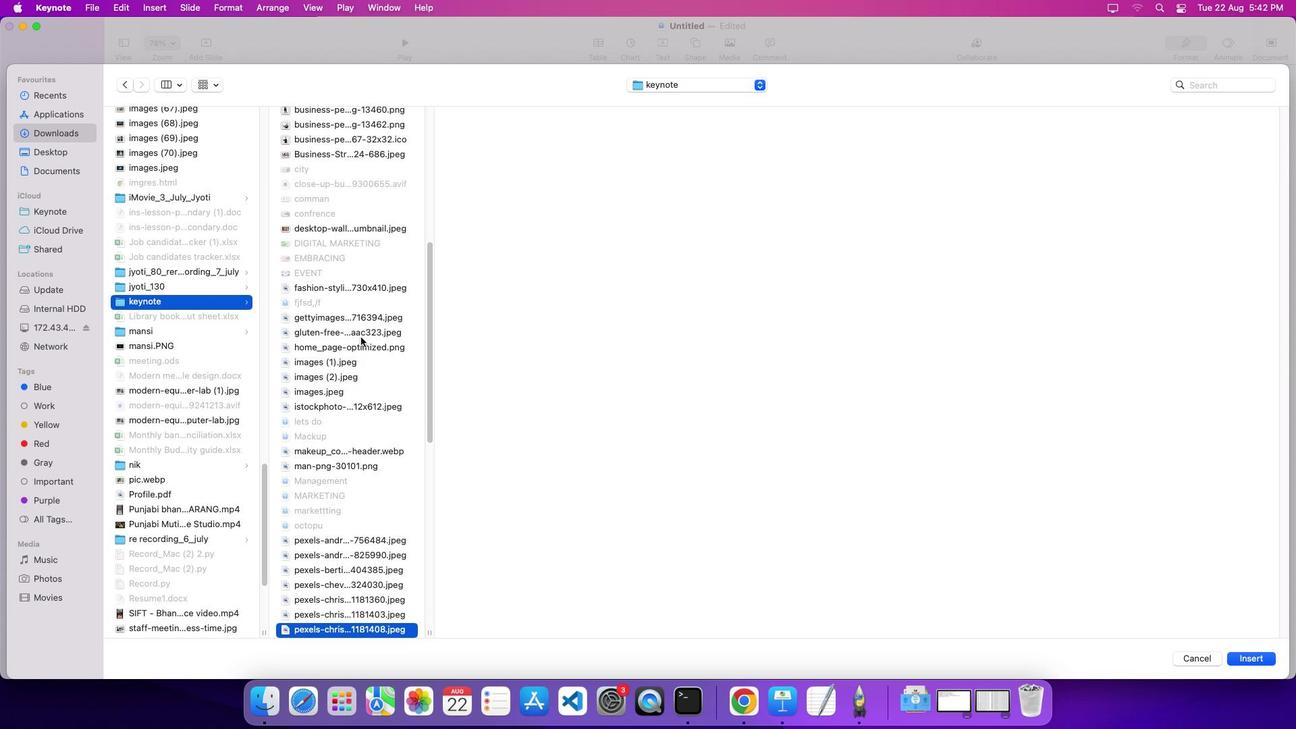 
Action: Key pressed Key.down
Screenshot: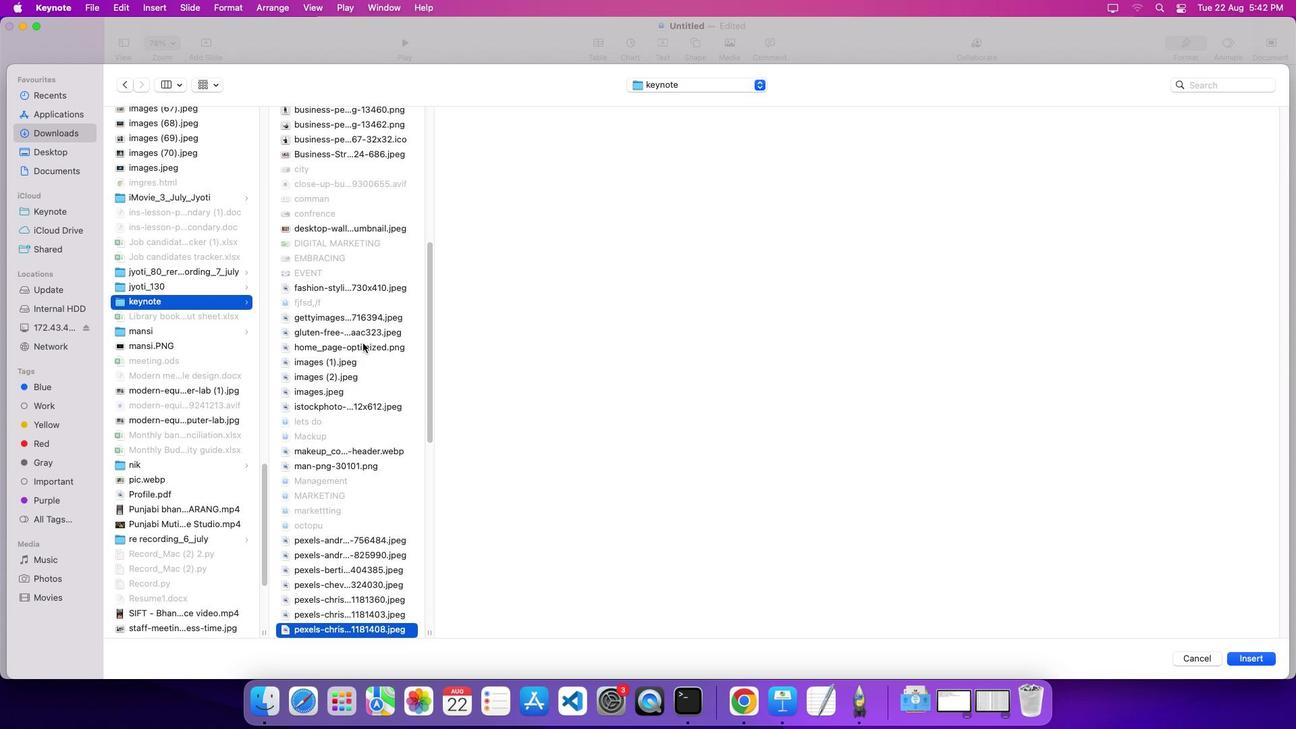 
Action: Mouse moved to (357, 317)
Screenshot: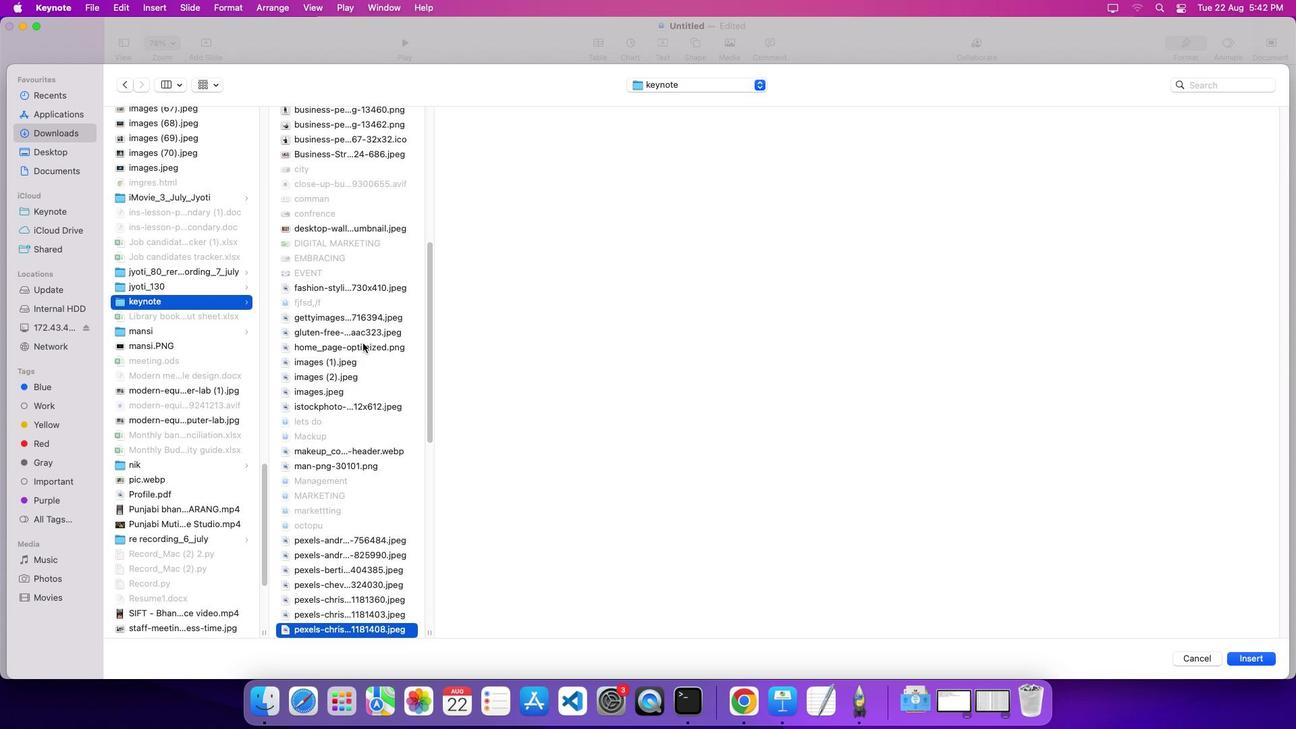 
Action: Key pressed Key.down
Screenshot: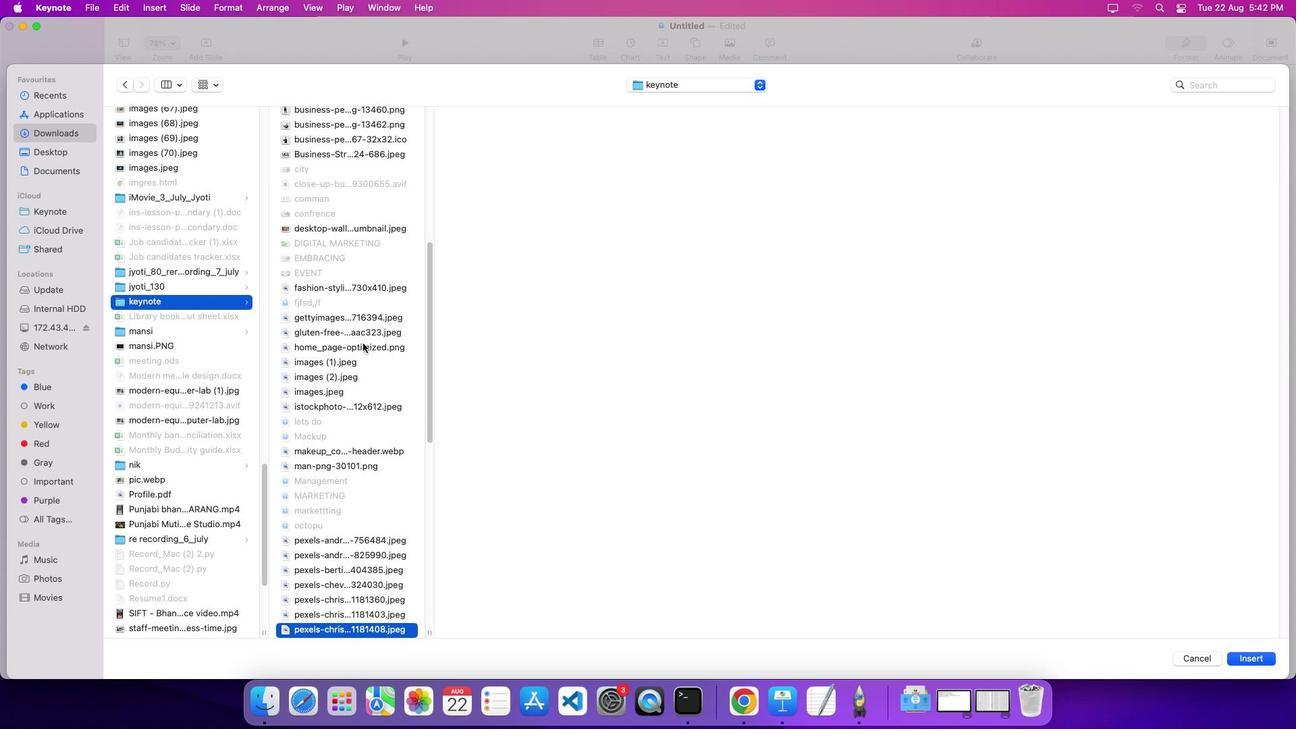 
Action: Mouse moved to (357, 322)
Screenshot: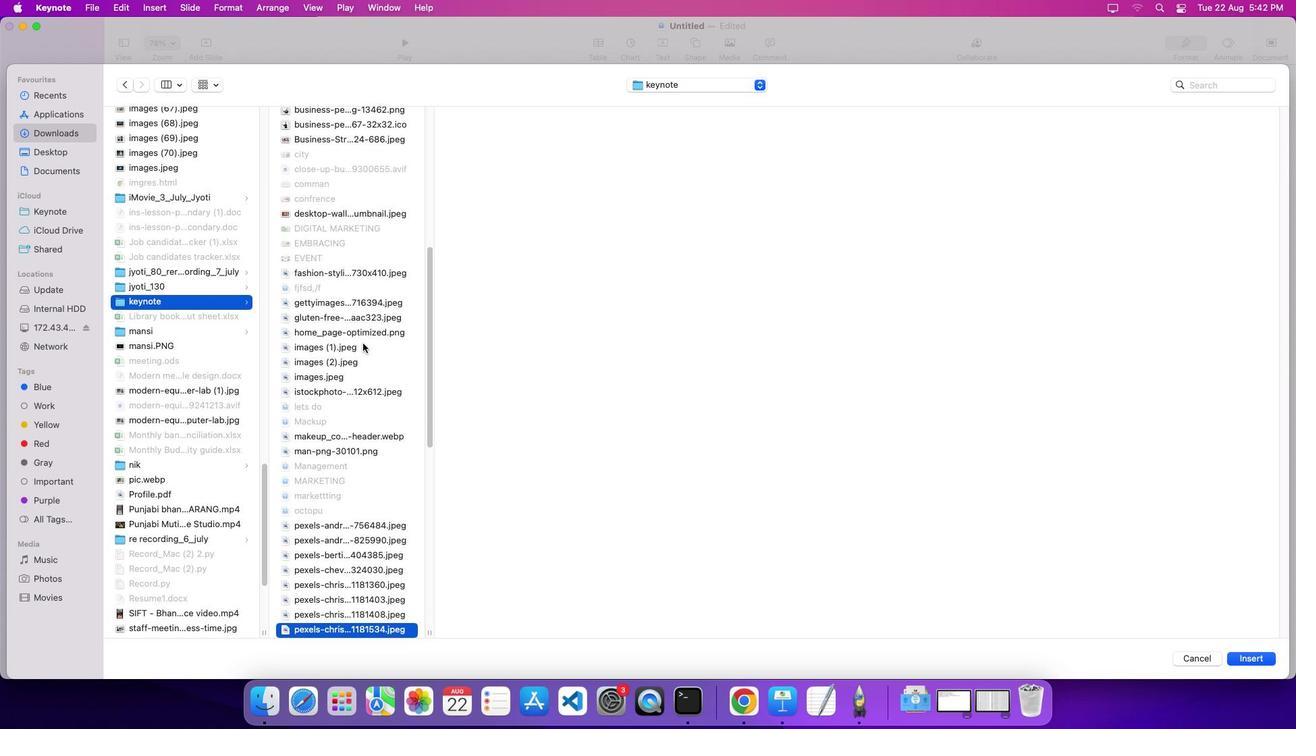 
Action: Key pressed Key.down
Screenshot: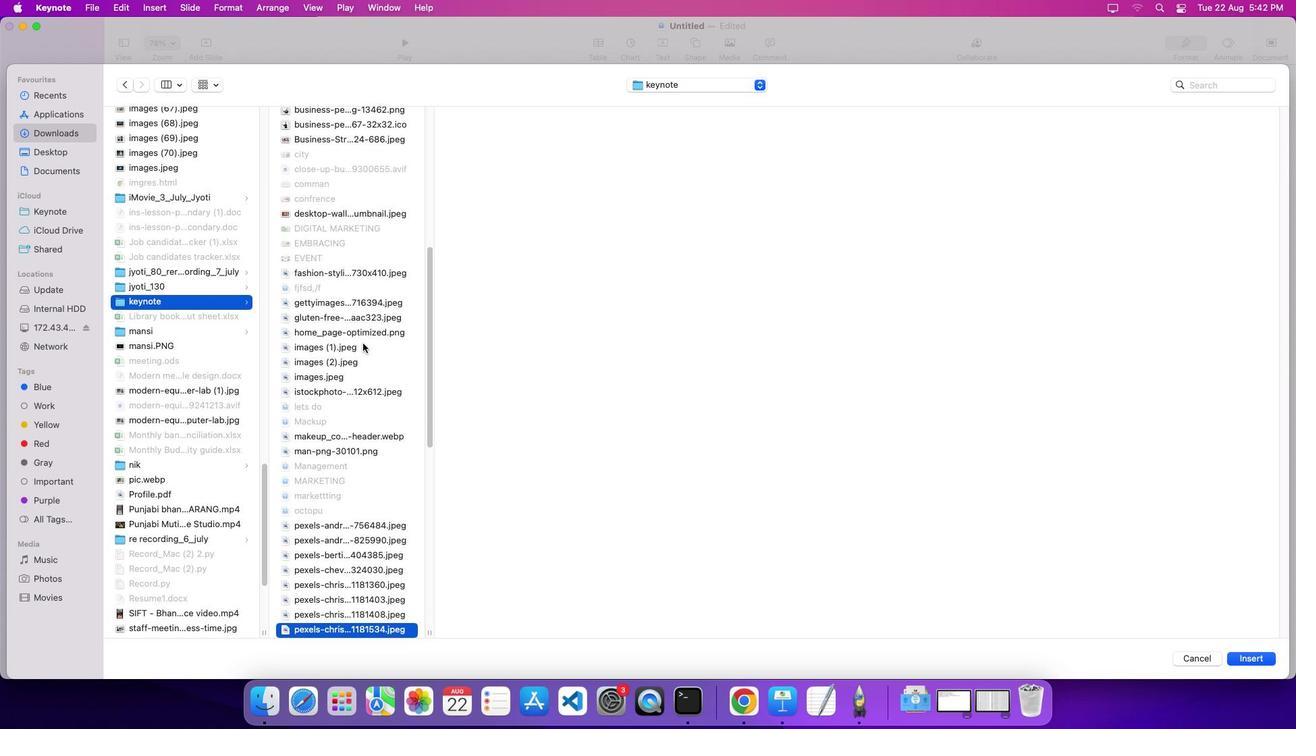 
Action: Mouse moved to (357, 323)
Screenshot: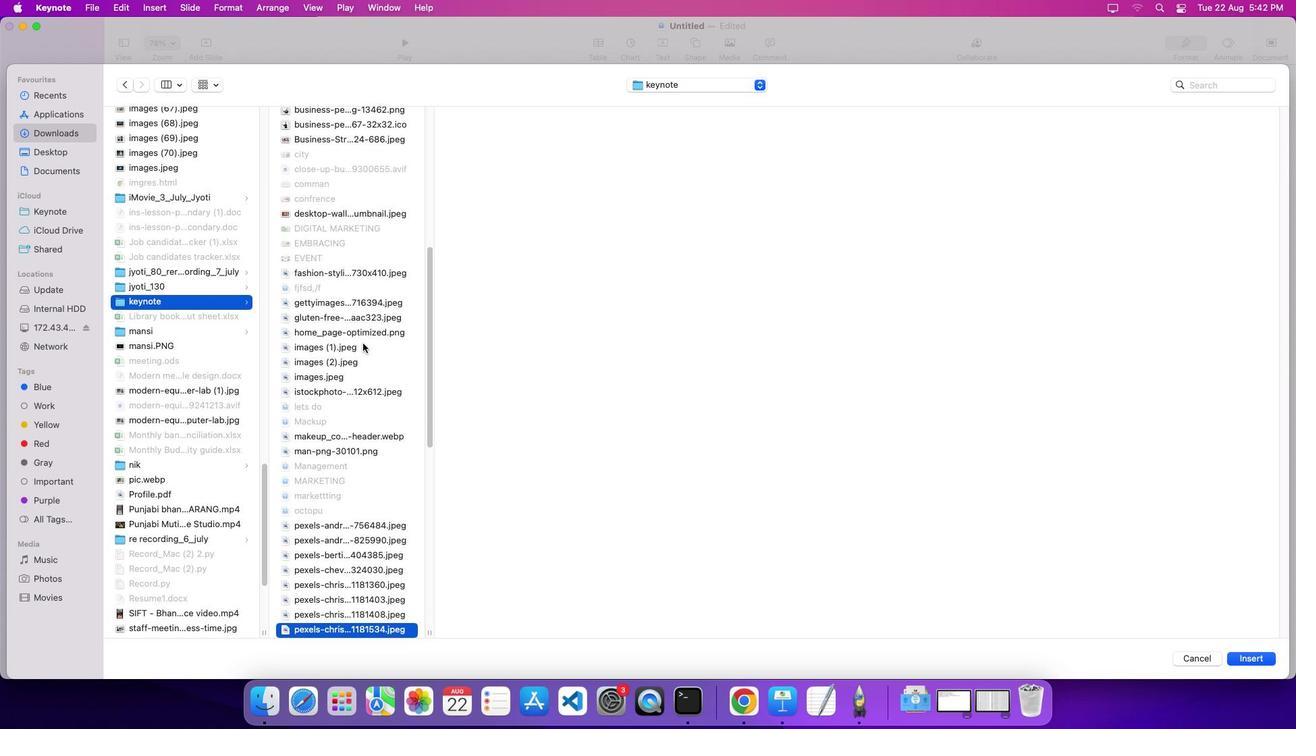 
Action: Key pressed Key.down
Screenshot: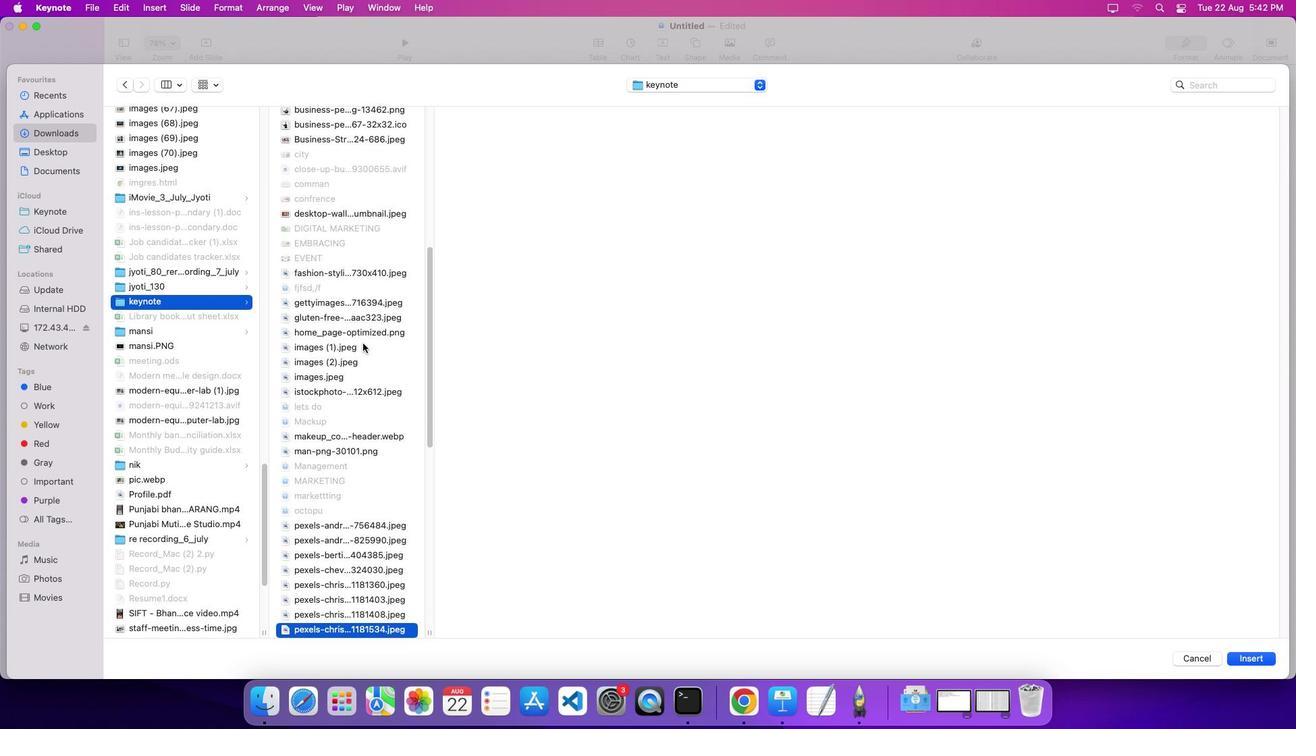 
Action: Mouse moved to (357, 325)
Screenshot: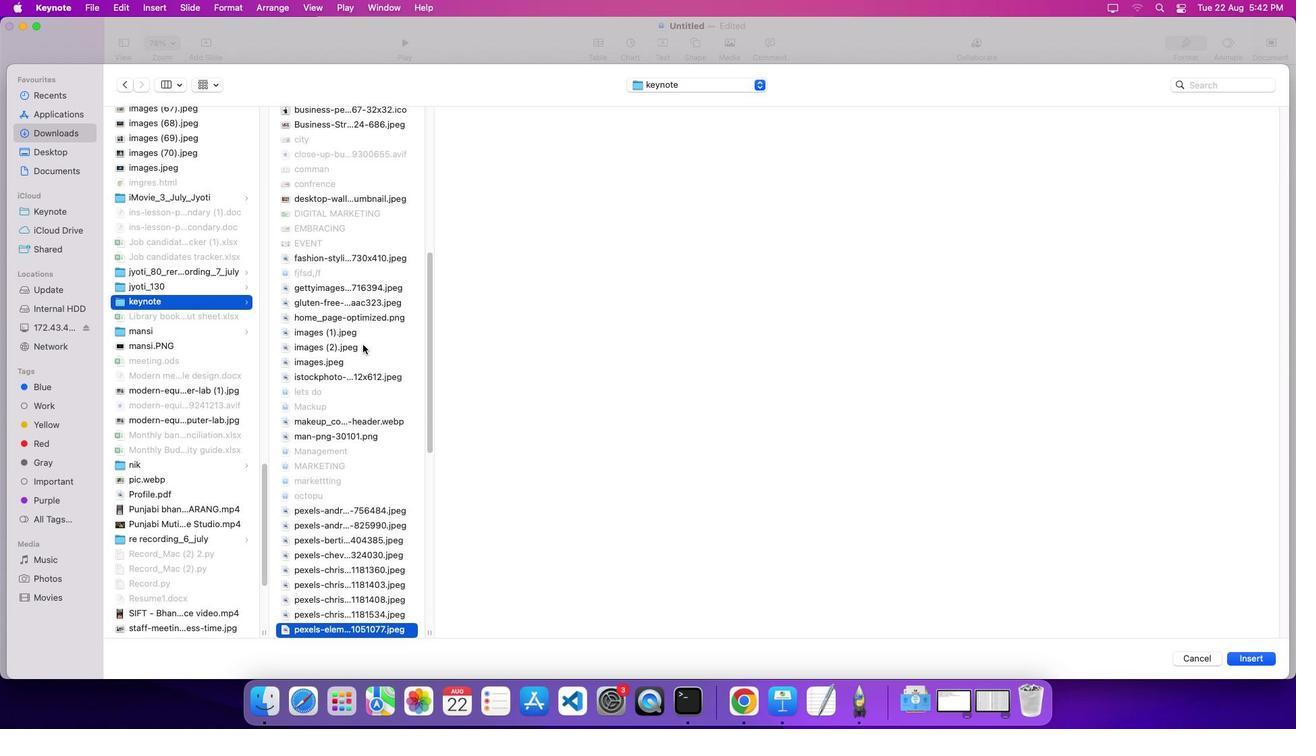 
Action: Key pressed Key.down
Screenshot: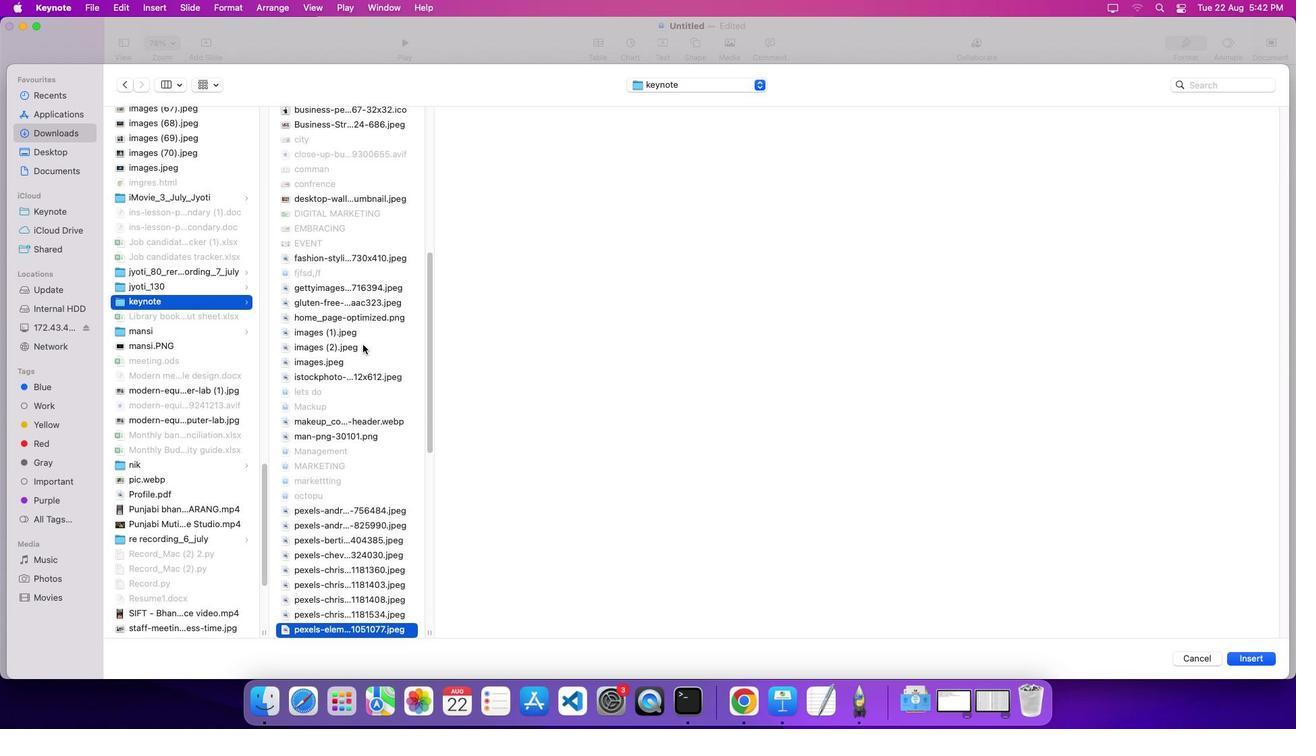 
Action: Mouse moved to (358, 327)
Screenshot: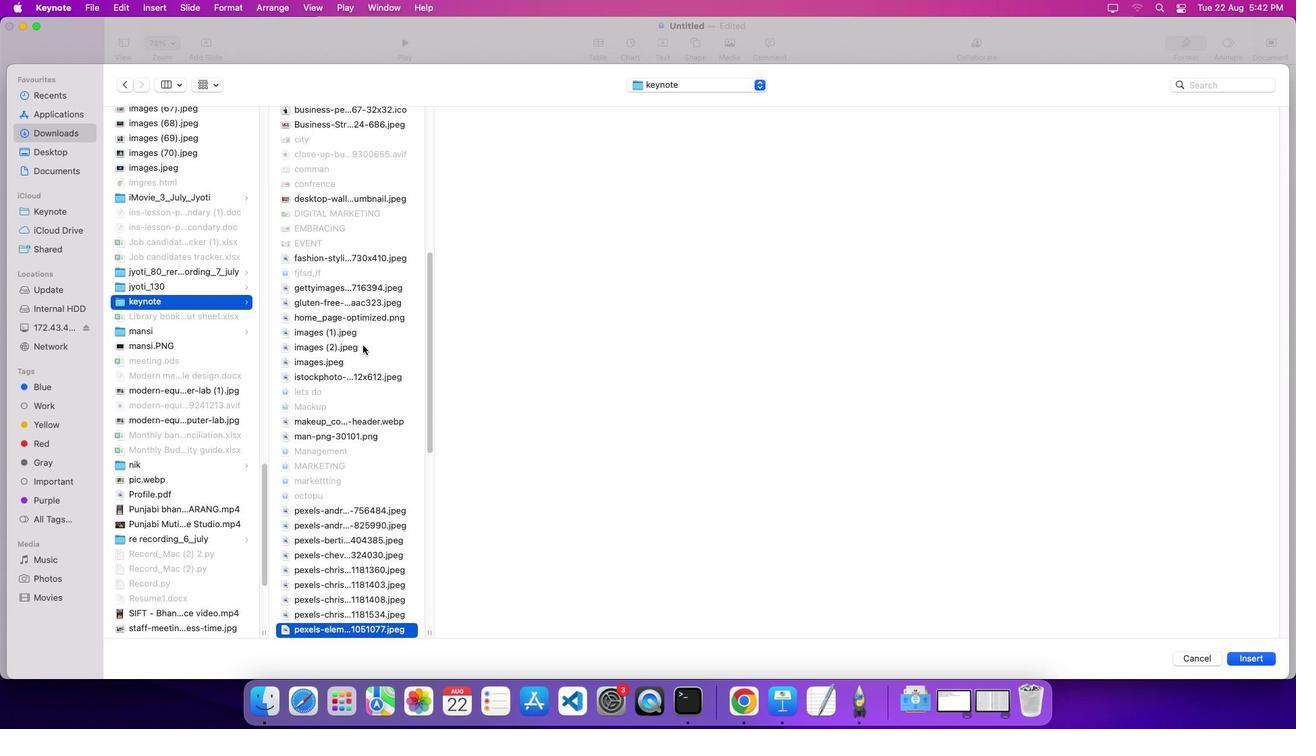 
Action: Key pressed Key.downKey.downKey.down
Screenshot: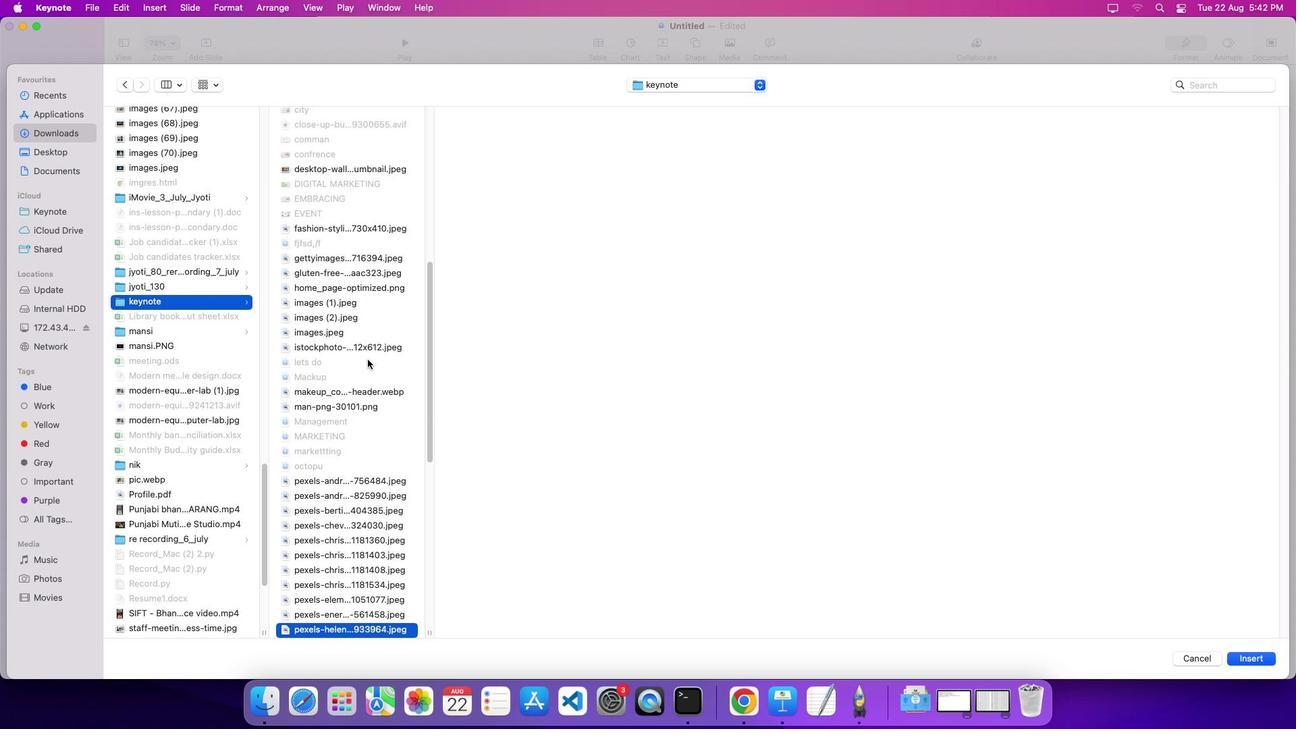 
Action: Mouse moved to (359, 330)
Screenshot: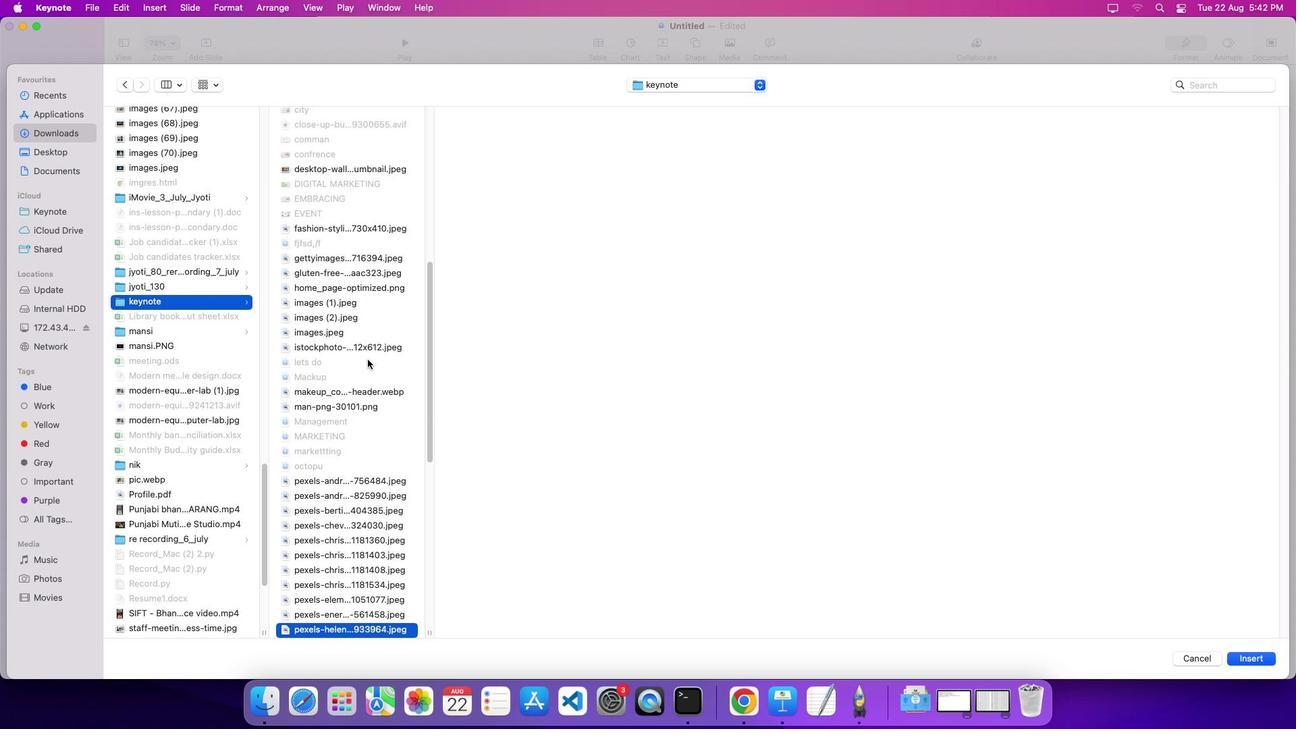 
Action: Key pressed Key.down
Screenshot: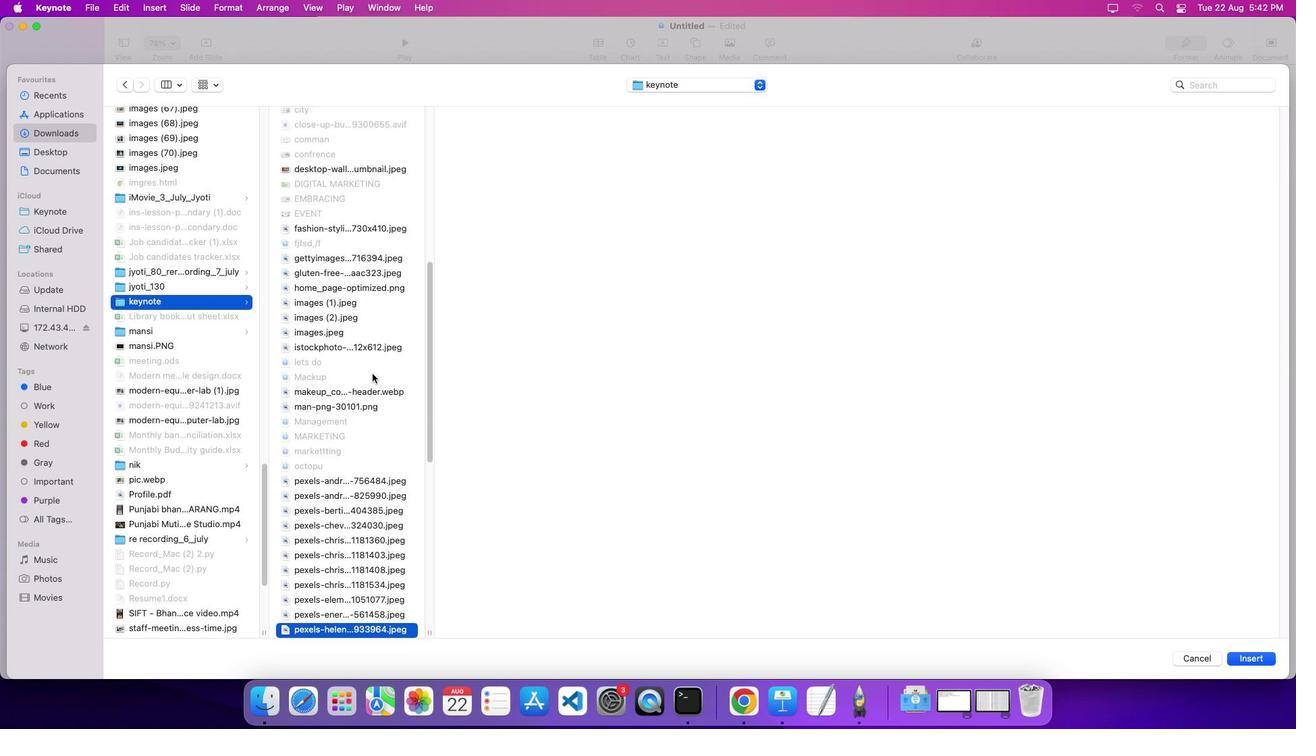 
Action: Mouse moved to (365, 345)
Screenshot: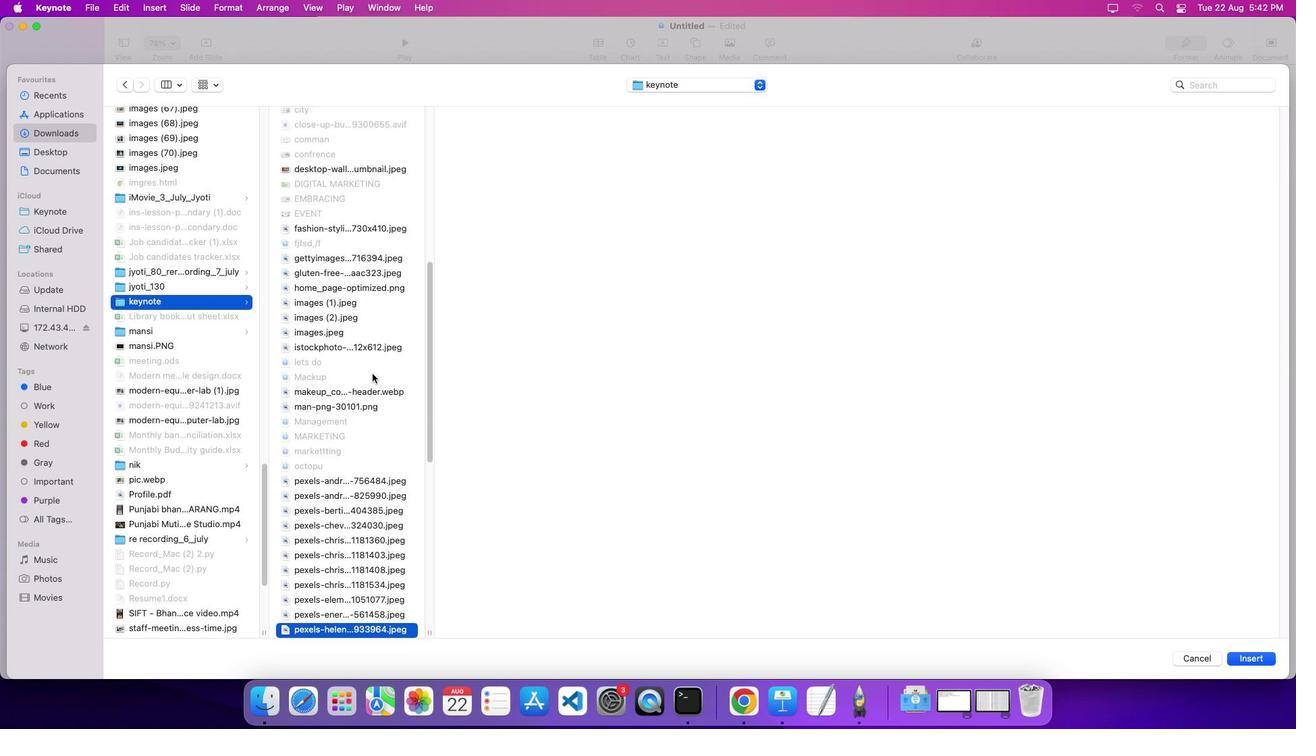 
Action: Key pressed Key.downKey.downKey.down
Screenshot: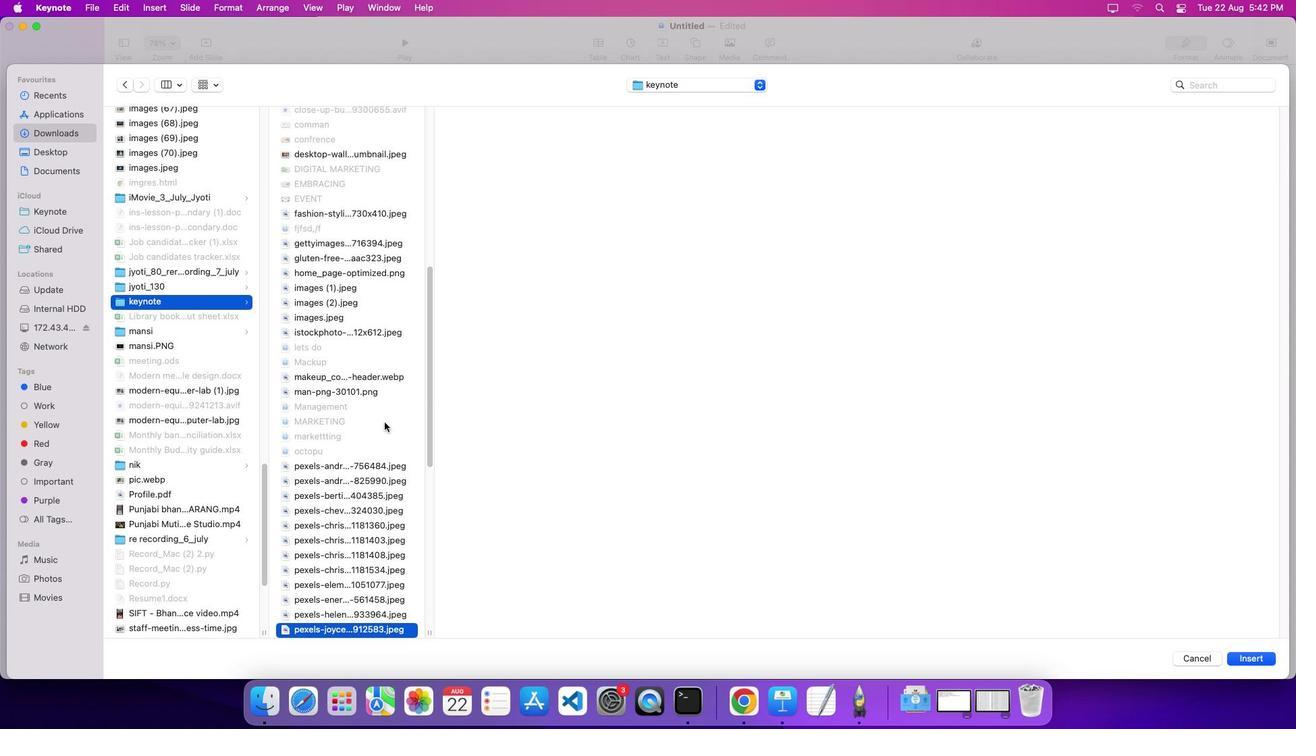 
Action: Mouse moved to (365, 346)
Screenshot: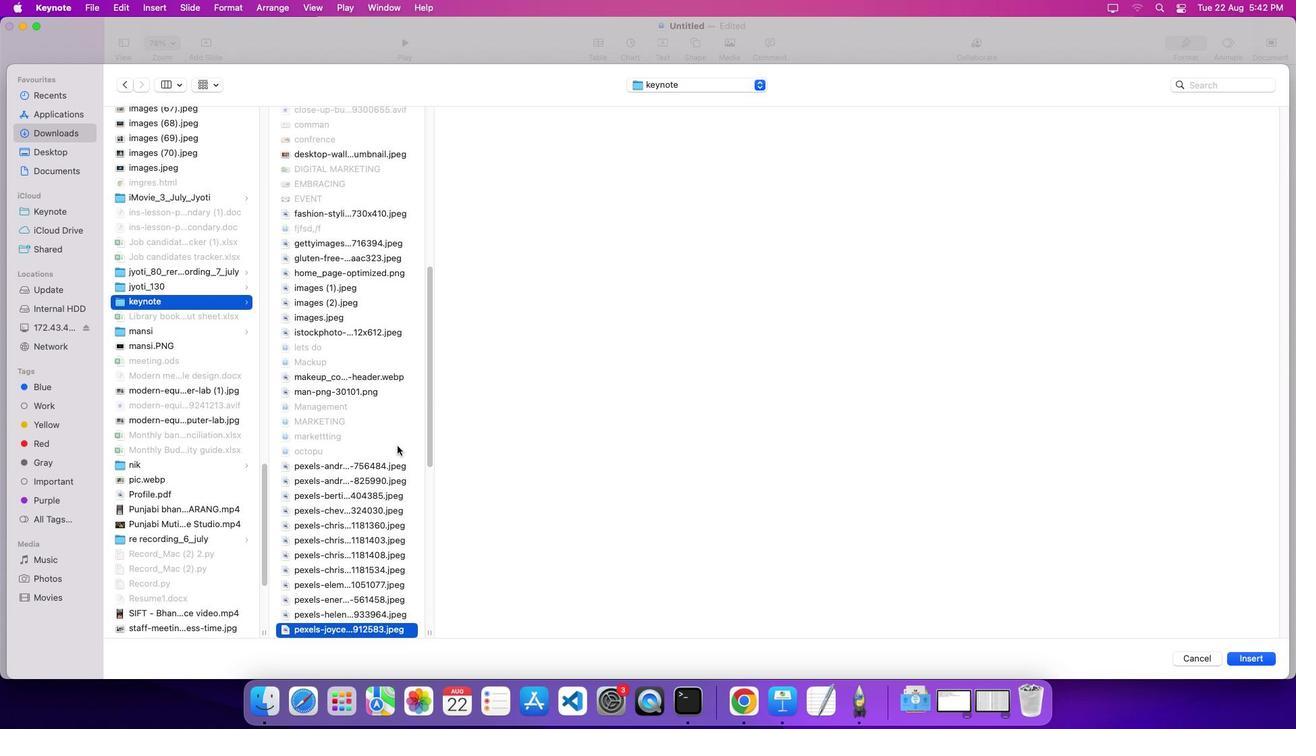 
Action: Key pressed Key.down
Screenshot: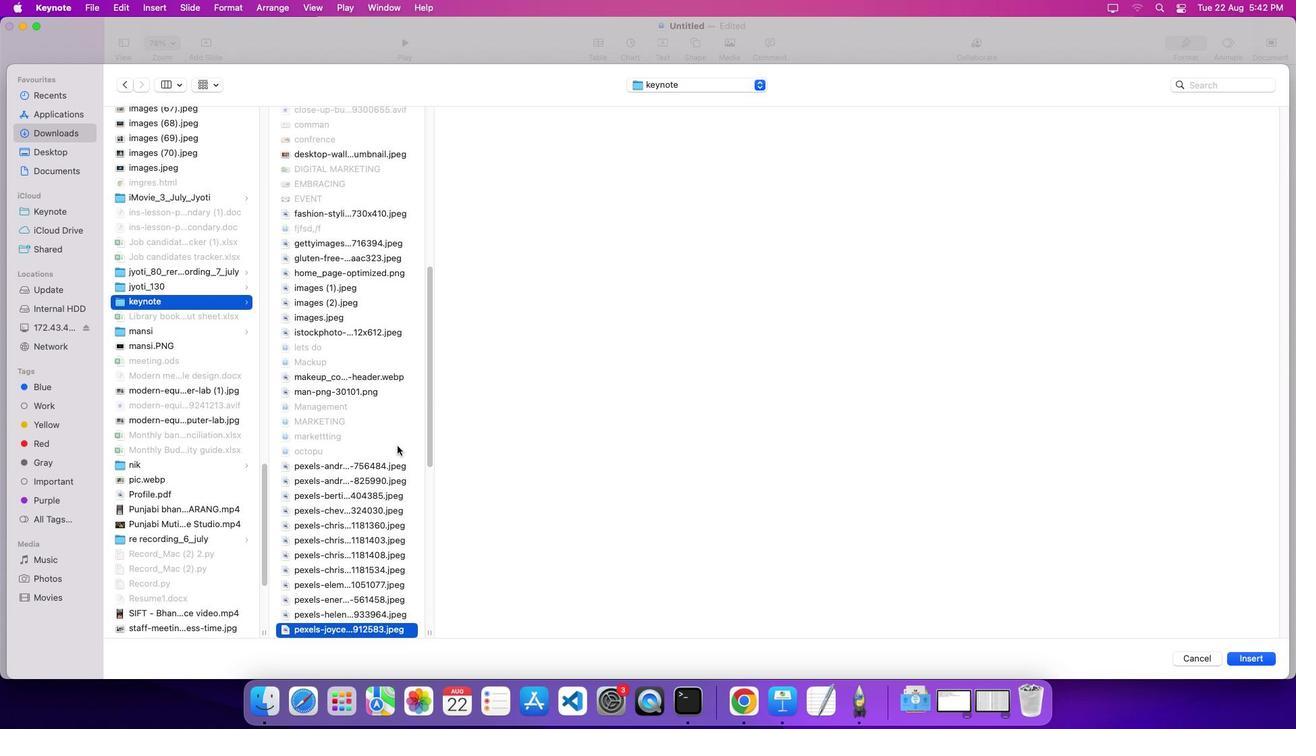 
Action: Mouse moved to (365, 348)
Screenshot: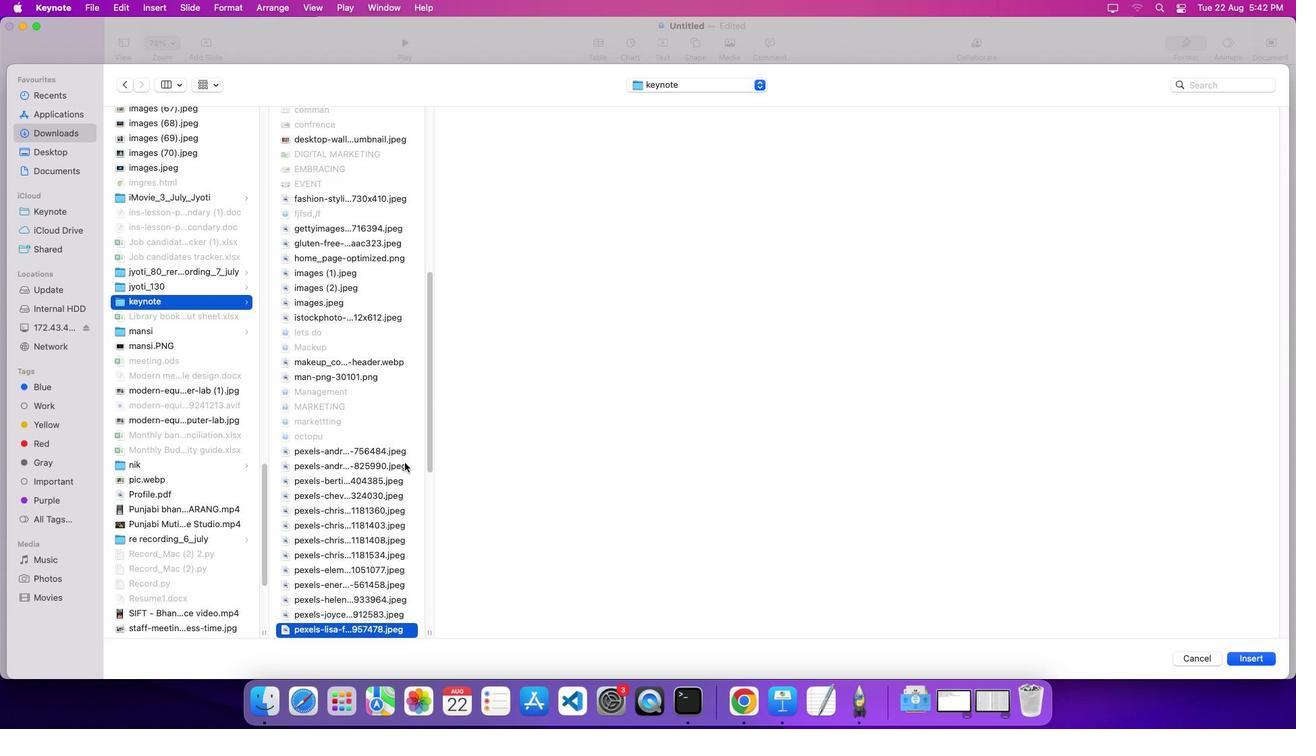 
Action: Key pressed Key.down
Screenshot: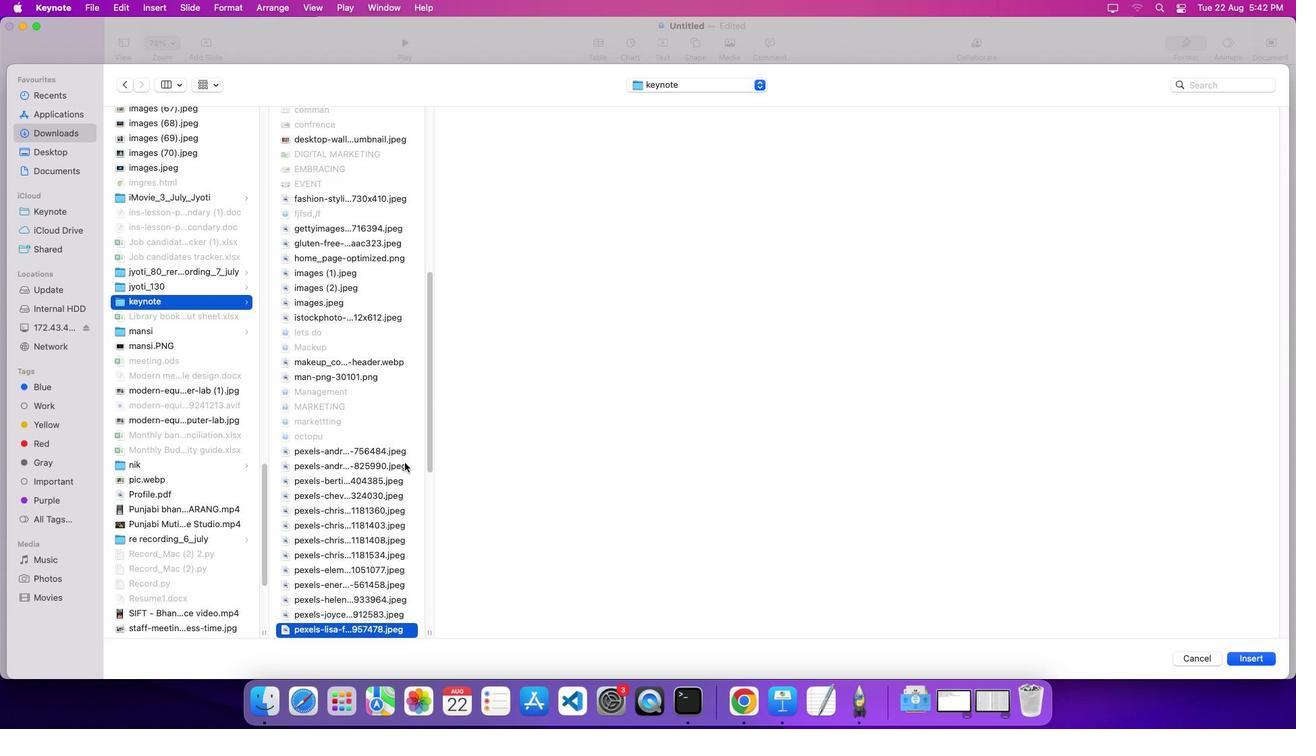 
Action: Mouse moved to (366, 349)
Screenshot: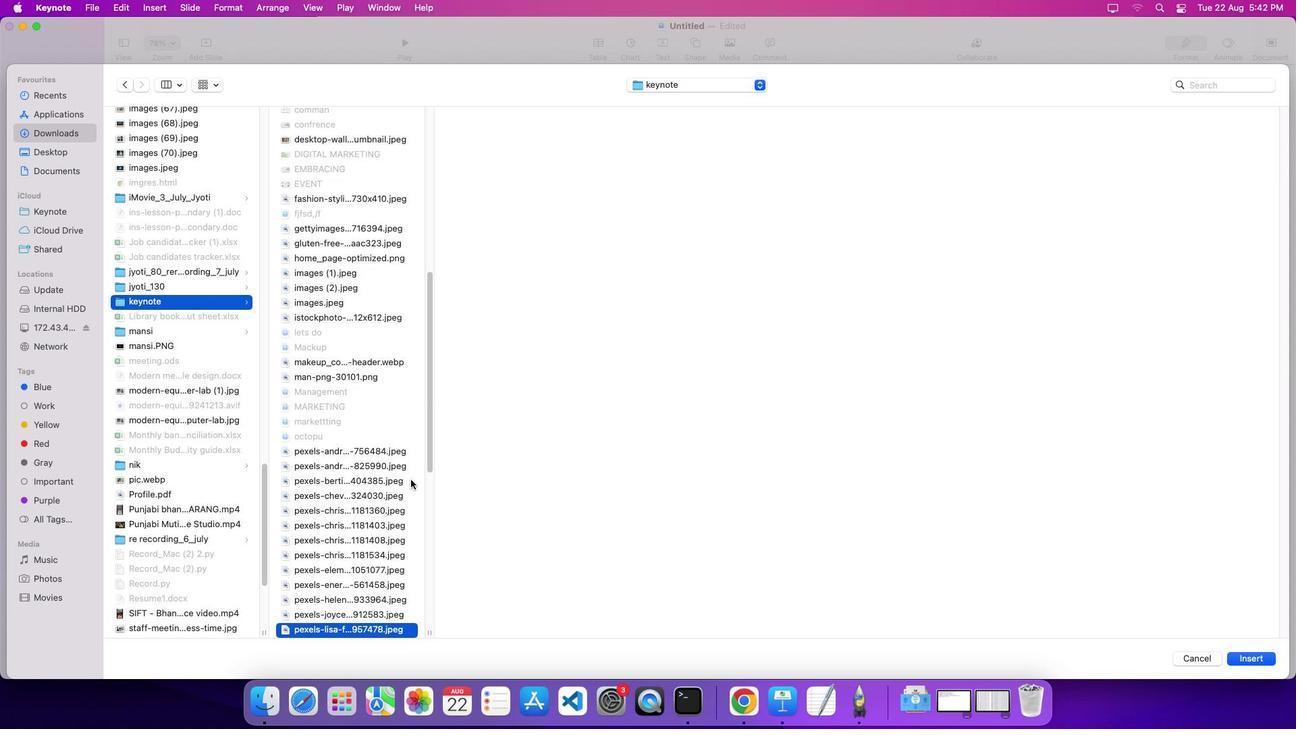 
Action: Key pressed Key.down
Screenshot: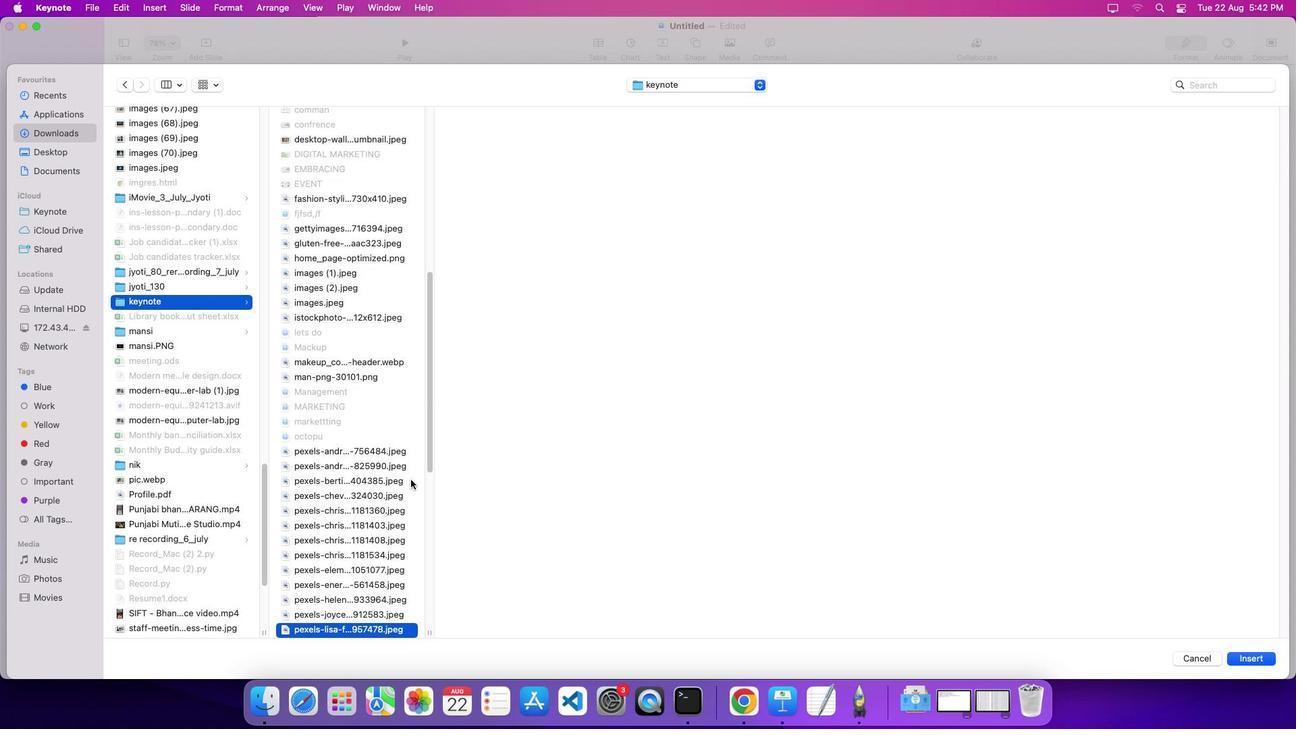 
Action: Mouse moved to (367, 350)
Screenshot: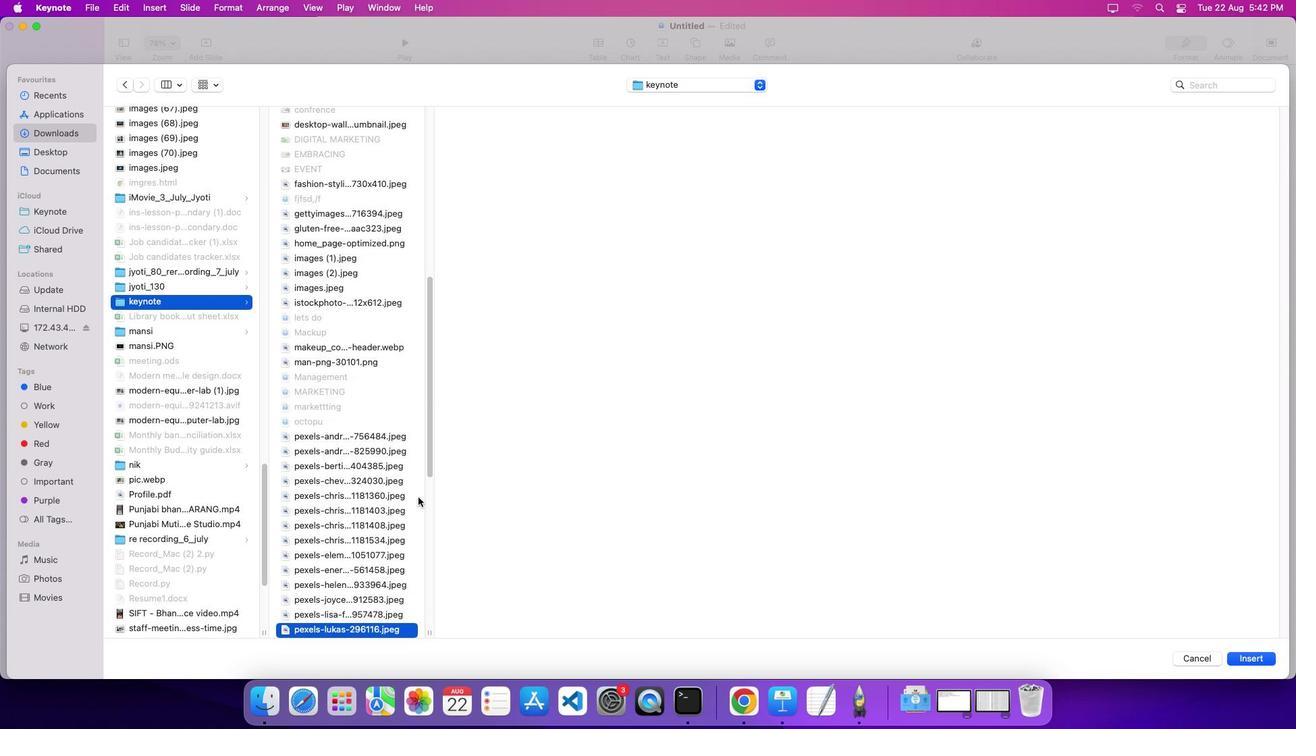 
Action: Key pressed Key.down
Screenshot: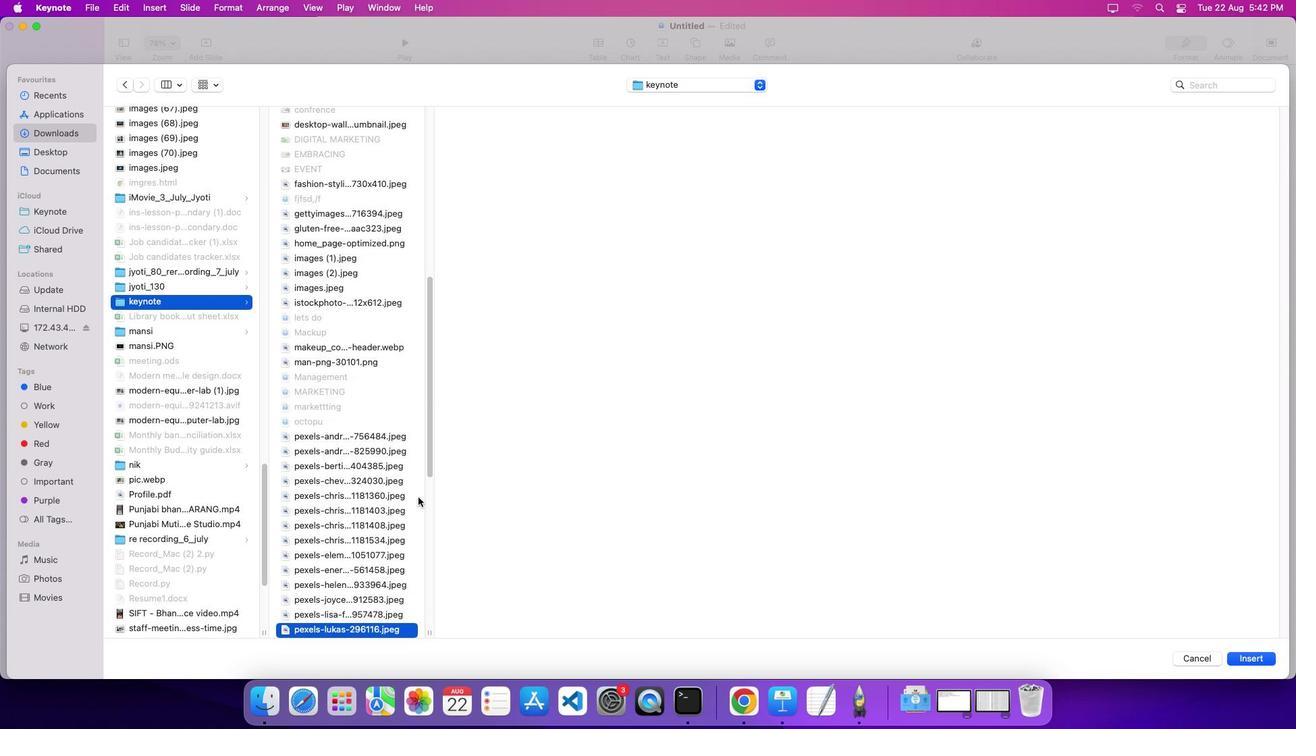 
Action: Mouse moved to (370, 362)
Screenshot: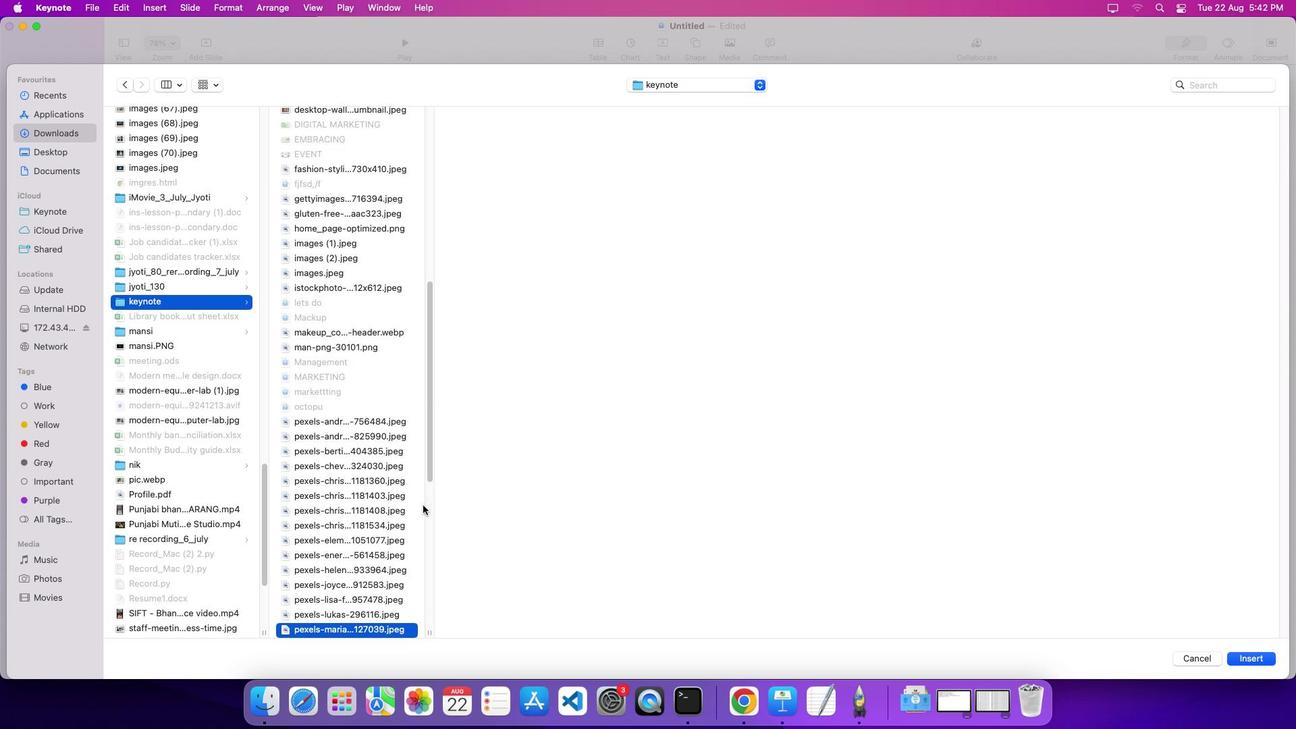 
Action: Key pressed Key.down
Screenshot: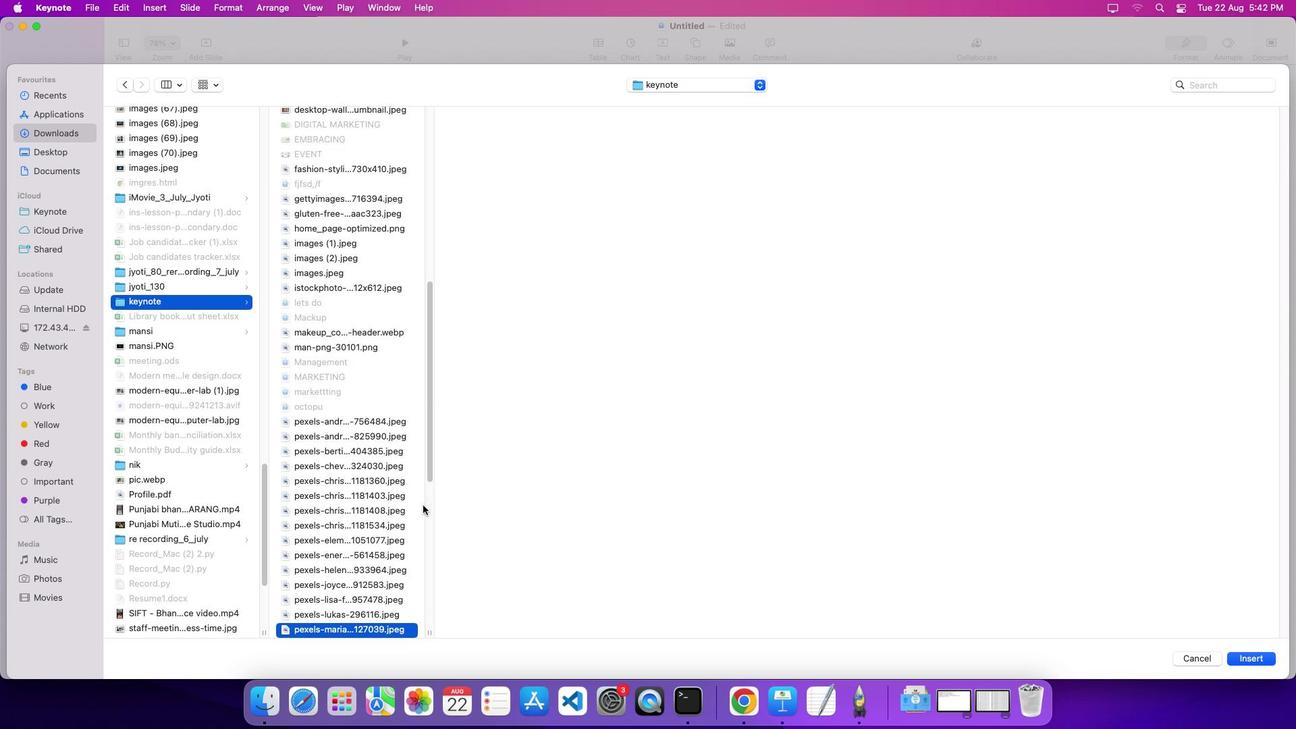 
Action: Mouse moved to (375, 376)
Screenshot: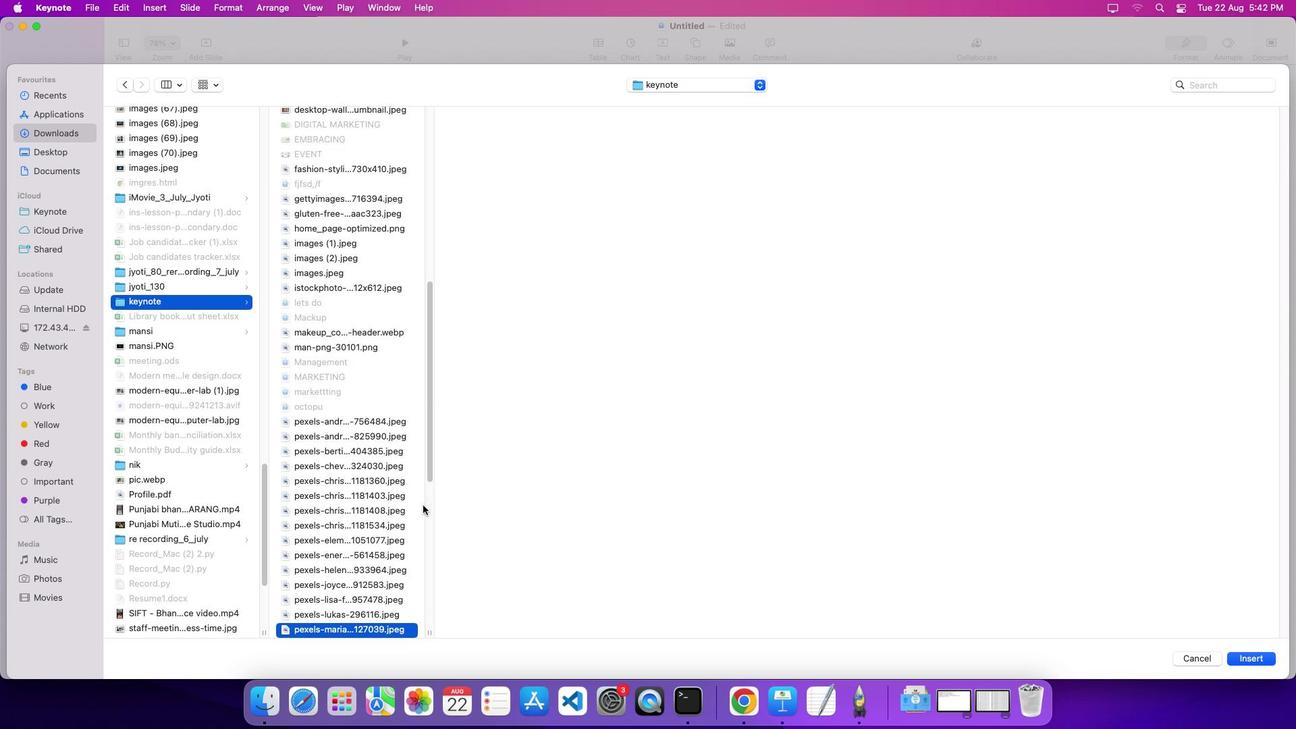 
Action: Key pressed Key.down
Screenshot: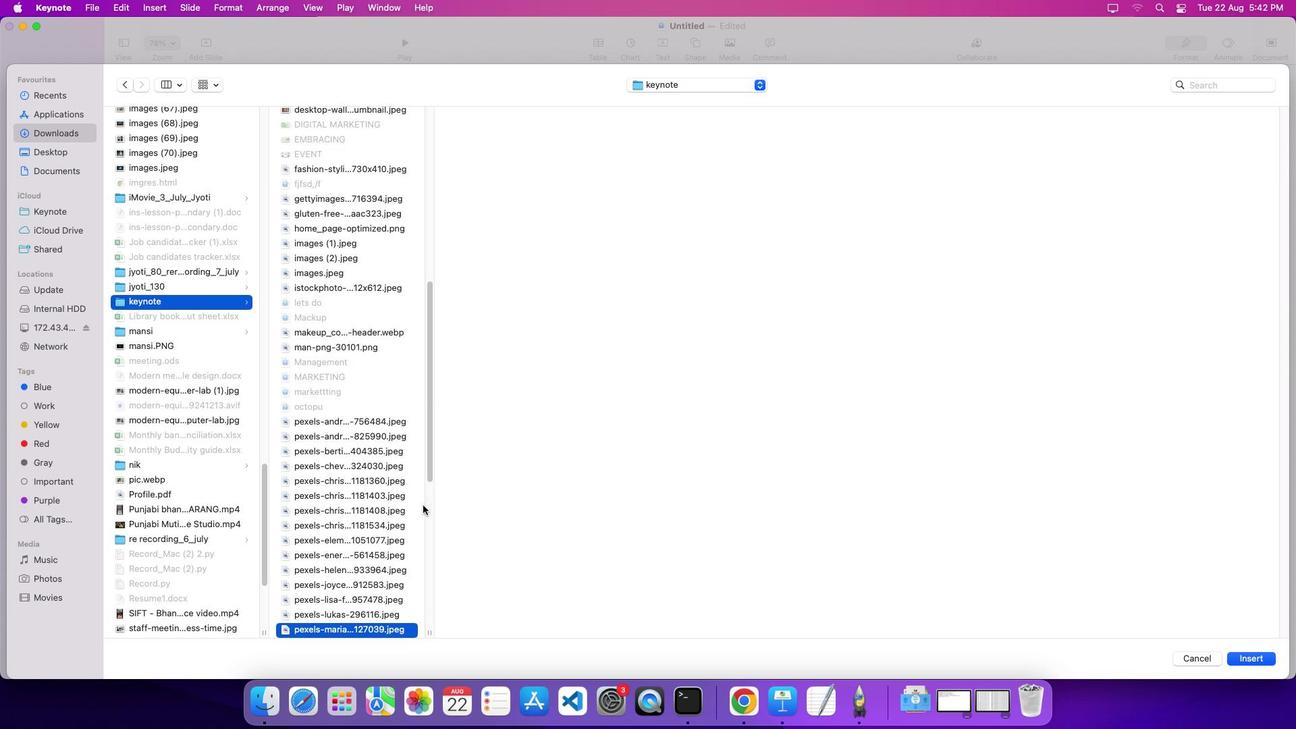 
Action: Mouse moved to (380, 405)
Screenshot: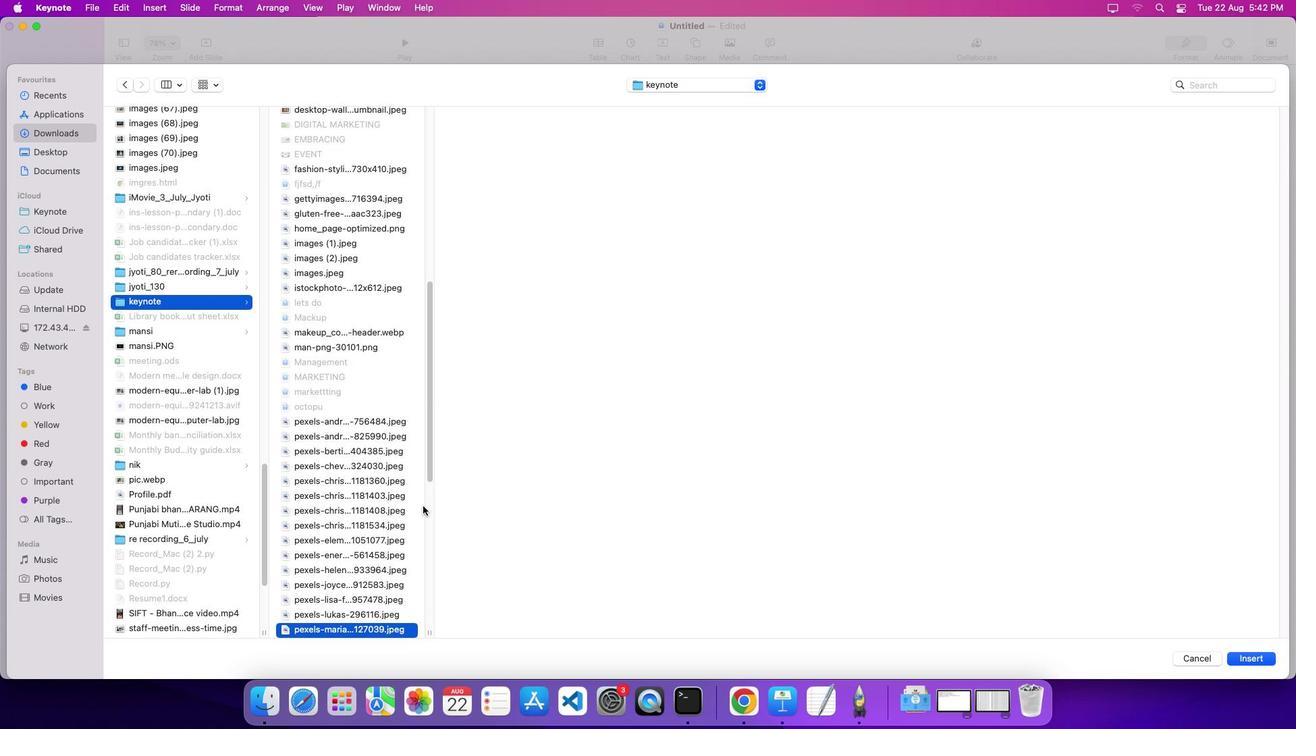 
Action: Key pressed Key.down
Screenshot: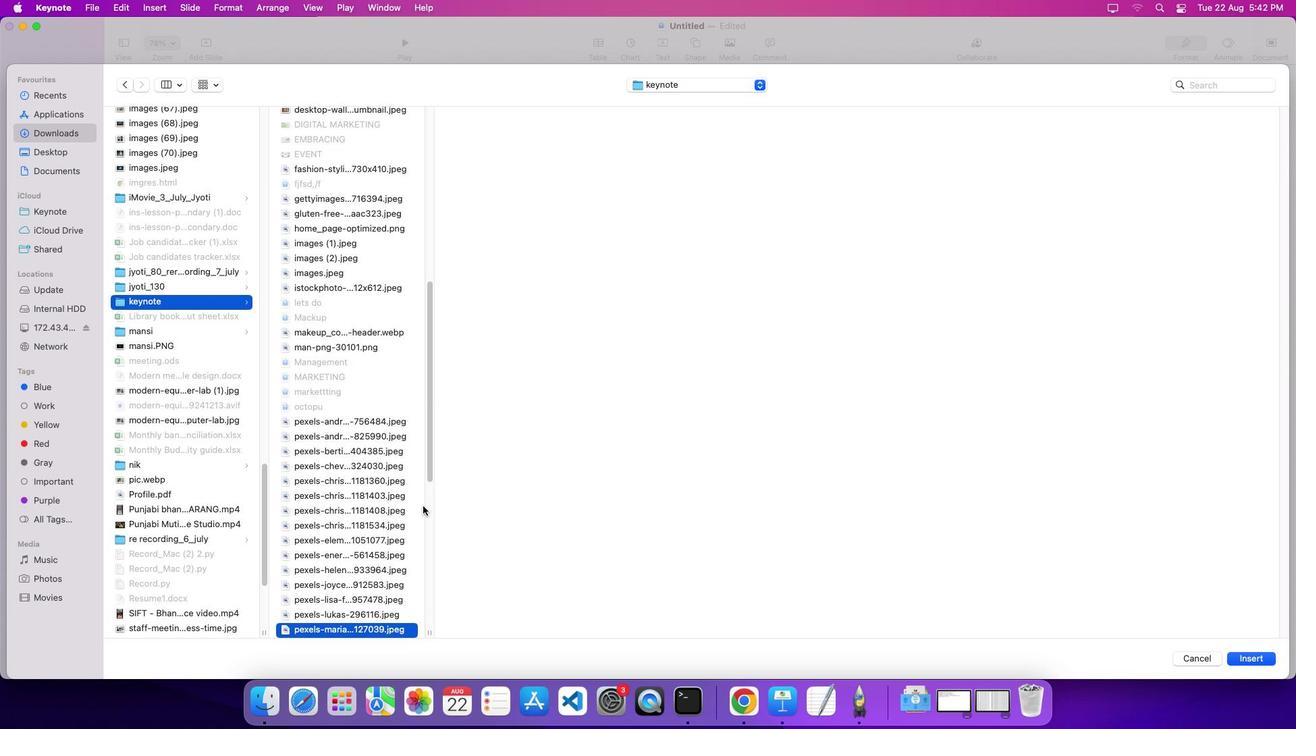 
Action: Mouse moved to (386, 425)
Screenshot: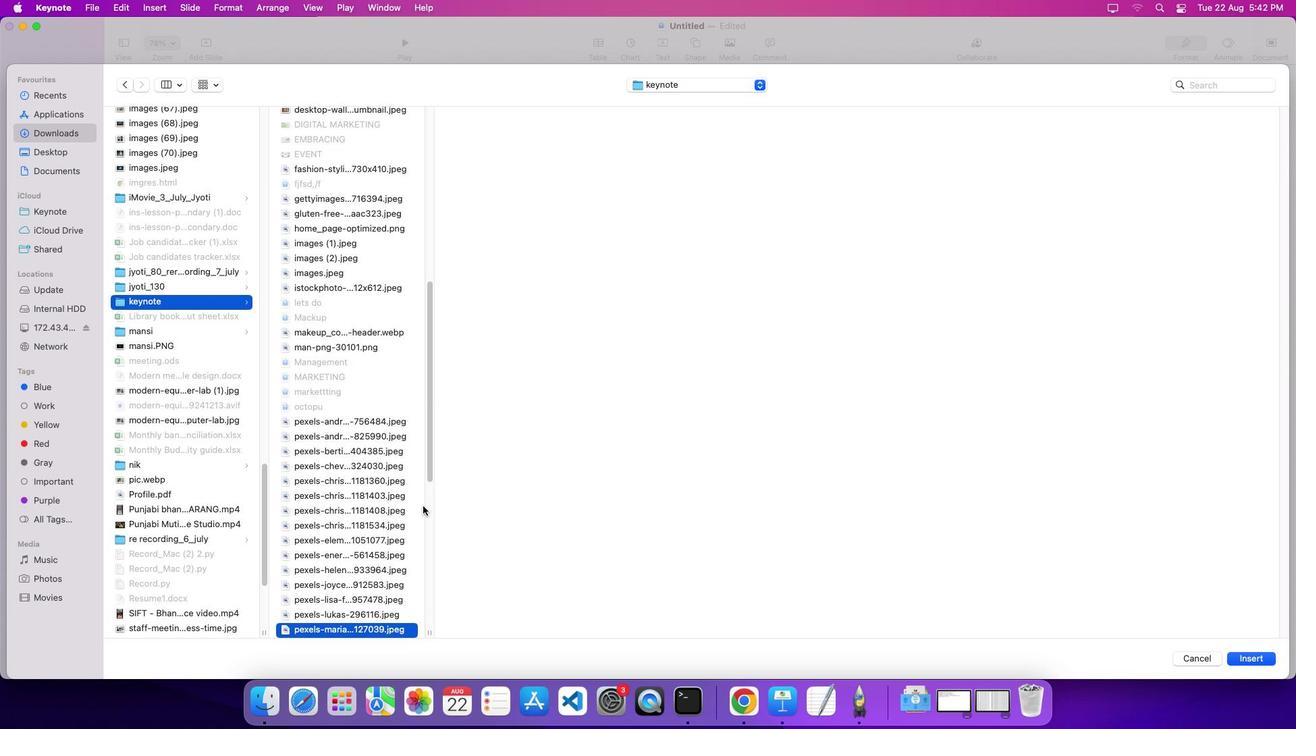 
Action: Key pressed Key.down
Screenshot: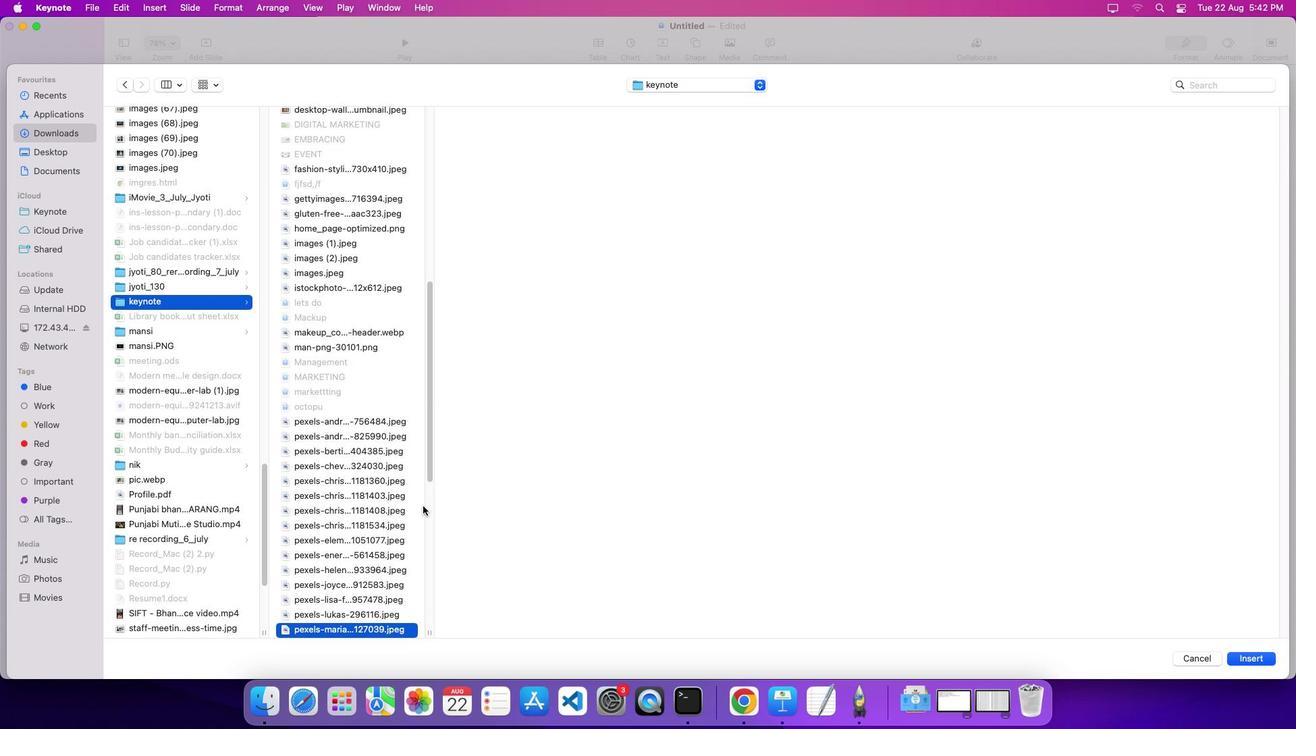 
Action: Mouse moved to (403, 455)
Screenshot: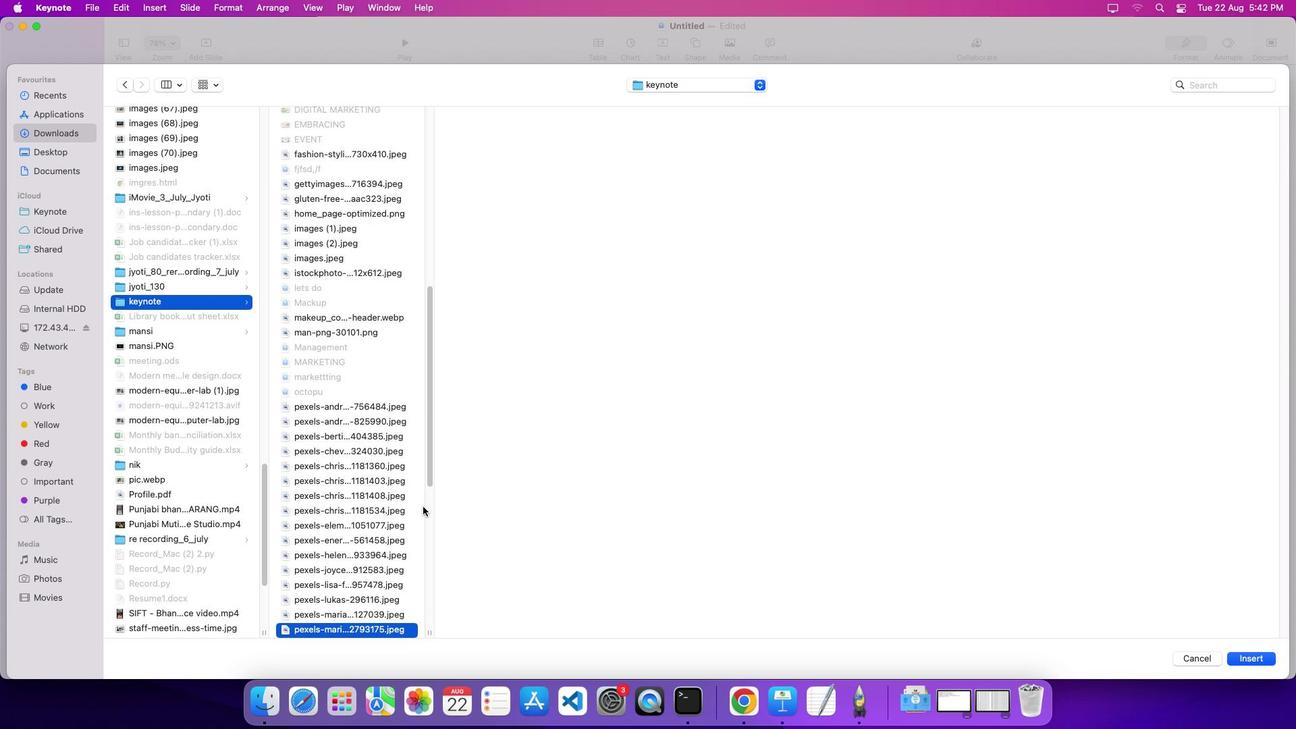 
Action: Key pressed Key.down
Screenshot: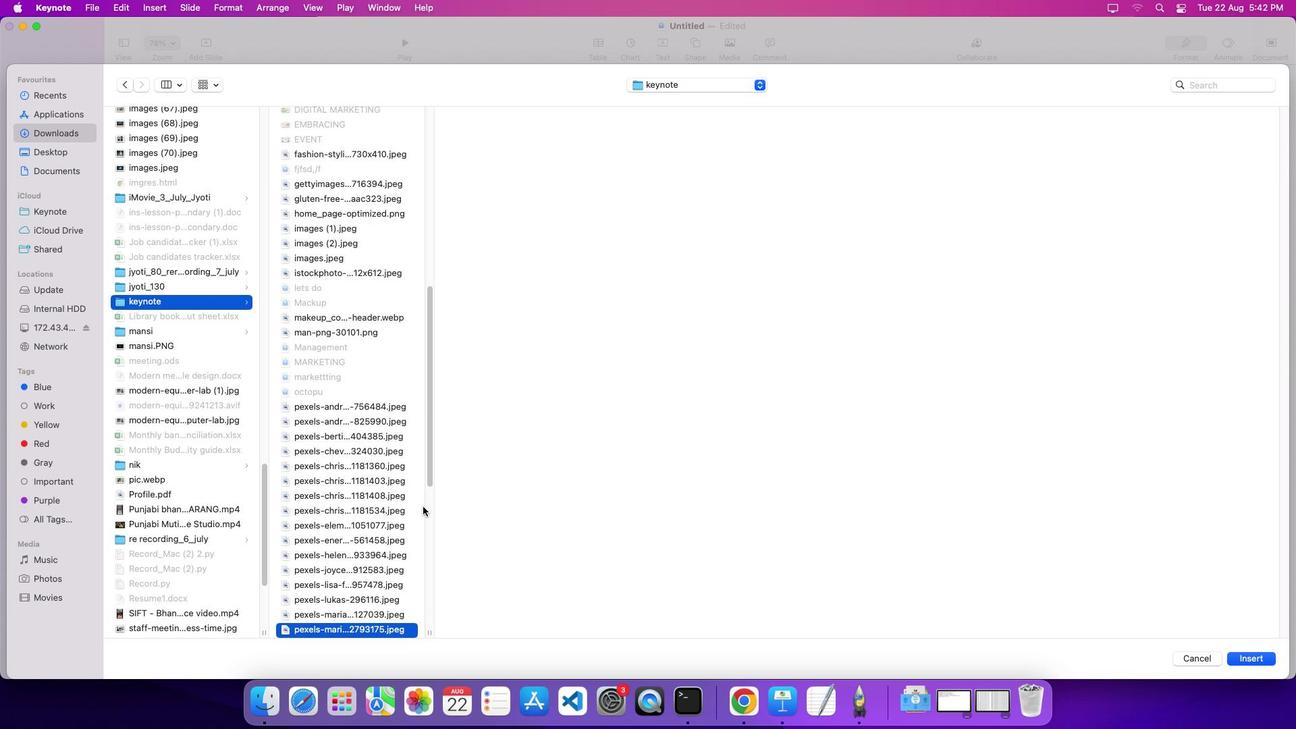 
Action: Mouse moved to (407, 467)
Screenshot: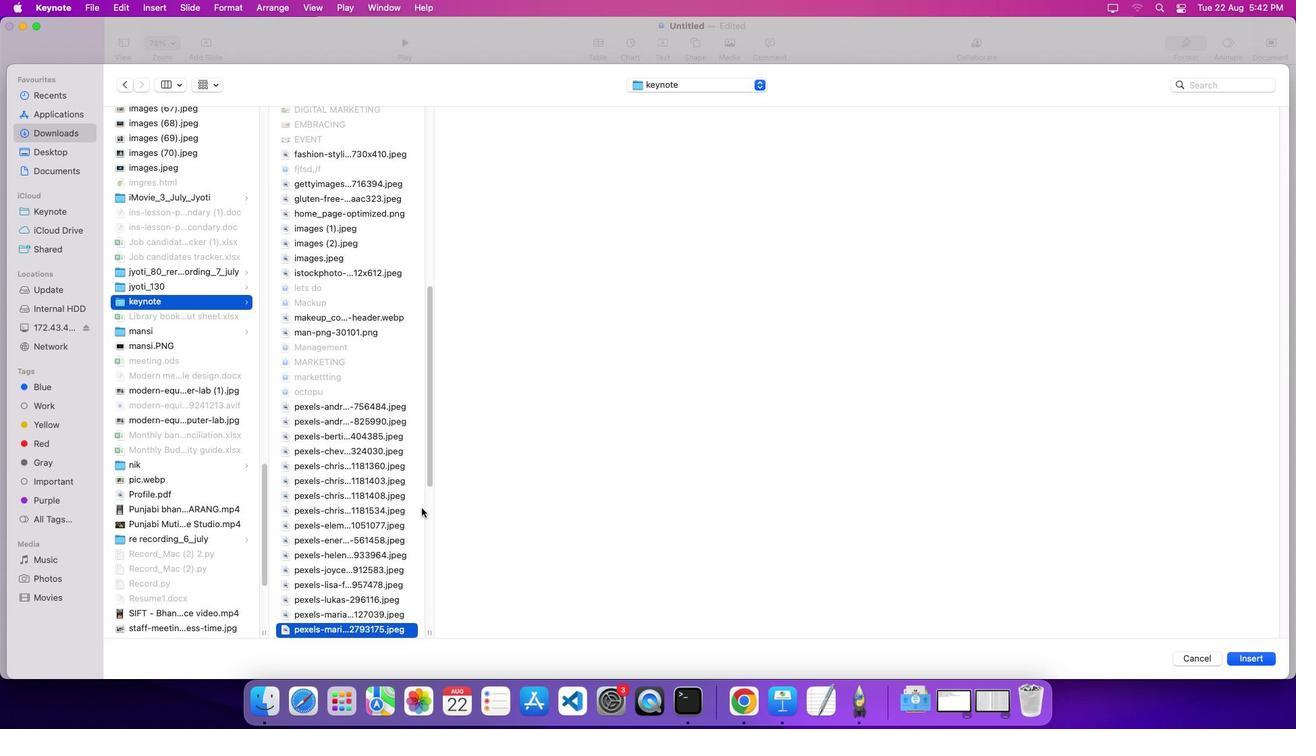 
Action: Key pressed Key.down
Screenshot: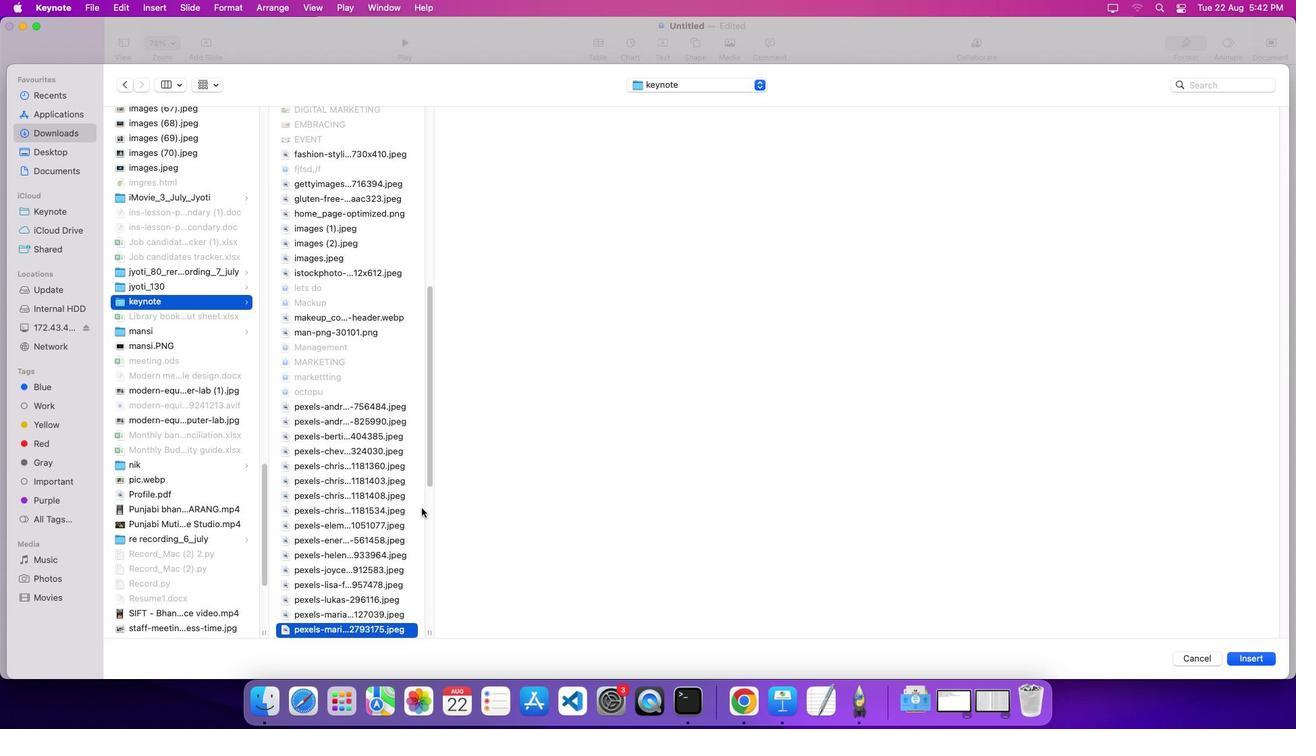 
Action: Mouse moved to (413, 482)
Screenshot: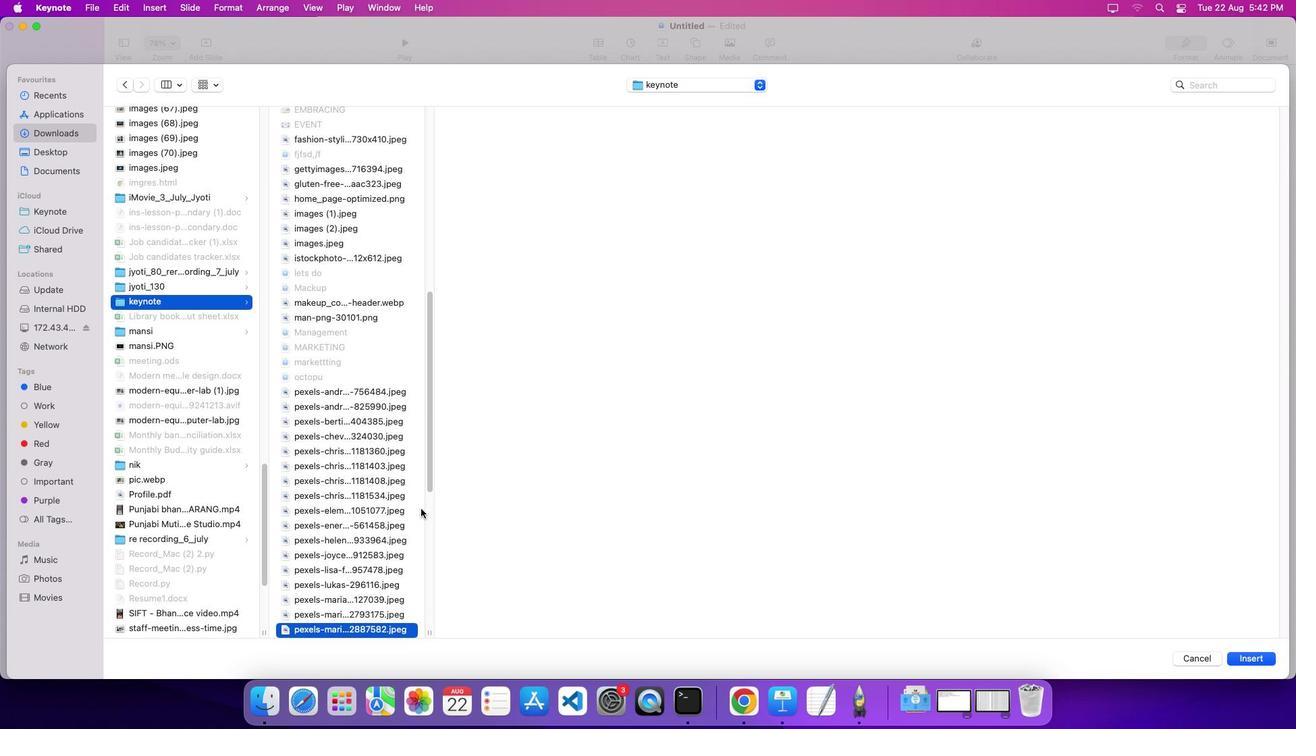 
Action: Key pressed Key.down
Screenshot: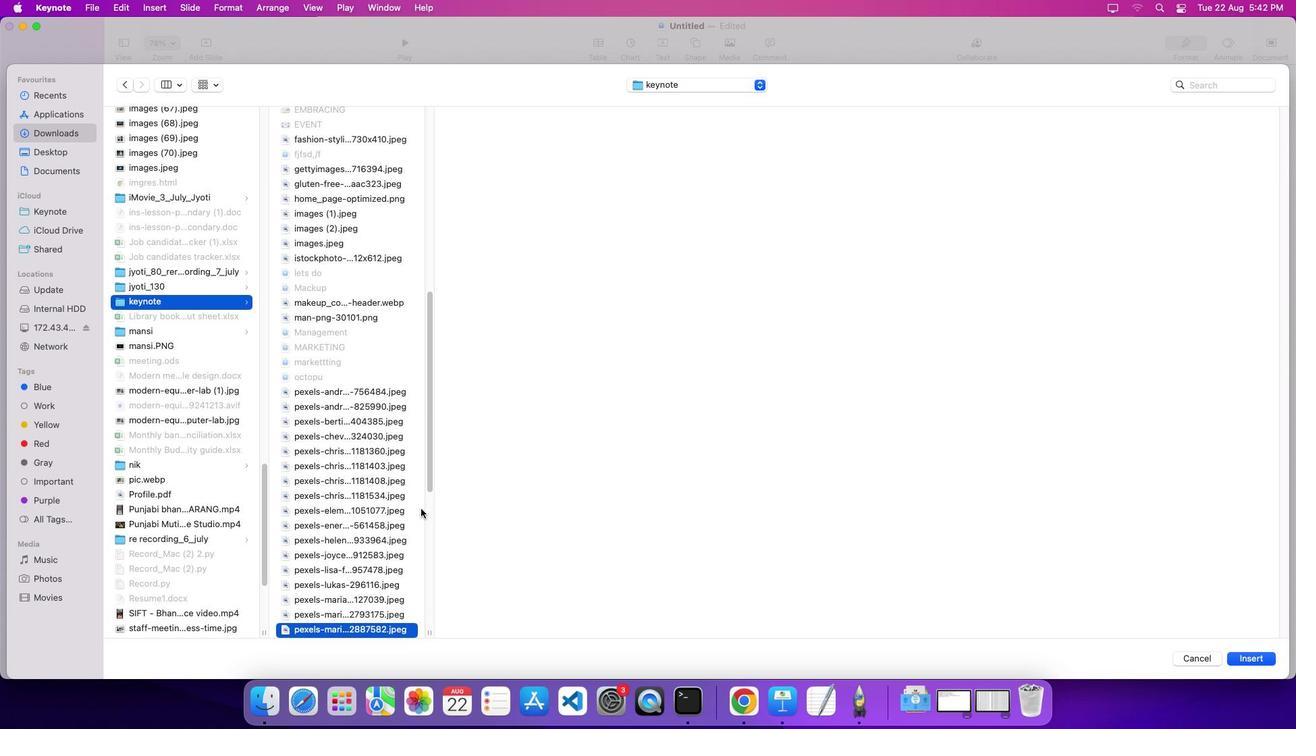
Action: Mouse moved to (421, 500)
Screenshot: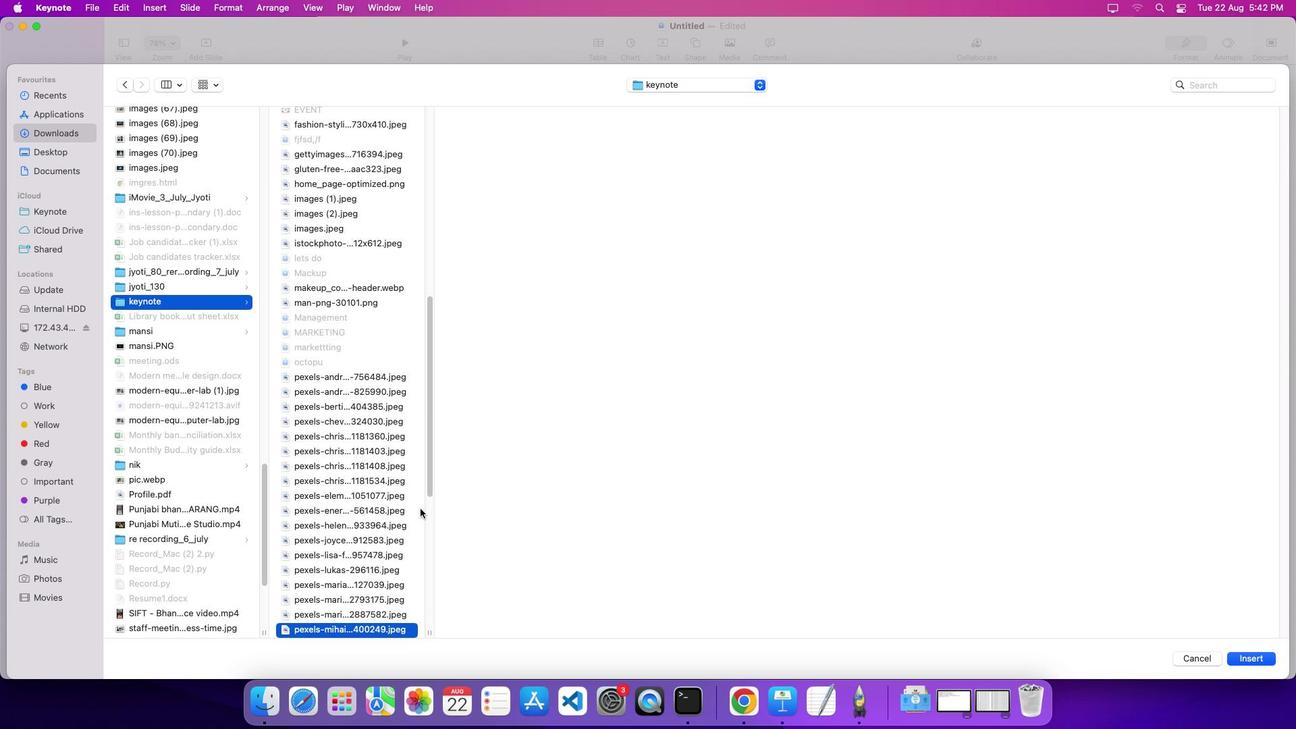 
Action: Key pressed Key.down
Screenshot: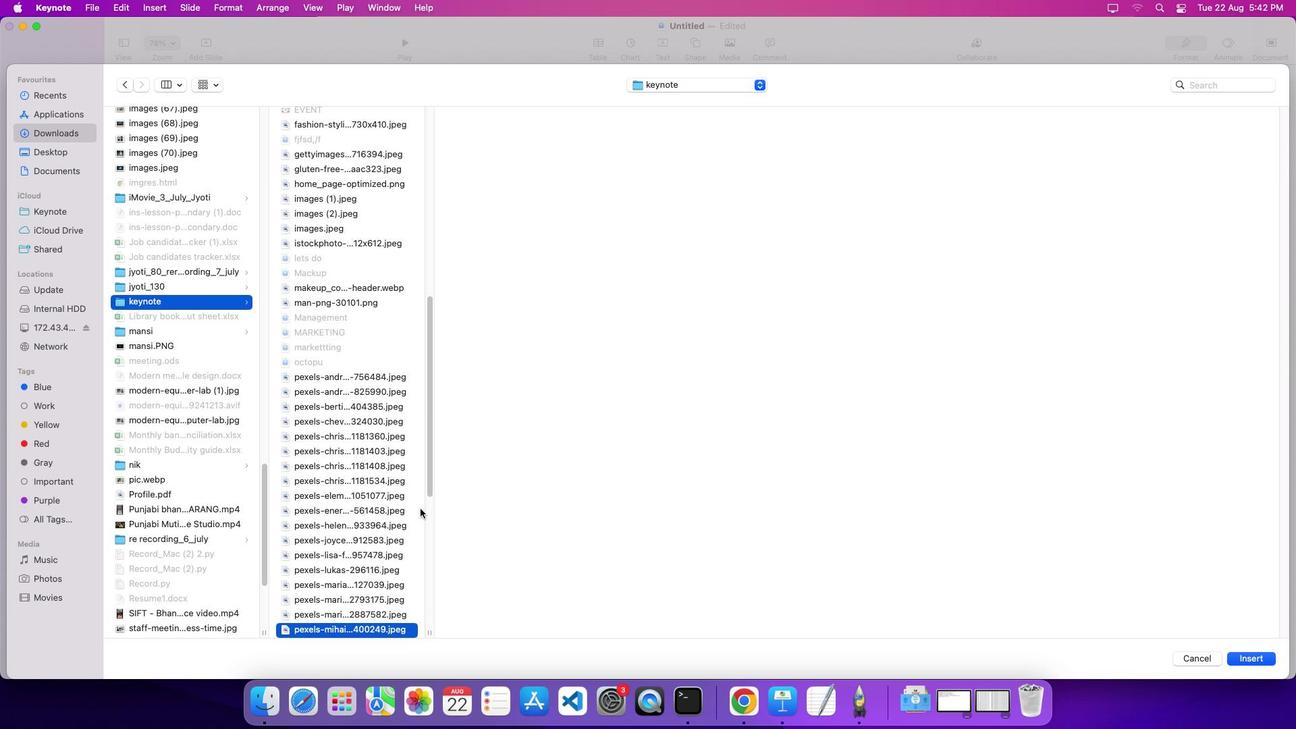 
Action: Mouse moved to (424, 504)
Screenshot: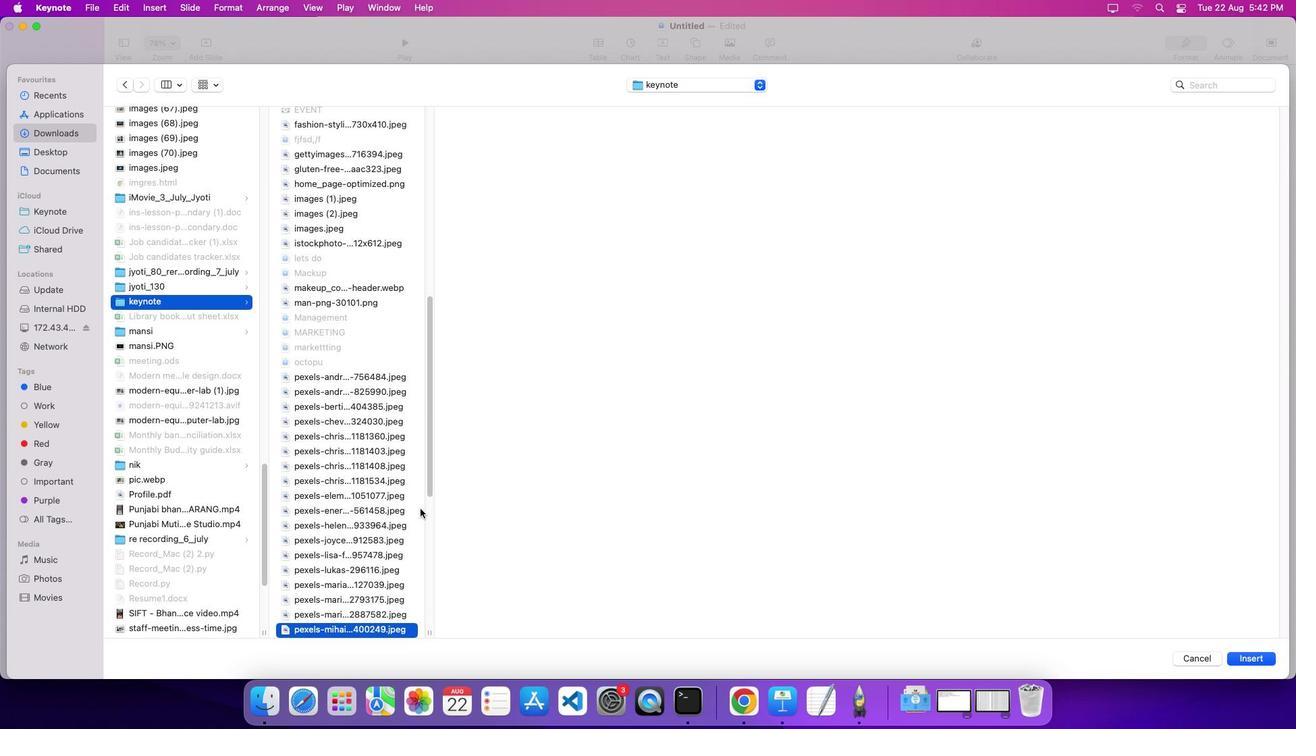 
Action: Key pressed Key.down
Screenshot: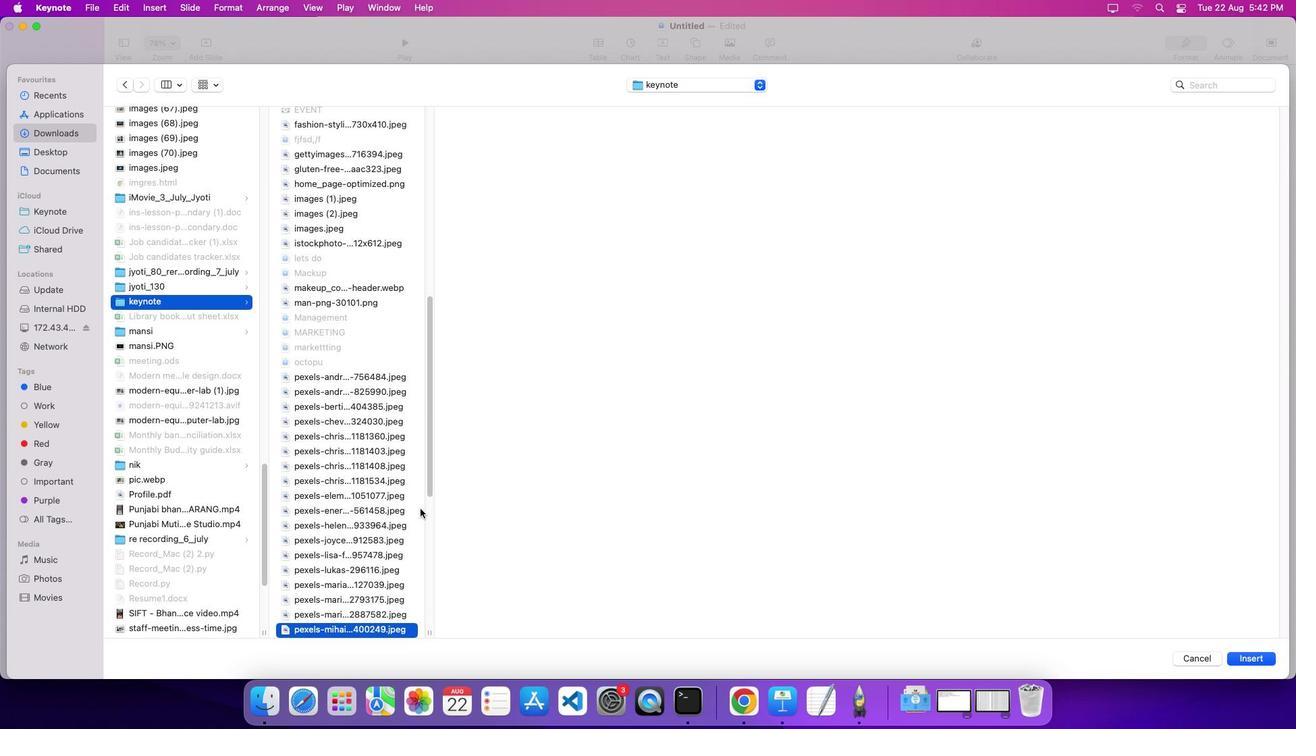 
Action: Mouse moved to (425, 507)
Screenshot: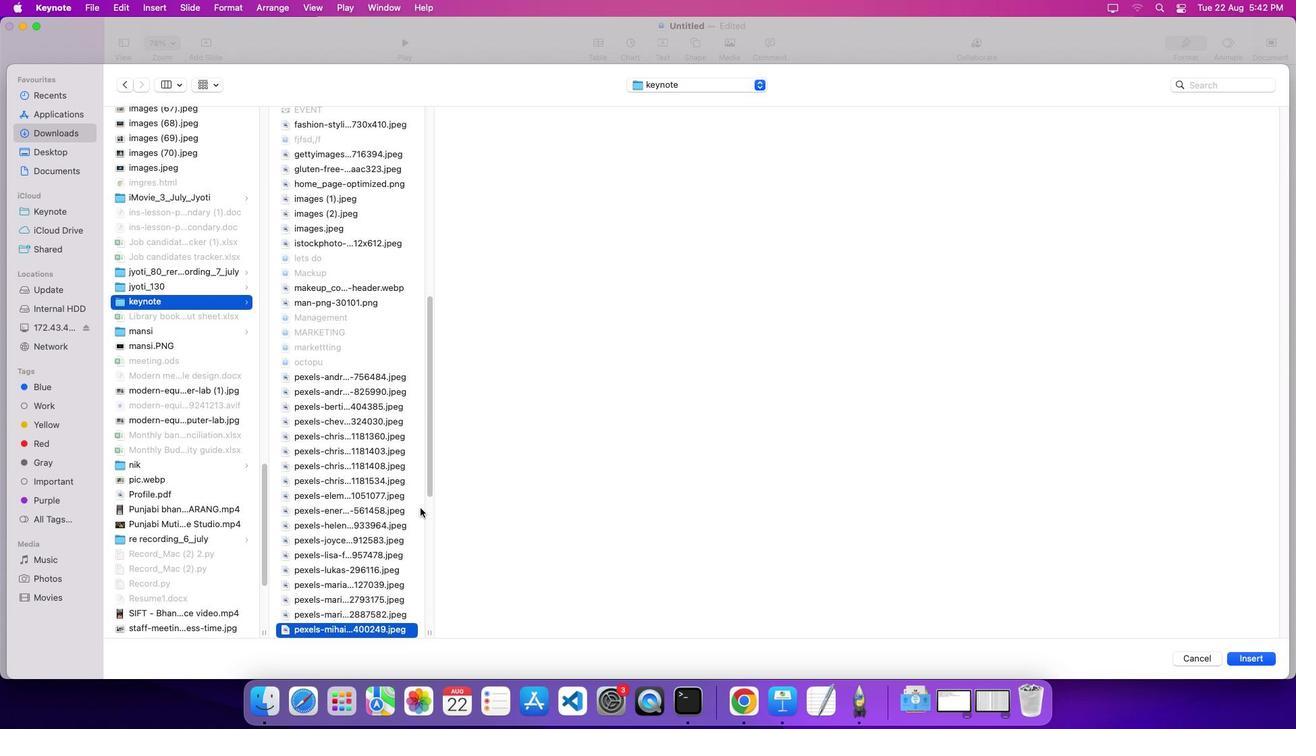 
Action: Key pressed Key.down
Screenshot: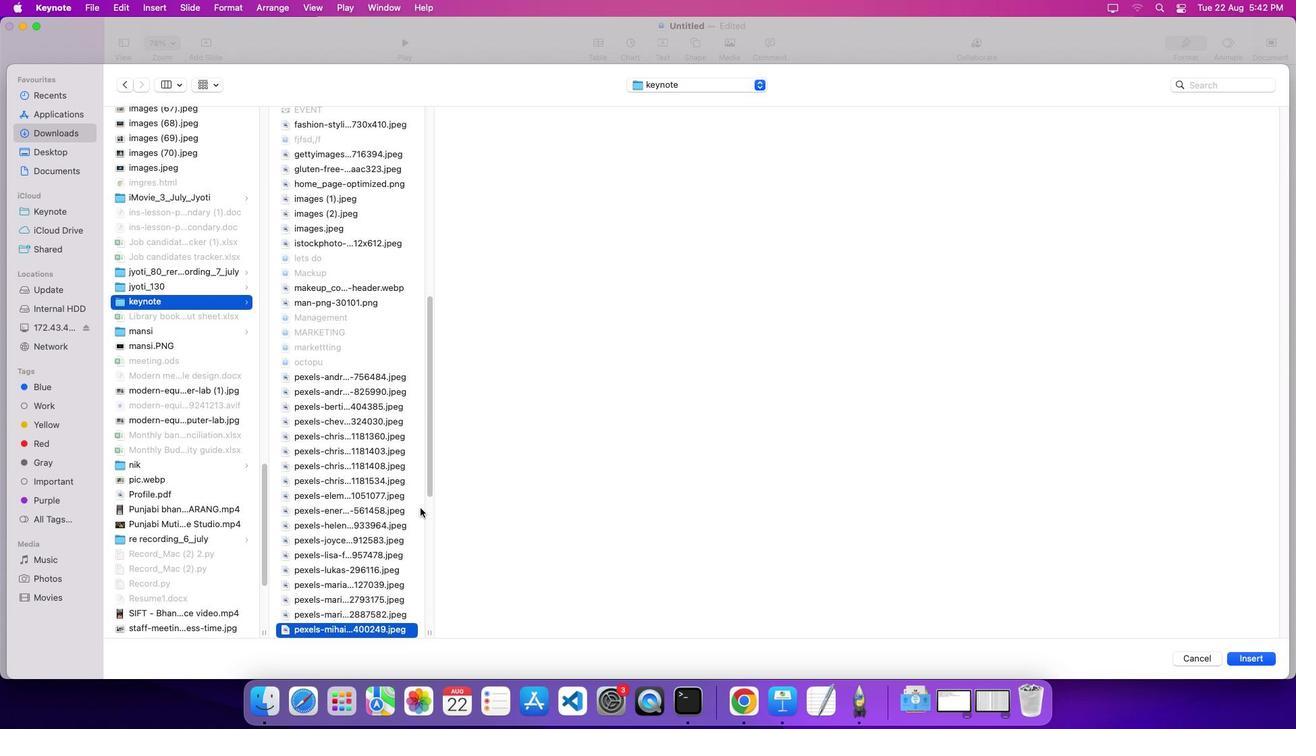 
Action: Mouse moved to (425, 508)
Screenshot: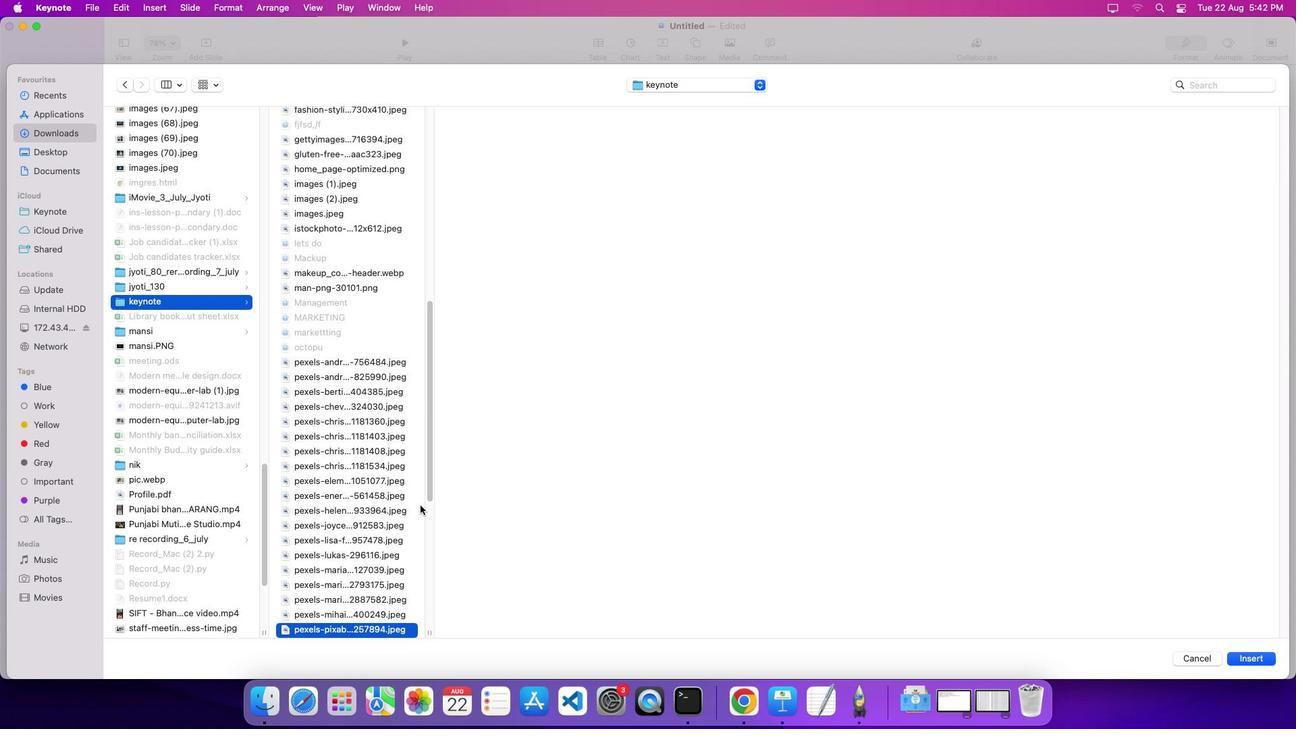 
Action: Key pressed Key.downKey.down
Screenshot: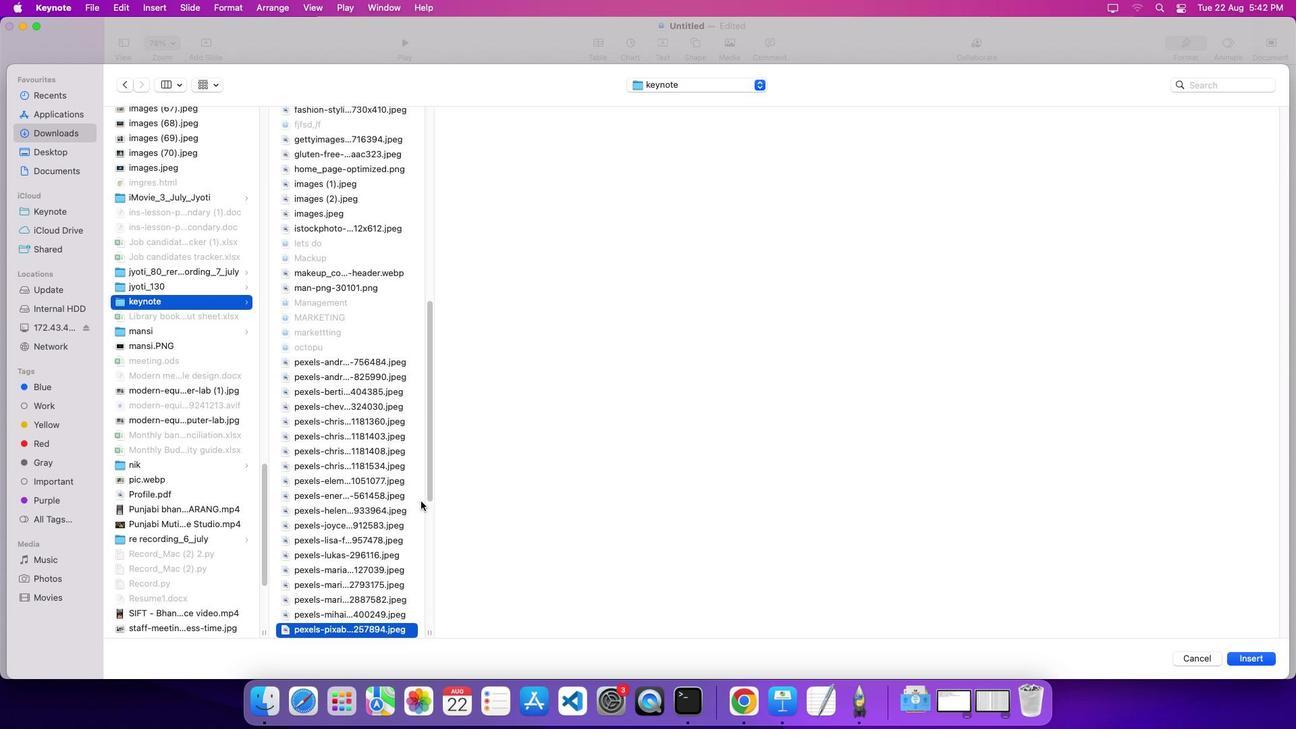 
Action: Mouse moved to (425, 509)
Screenshot: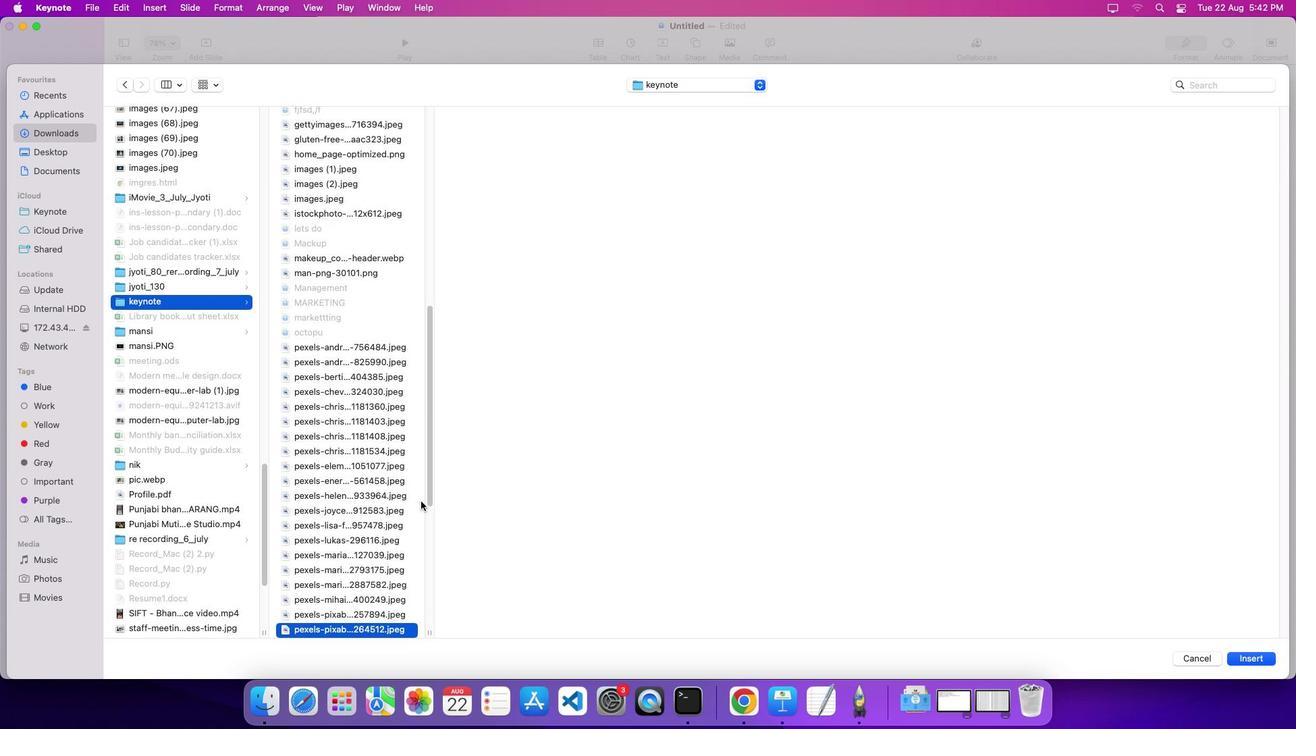 
Action: Key pressed Key.down
Screenshot: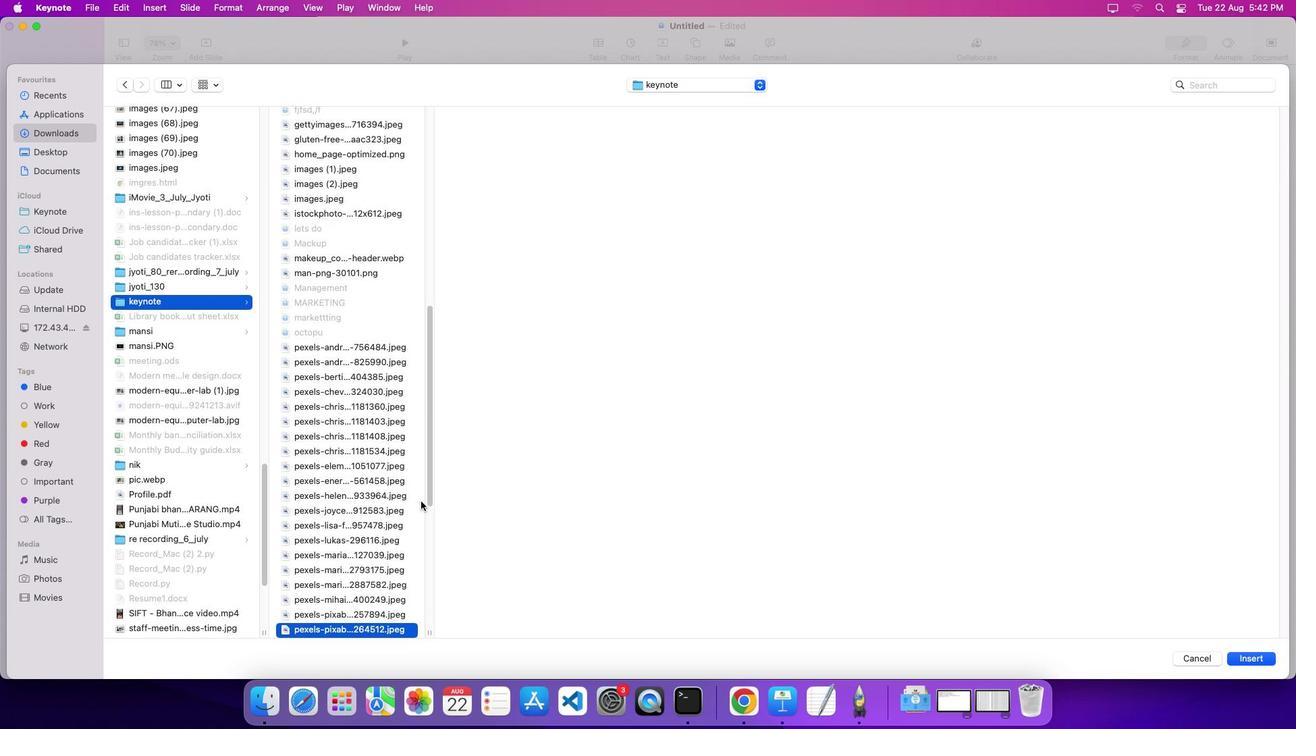 
Action: Mouse moved to (423, 511)
Screenshot: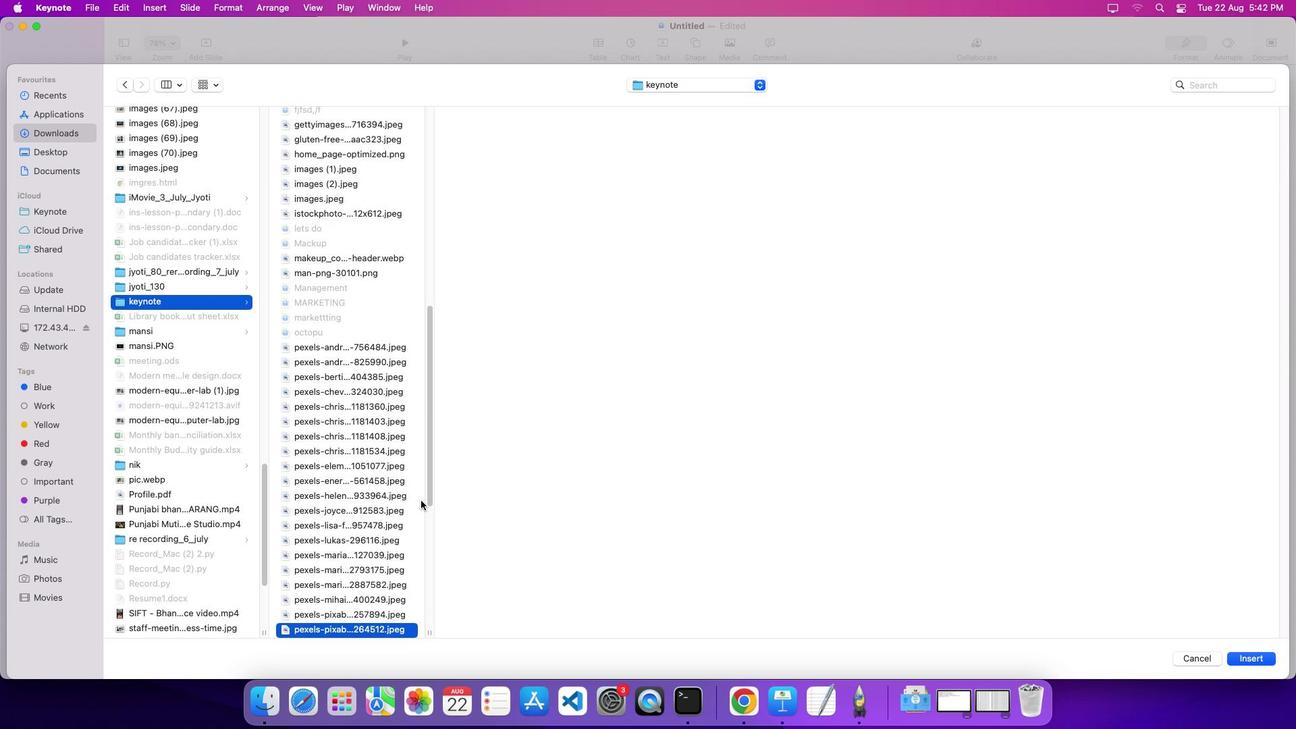 
Action: Key pressed Key.down
Screenshot: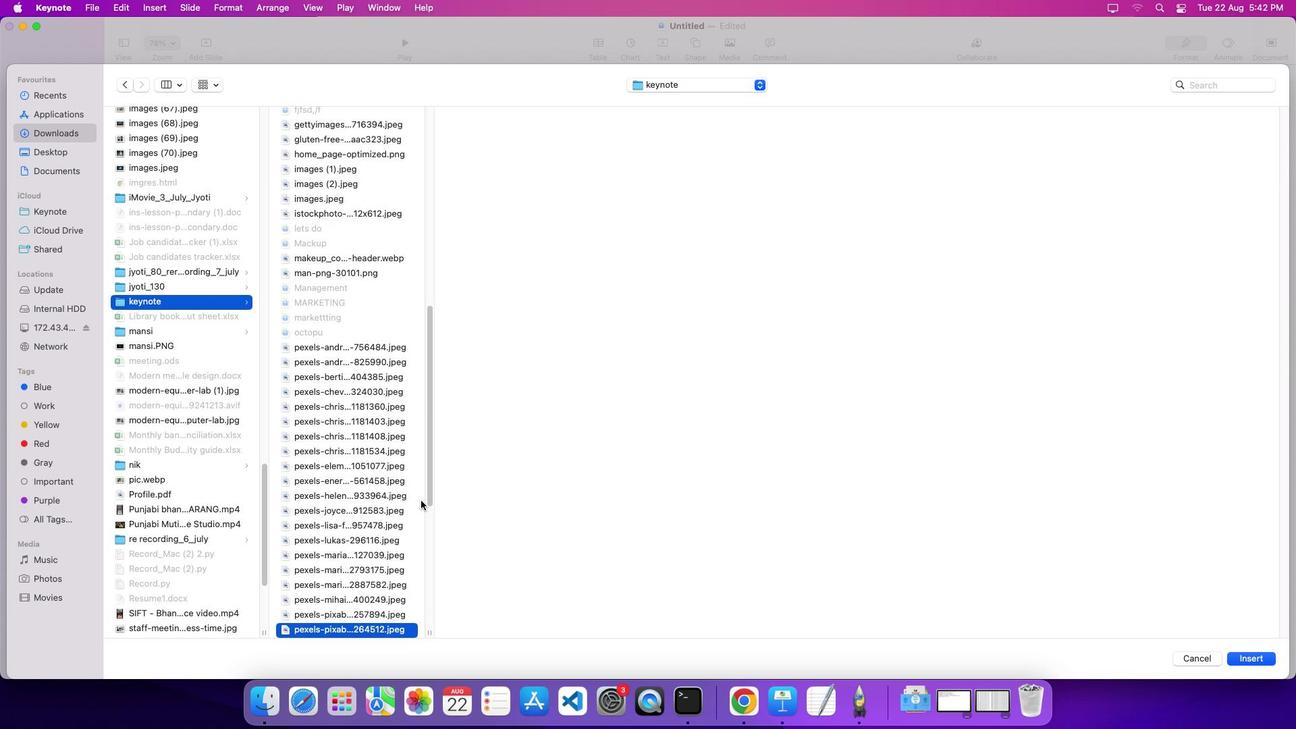 
Action: Mouse moved to (423, 511)
Screenshot: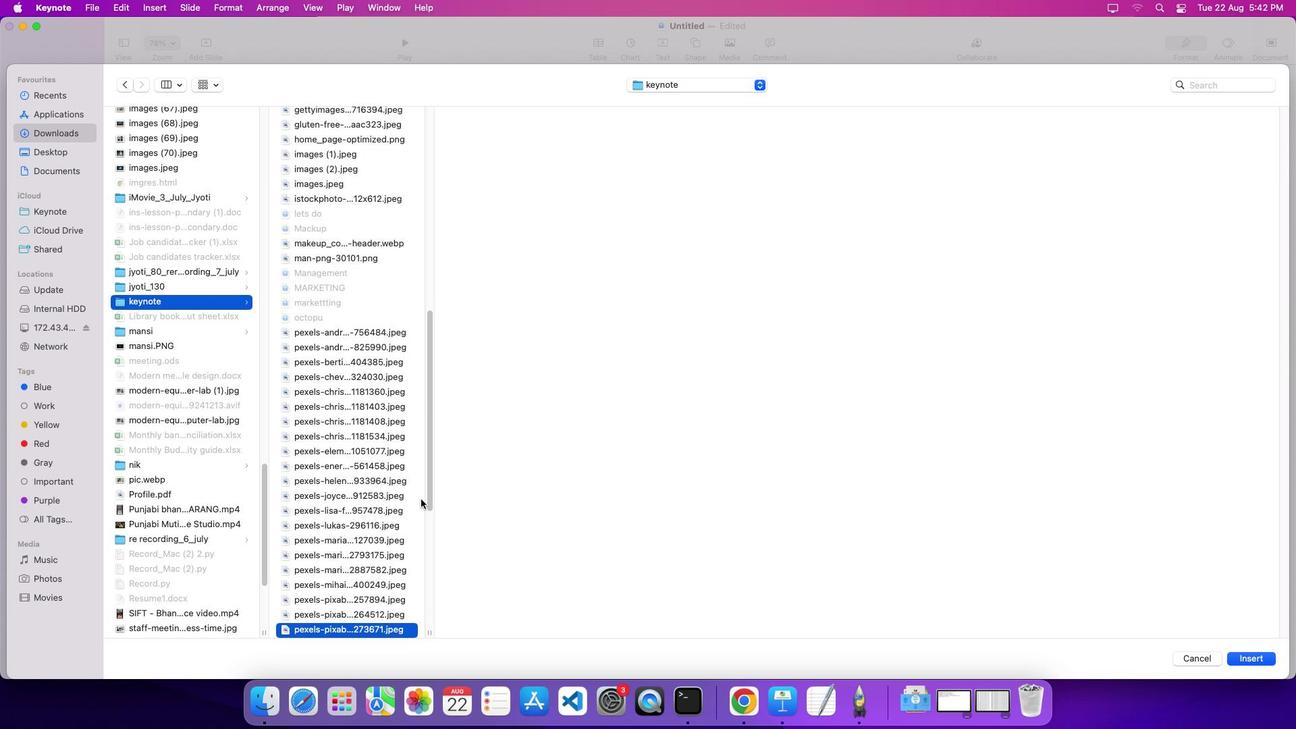 
Action: Key pressed Key.down
Screenshot: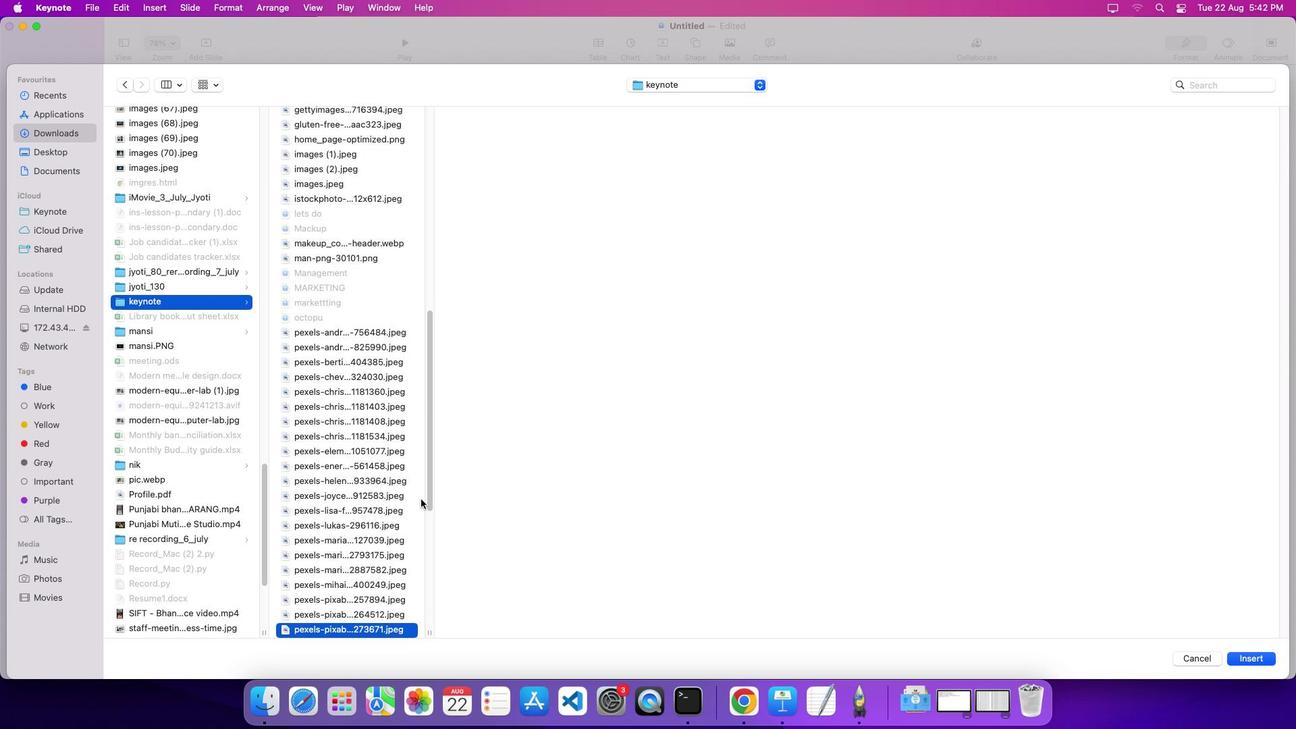 
Action: Mouse moved to (423, 511)
Screenshot: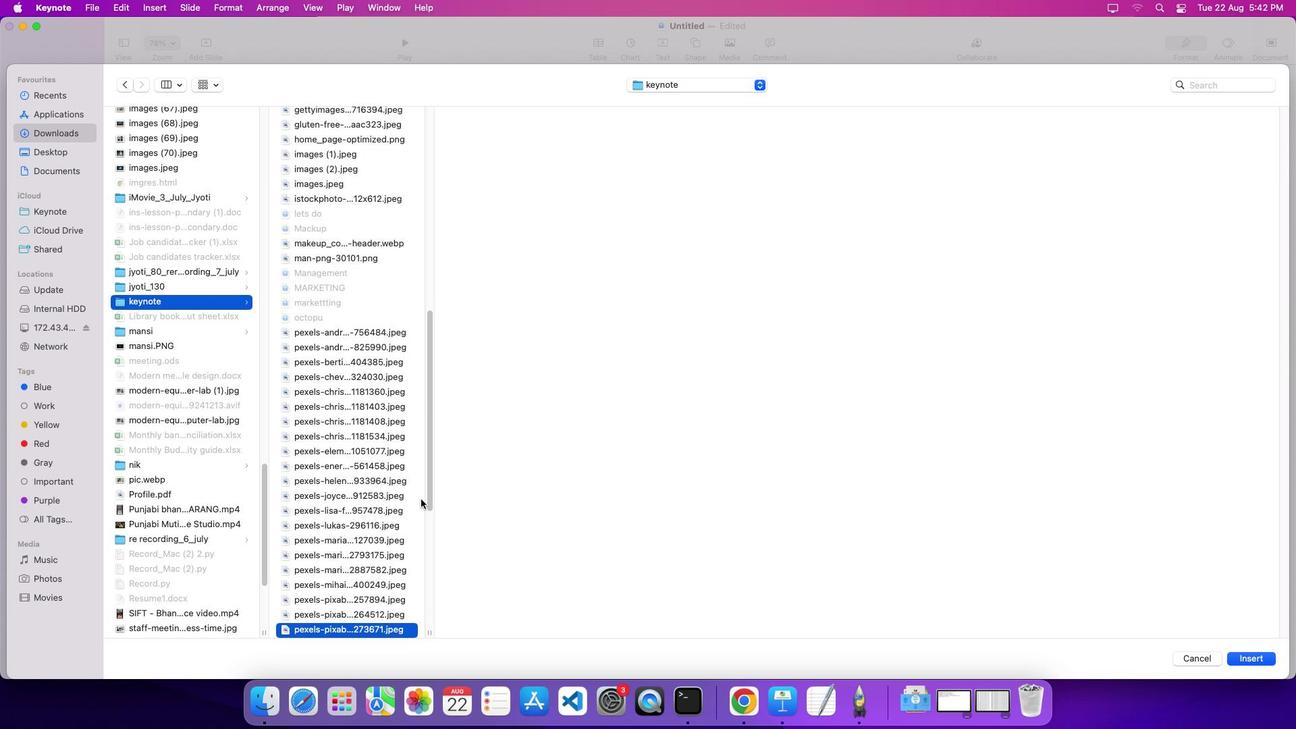 
Action: Key pressed Key.downKey.down
Screenshot: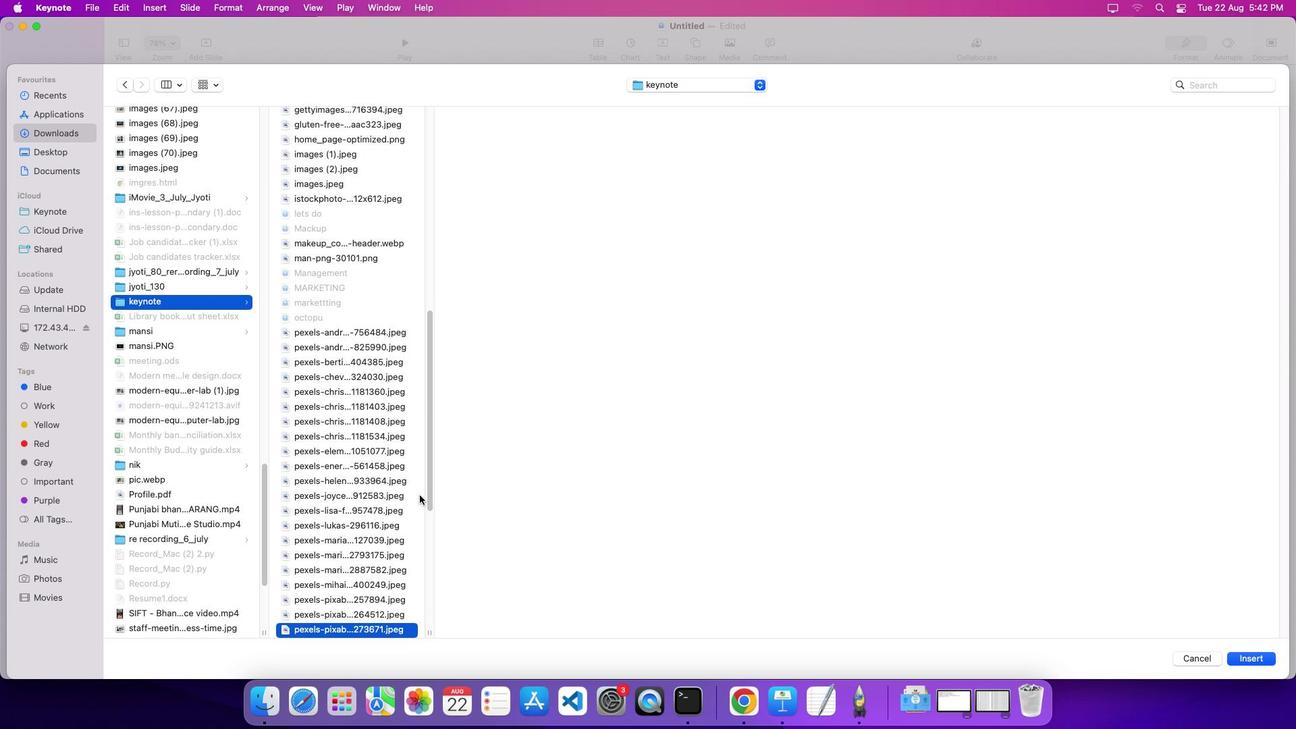 
Action: Mouse moved to (423, 511)
Screenshot: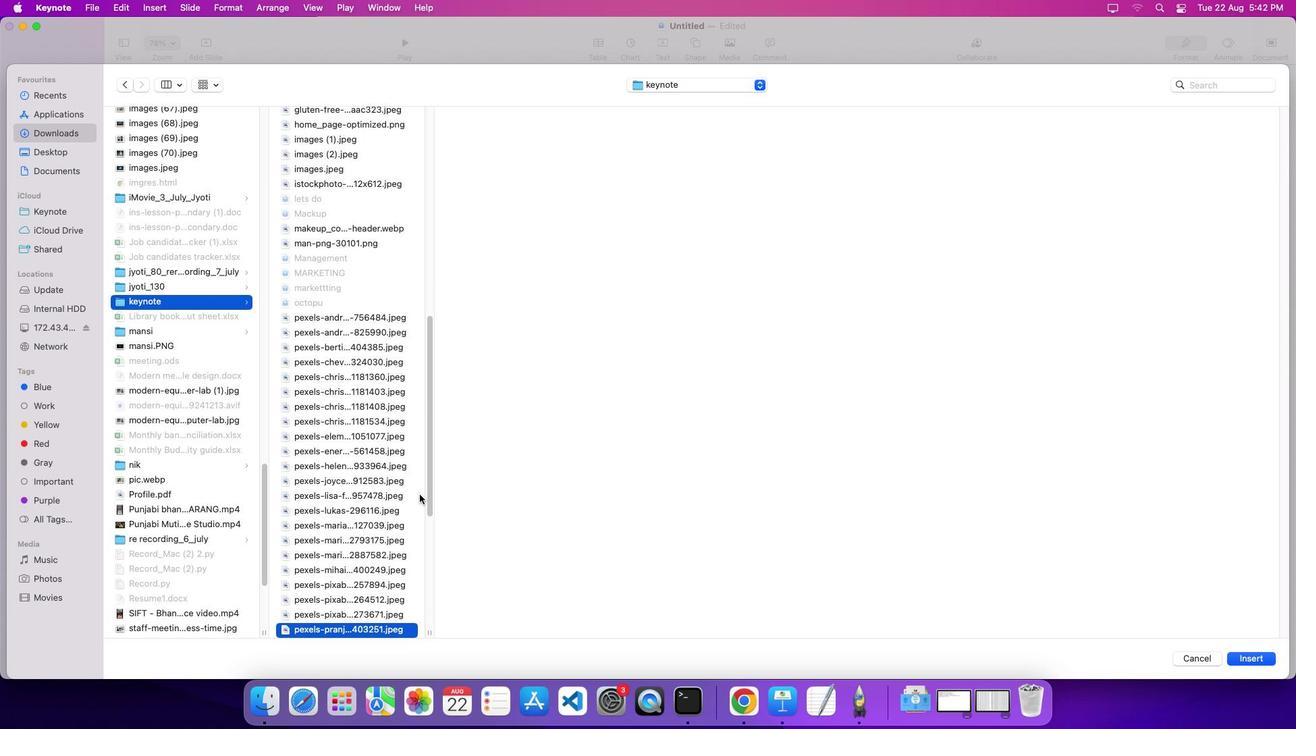 
Action: Key pressed Key.down
Screenshot: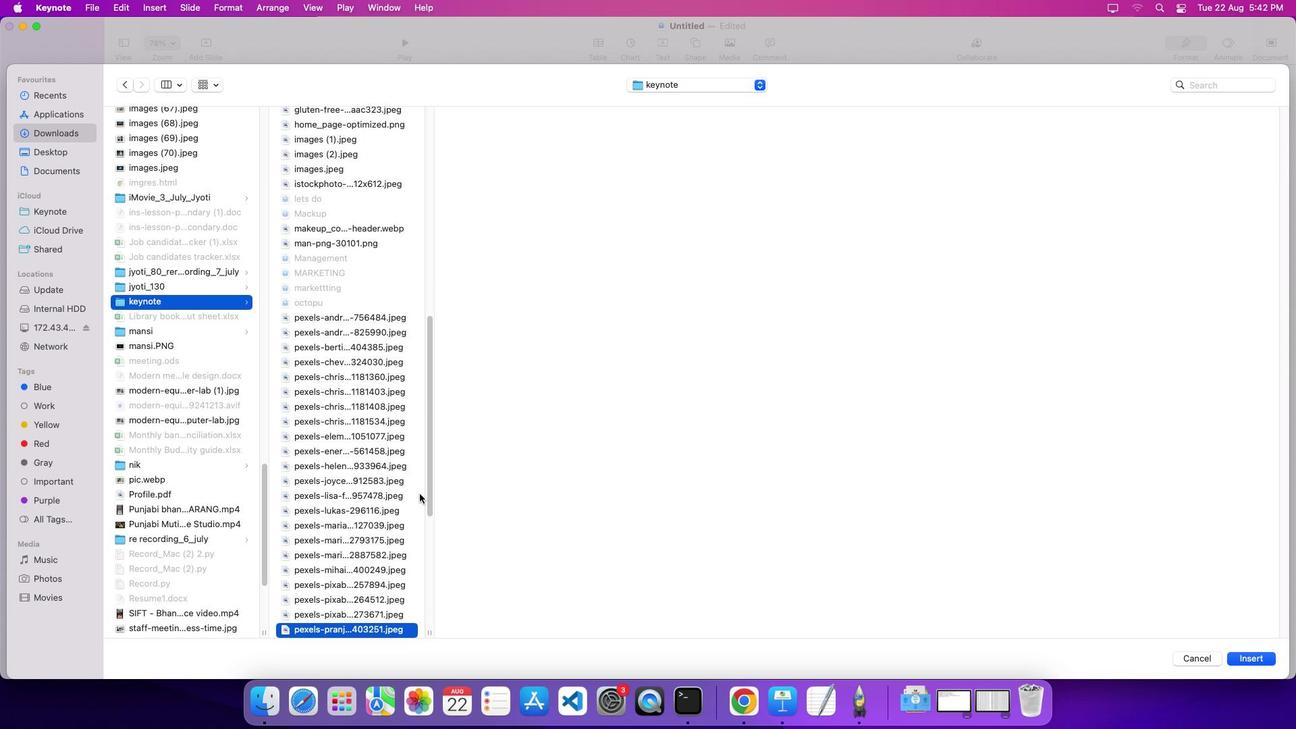 
Action: Mouse moved to (423, 508)
Screenshot: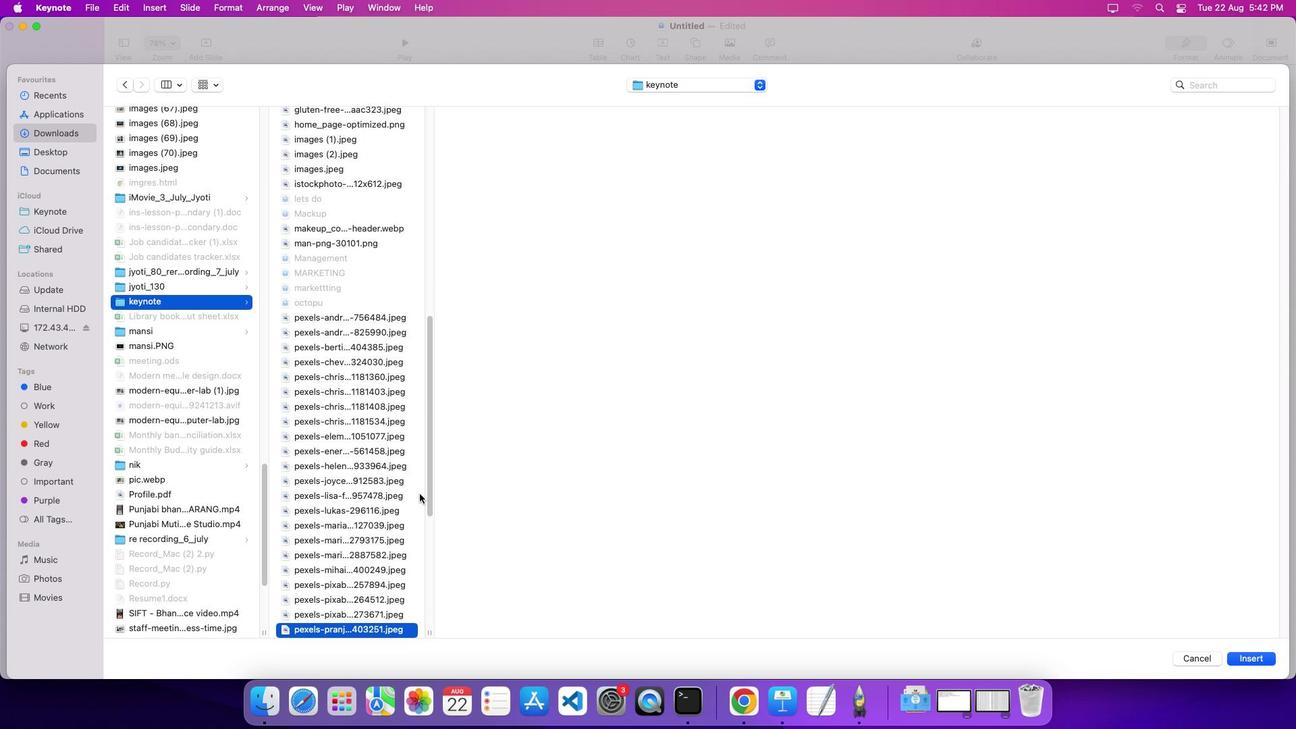 
Action: Key pressed Key.down
Screenshot: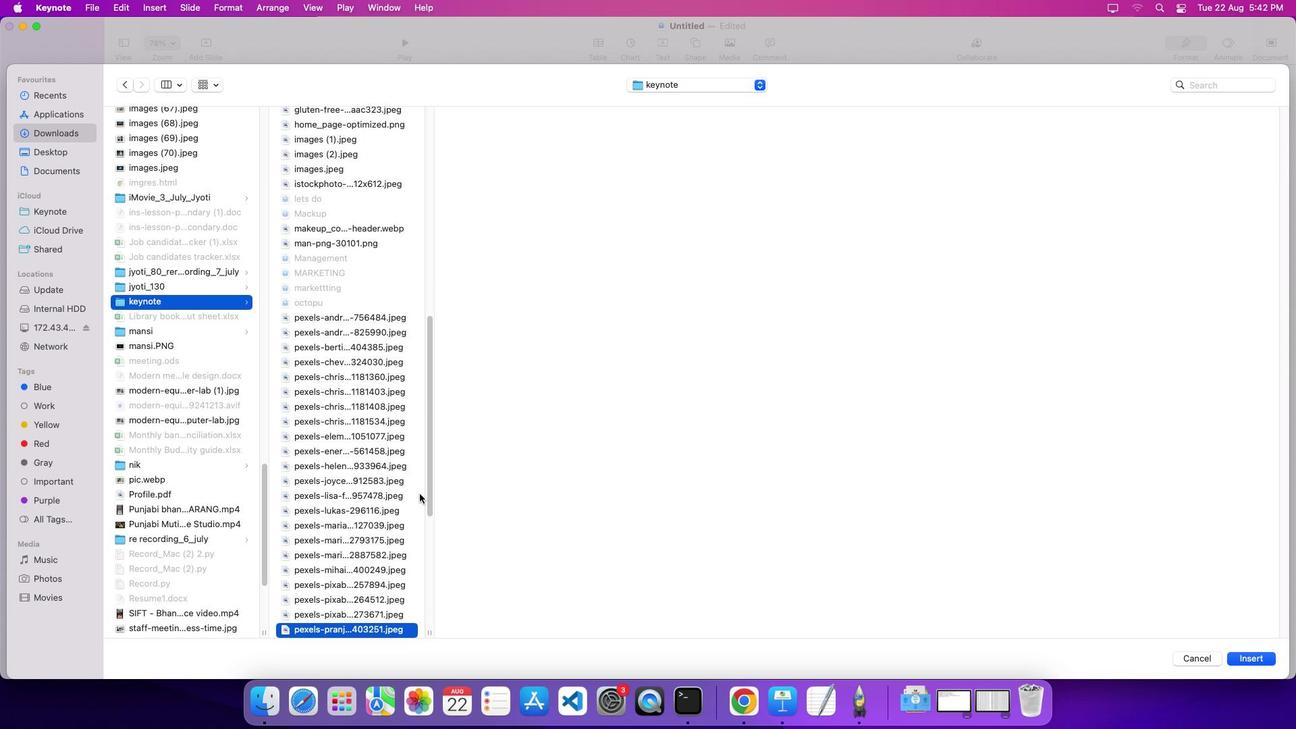 
Action: Mouse moved to (423, 504)
Screenshot: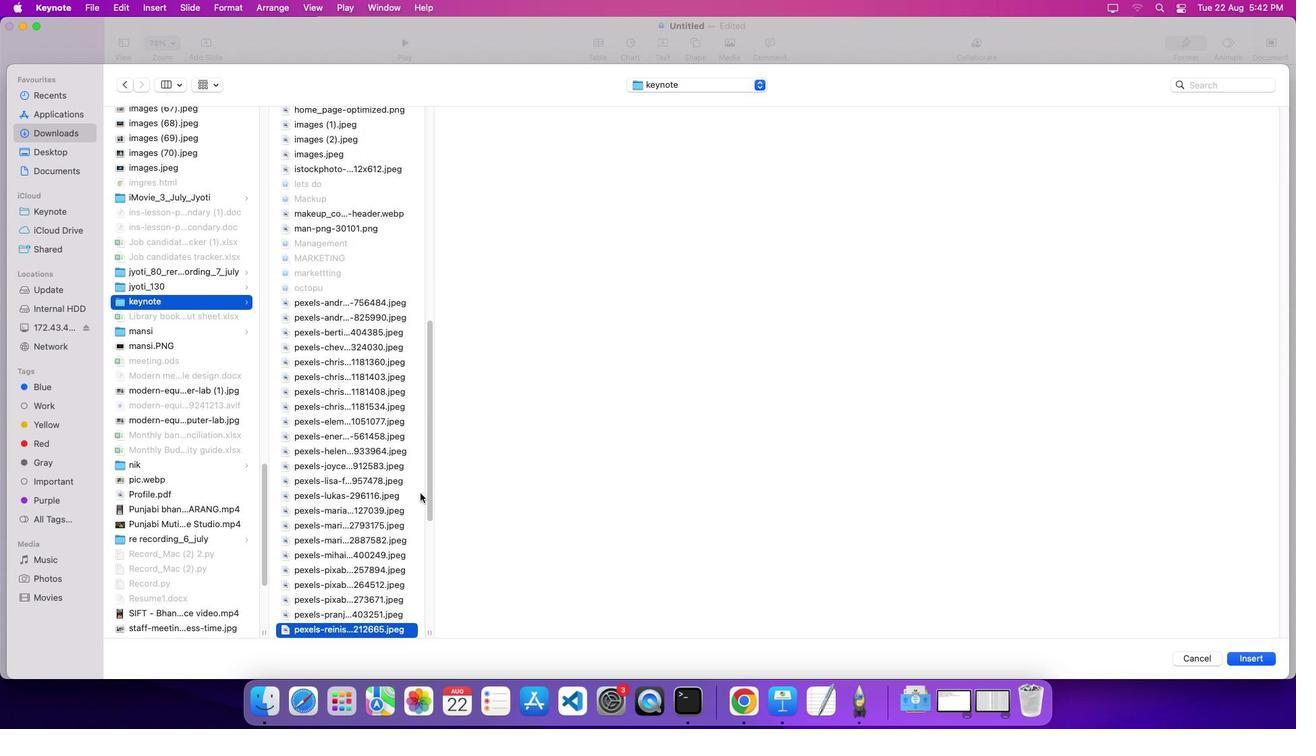 
Action: Key pressed Key.down
Screenshot: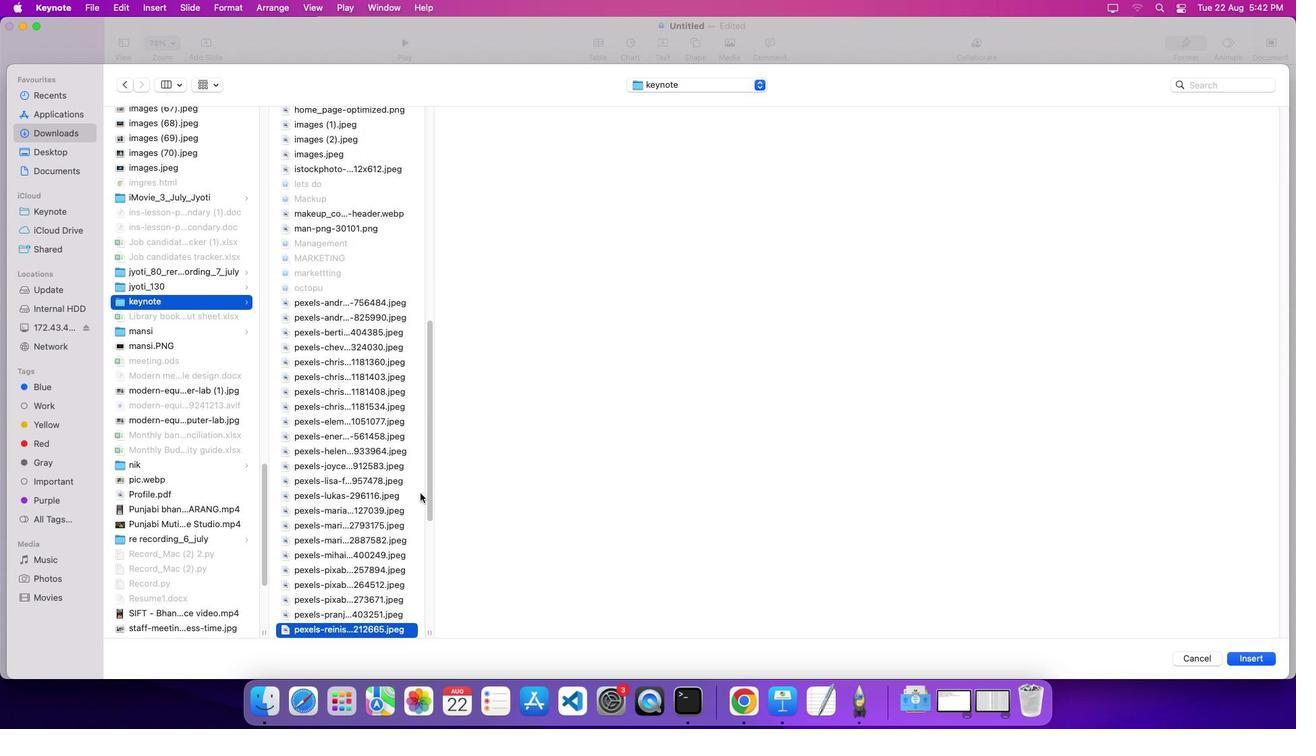 
Action: Mouse moved to (423, 503)
Screenshot: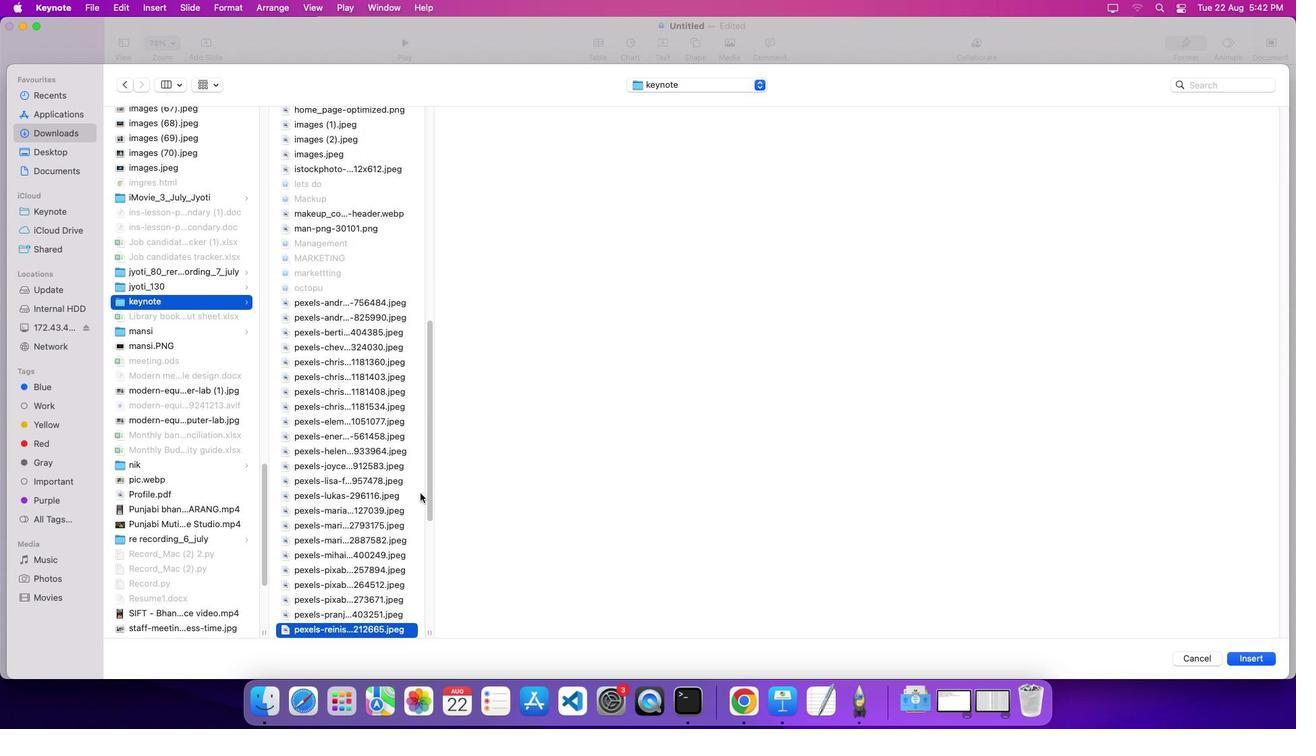 
Action: Key pressed Key.down
Screenshot: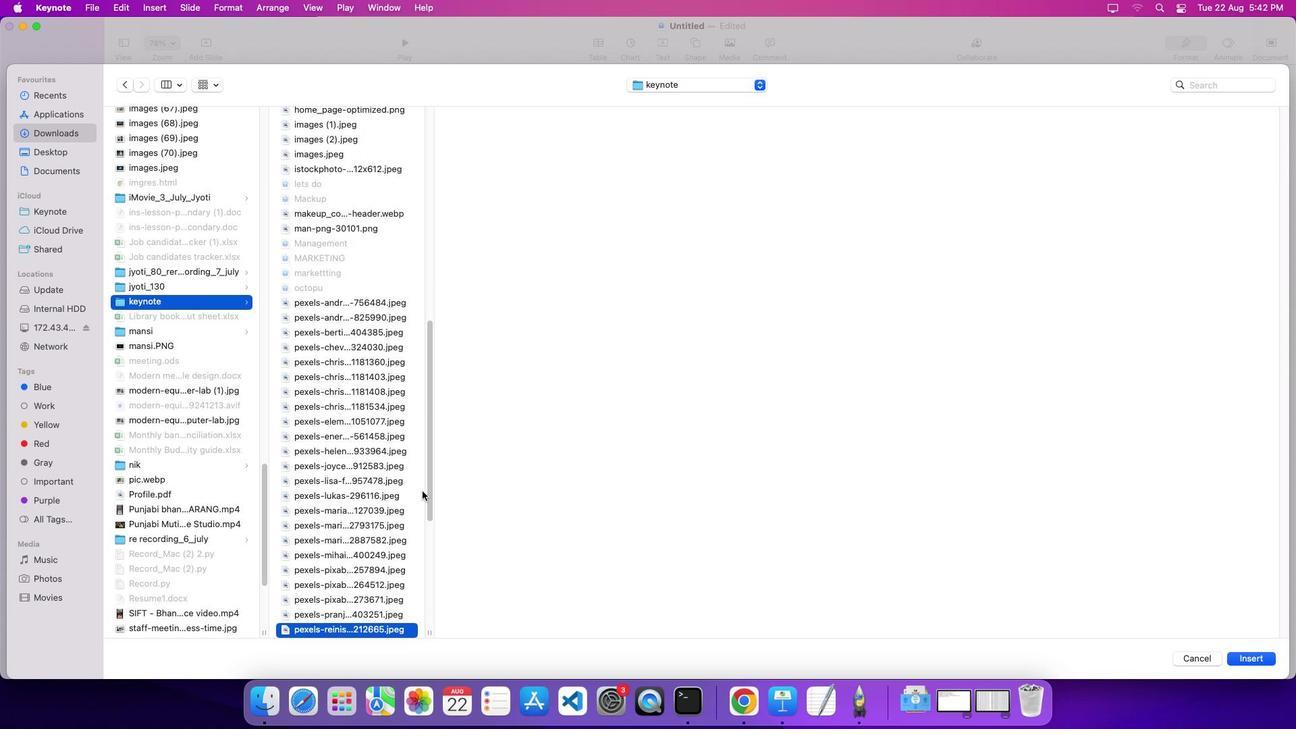 
Action: Mouse moved to (423, 503)
Screenshot: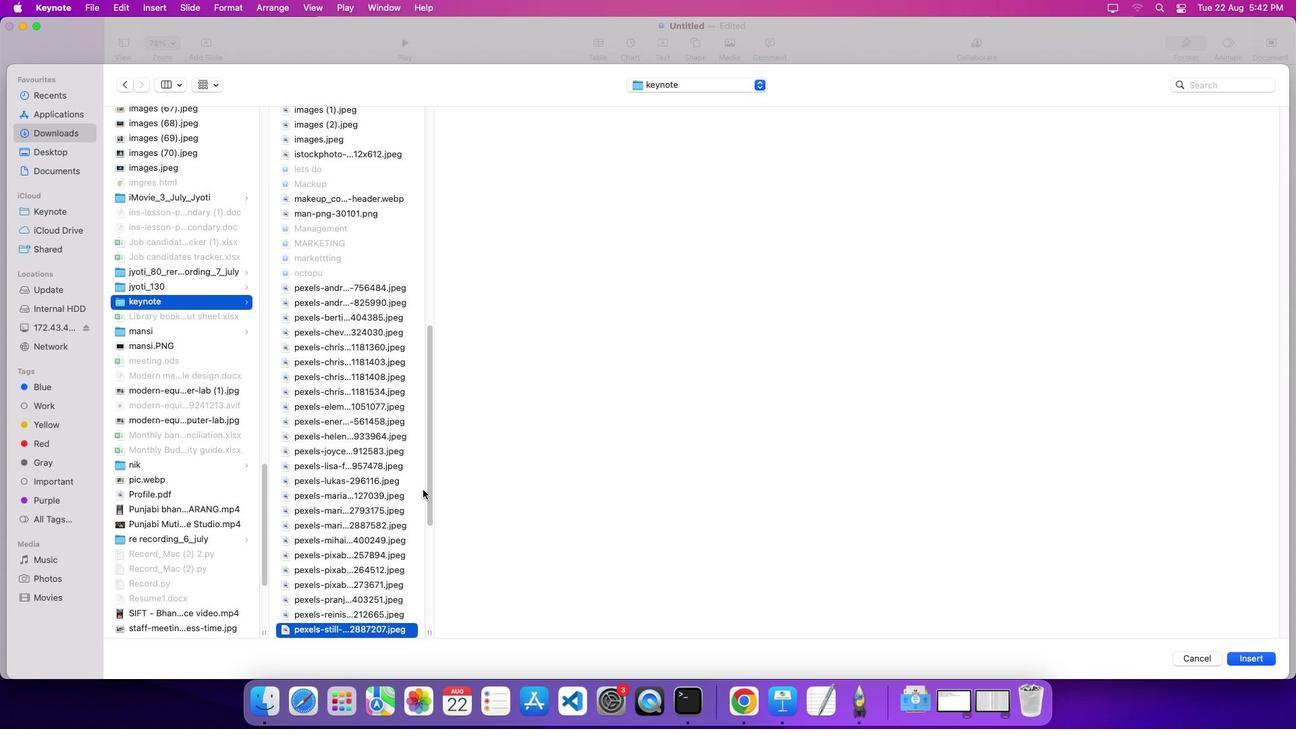 
Action: Key pressed Key.down
Screenshot: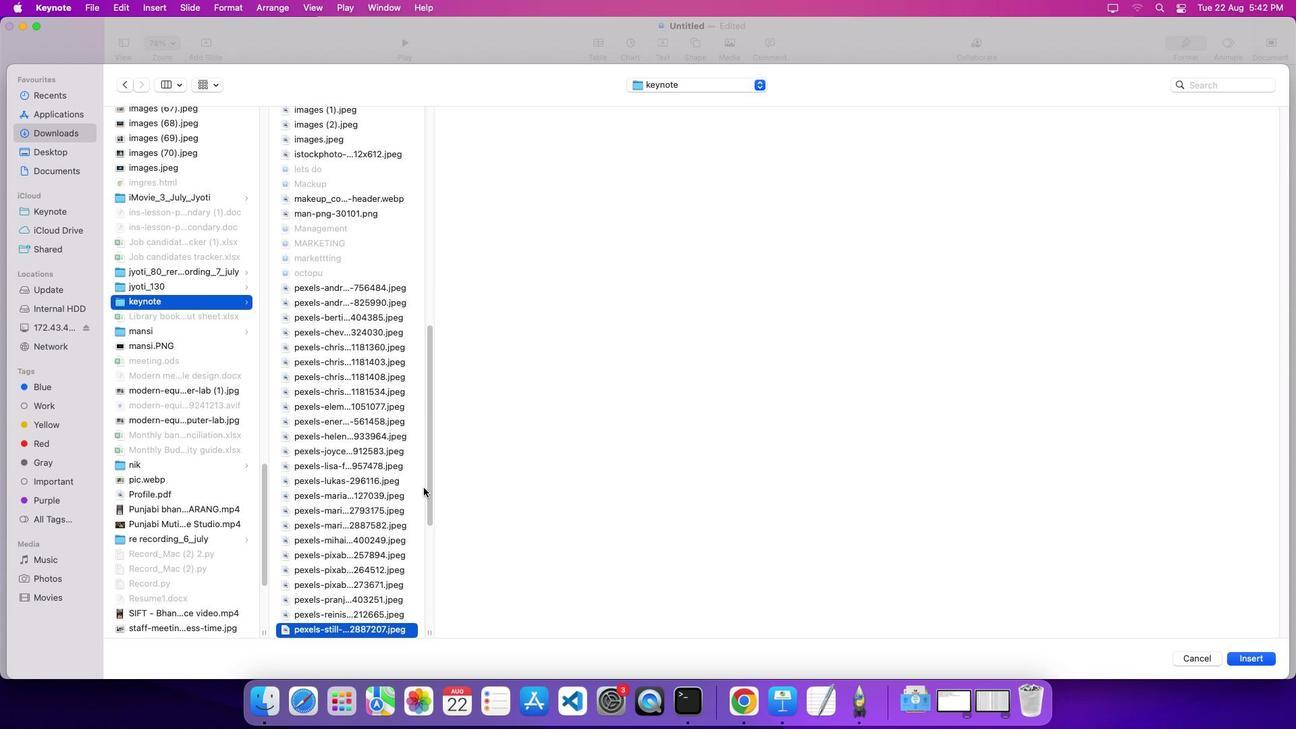 
Action: Mouse moved to (423, 501)
Screenshot: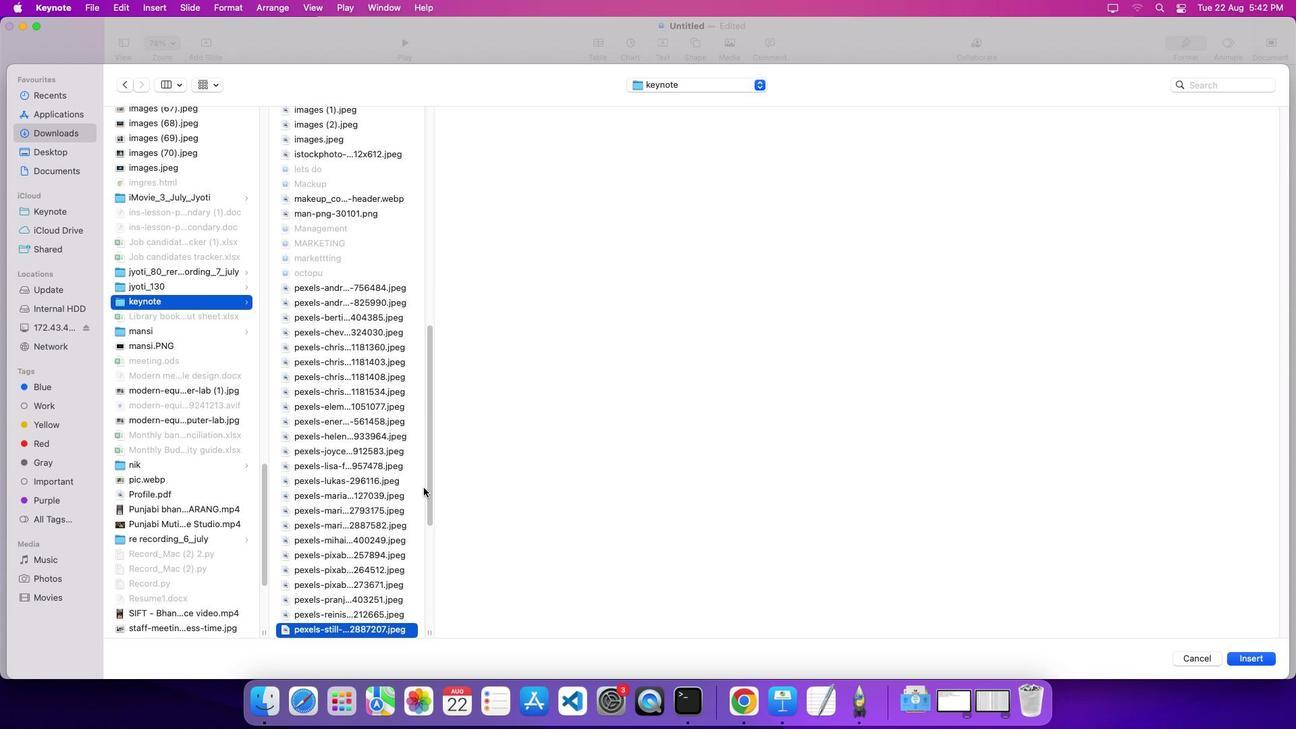 
Action: Key pressed Key.down
Screenshot: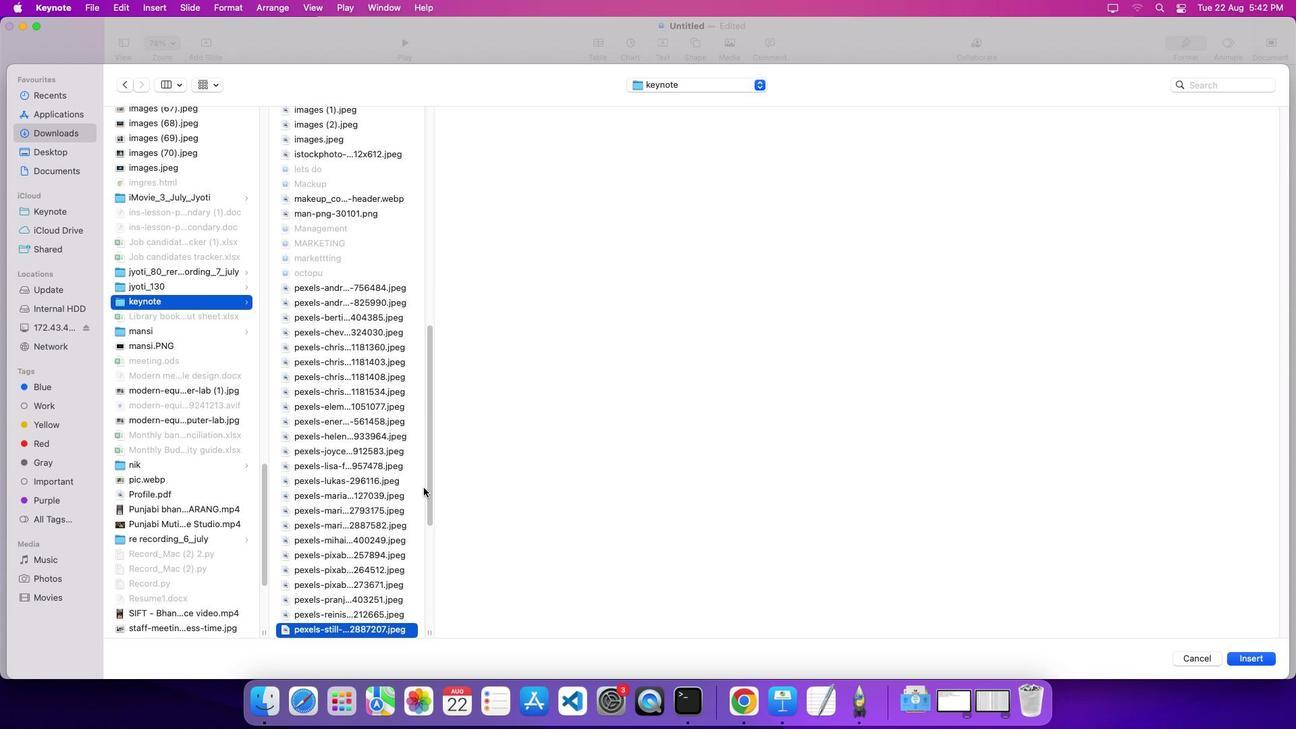 
Action: Mouse moved to (422, 498)
Screenshot: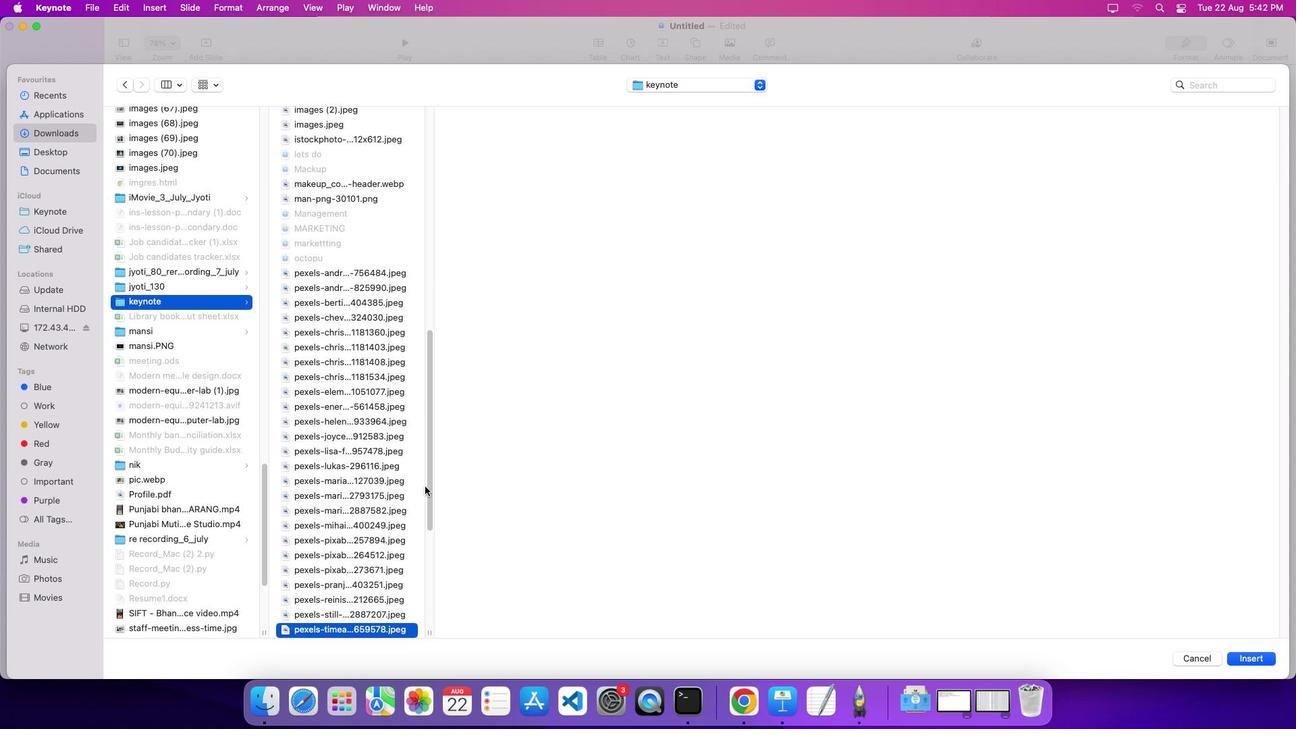 
Action: Key pressed Key.down
Screenshot: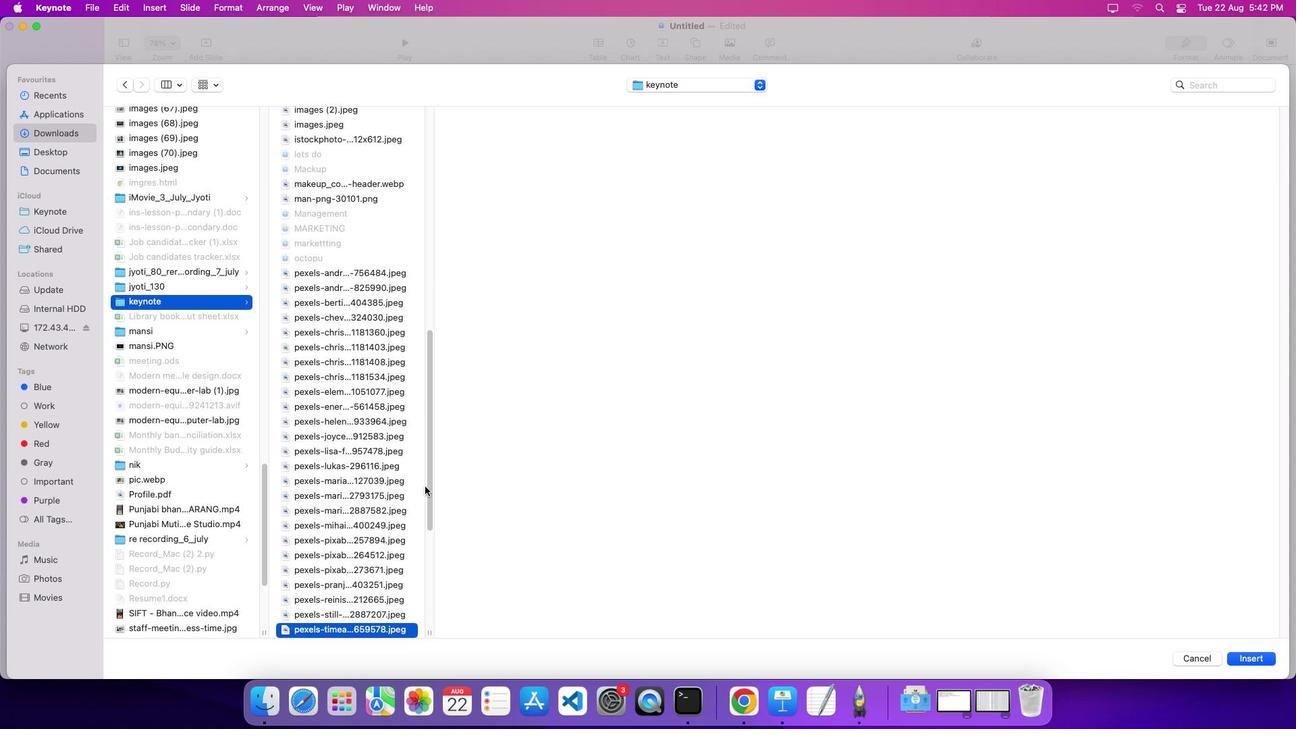 
Action: Mouse moved to (421, 497)
Screenshot: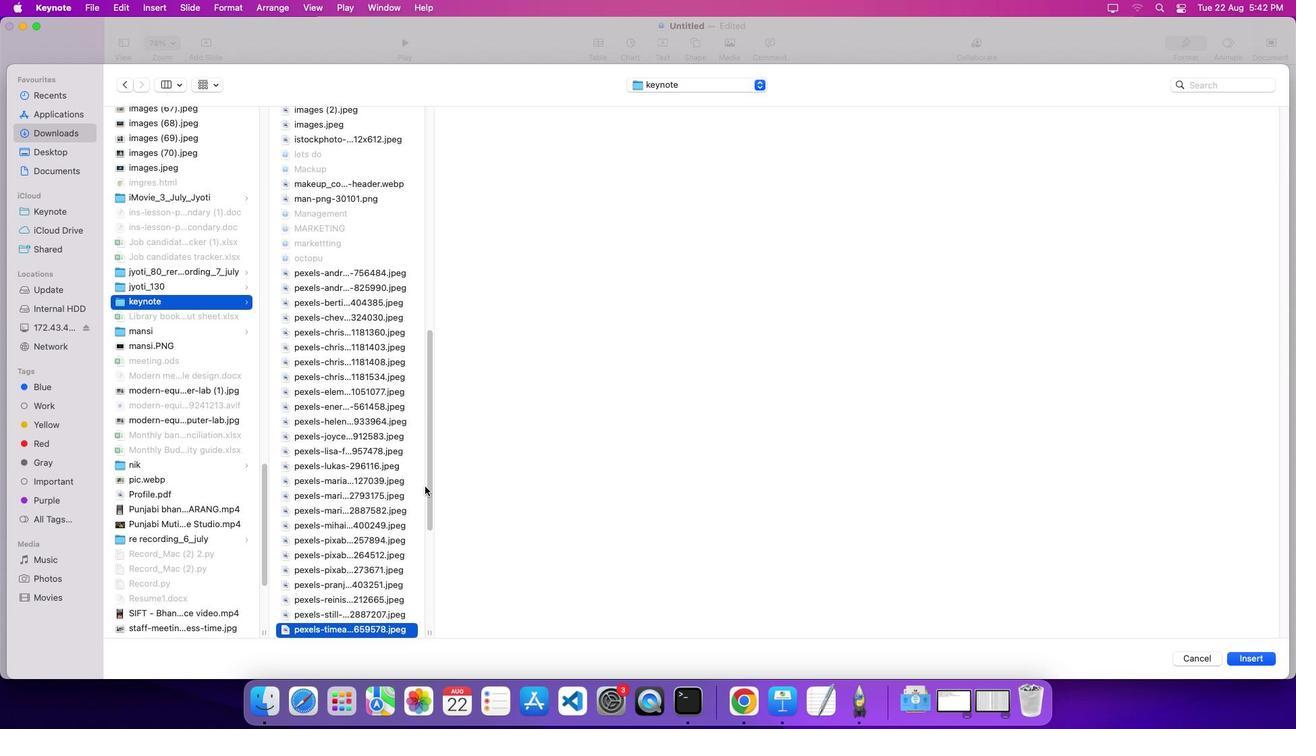 
Action: Key pressed Key.down
Screenshot: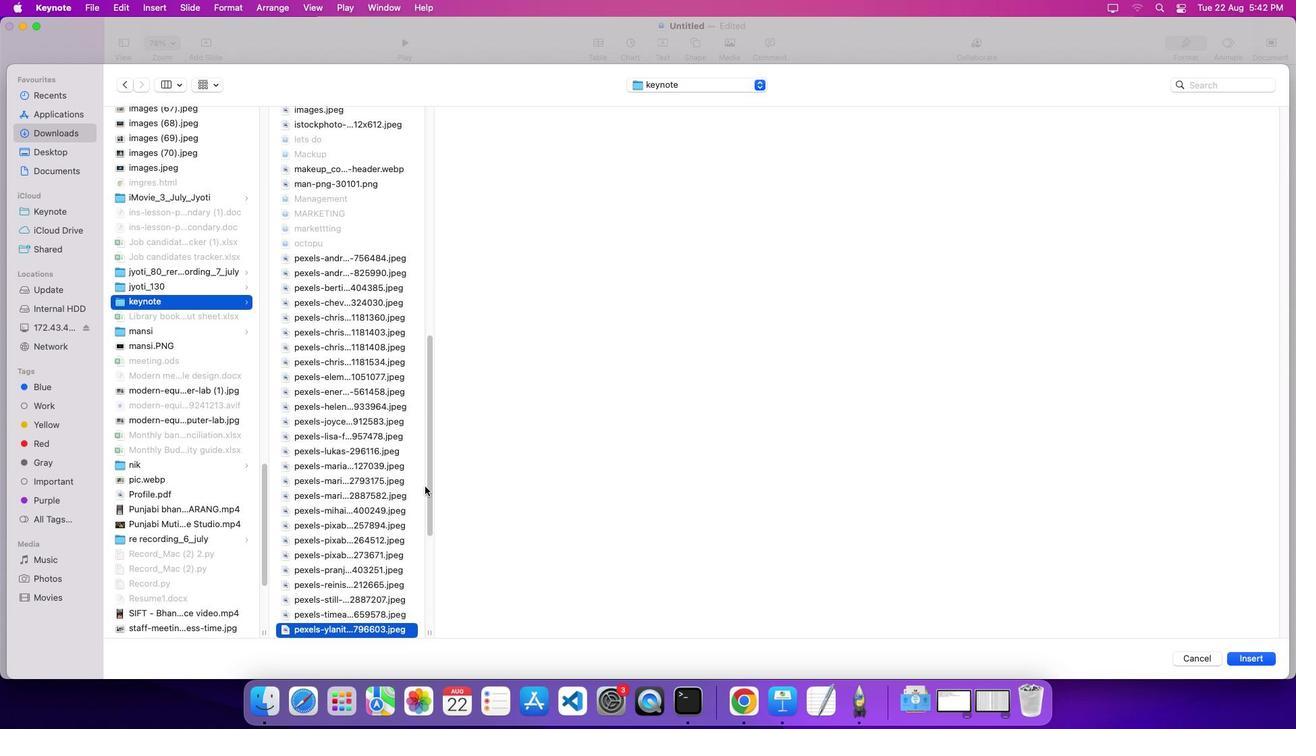 
Action: Mouse moved to (421, 496)
Screenshot: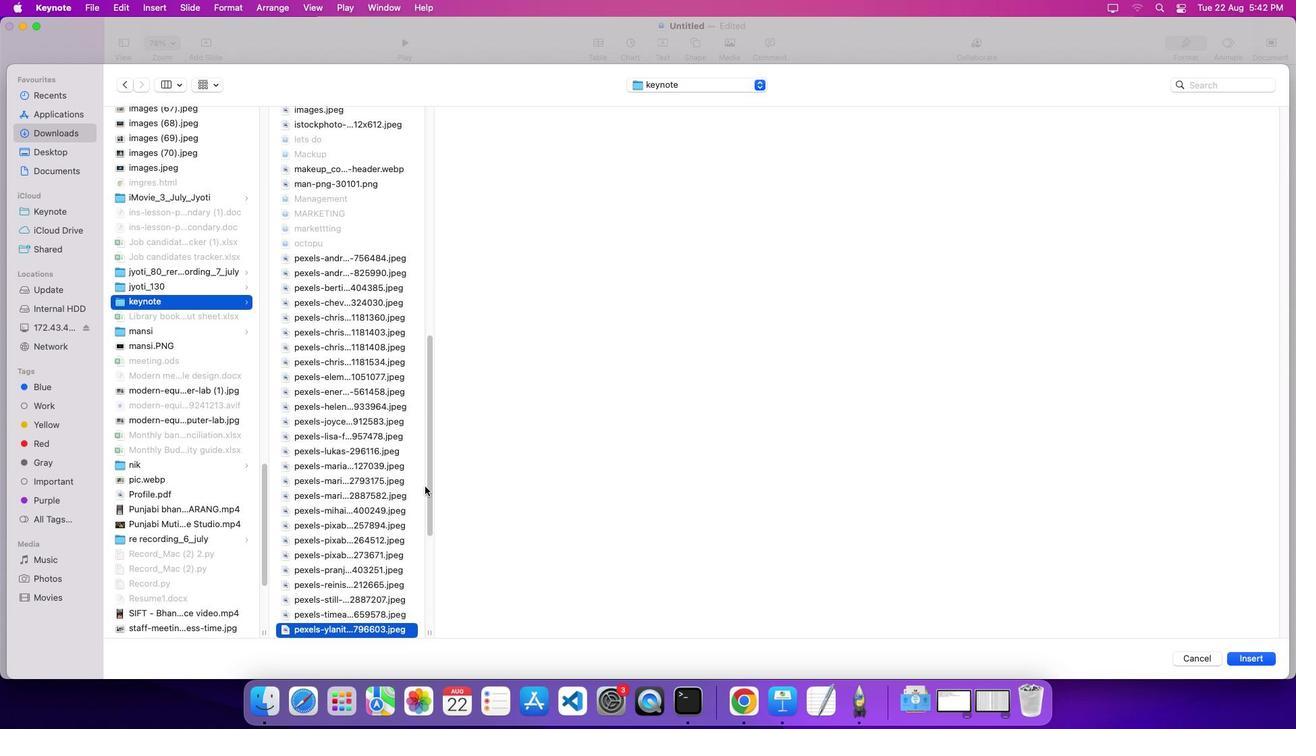 
Action: Key pressed Key.down
Screenshot: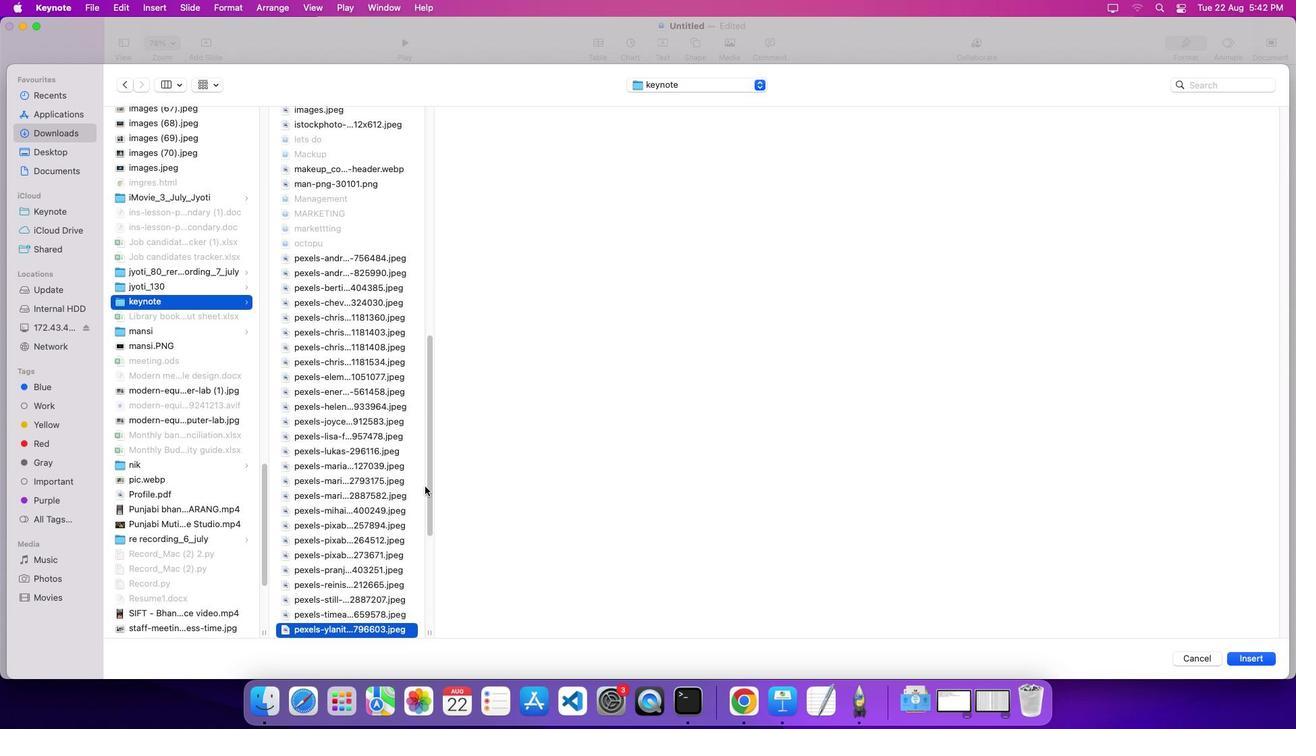 
Action: Mouse moved to (422, 496)
Screenshot: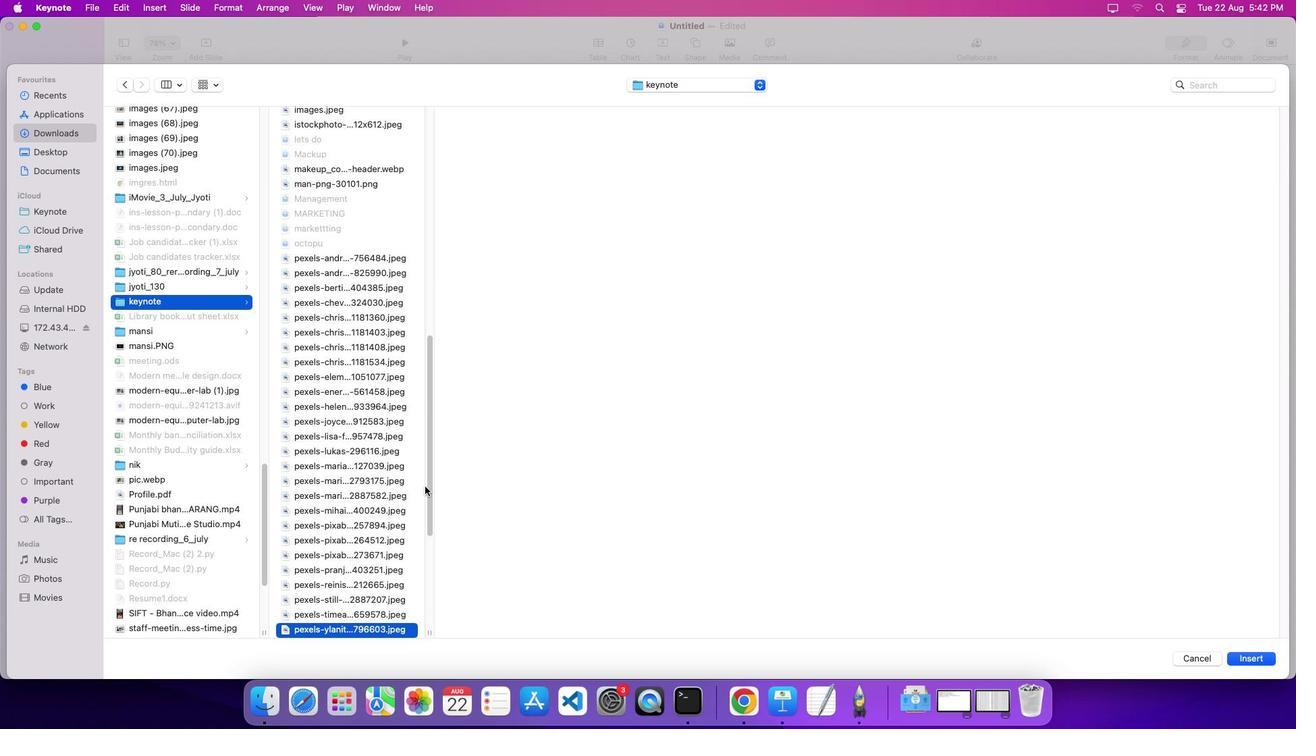 
Action: Key pressed Key.down
Screenshot: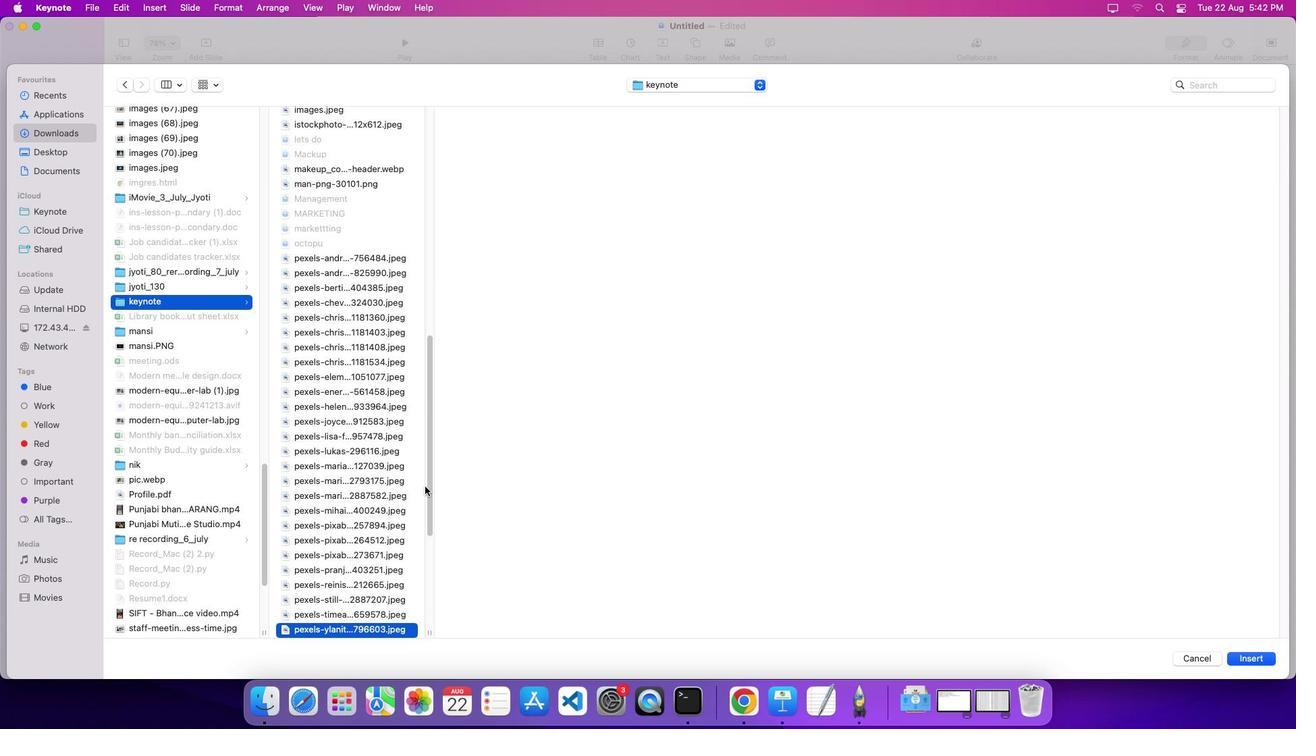 
Action: Mouse moved to (422, 496)
Screenshot: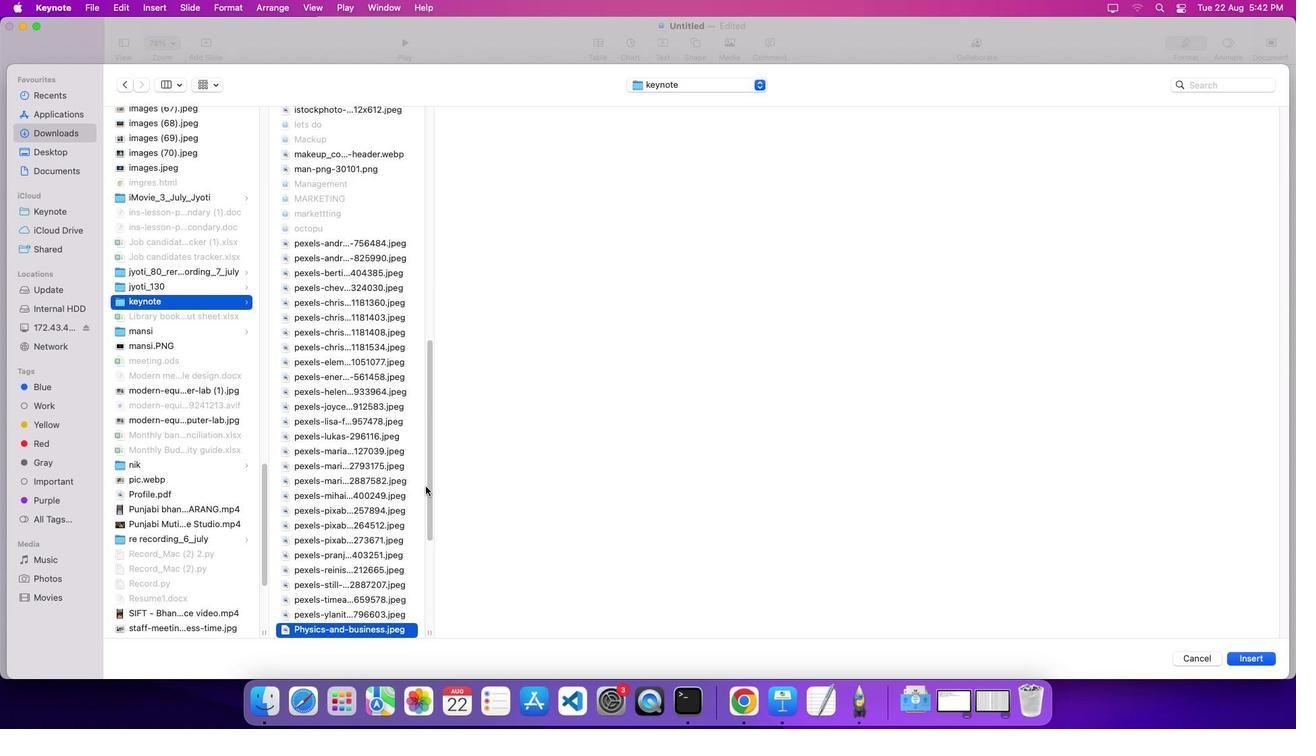 
Action: Key pressed Key.down
Screenshot: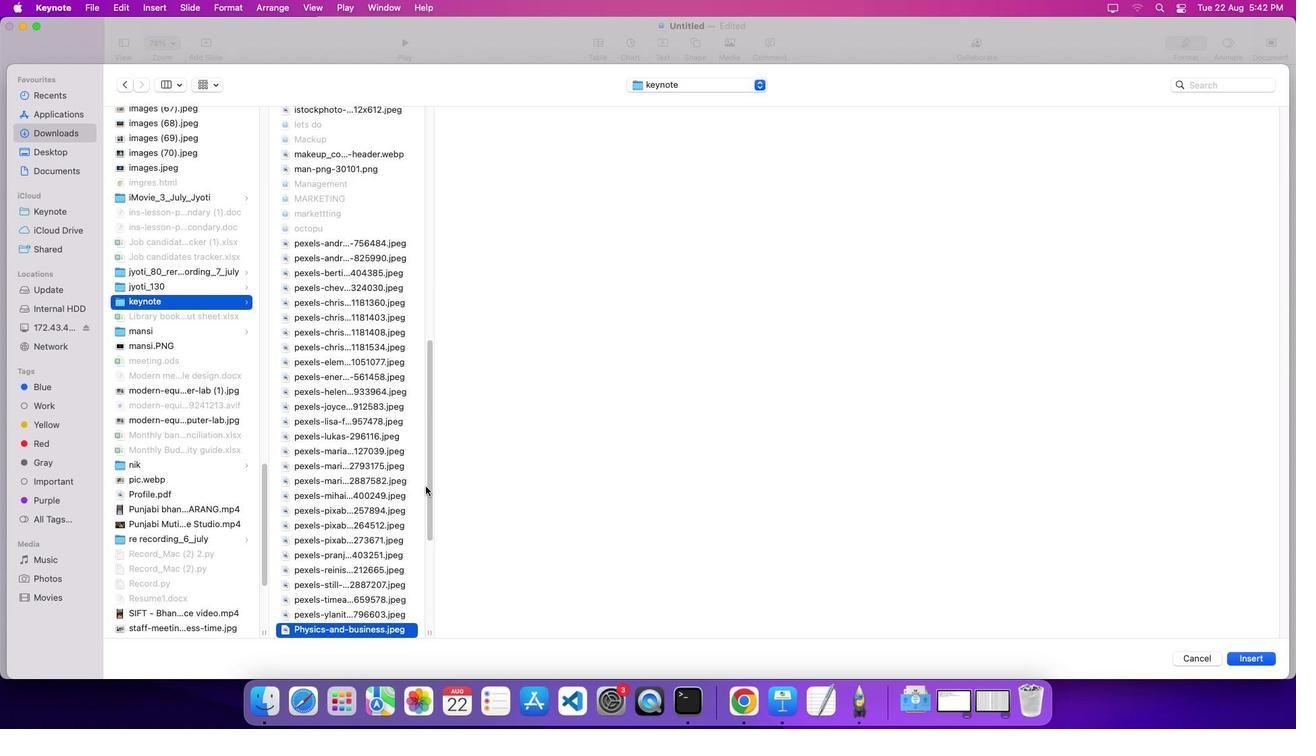
Action: Mouse moved to (424, 493)
Screenshot: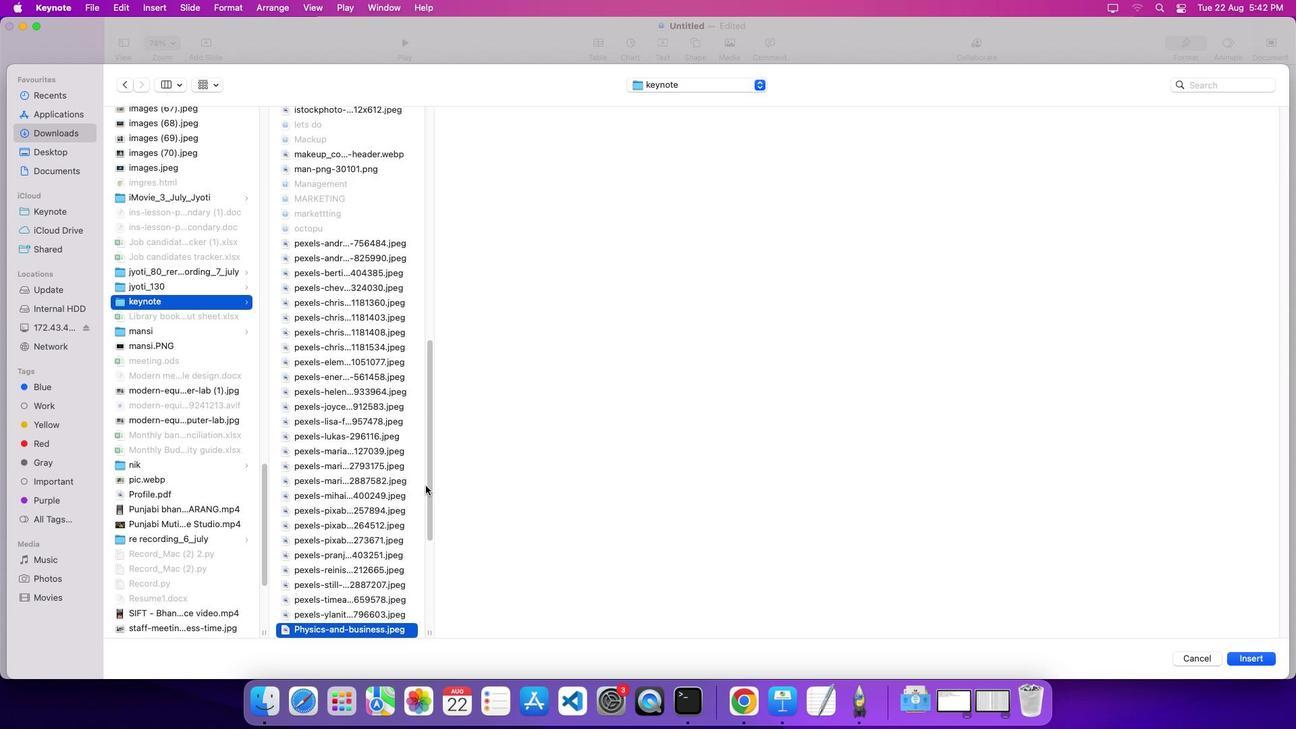 
Action: Key pressed Key.down
Screenshot: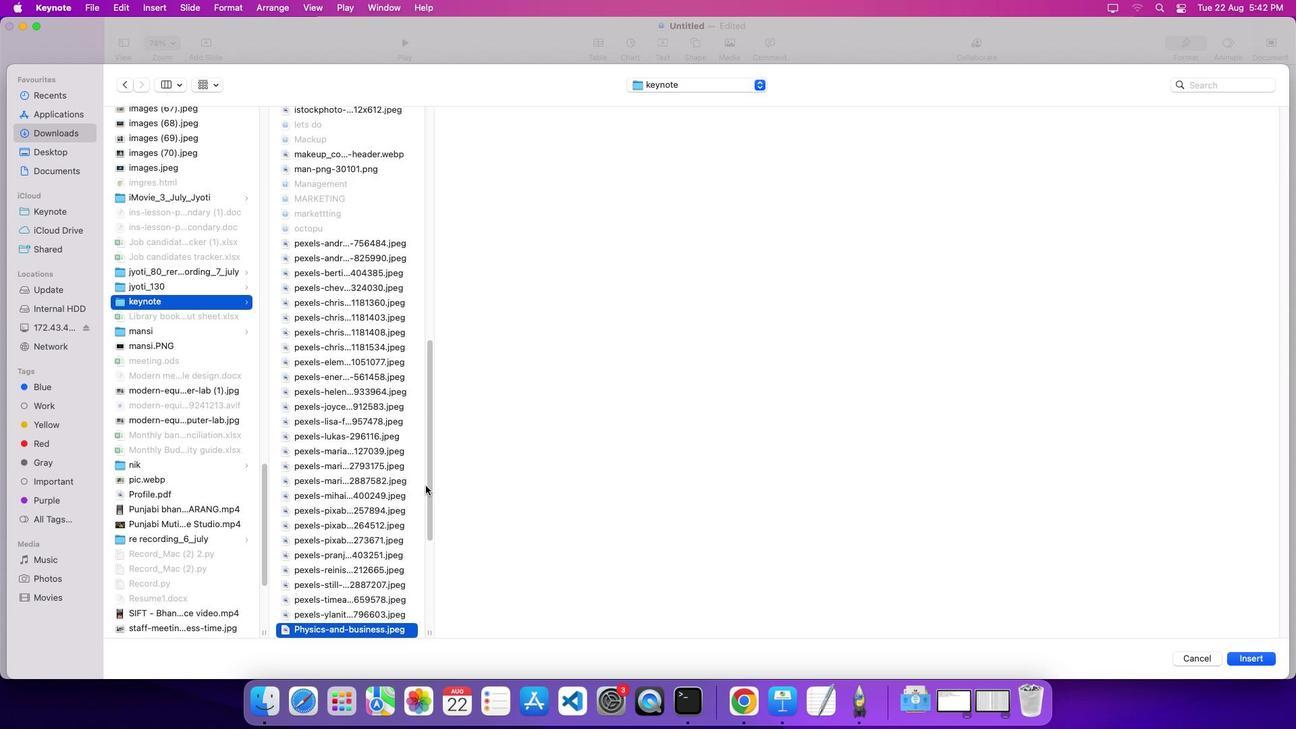 
Action: Mouse moved to (425, 492)
Screenshot: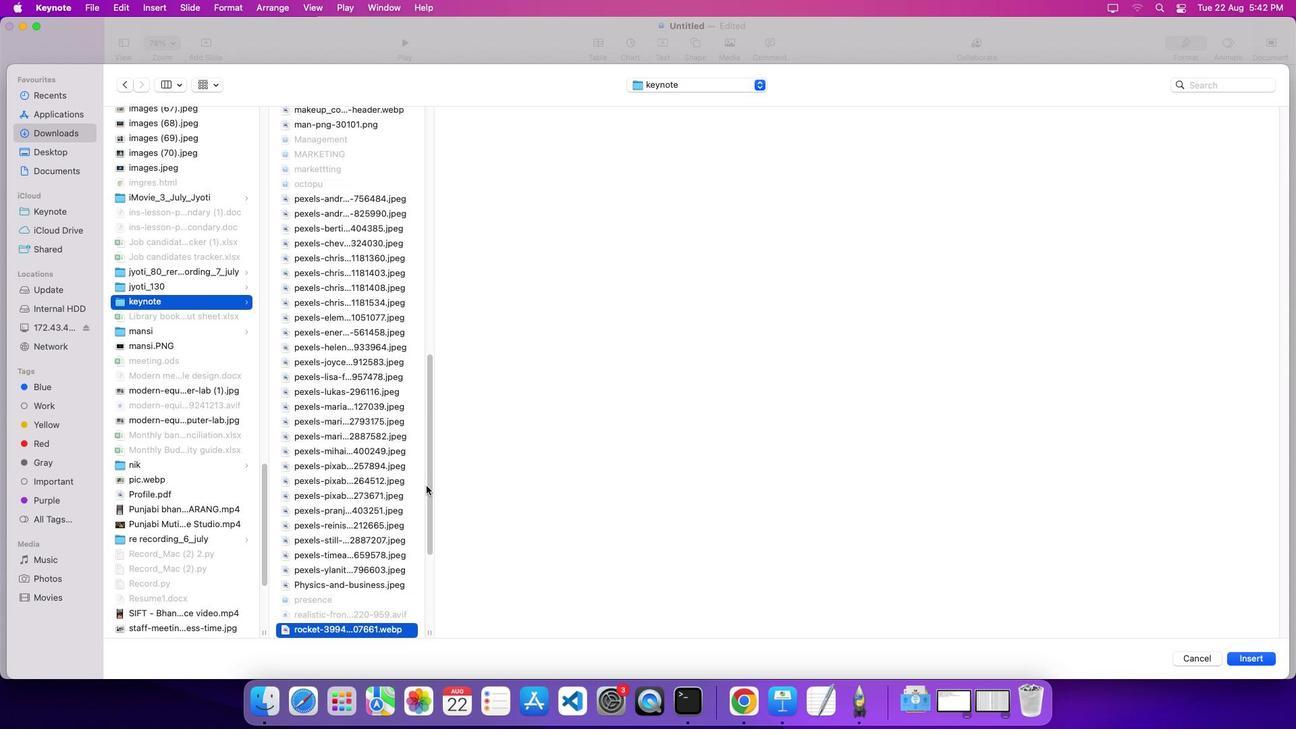 
Action: Key pressed Key.down
Screenshot: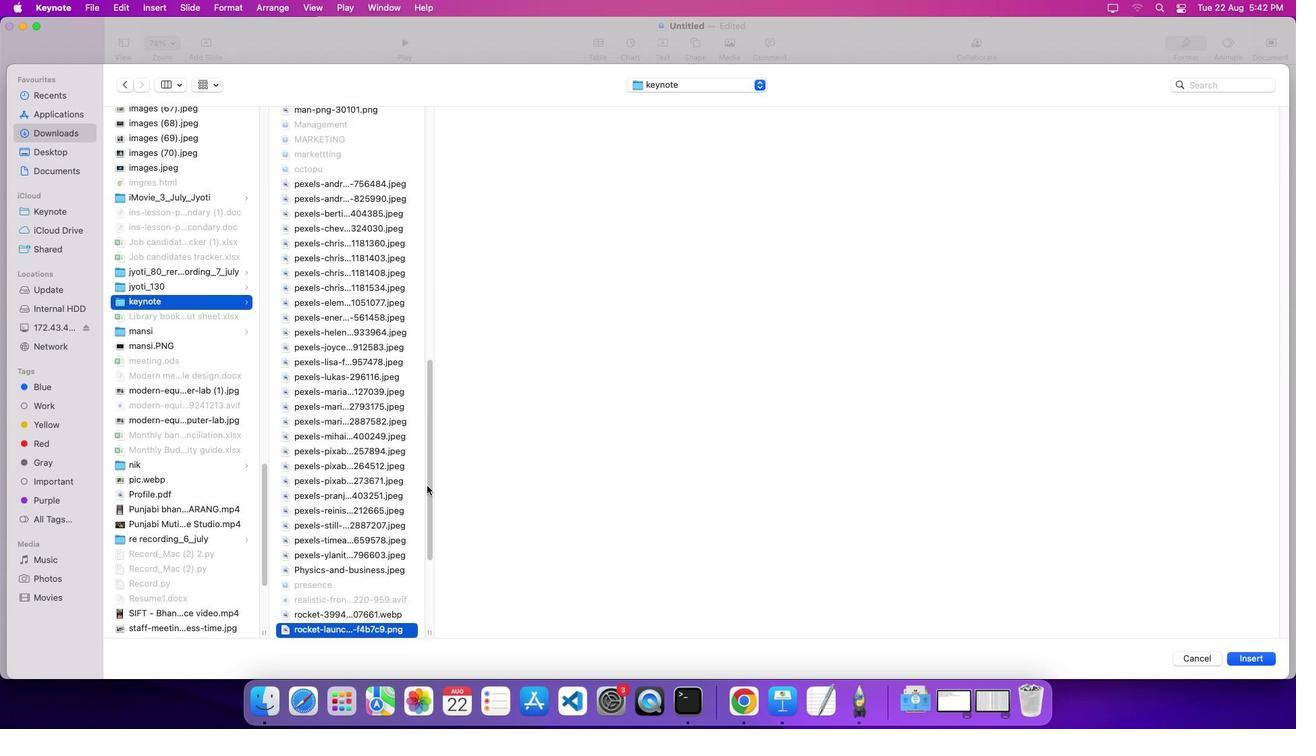 
Action: Mouse moved to (426, 490)
Screenshot: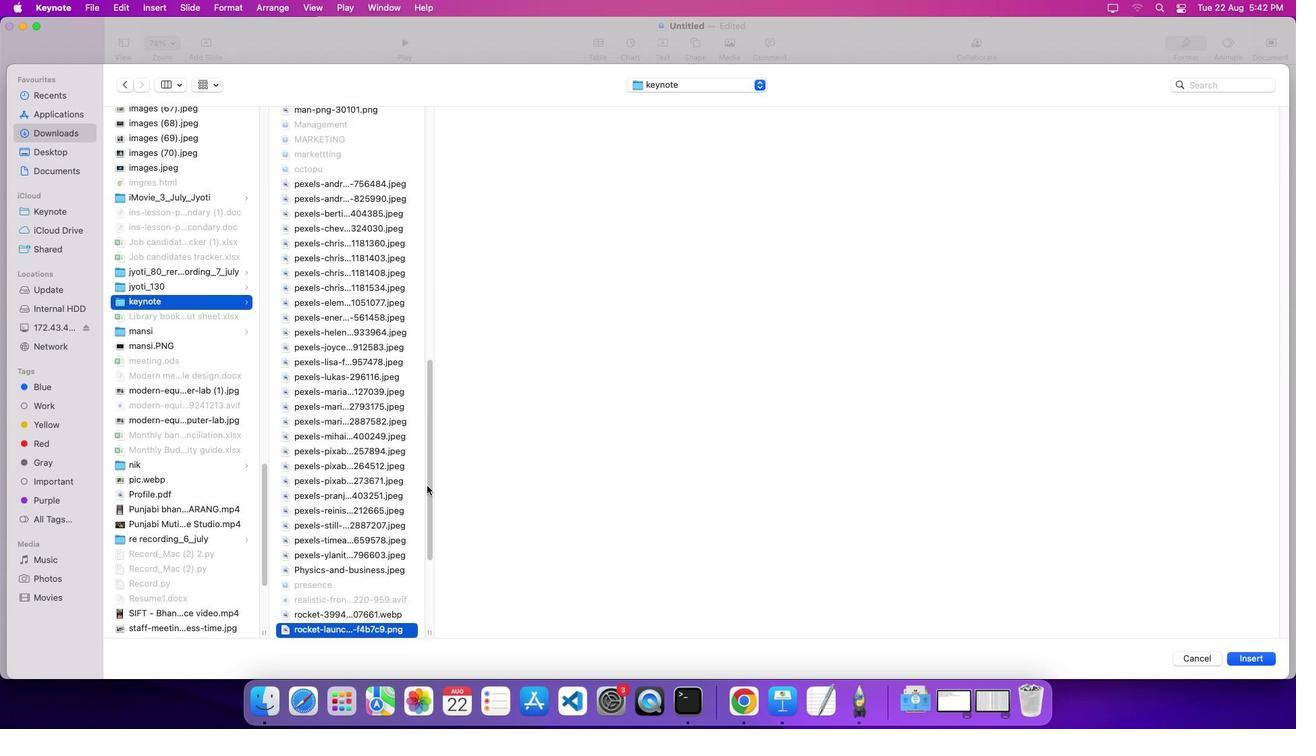 
Action: Key pressed Key.down
Screenshot: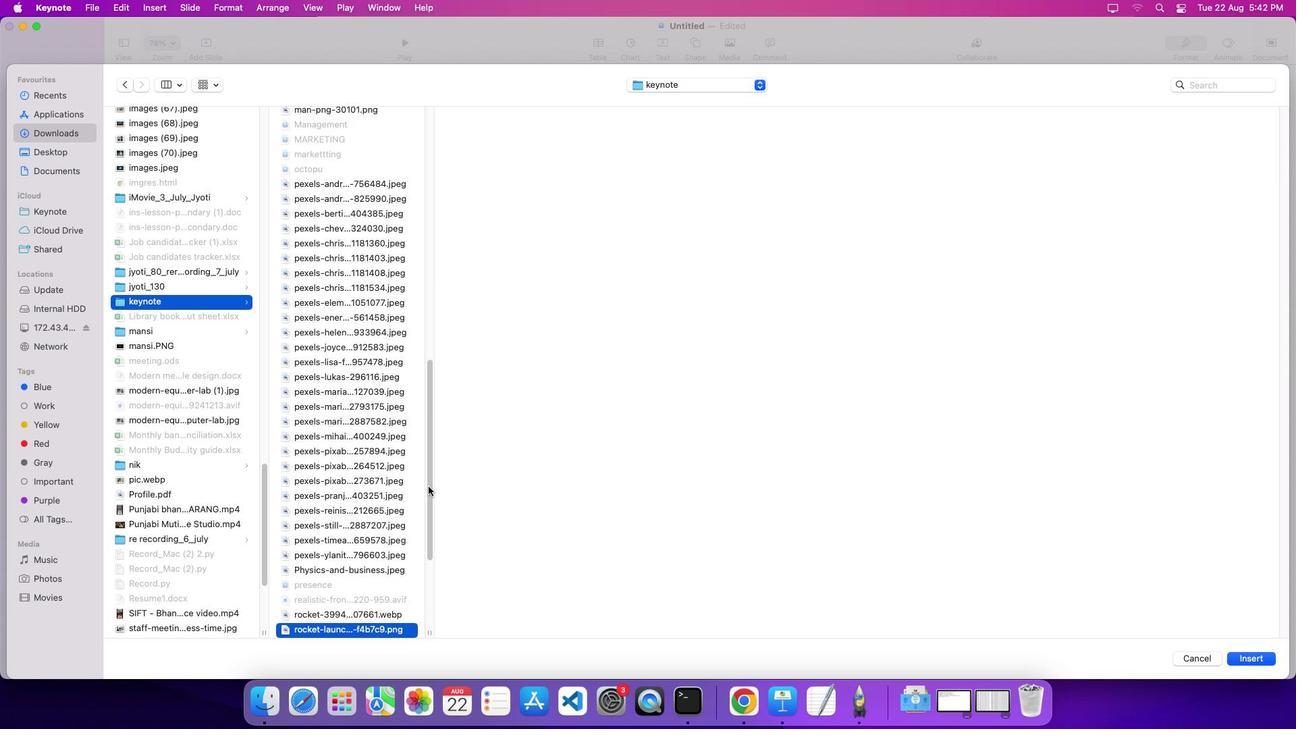 
Action: Mouse moved to (427, 489)
Screenshot: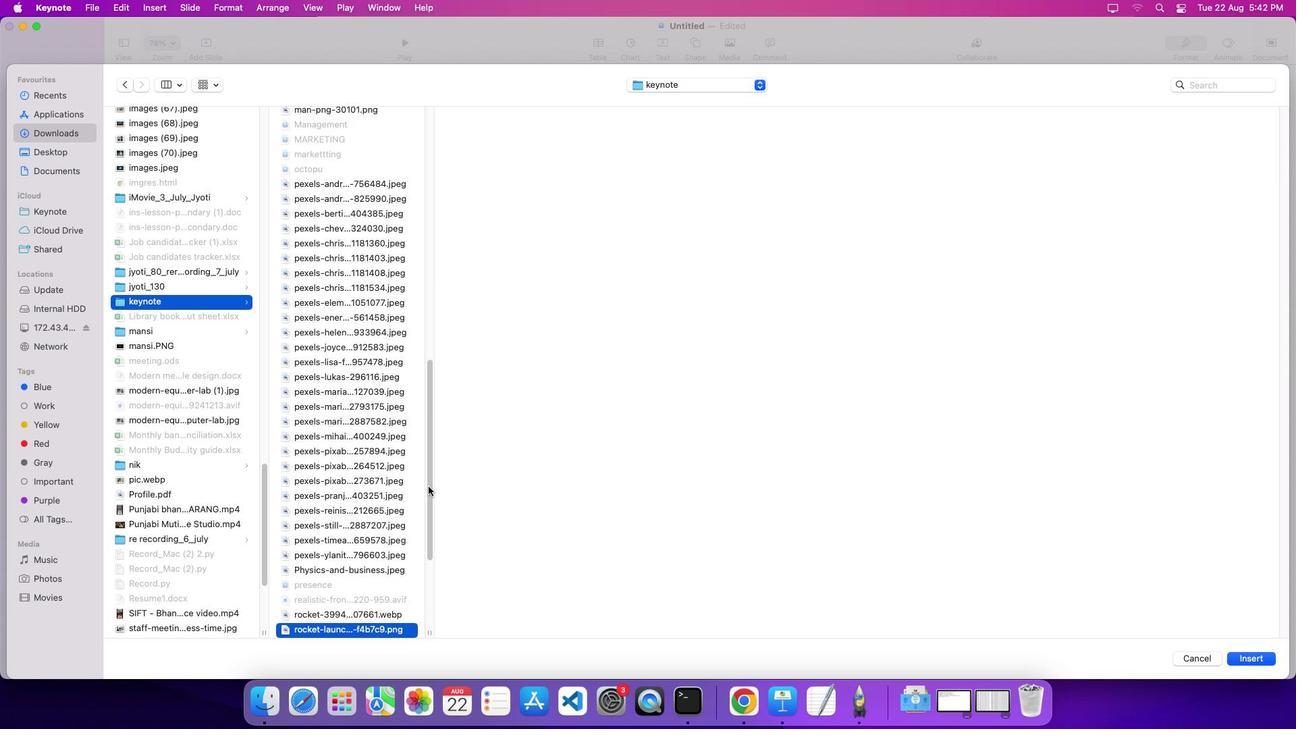 
Action: Key pressed Key.down
Screenshot: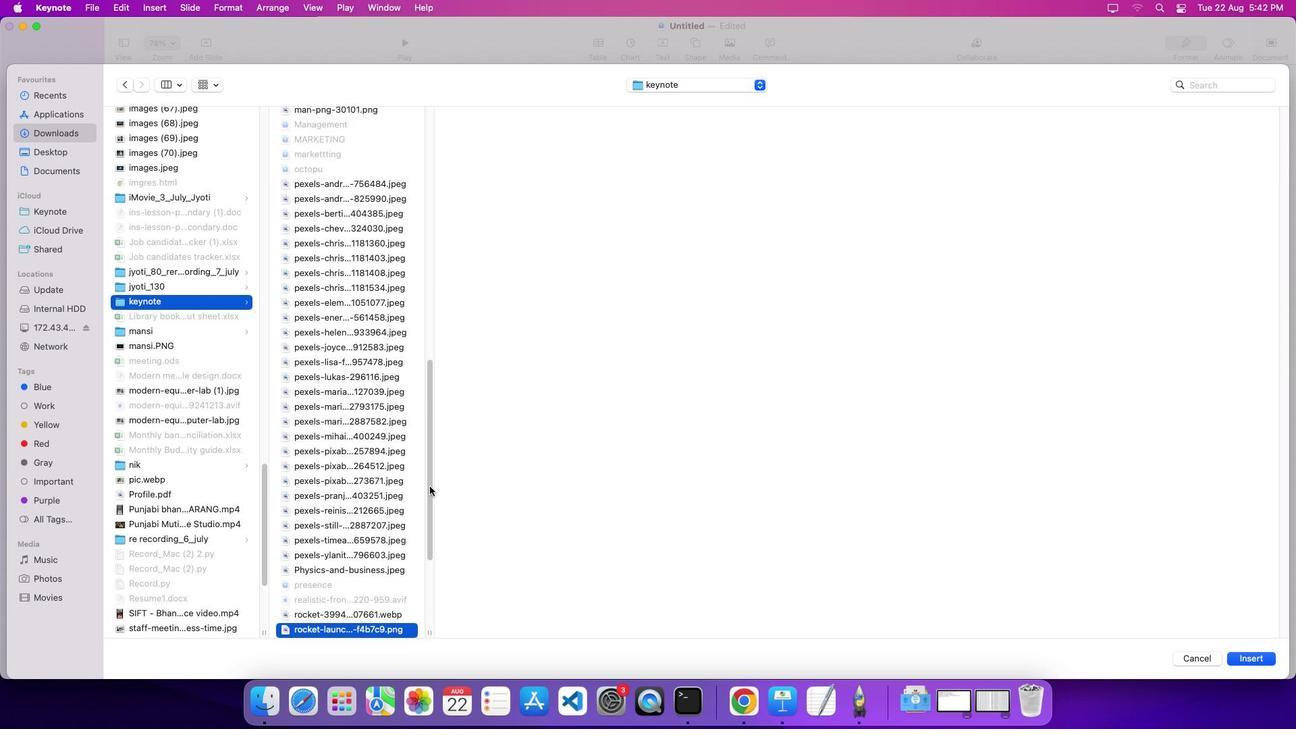 
Action: Mouse moved to (427, 489)
Screenshot: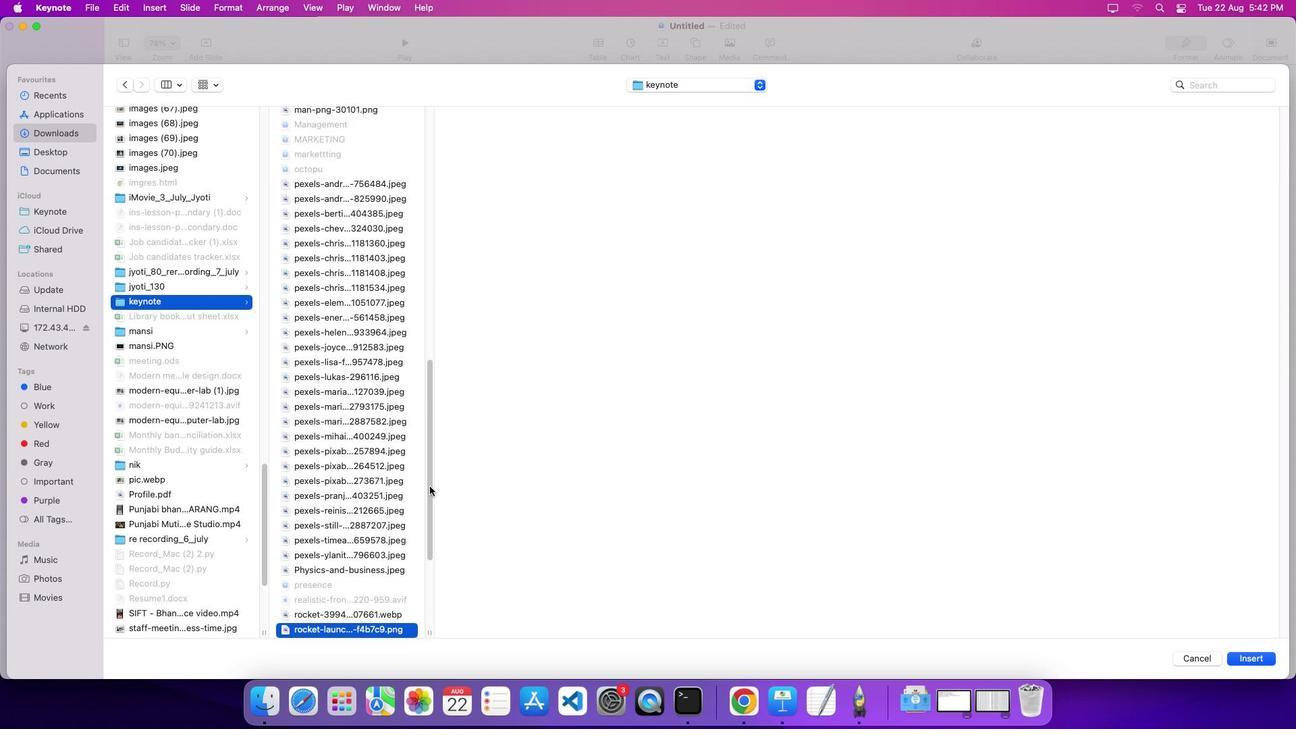 
Action: Key pressed Key.down
Screenshot: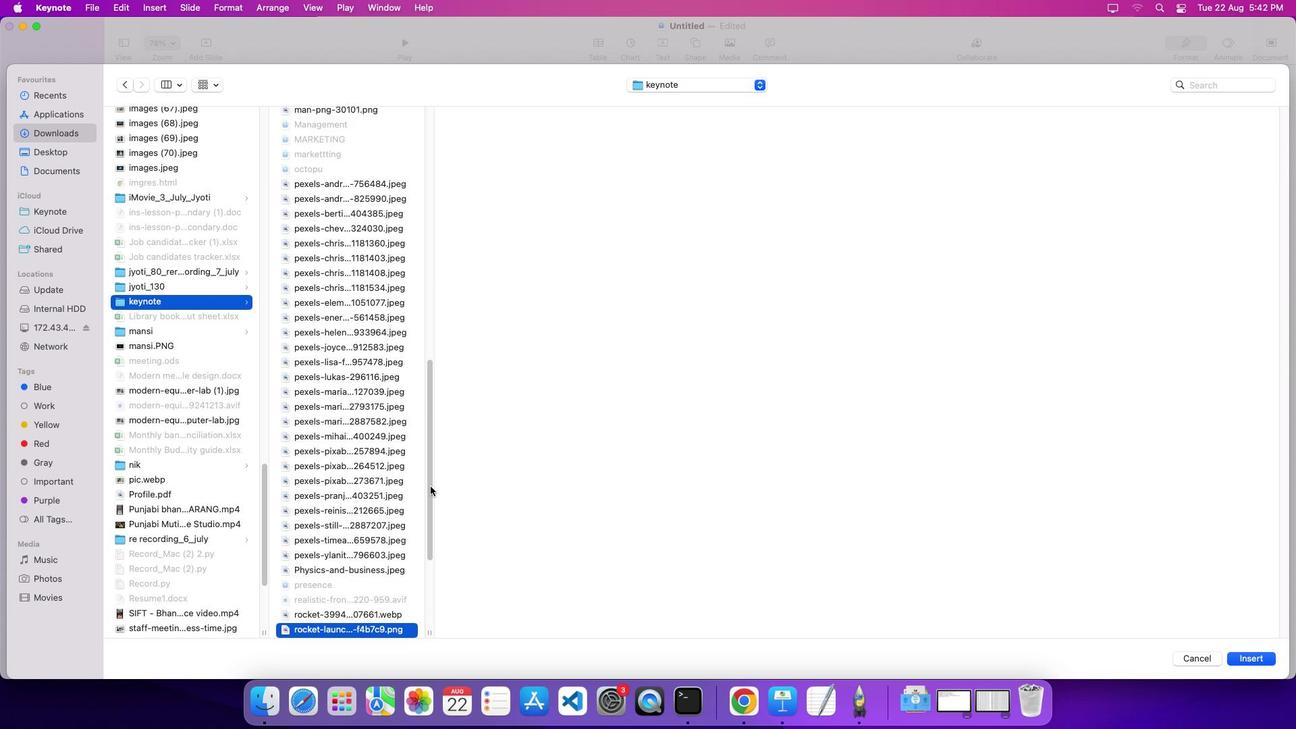
Action: Mouse moved to (432, 489)
Screenshot: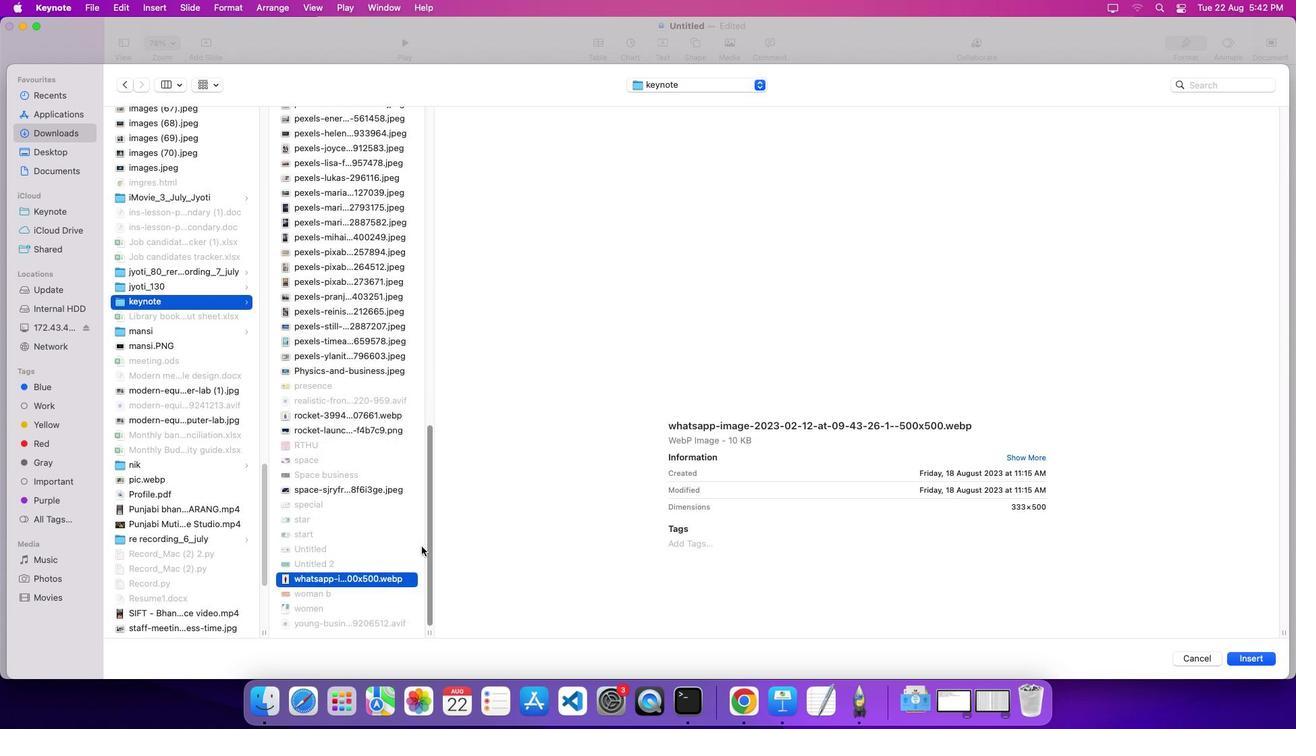 
Action: Mouse pressed left at (432, 489)
Screenshot: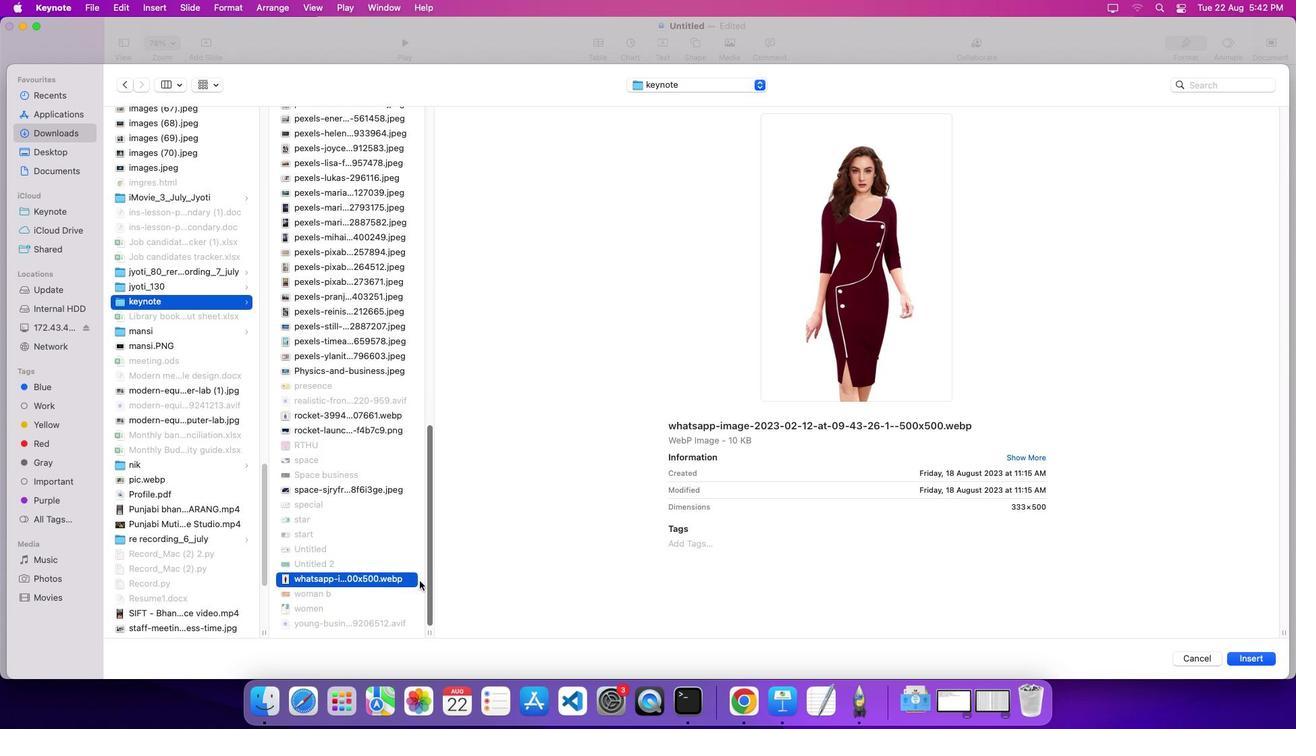 
Action: Mouse moved to (344, 541)
Screenshot: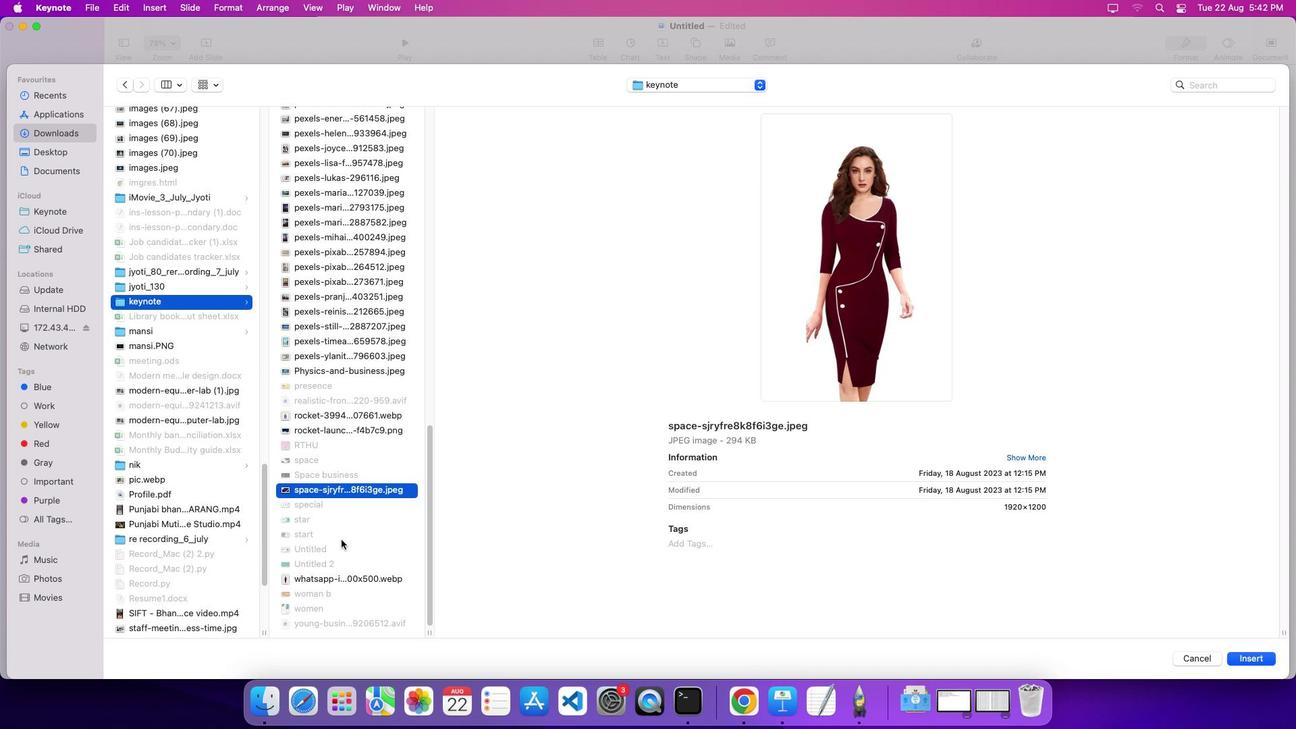 
Action: Key pressed Key.up
Screenshot: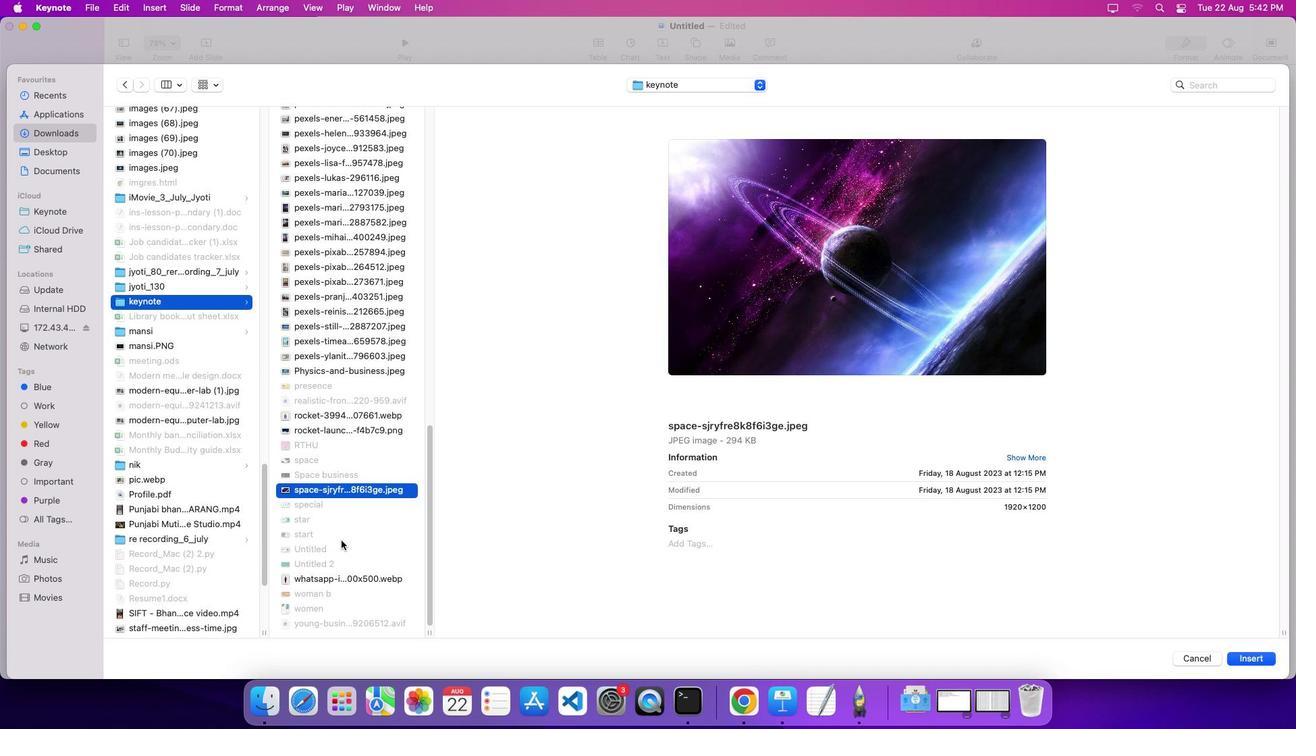
Action: Mouse moved to (343, 542)
Screenshot: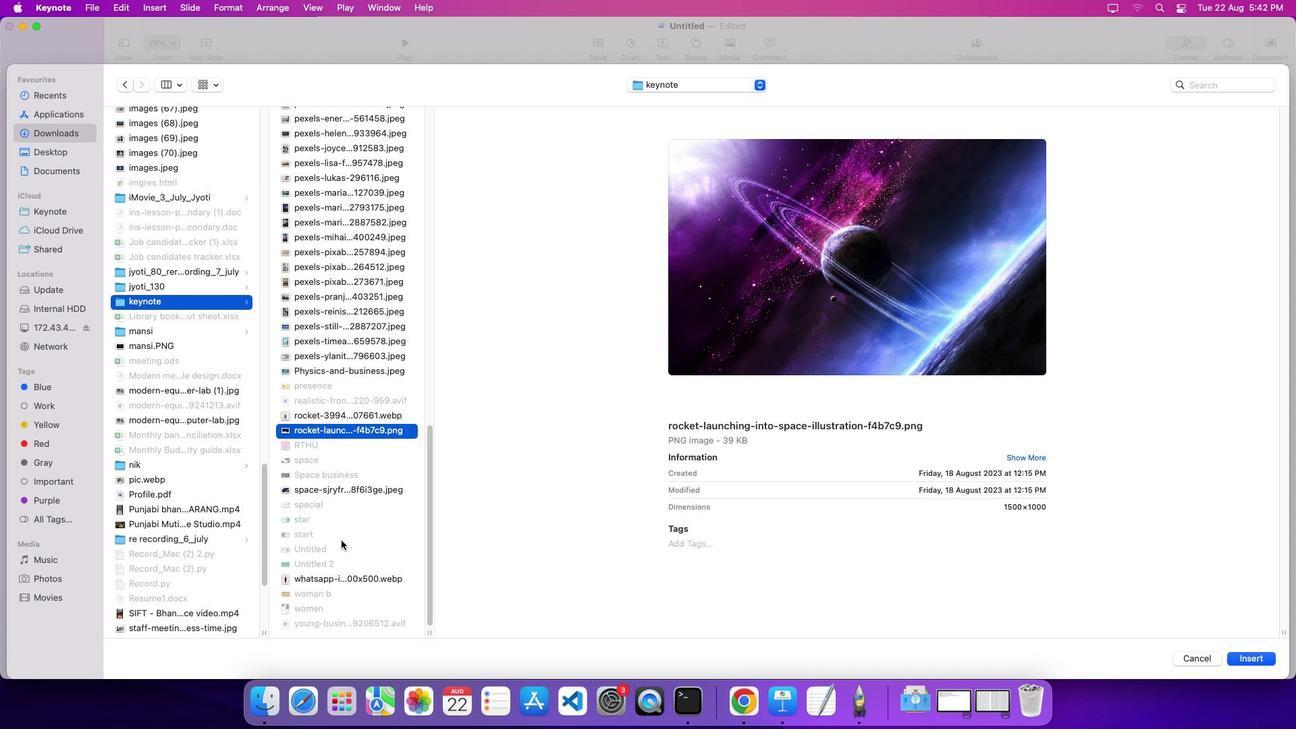 
Action: Key pressed Key.up
Screenshot: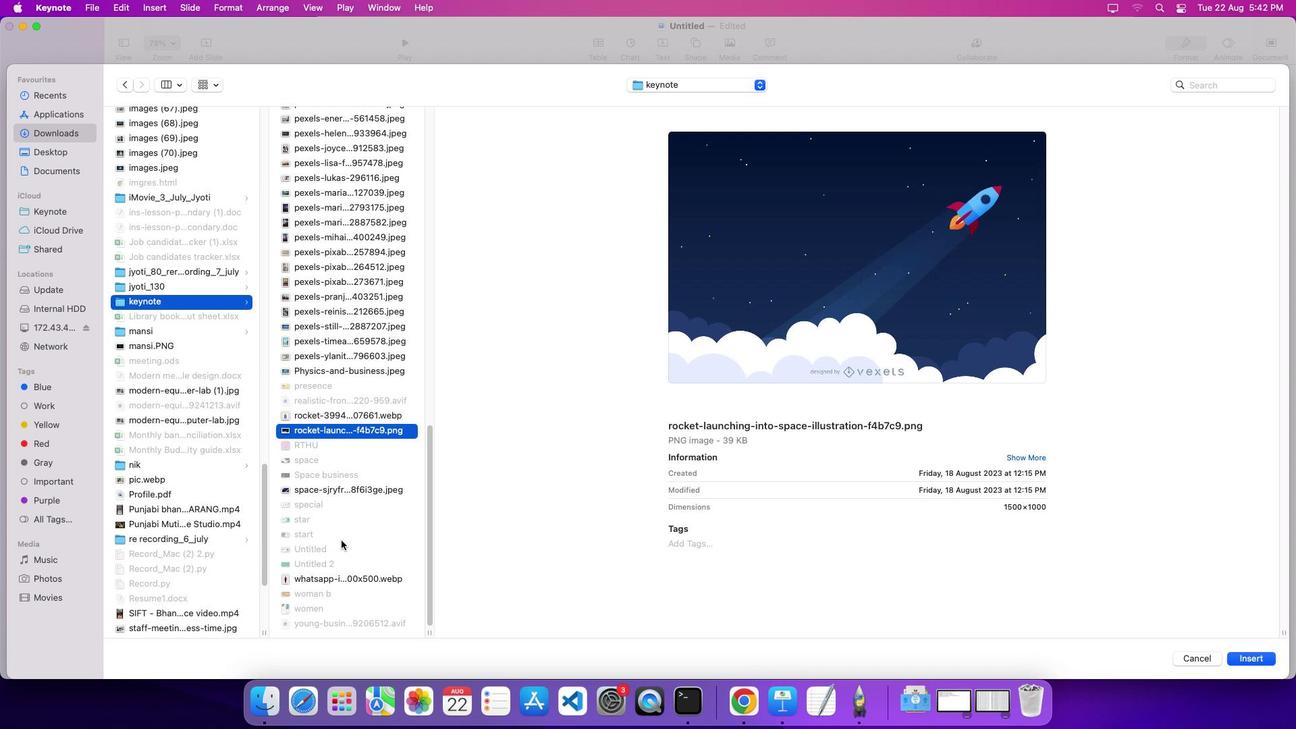 
Action: Mouse moved to (343, 542)
Screenshot: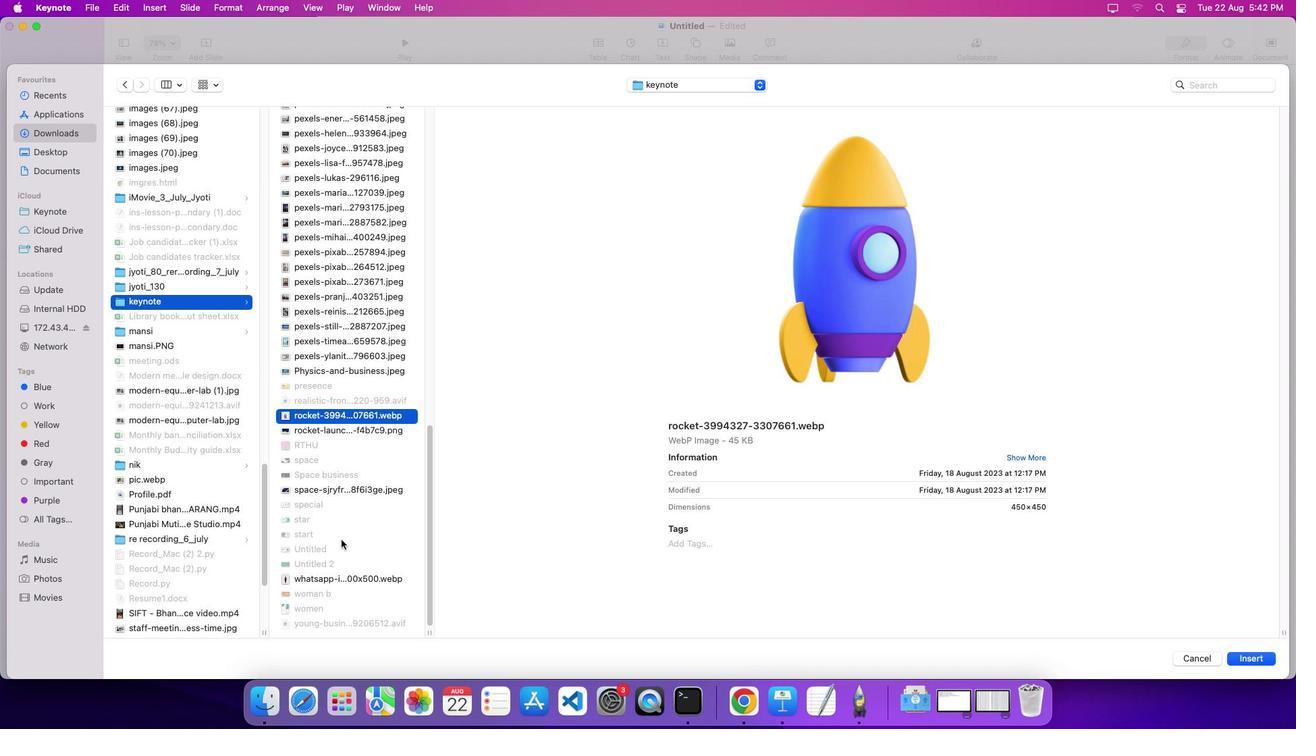 
Action: Key pressed Key.up
Screenshot: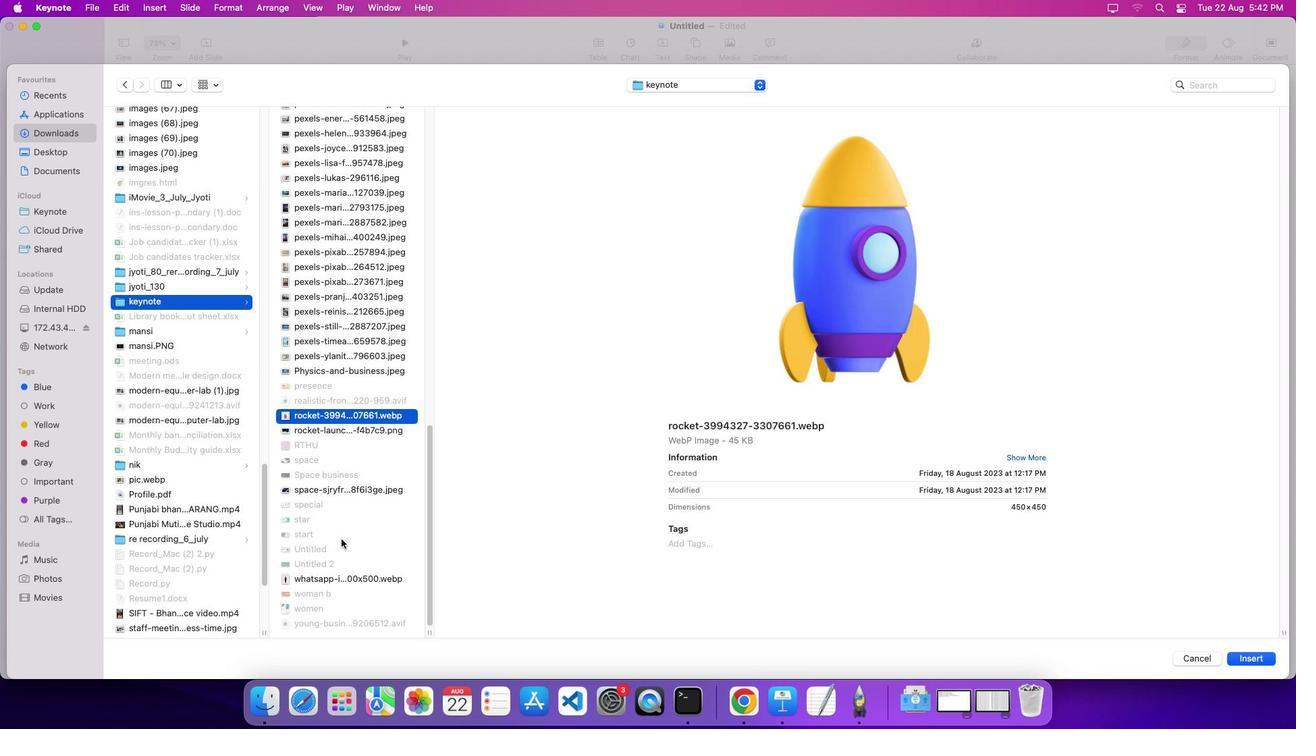 
Action: Mouse moved to (344, 541)
Screenshot: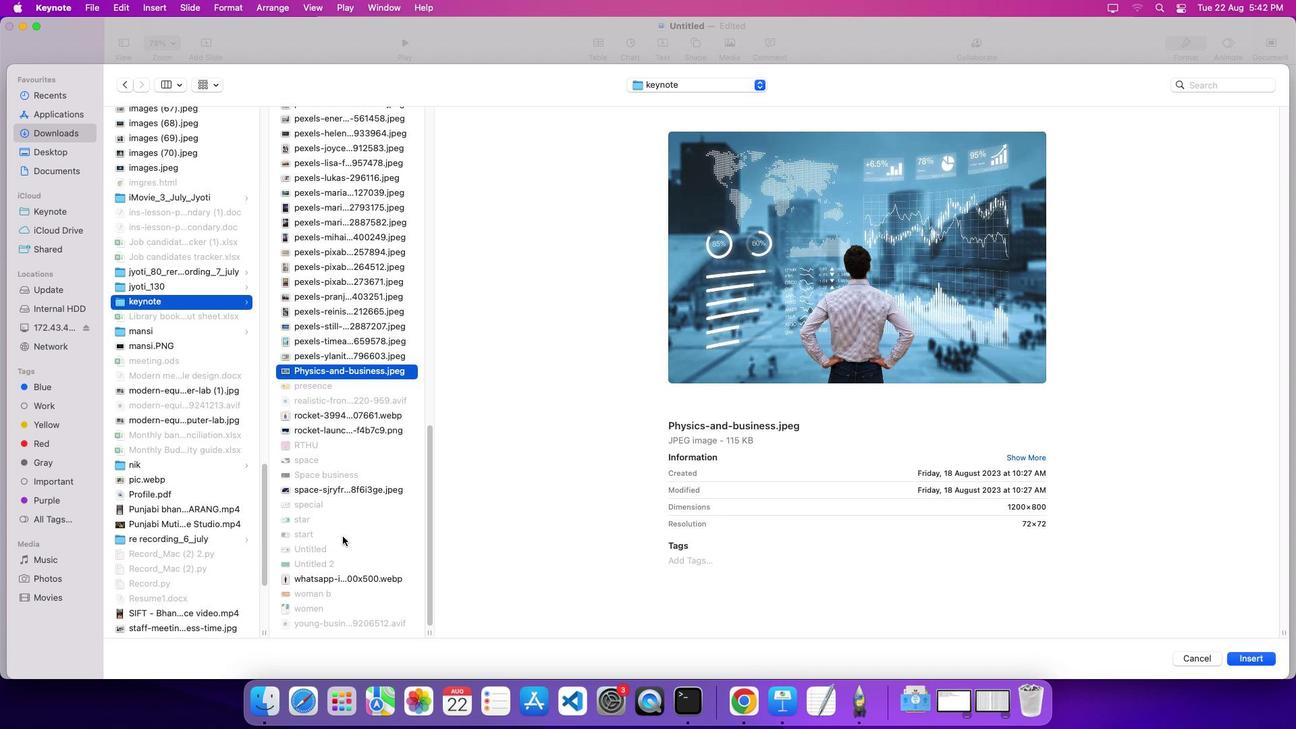 
Action: Key pressed Key.up
Screenshot: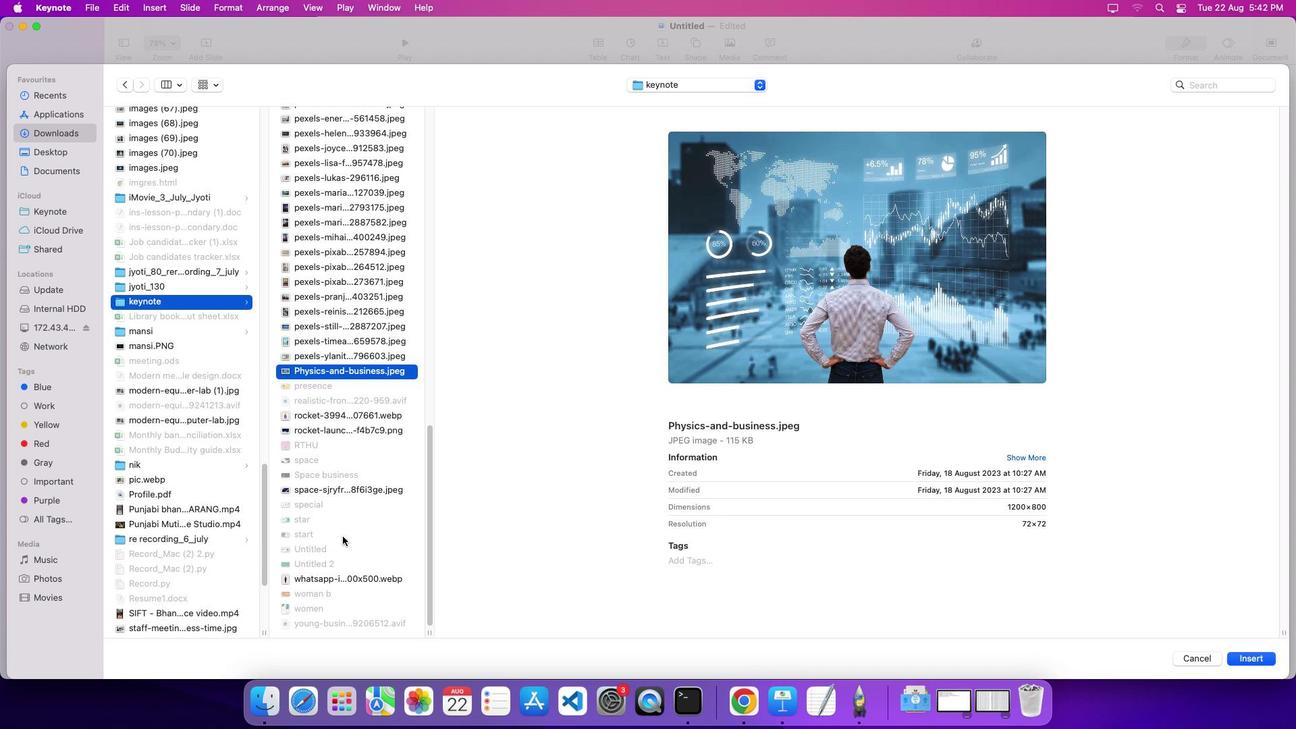 
Action: Mouse moved to (345, 538)
Screenshot: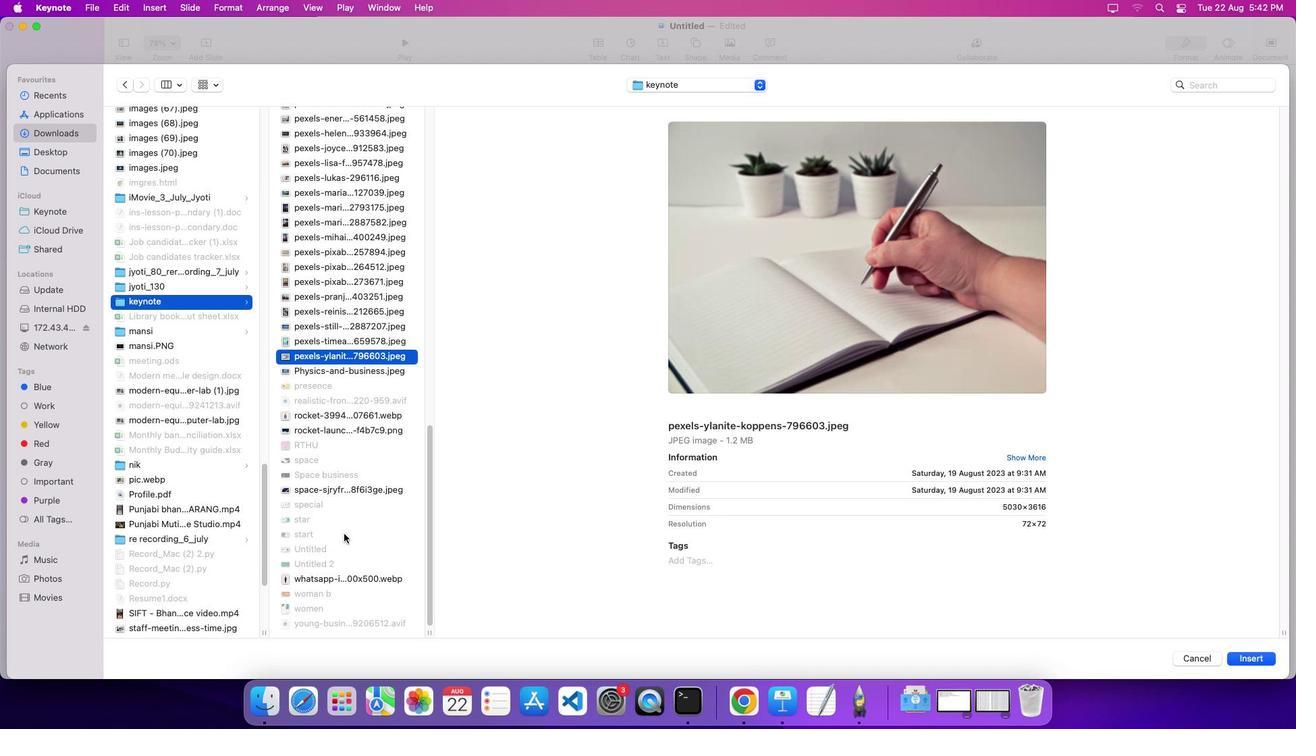 
Action: Key pressed Key.up
Screenshot: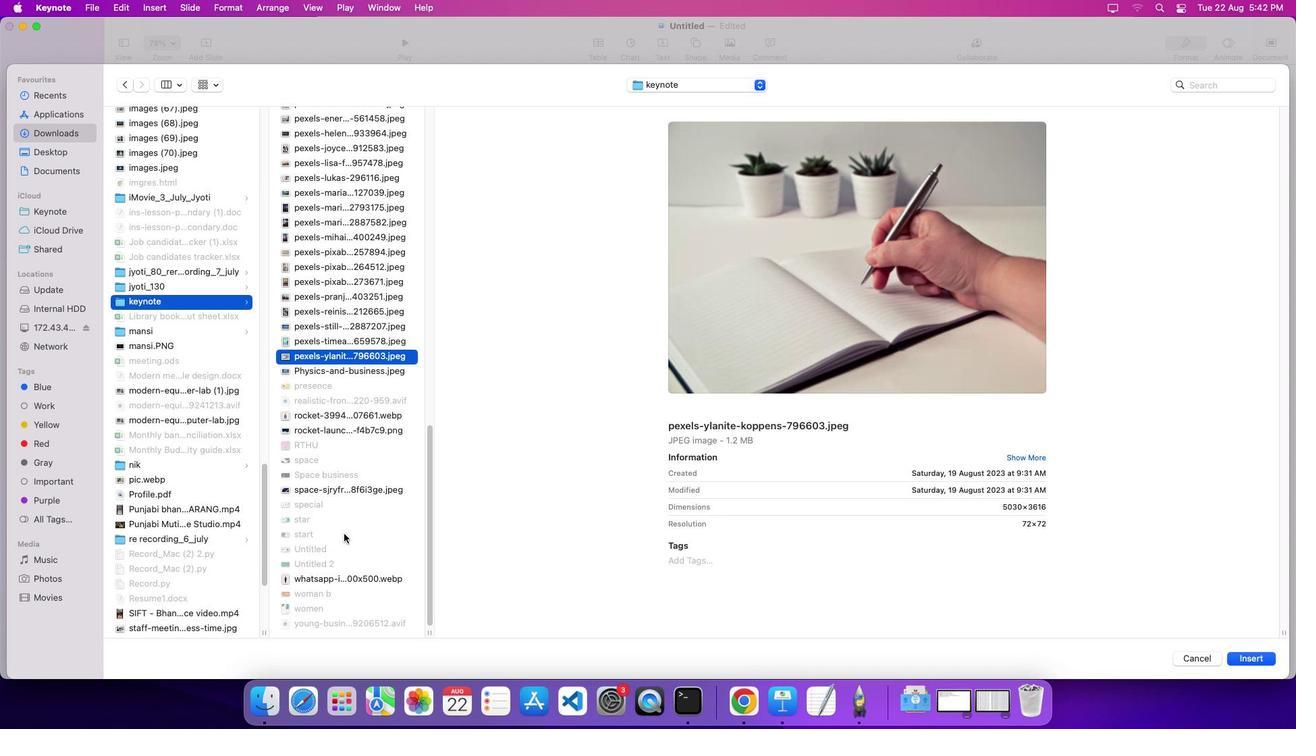 
Action: Mouse moved to (346, 536)
Screenshot: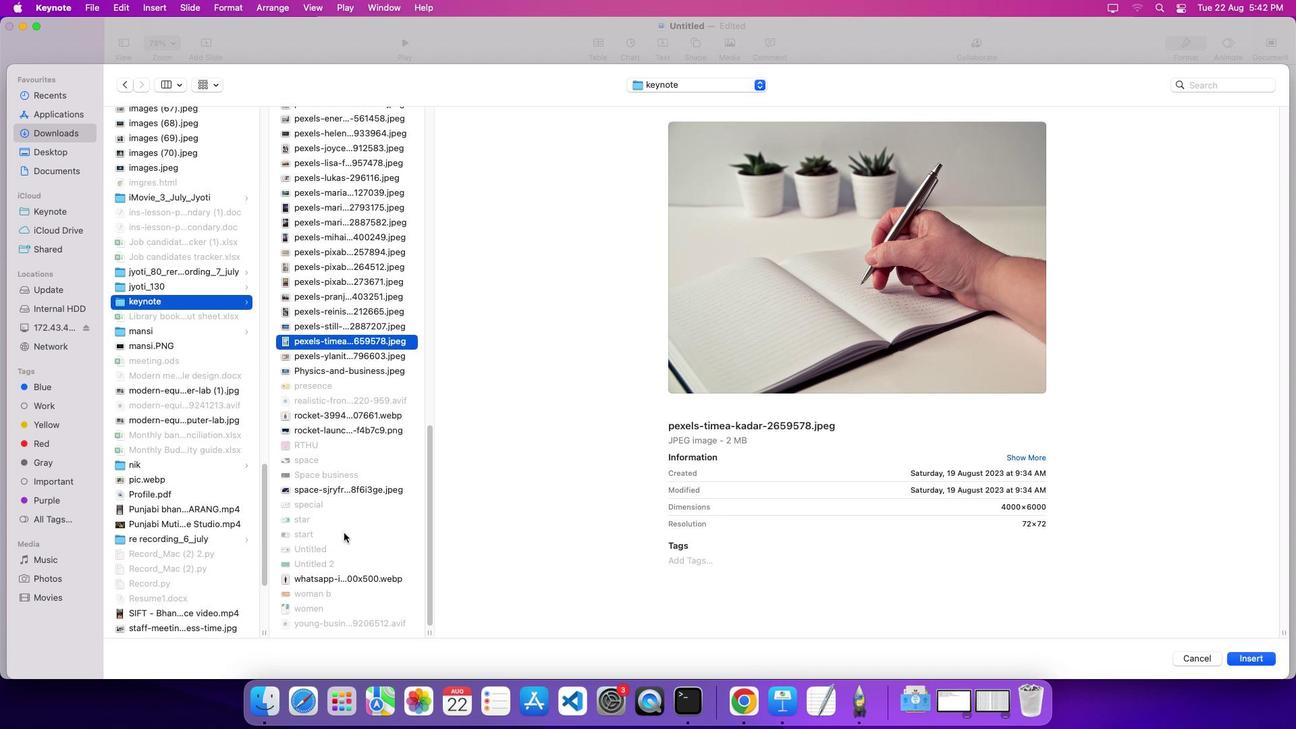 
Action: Key pressed Key.up
Screenshot: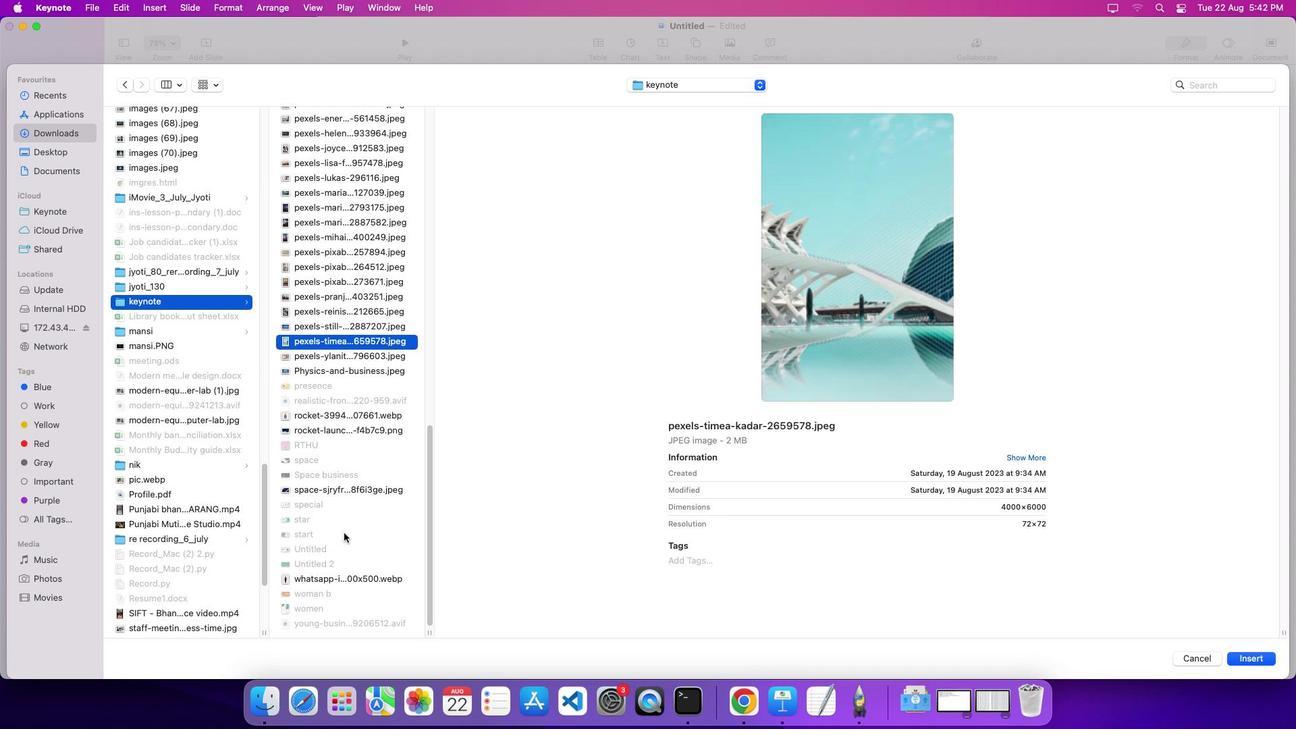 
Action: Mouse moved to (346, 535)
Screenshot: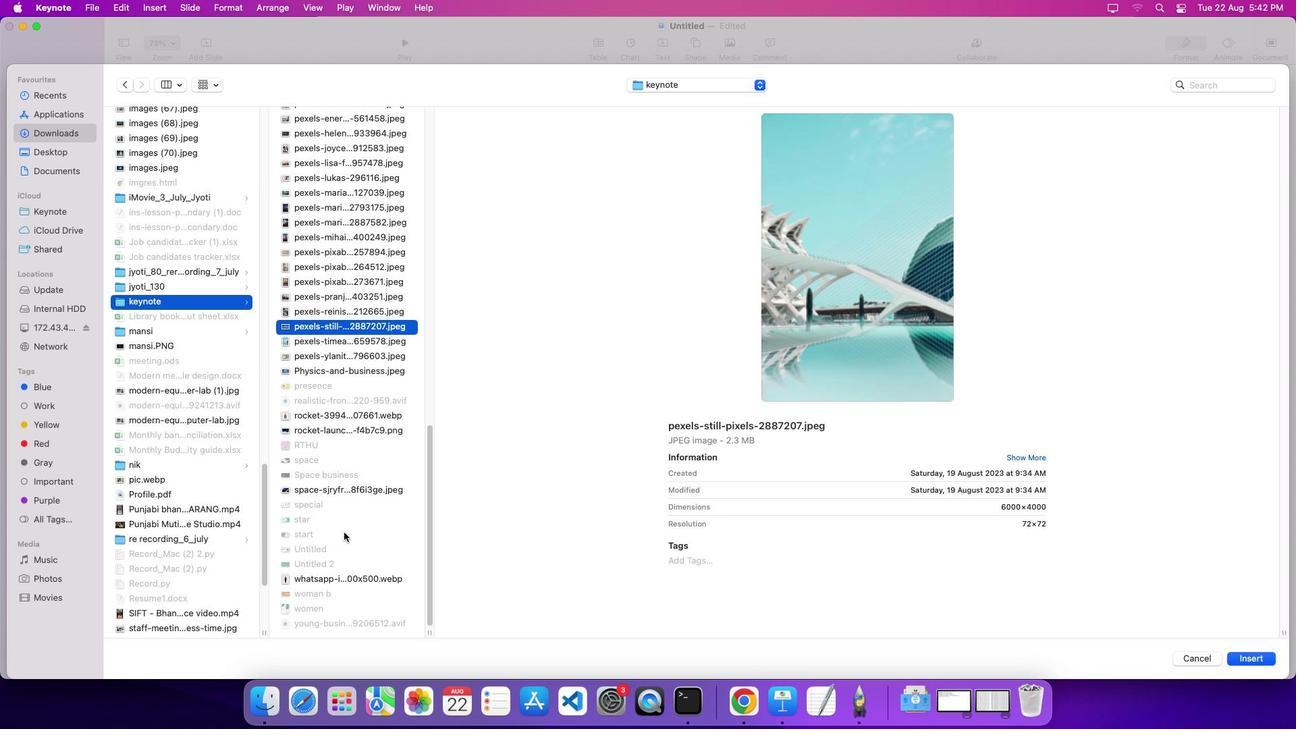 
Action: Key pressed Key.up
Screenshot: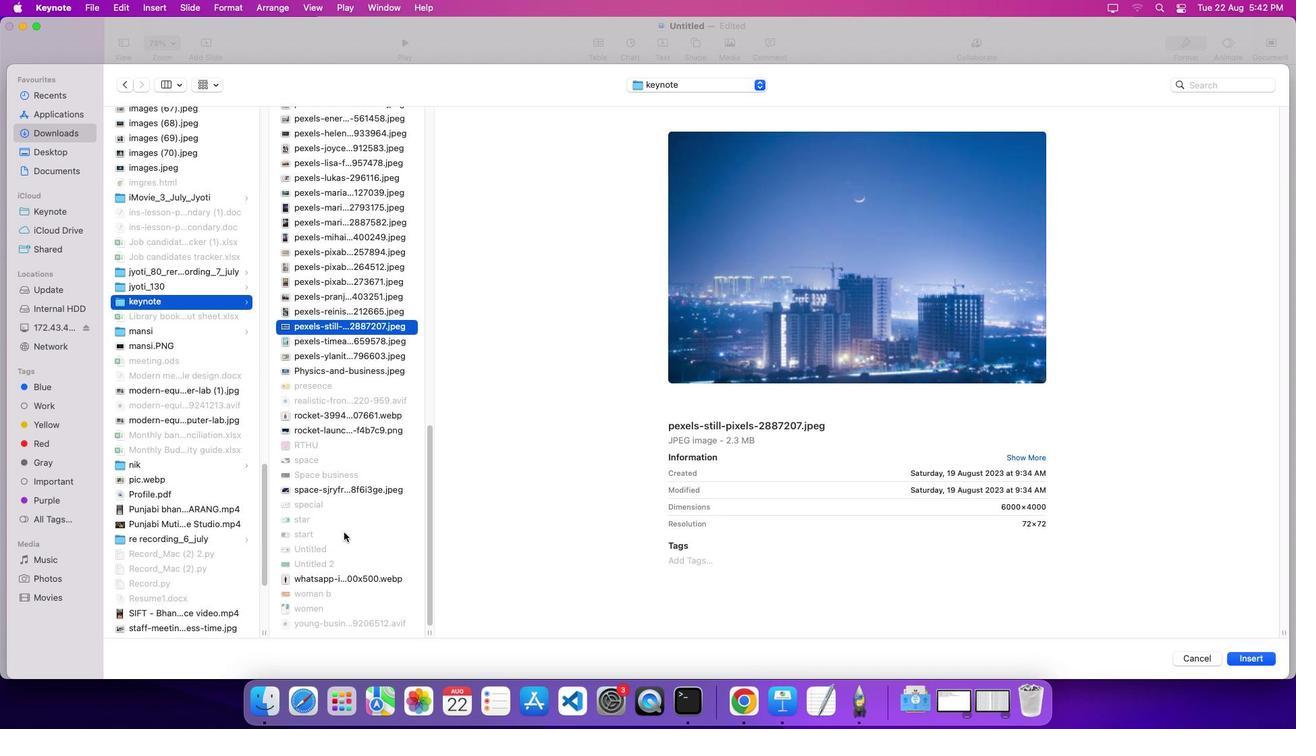 
Action: Mouse moved to (346, 535)
Screenshot: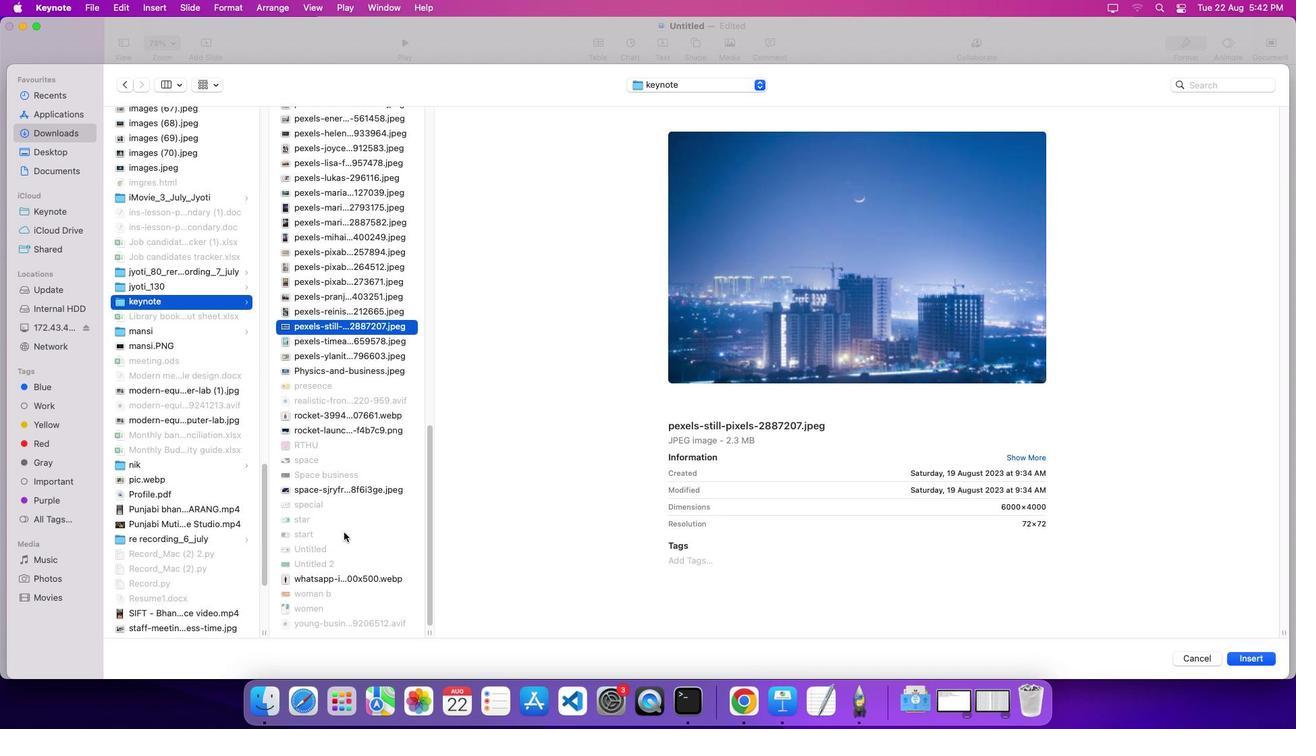 
Action: Key pressed Key.up
Screenshot: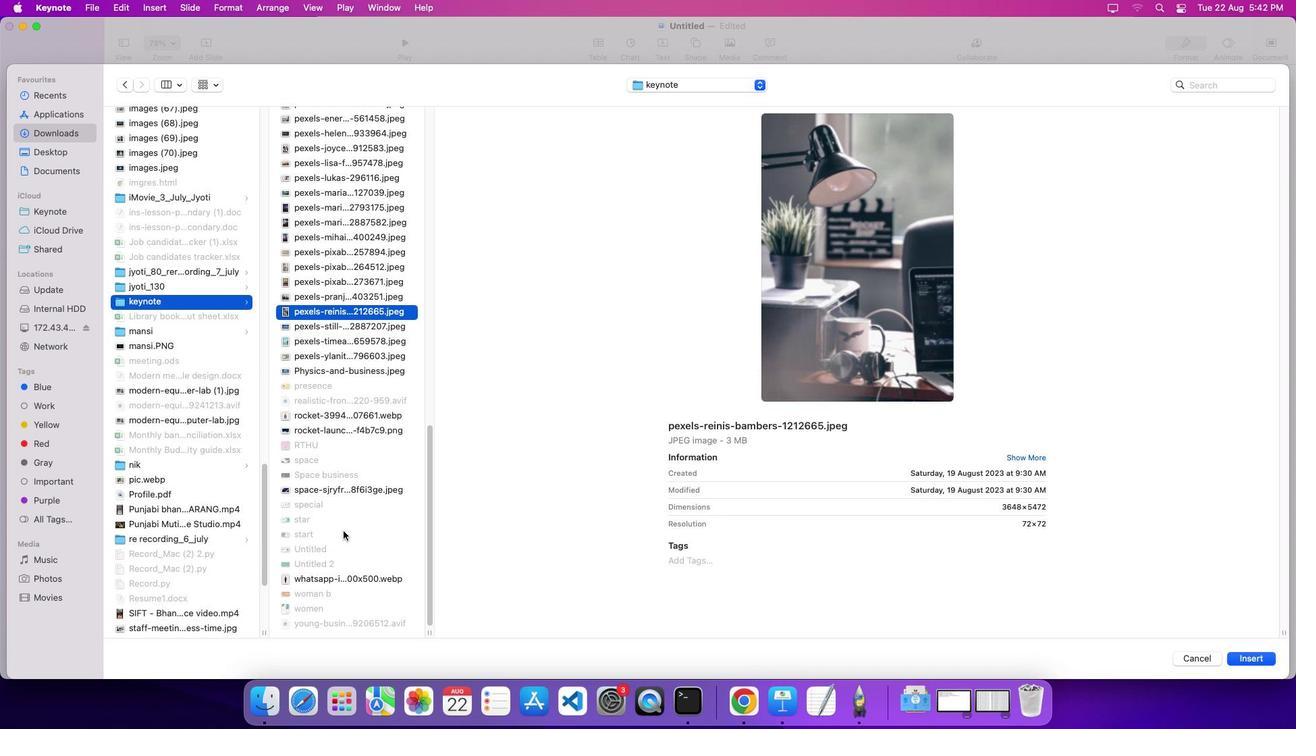 
Action: Mouse moved to (345, 533)
Screenshot: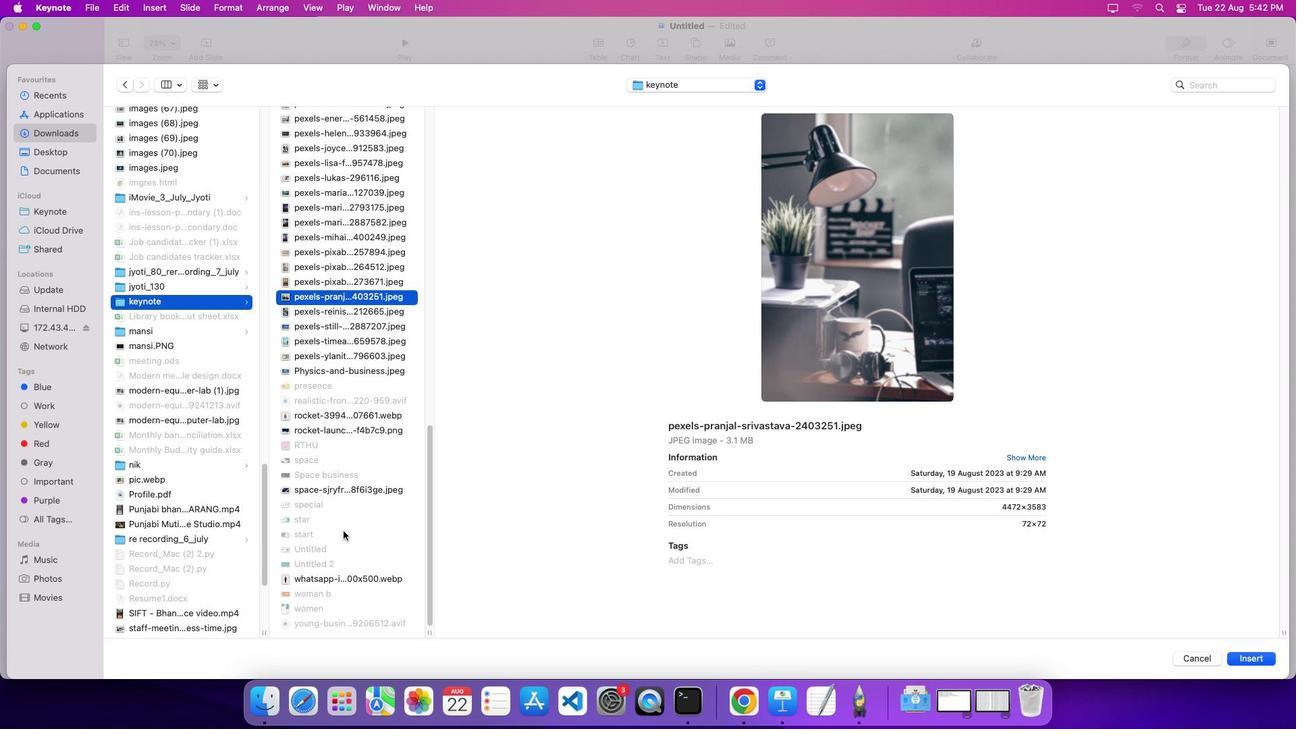 
Action: Key pressed Key.upKey.upKey.upKey.upKey.upKey.upKey.upKey.upKey.upKey.upKey.upKey.upKey.upKey.upKey.upKey.upKey.upKey.upKey.upKey.upKey.upKey.upKey.upKey.upKey.upKey.upKey.upKey.upKey.upKey.upKey.upKey.upKey.upKey.upKey.upKey.upKey.upKey.upKey.upKey.upKey.upKey.upKey.upKey.upKey.upKey.upKey.upKey.upKey.upKey.upKey.upKey.downKey.downKey.downKey.downKey.downKey.downKey.downKey.downKey.downKey.downKey.downKey.downKey.downKey.downKey.downKey.downKey.downKey.downKey.downKey.downKey.downKey.downKey.downKey.downKey.downKey.downKey.downKey.downKey.downKey.downKey.downKey.downKey.downKey.downKey.downKey.downKey.downKey.downKey.downKey.downKey.downKey.downKey.downKey.downKey.downKey.downKey.downKey.downKey.downKey.downKey.downKey.downKey.downKey.downKey.downKey.downKey.downKey.downKey.downKey.down
Screenshot: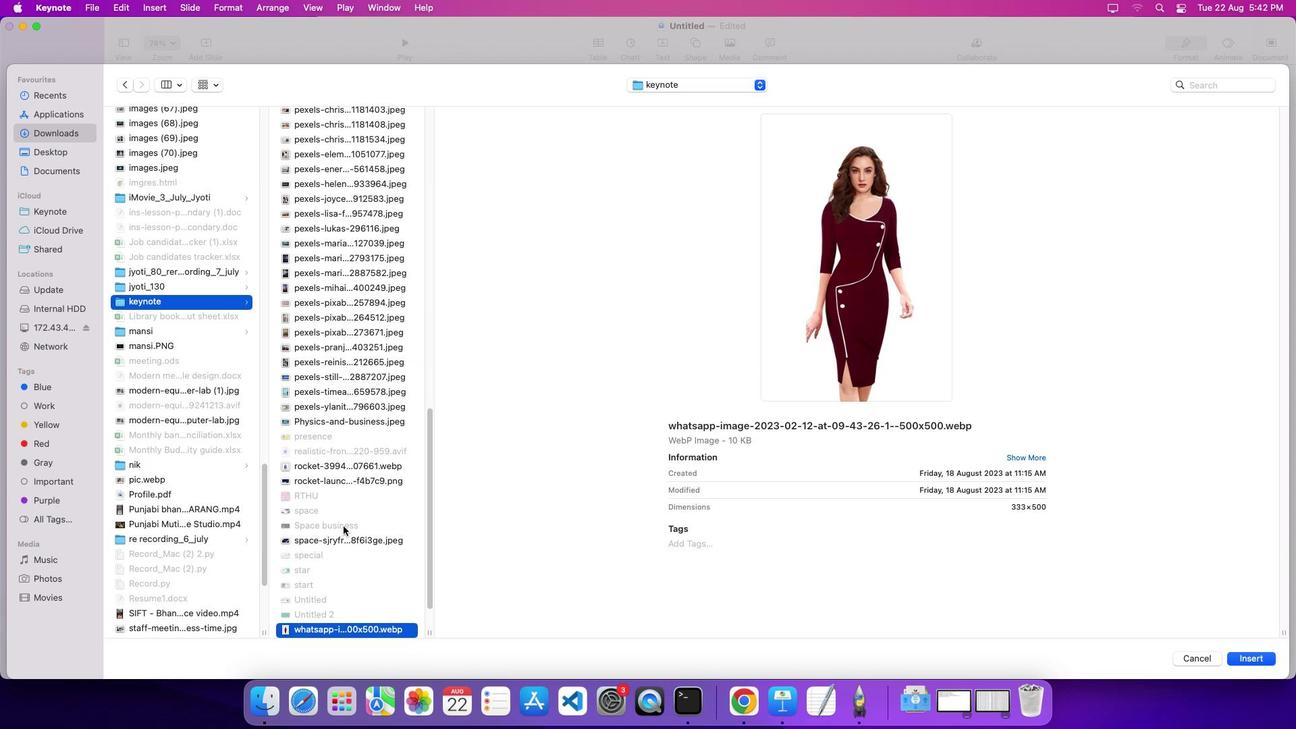 
Action: Mouse moved to (345, 528)
Screenshot: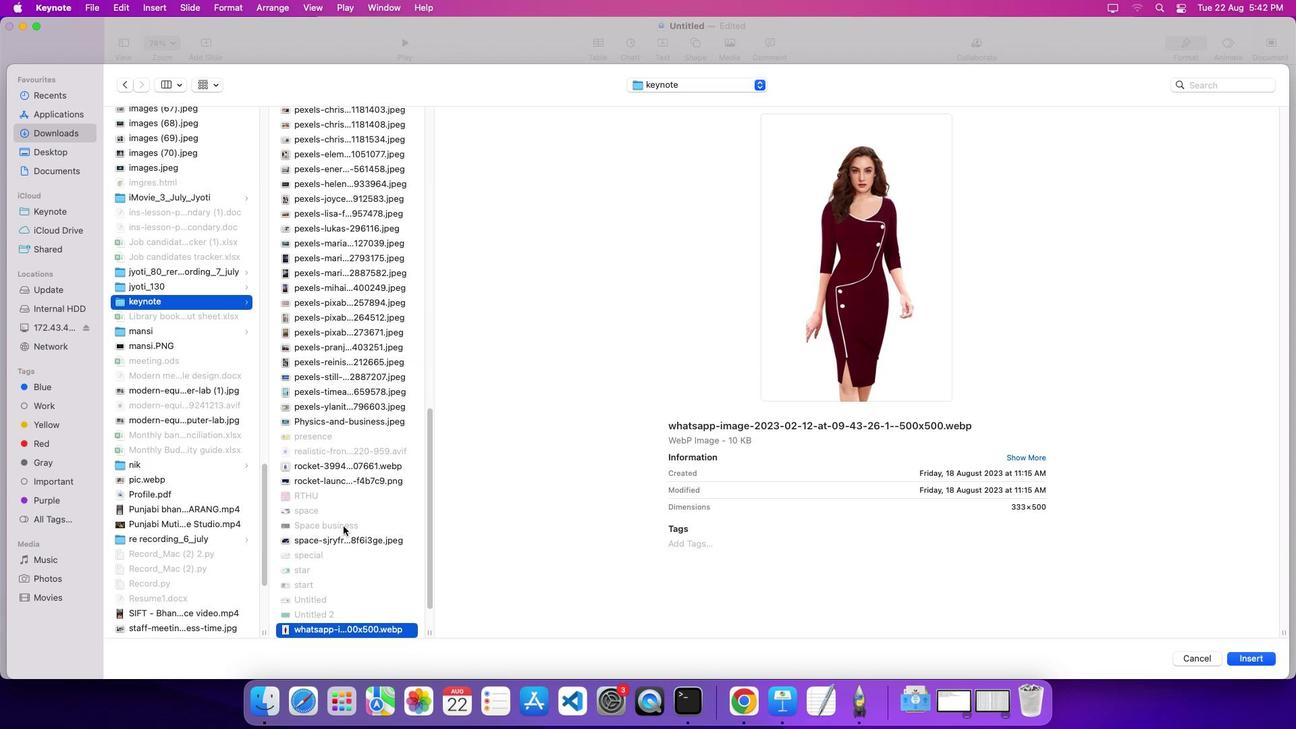 
Action: Key pressed Key.down
Screenshot: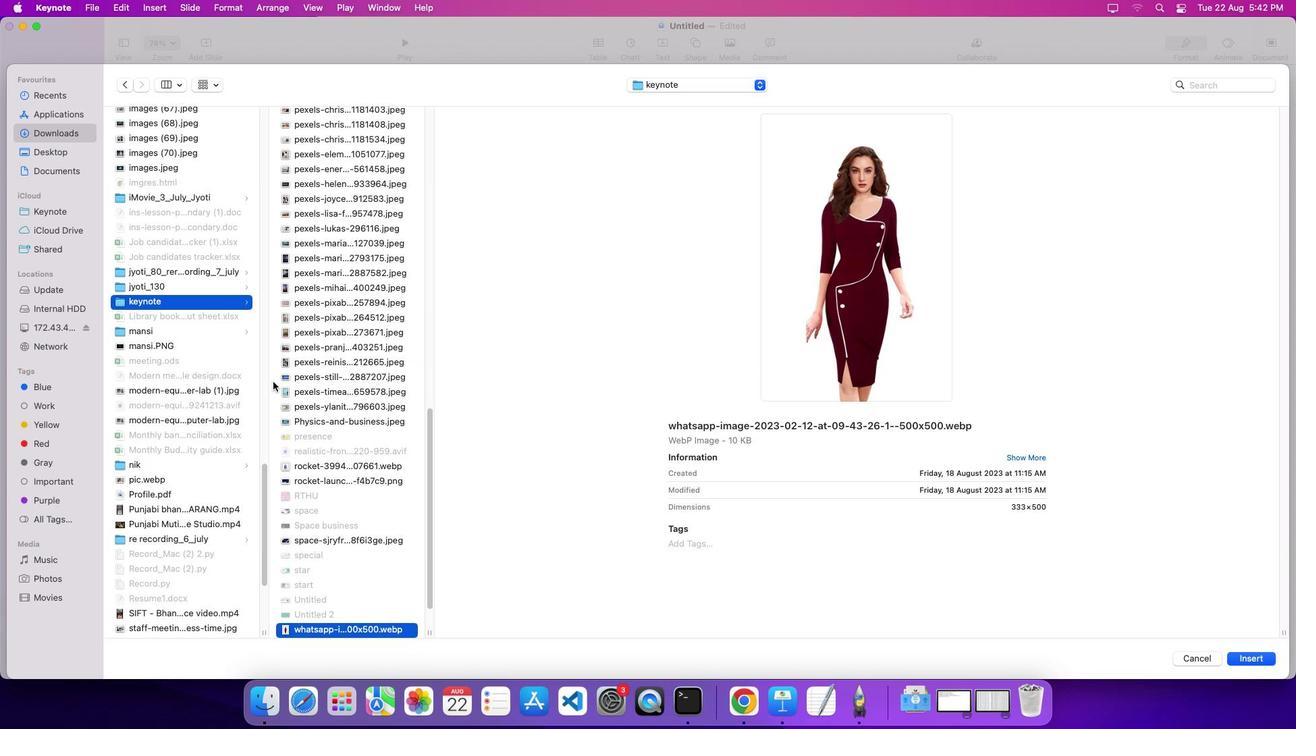 
Action: Mouse moved to (275, 384)
Screenshot: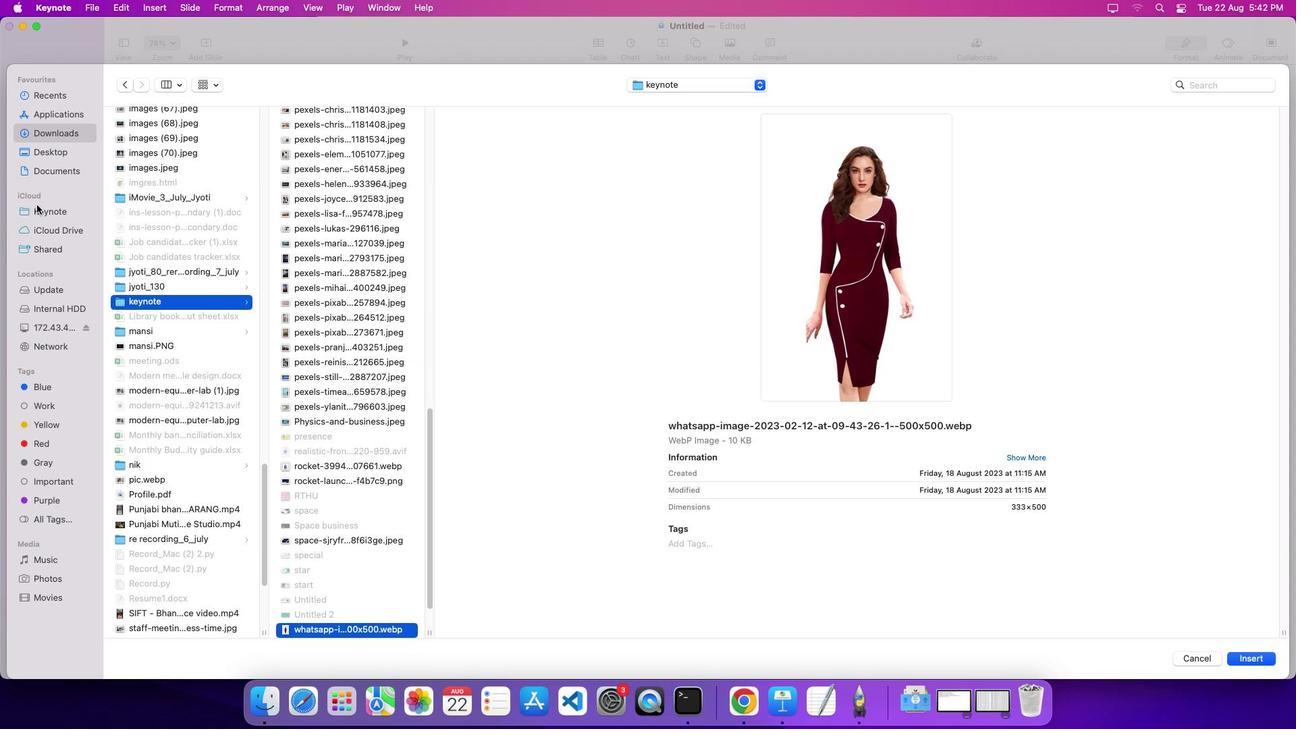 
Action: Key pressed Key.down
Screenshot: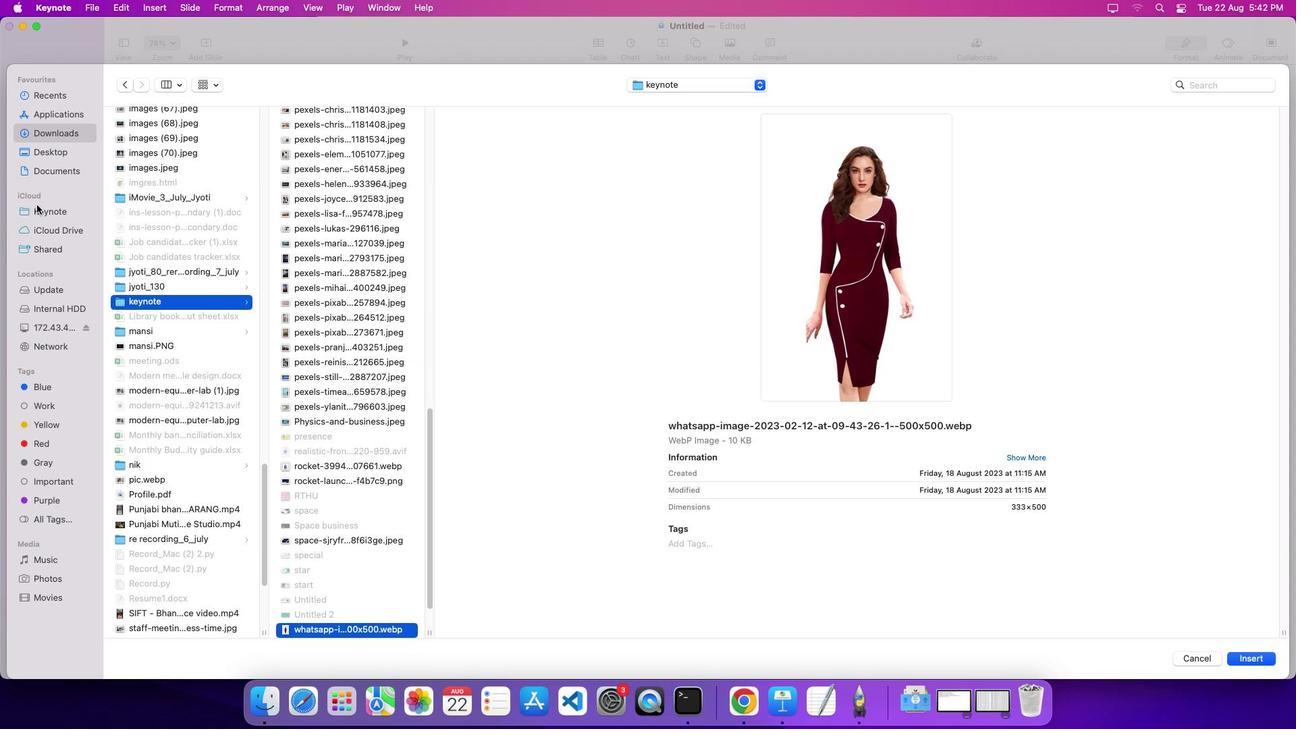 
Action: Mouse moved to (131, 91)
Screenshot: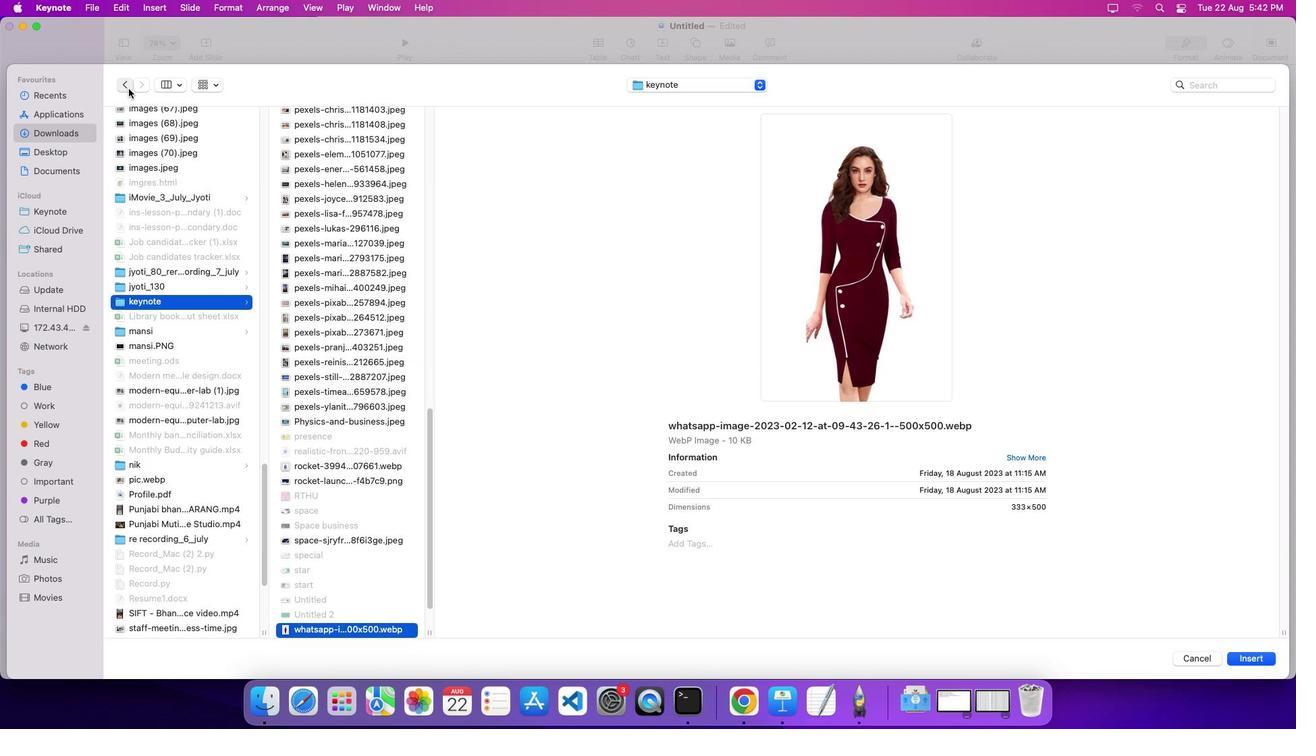 
Action: Mouse pressed left at (131, 91)
